 Task: Play online Dominion games in very easy mode.
Action: Mouse moved to (781, 598)
Screenshot: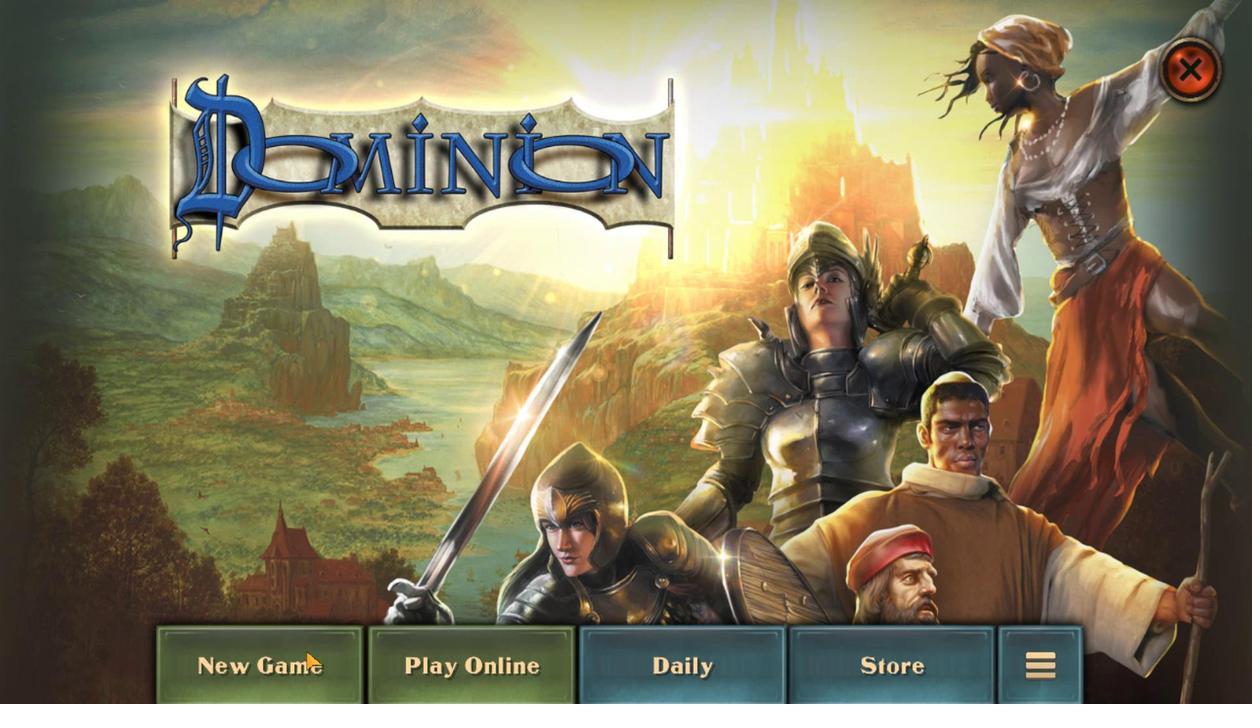 
Action: Mouse pressed left at (781, 598)
Screenshot: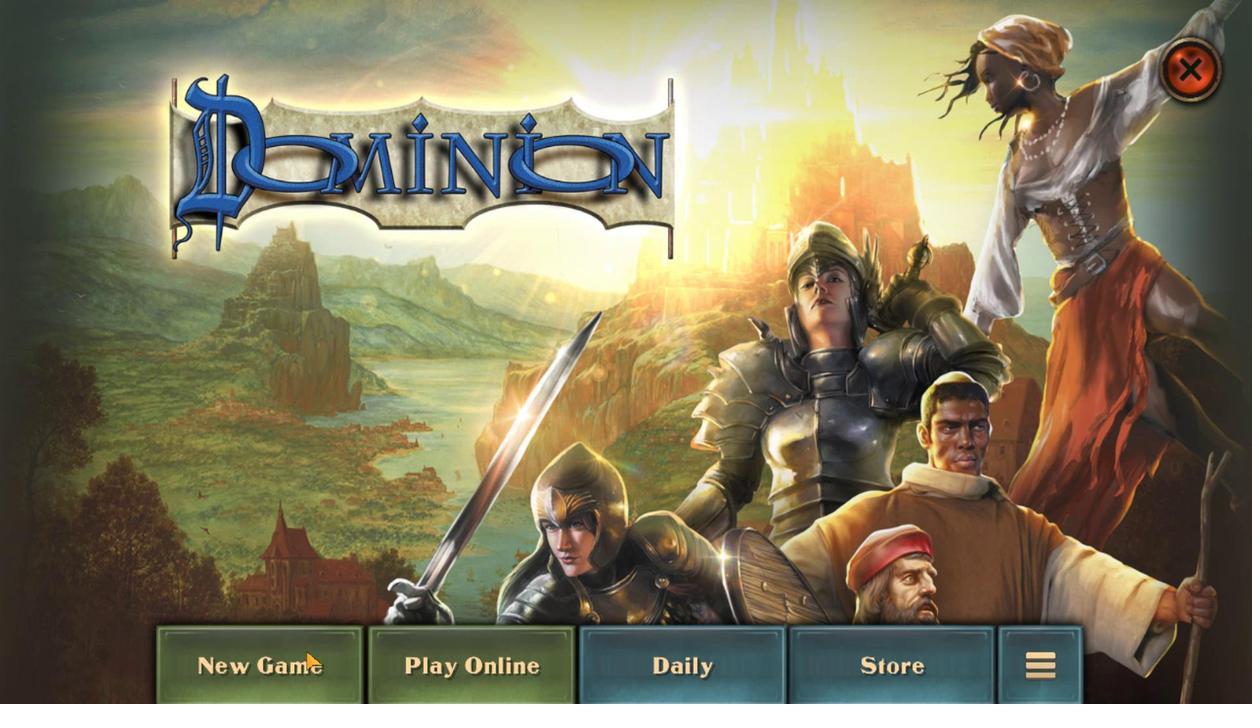 
Action: Mouse moved to (799, 322)
Screenshot: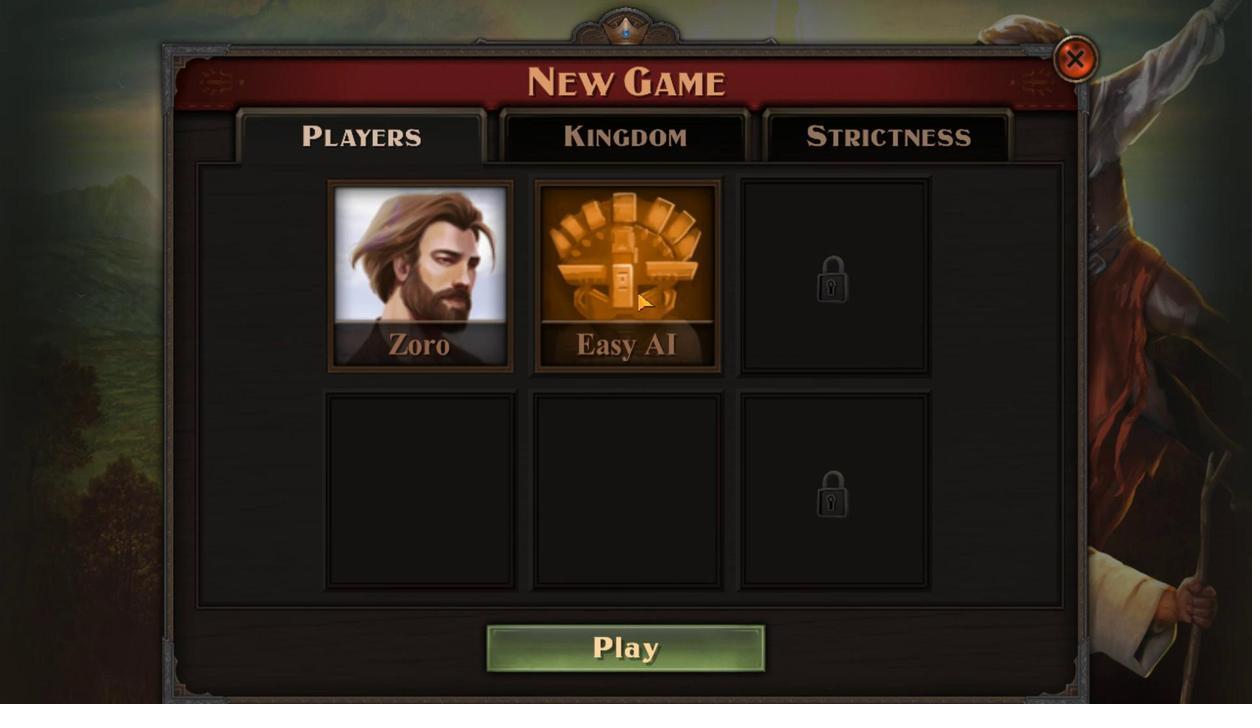 
Action: Mouse pressed left at (799, 322)
Screenshot: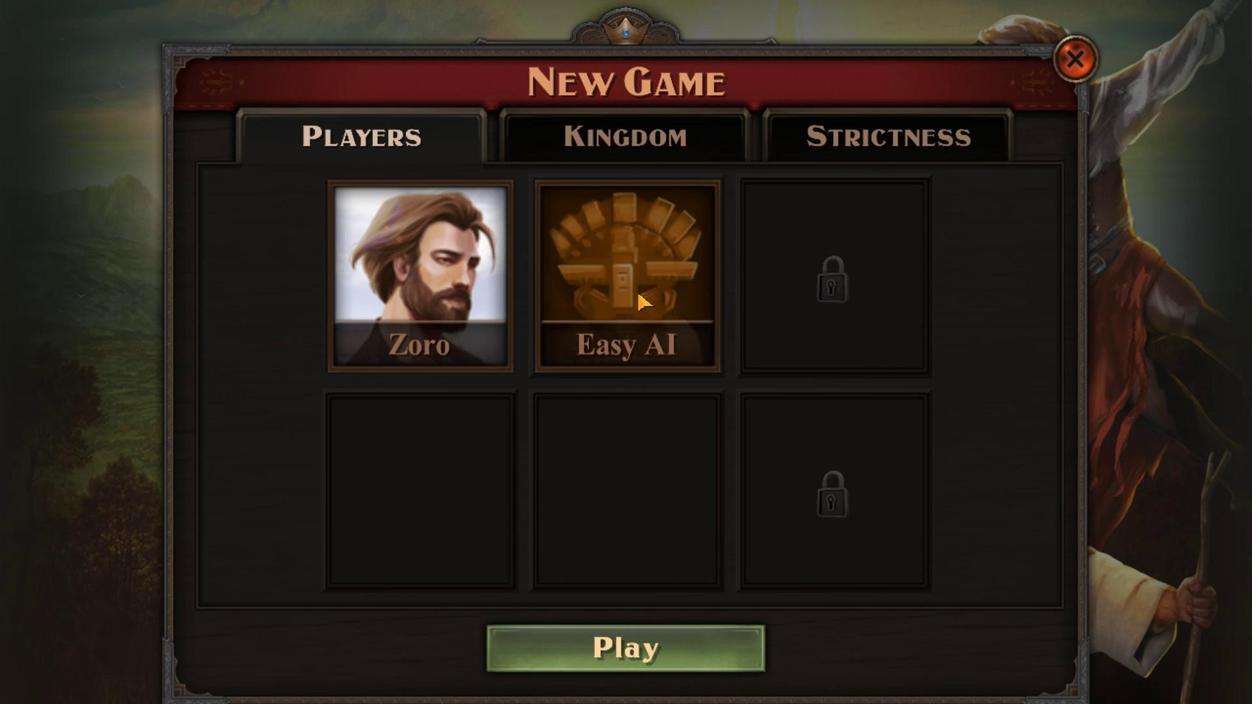 
Action: Mouse moved to (790, 331)
Screenshot: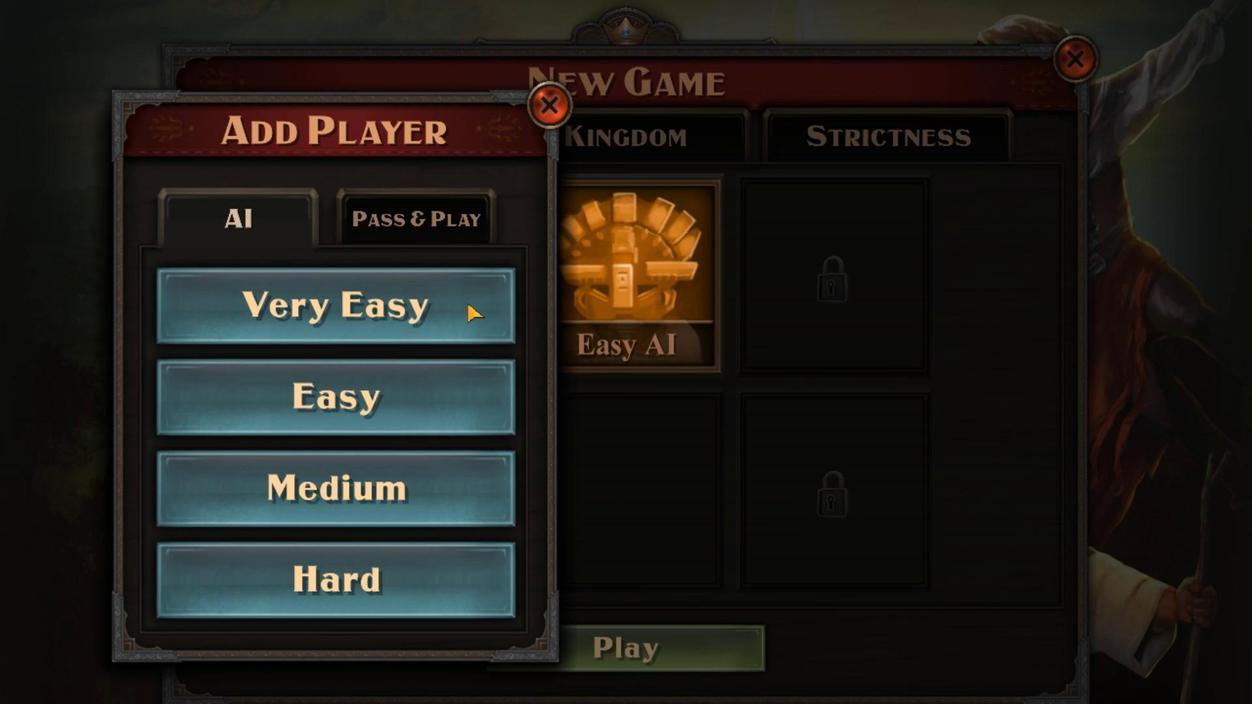 
Action: Mouse pressed left at (790, 331)
Screenshot: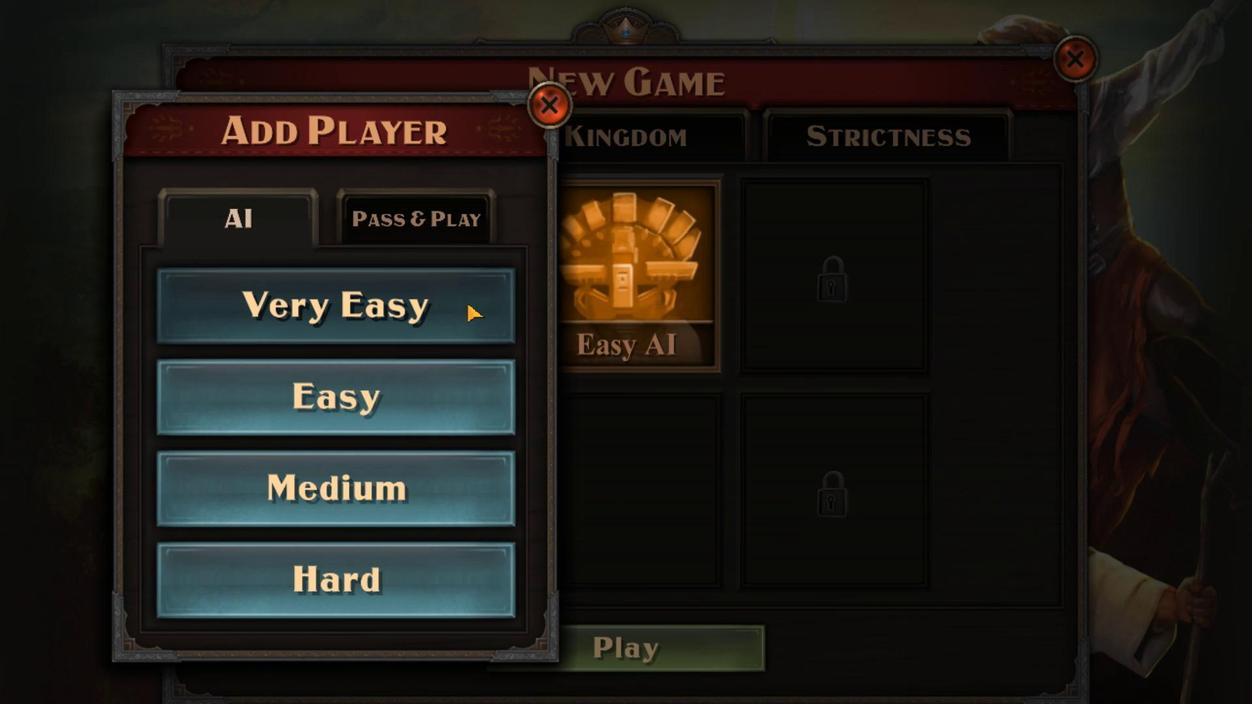 
Action: Mouse moved to (801, 589)
Screenshot: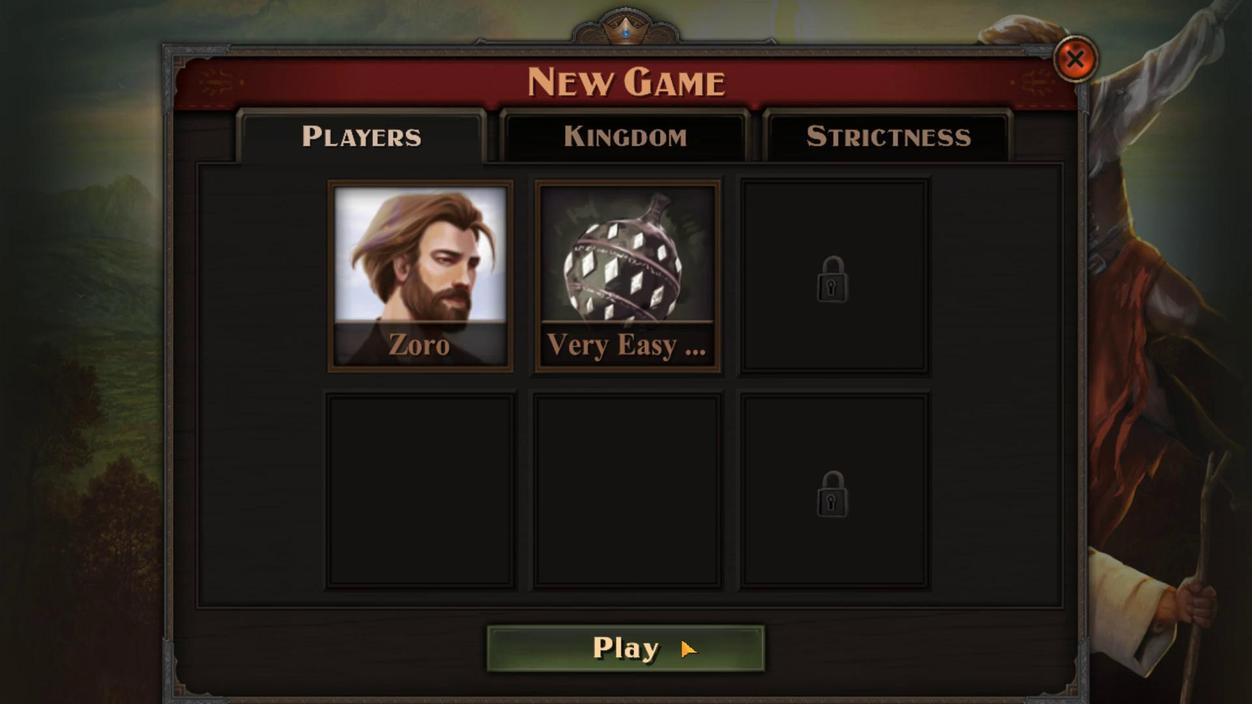 
Action: Mouse pressed left at (801, 589)
Screenshot: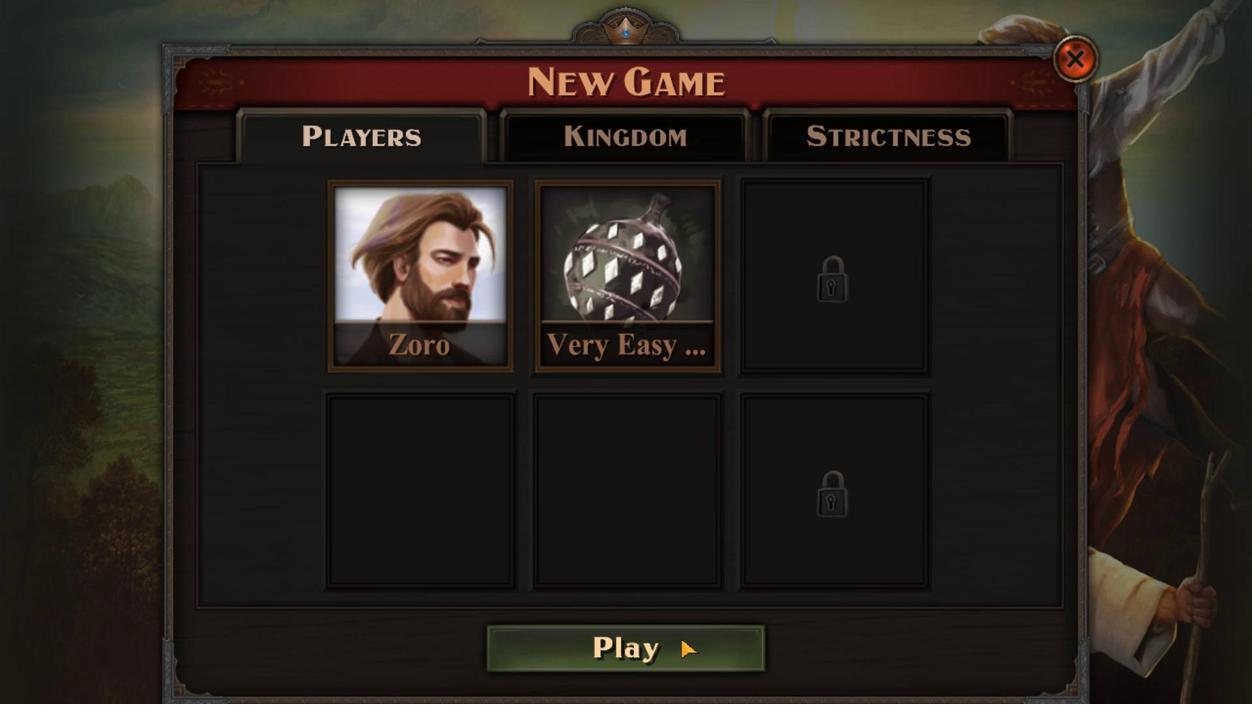 
Action: Mouse moved to (797, 557)
Screenshot: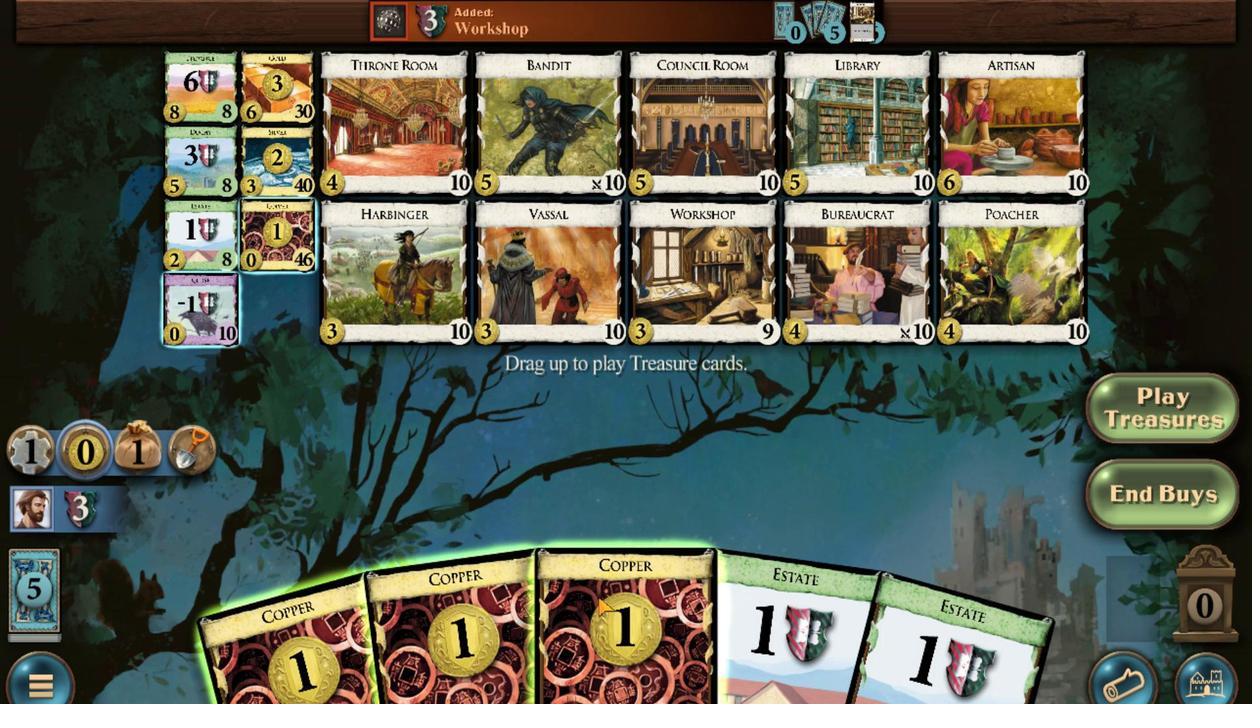 
Action: Mouse scrolled (797, 557) with delta (0, 0)
Screenshot: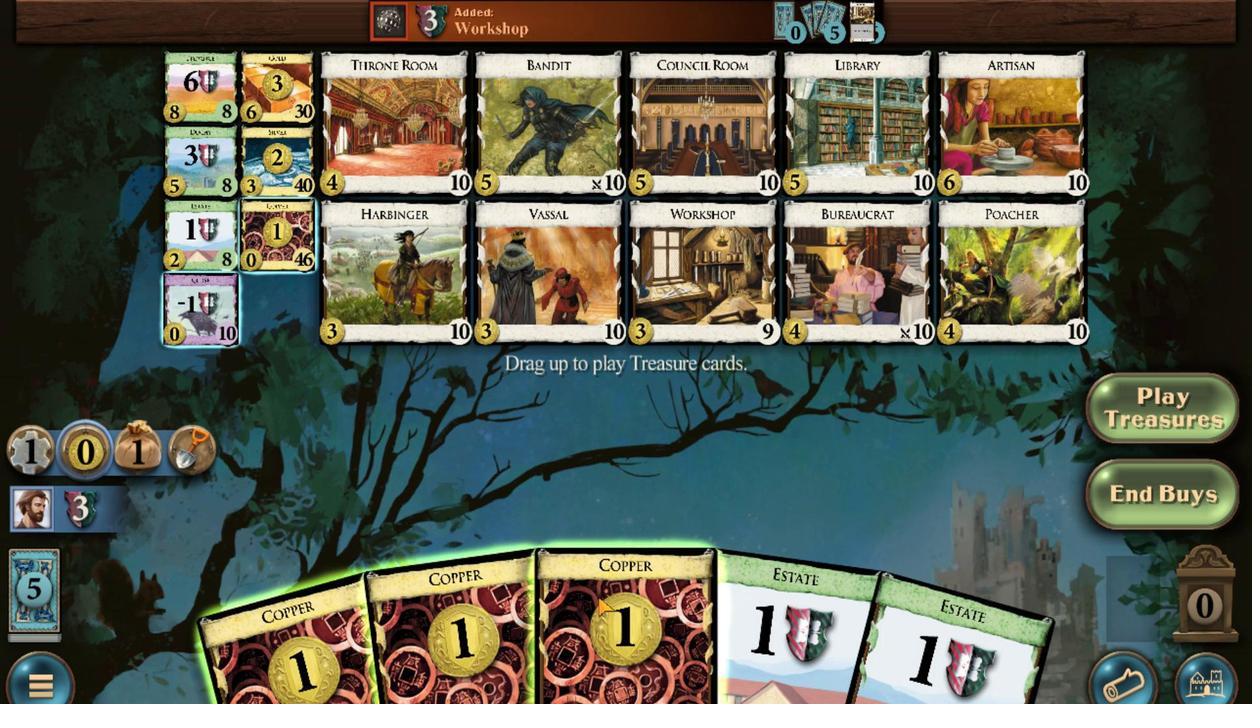 
Action: Mouse moved to (794, 549)
Screenshot: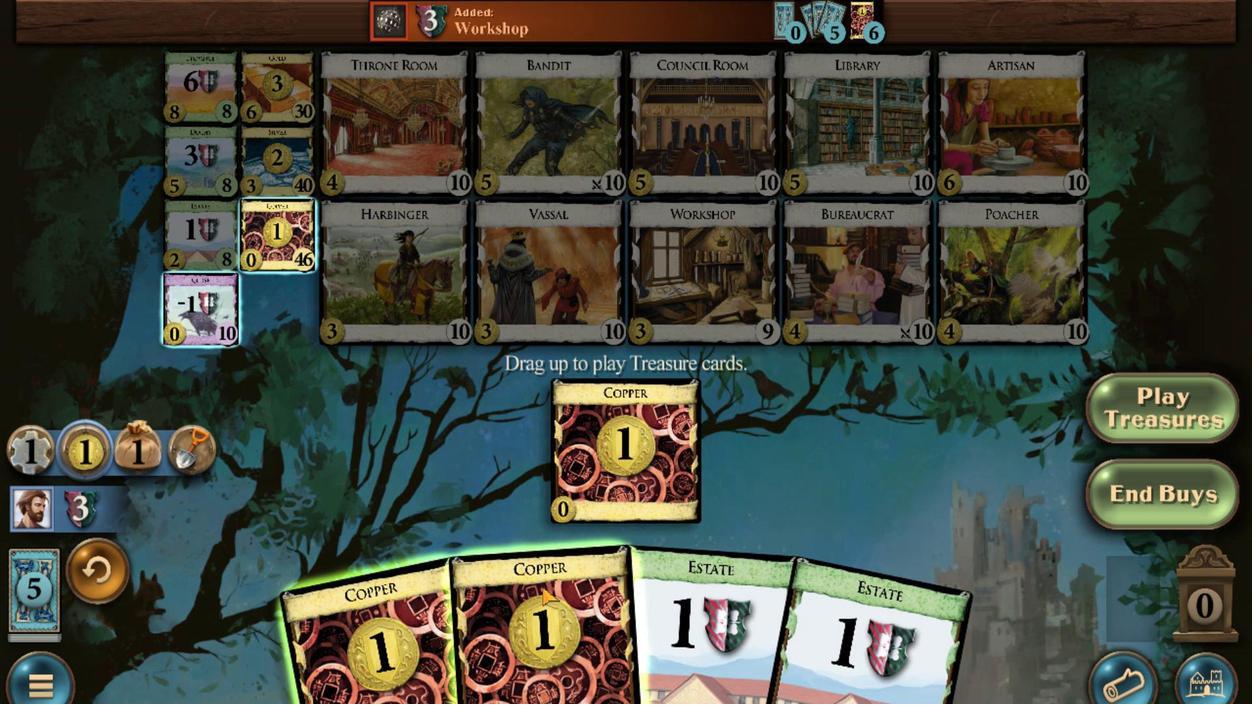 
Action: Mouse scrolled (794, 549) with delta (0, 0)
Screenshot: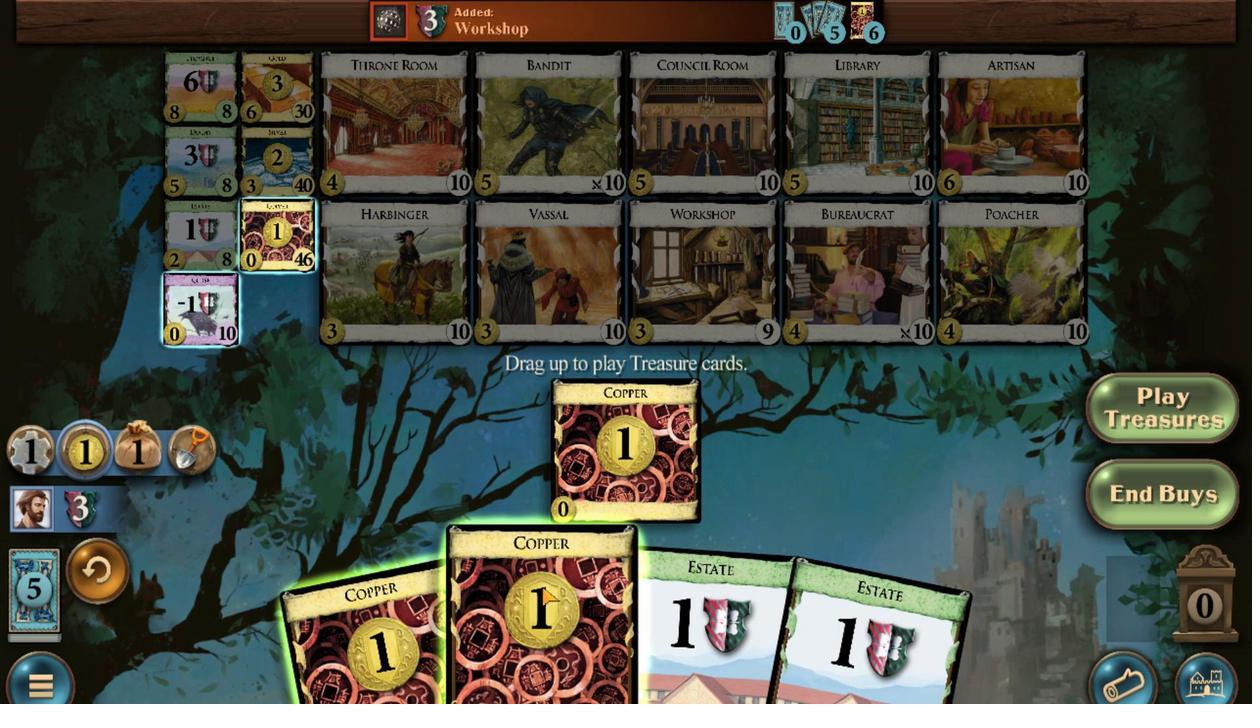 
Action: Mouse moved to (789, 564)
Screenshot: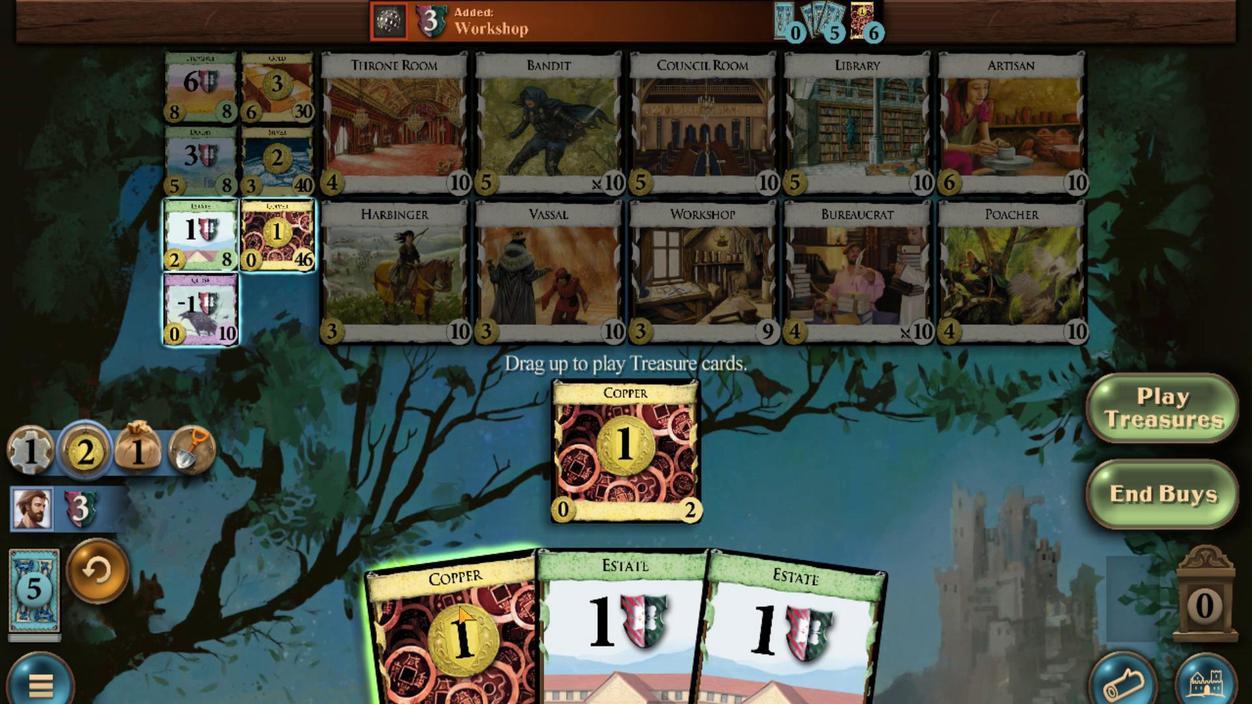 
Action: Mouse scrolled (789, 563) with delta (0, 0)
Screenshot: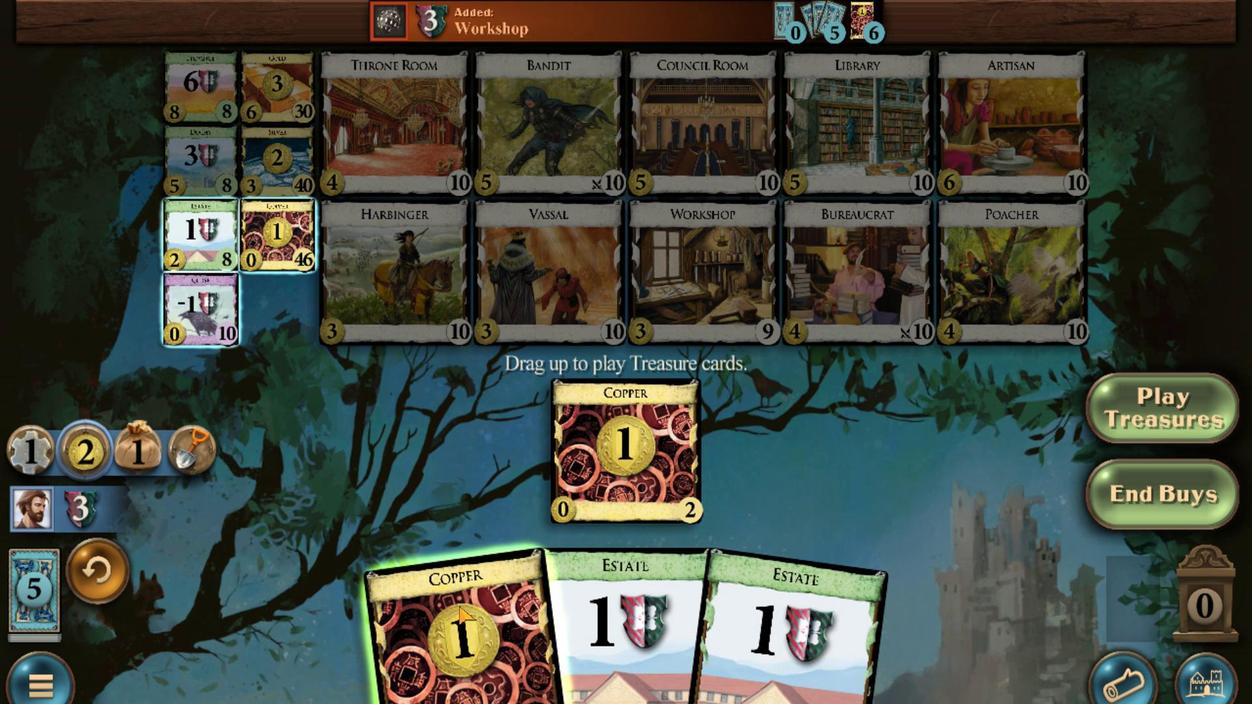 
Action: Mouse moved to (779, 222)
Screenshot: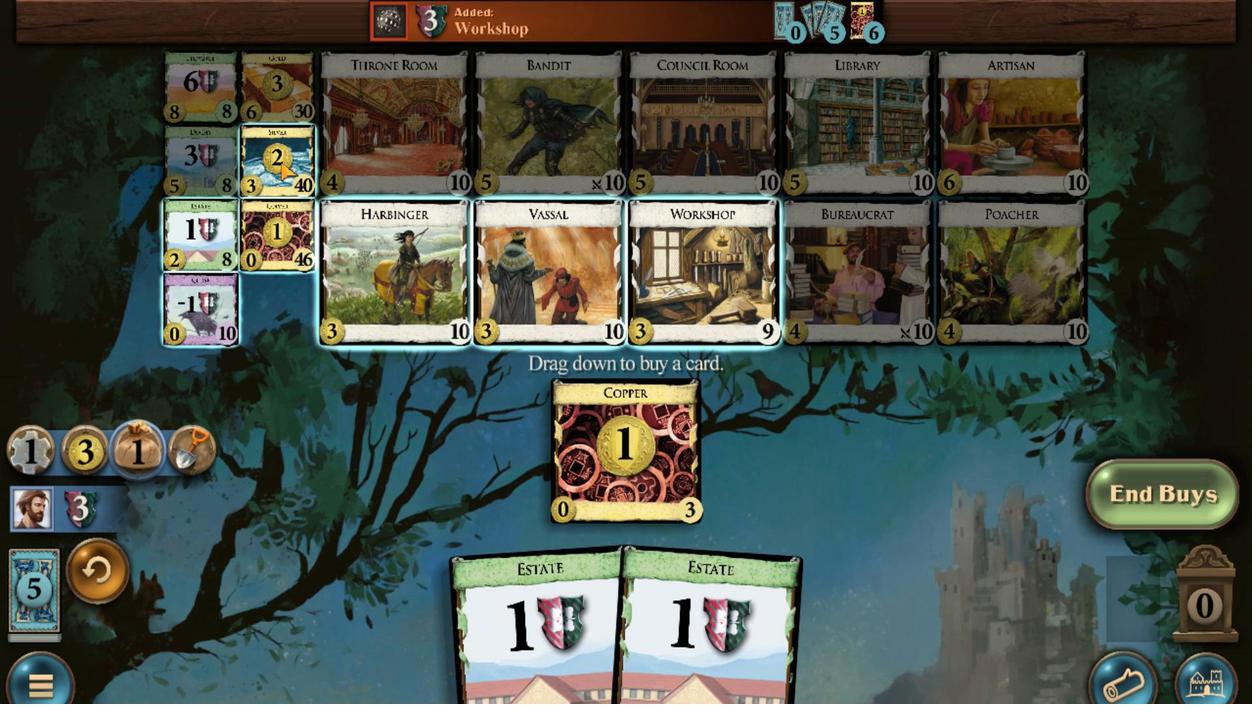 
Action: Mouse scrolled (779, 223) with delta (0, 0)
Screenshot: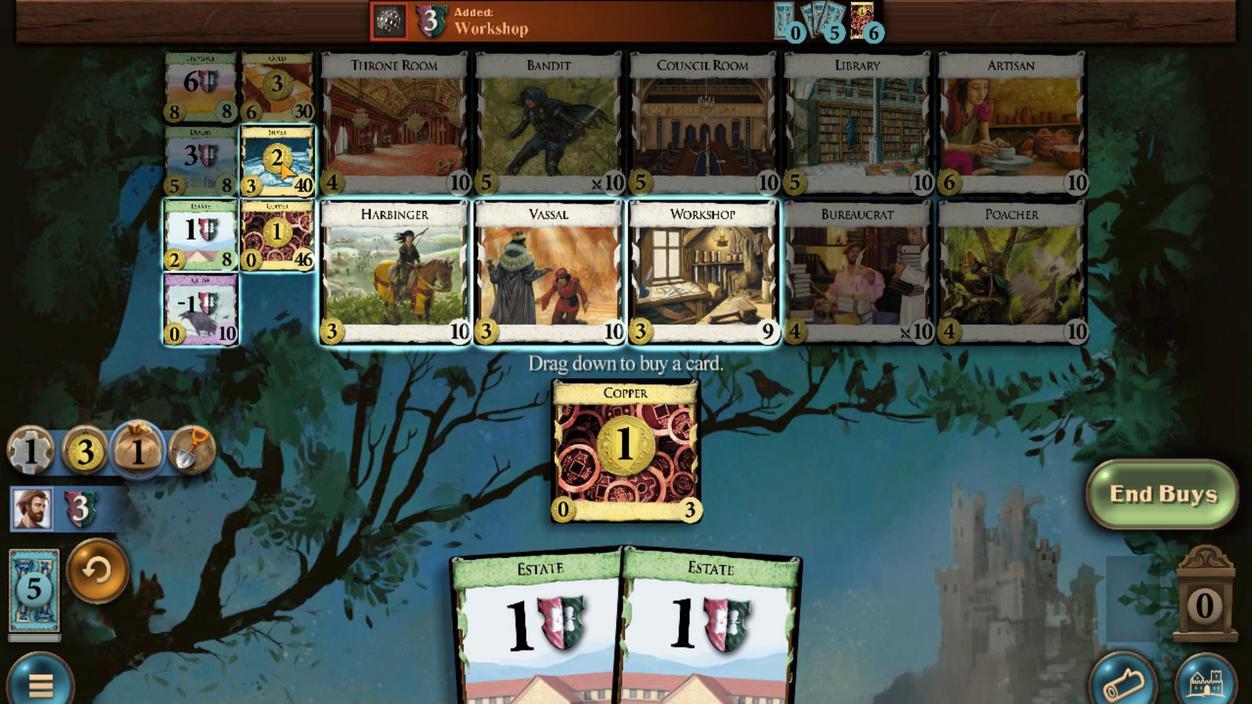 
Action: Mouse scrolled (779, 223) with delta (0, 0)
Screenshot: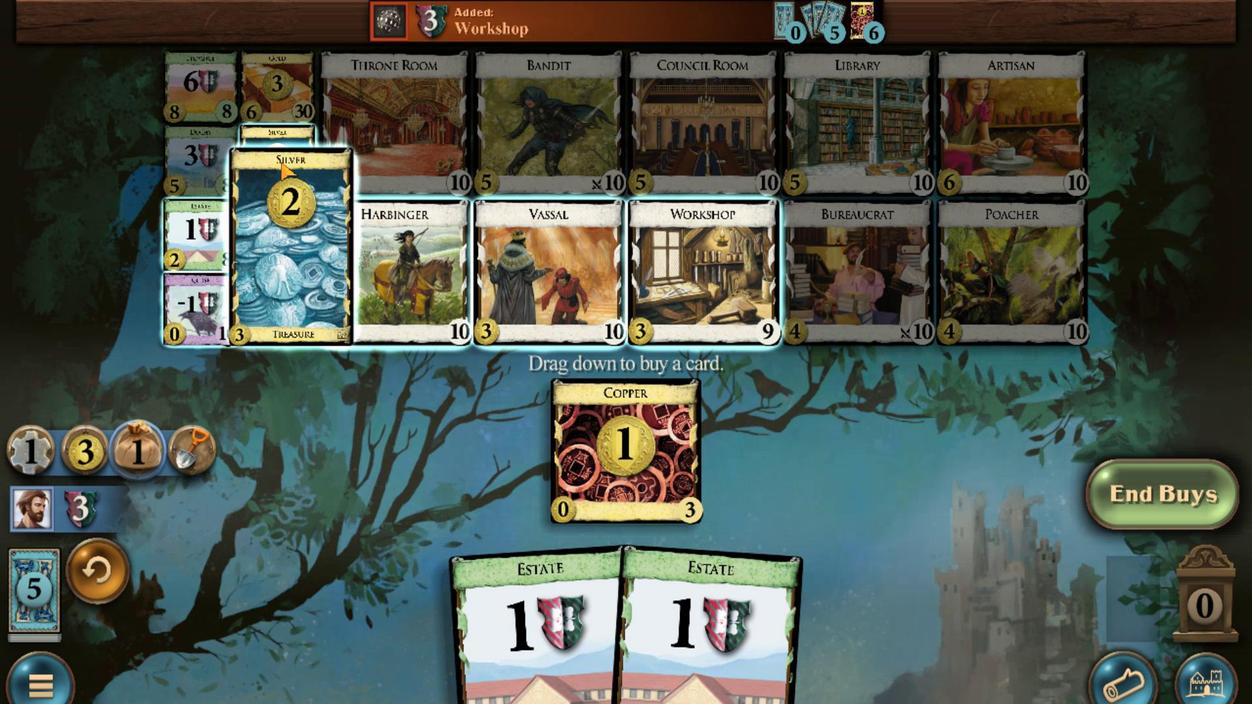 
Action: Mouse scrolled (779, 223) with delta (0, 0)
Screenshot: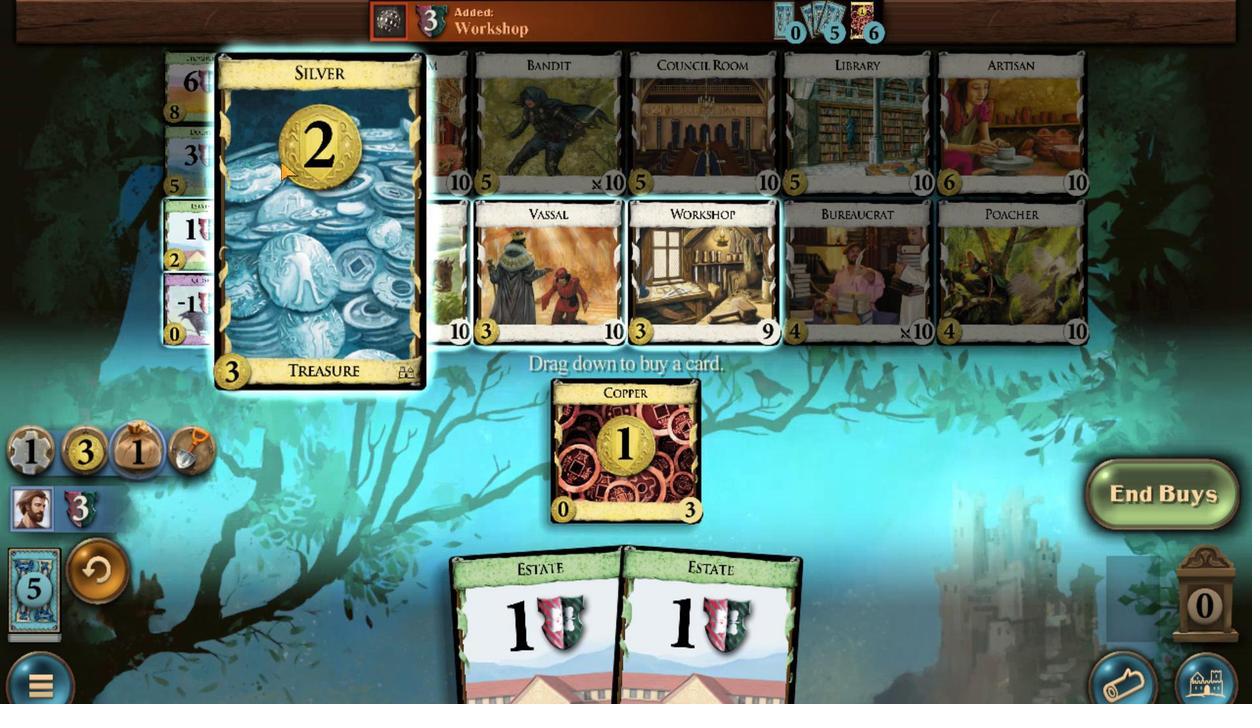 
Action: Mouse scrolled (779, 223) with delta (0, 0)
Screenshot: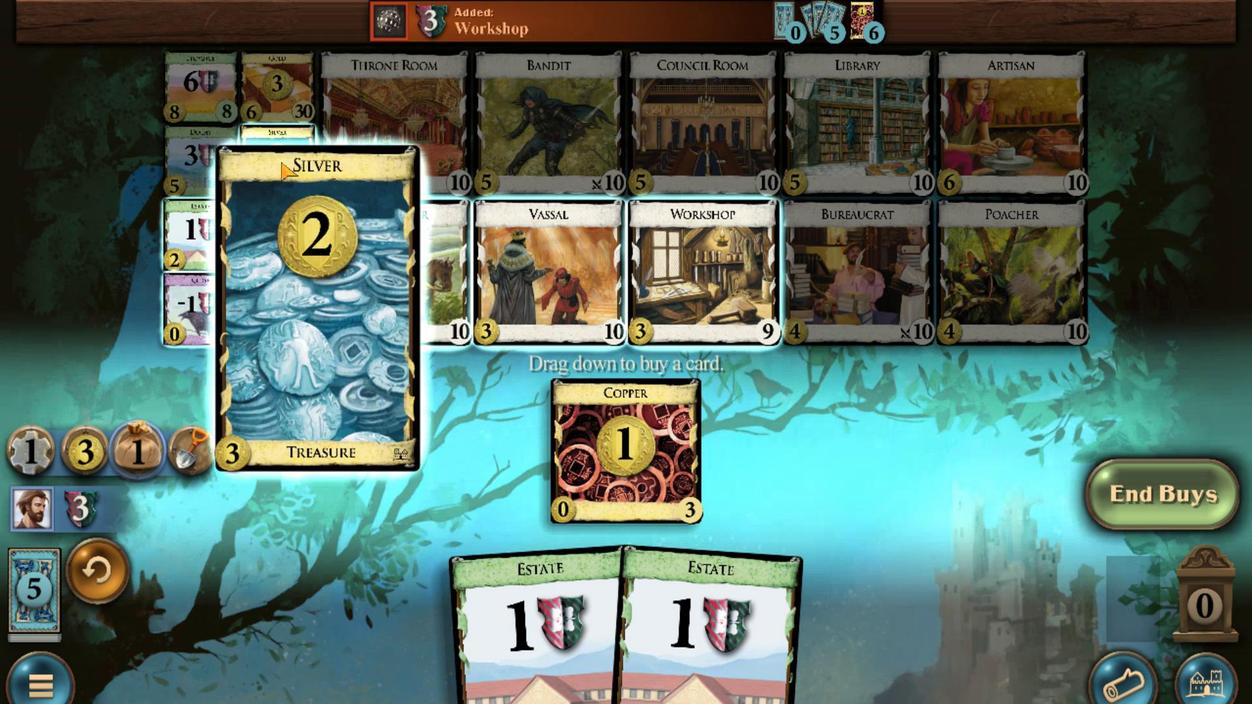 
Action: Mouse scrolled (779, 223) with delta (0, 0)
Screenshot: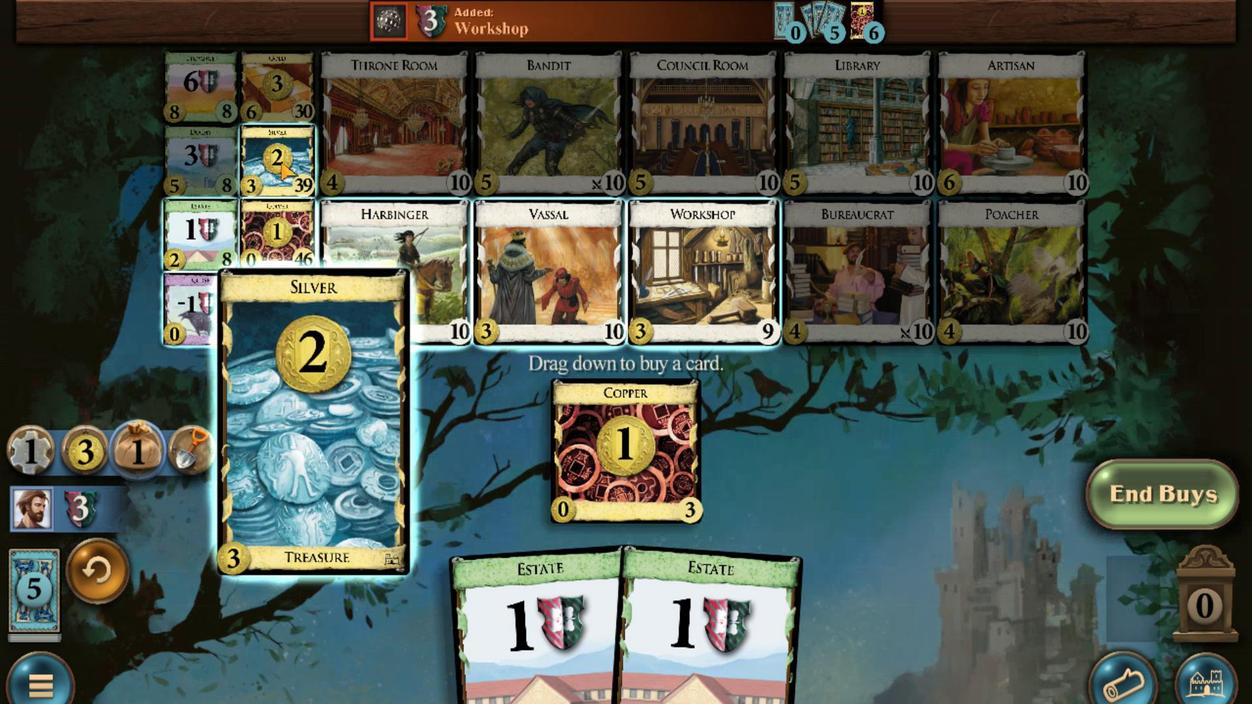 
Action: Mouse moved to (806, 555)
Screenshot: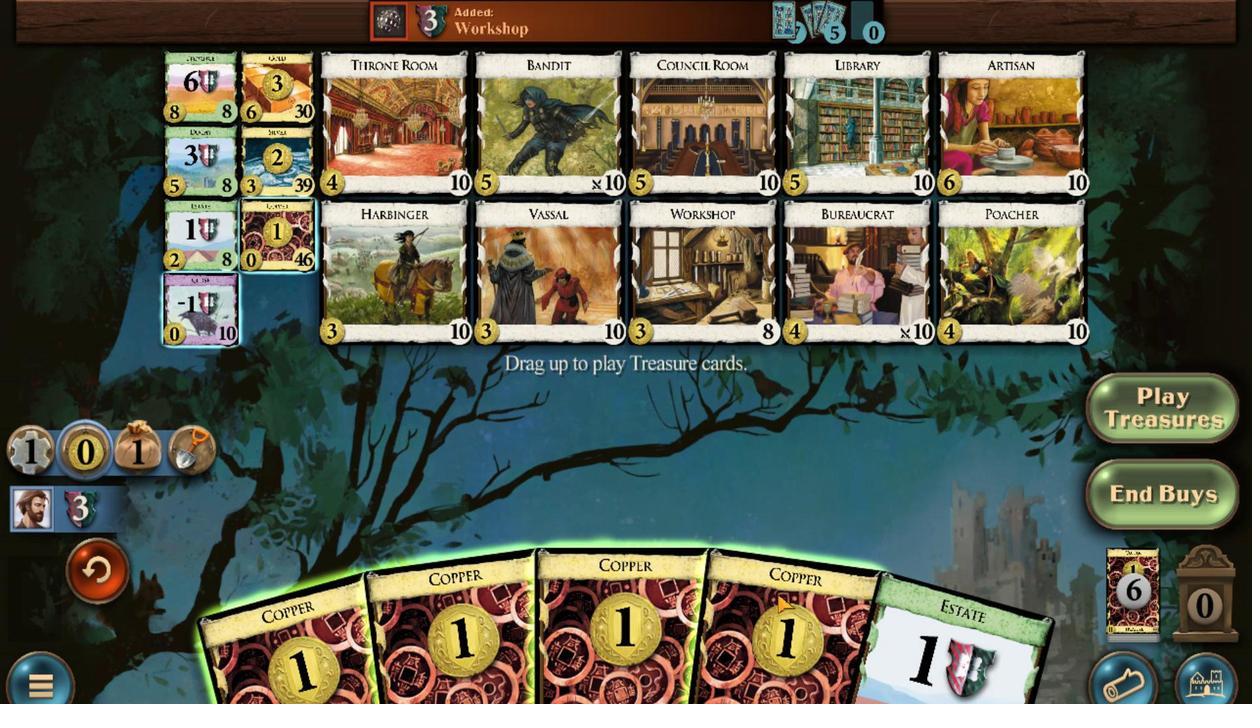 
Action: Mouse scrolled (806, 554) with delta (0, 0)
Screenshot: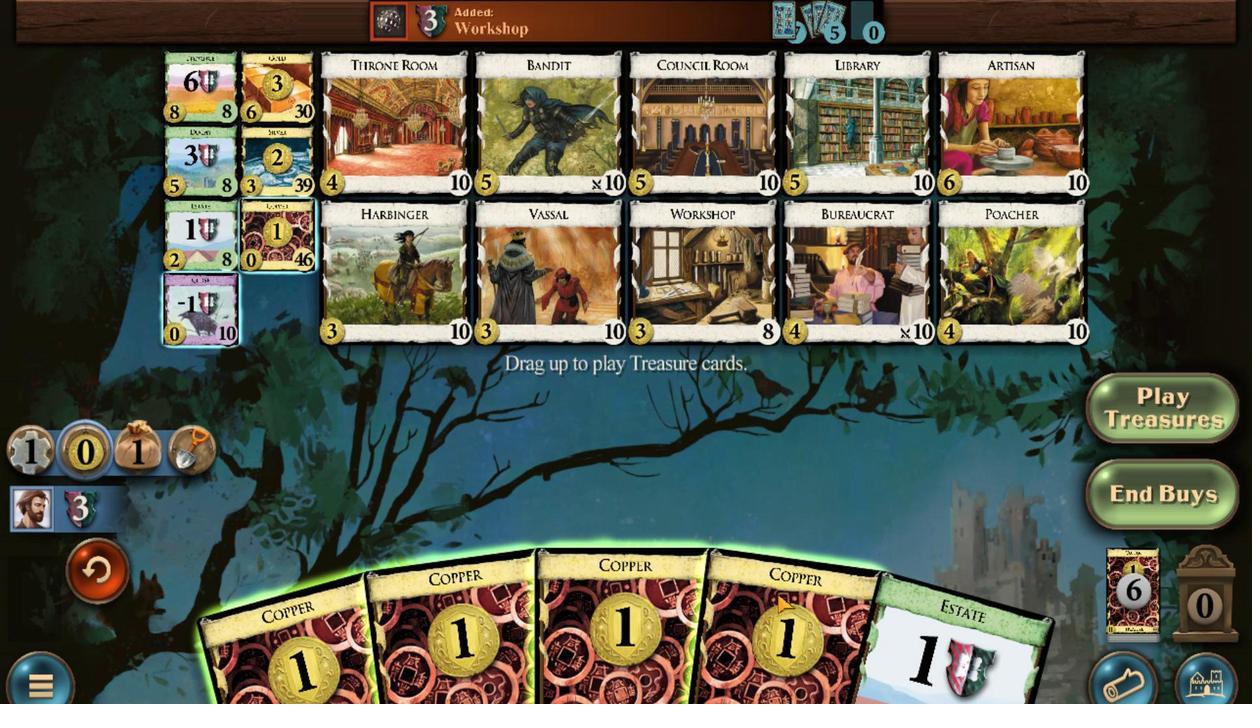 
Action: Mouse moved to (801, 550)
Screenshot: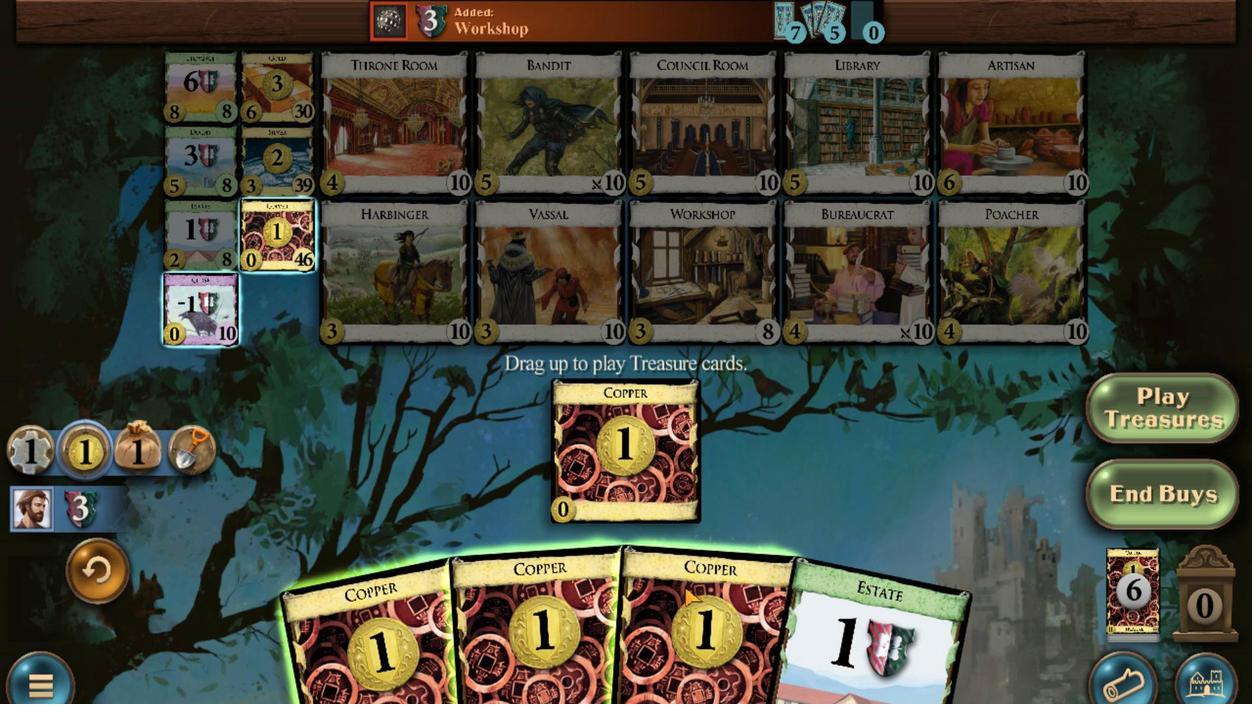 
Action: Mouse scrolled (801, 549) with delta (0, 0)
Screenshot: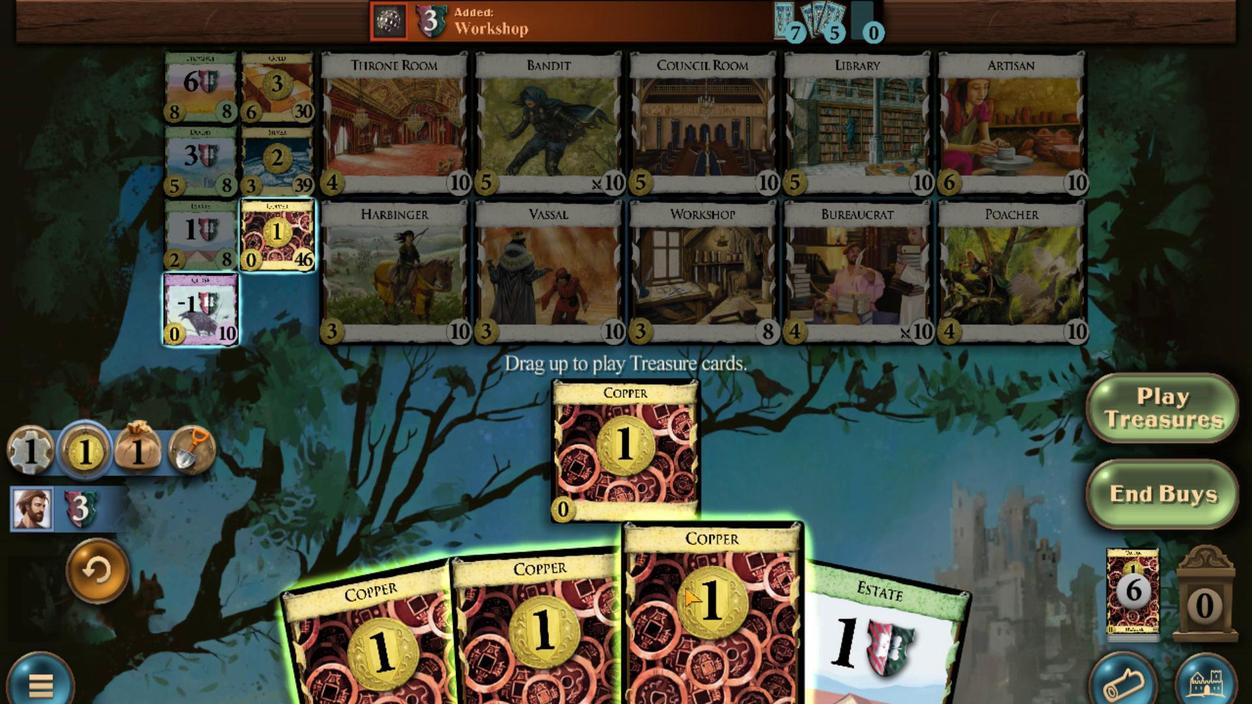 
Action: Mouse moved to (796, 545)
Screenshot: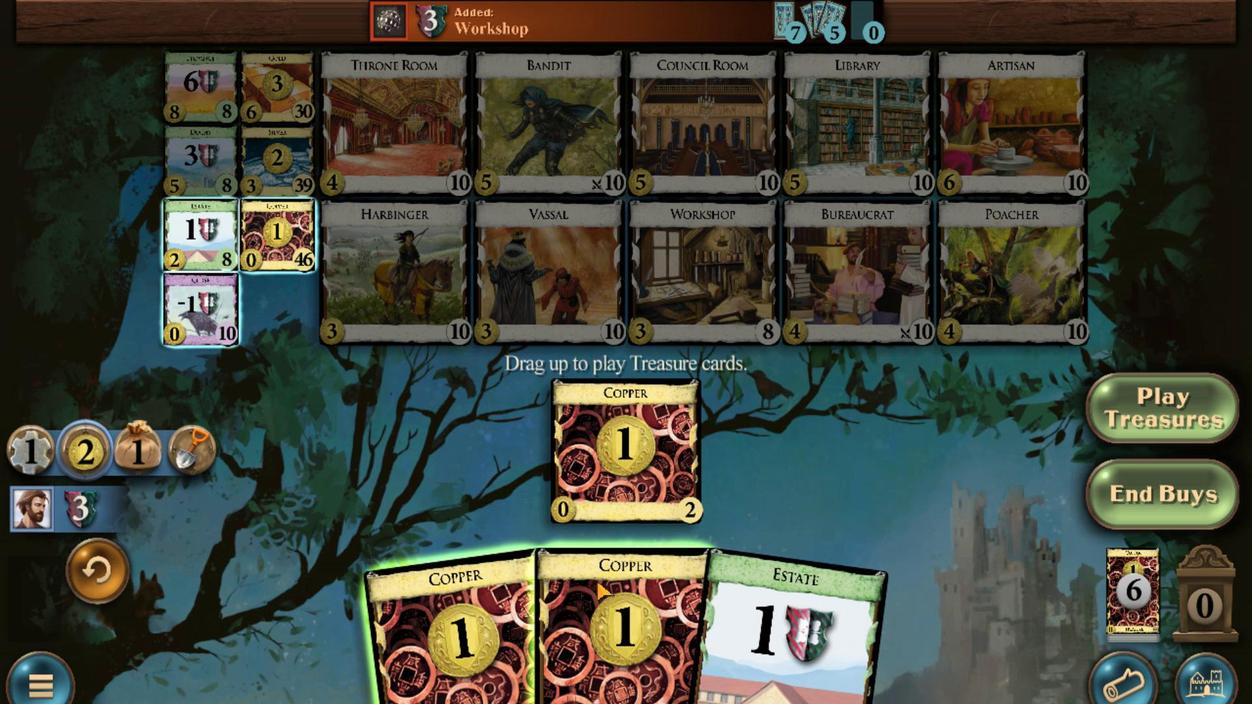 
Action: Mouse scrolled (796, 544) with delta (0, 0)
Screenshot: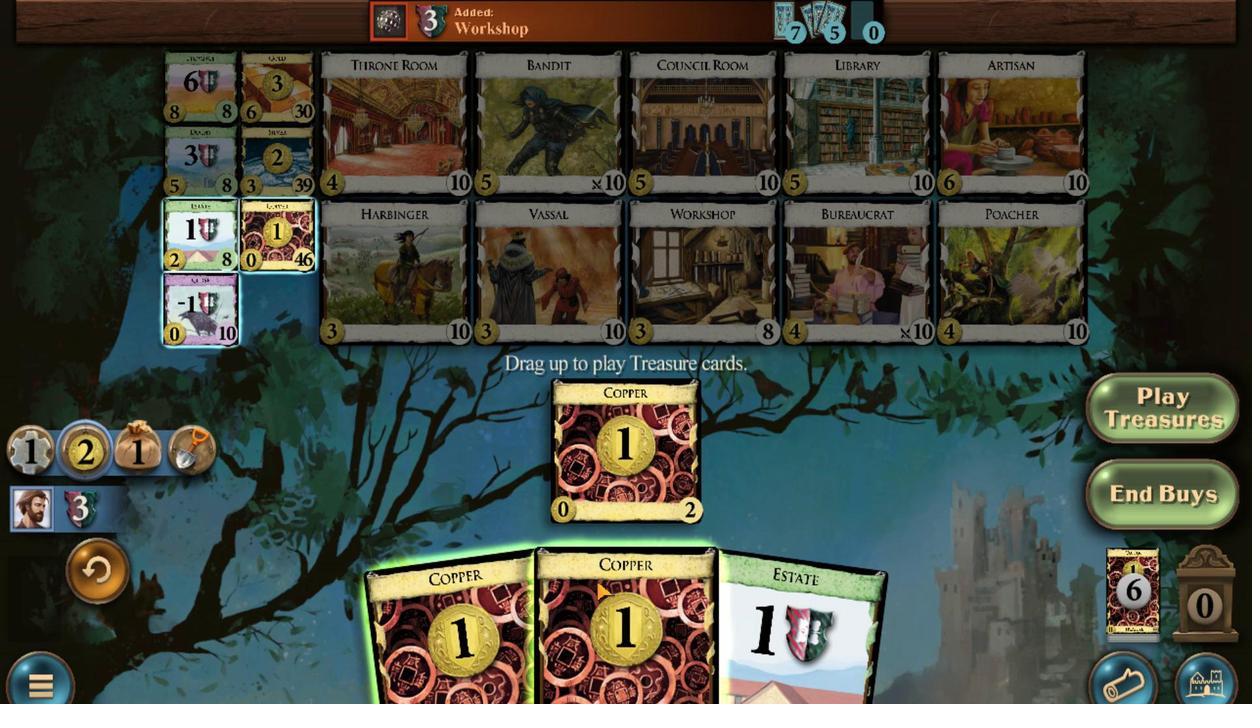 
Action: Mouse moved to (792, 549)
Screenshot: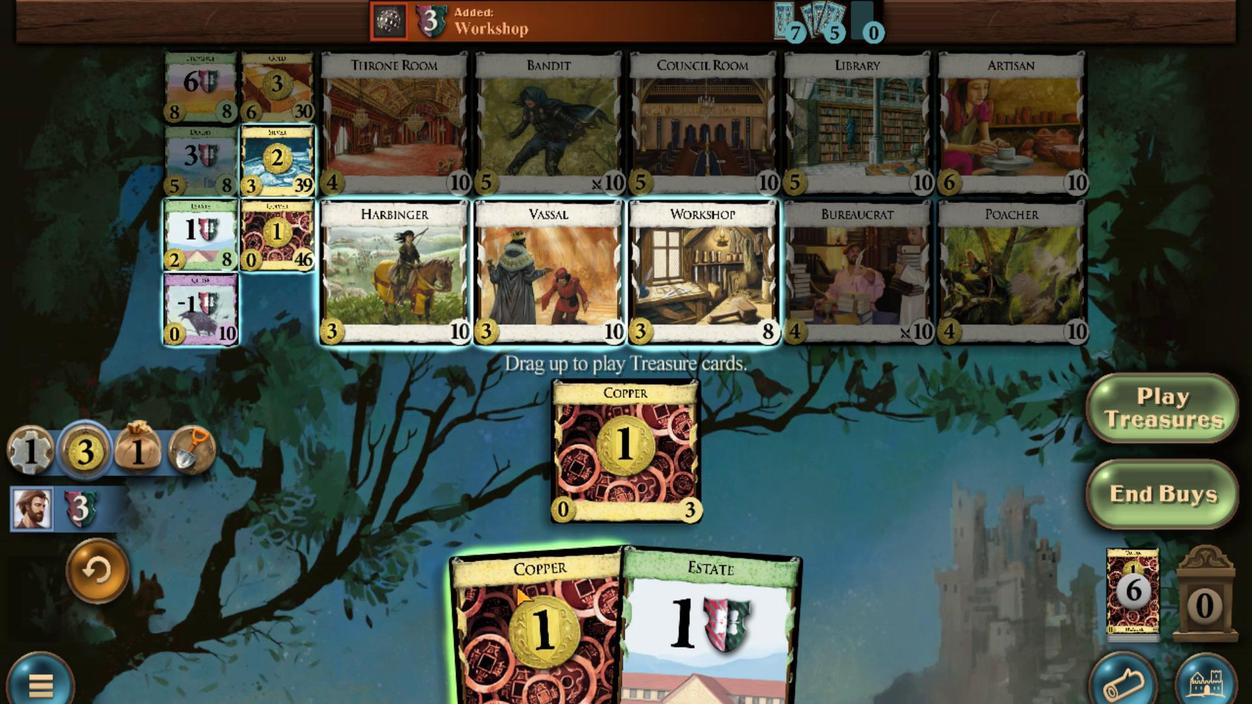 
Action: Mouse scrolled (792, 549) with delta (0, 0)
Screenshot: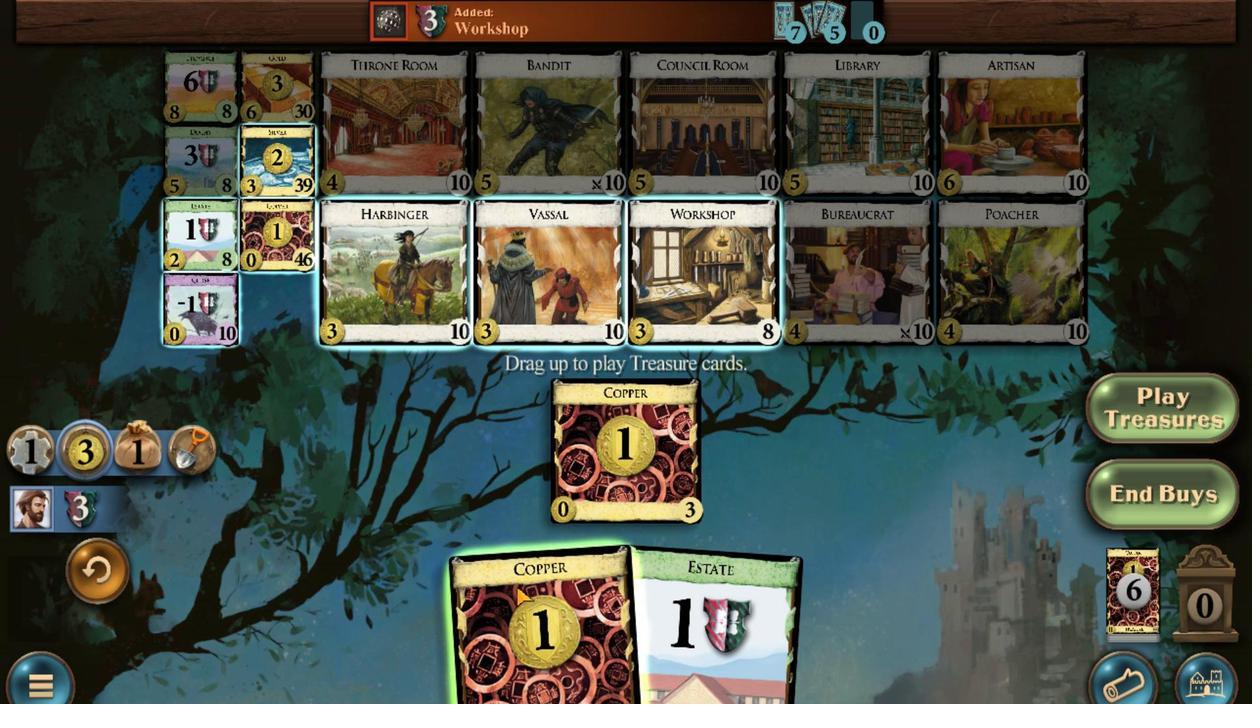 
Action: Mouse moved to (818, 318)
Screenshot: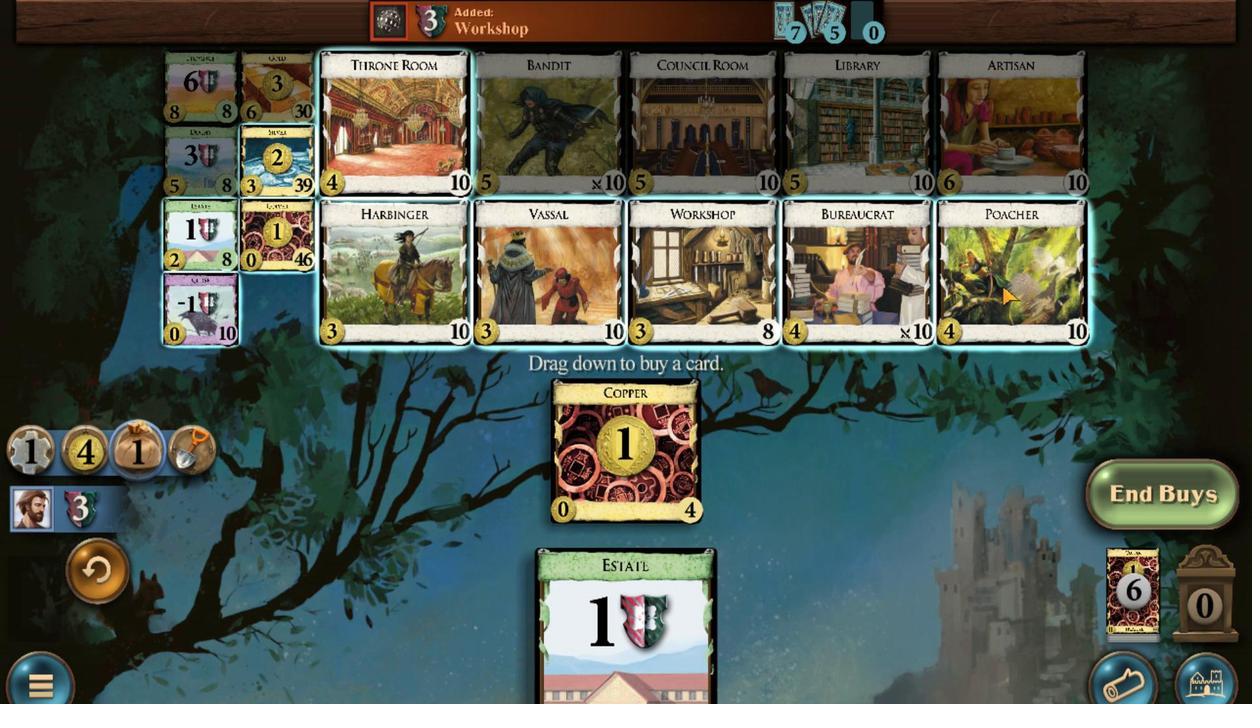 
Action: Mouse scrolled (818, 319) with delta (0, 0)
Screenshot: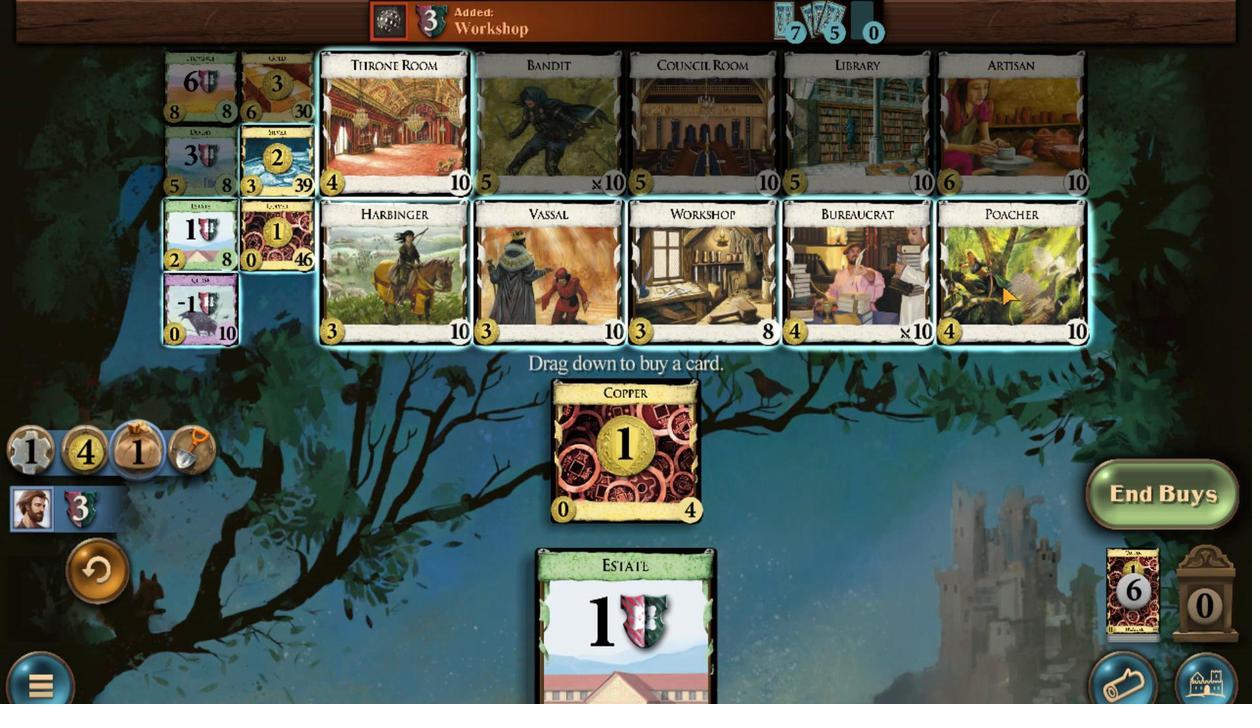 
Action: Mouse scrolled (818, 319) with delta (0, 0)
Screenshot: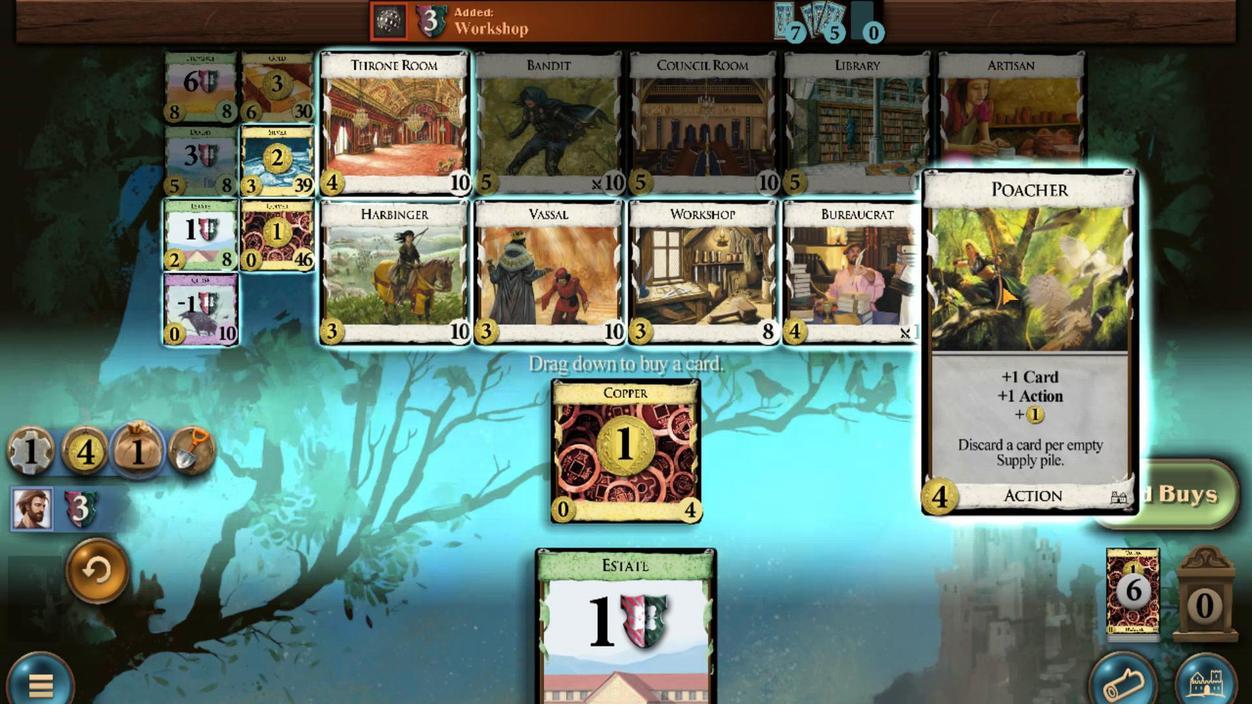
Action: Mouse scrolled (818, 319) with delta (0, 0)
Screenshot: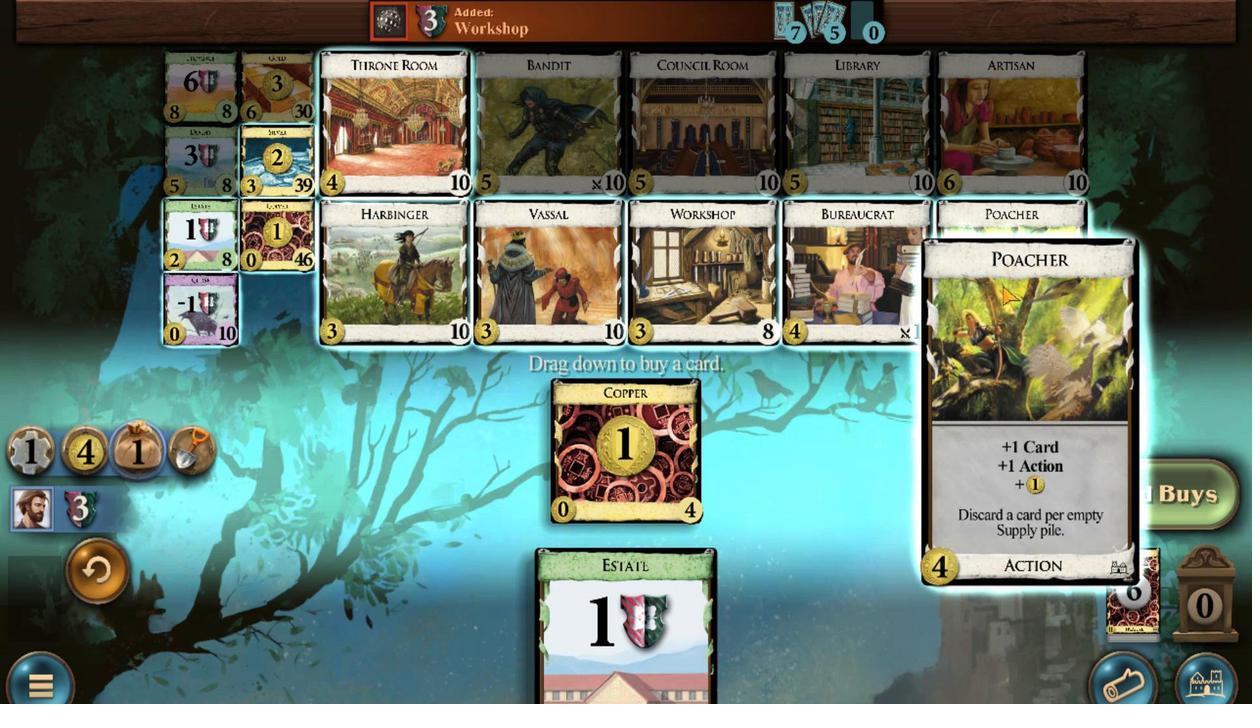 
Action: Mouse moved to (807, 561)
Screenshot: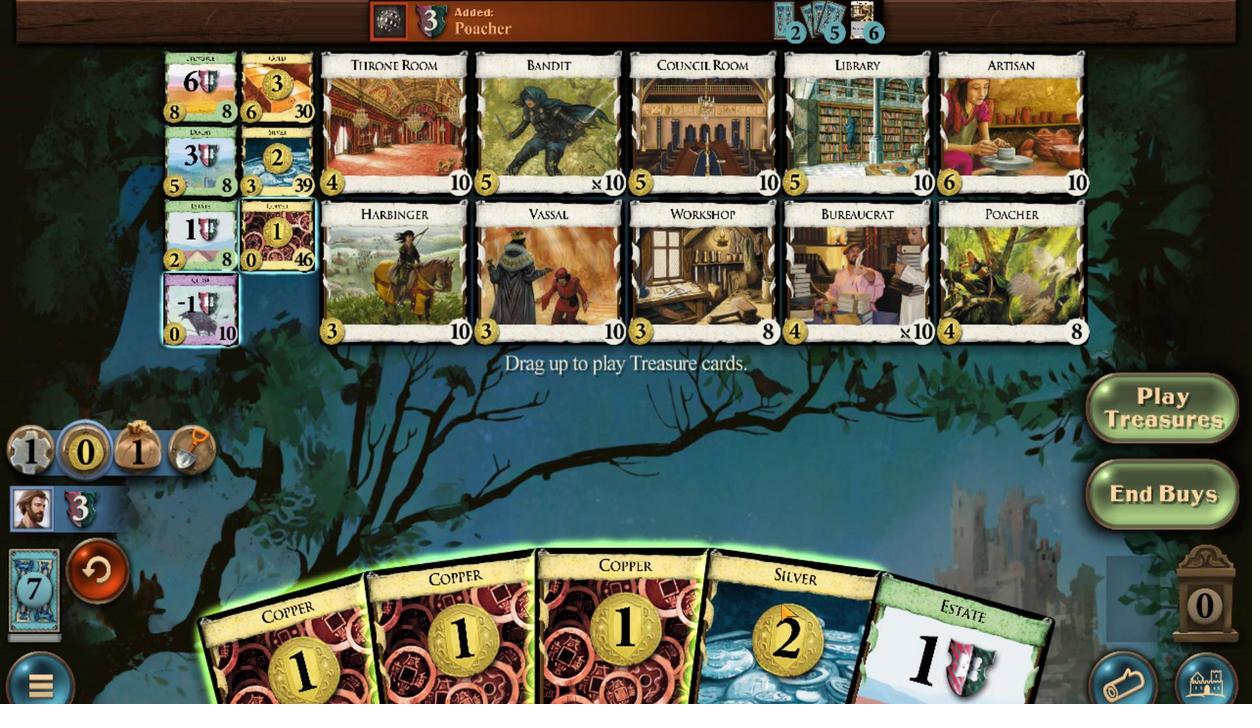 
Action: Mouse scrolled (807, 561) with delta (0, 0)
Screenshot: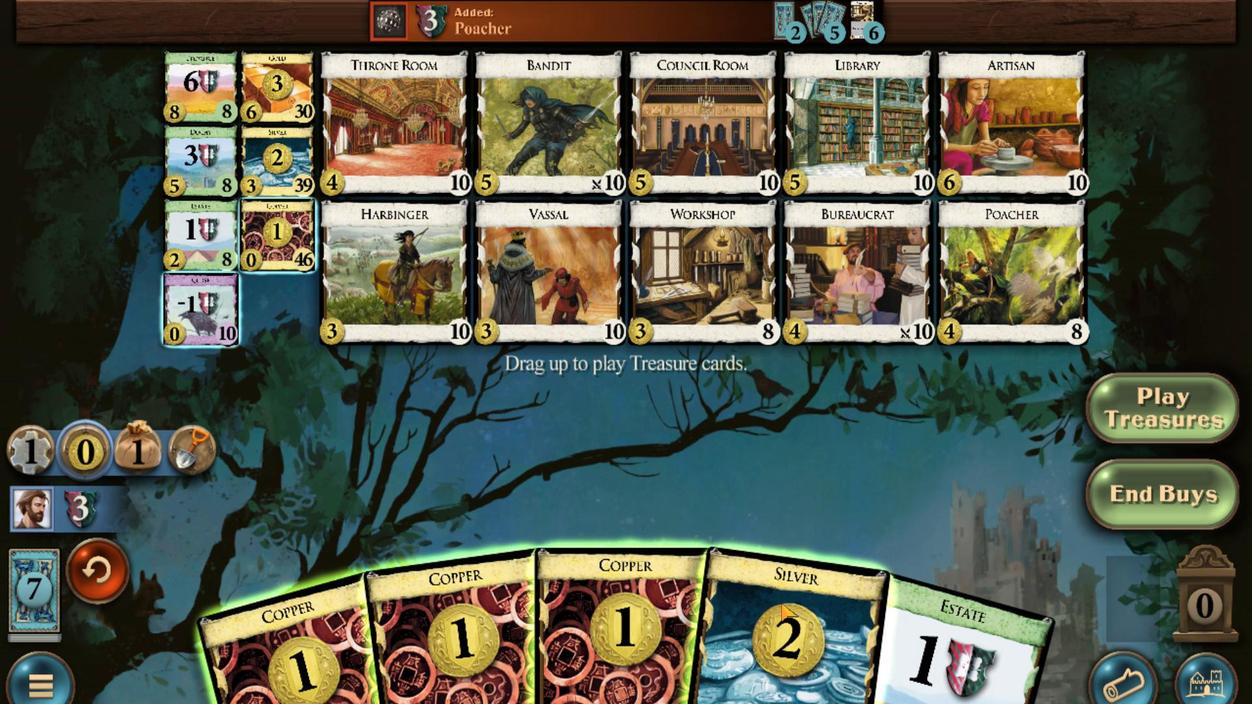 
Action: Mouse moved to (801, 554)
Screenshot: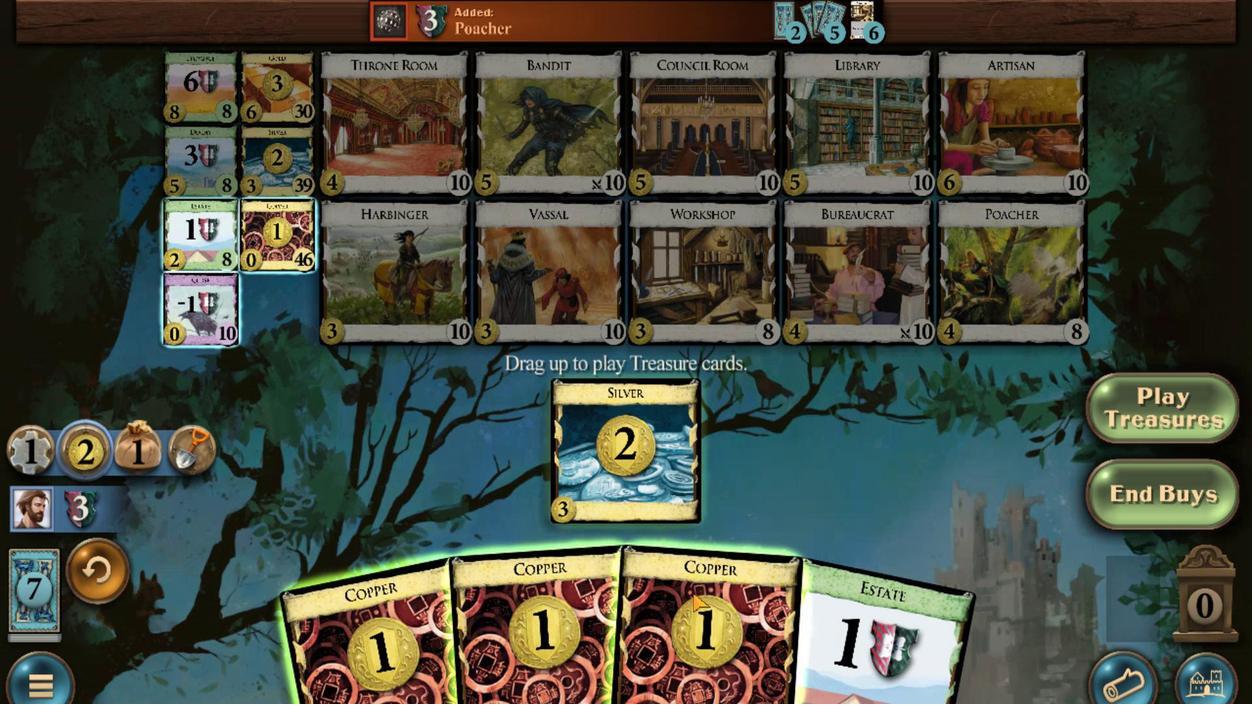 
Action: Mouse scrolled (801, 553) with delta (0, 0)
Screenshot: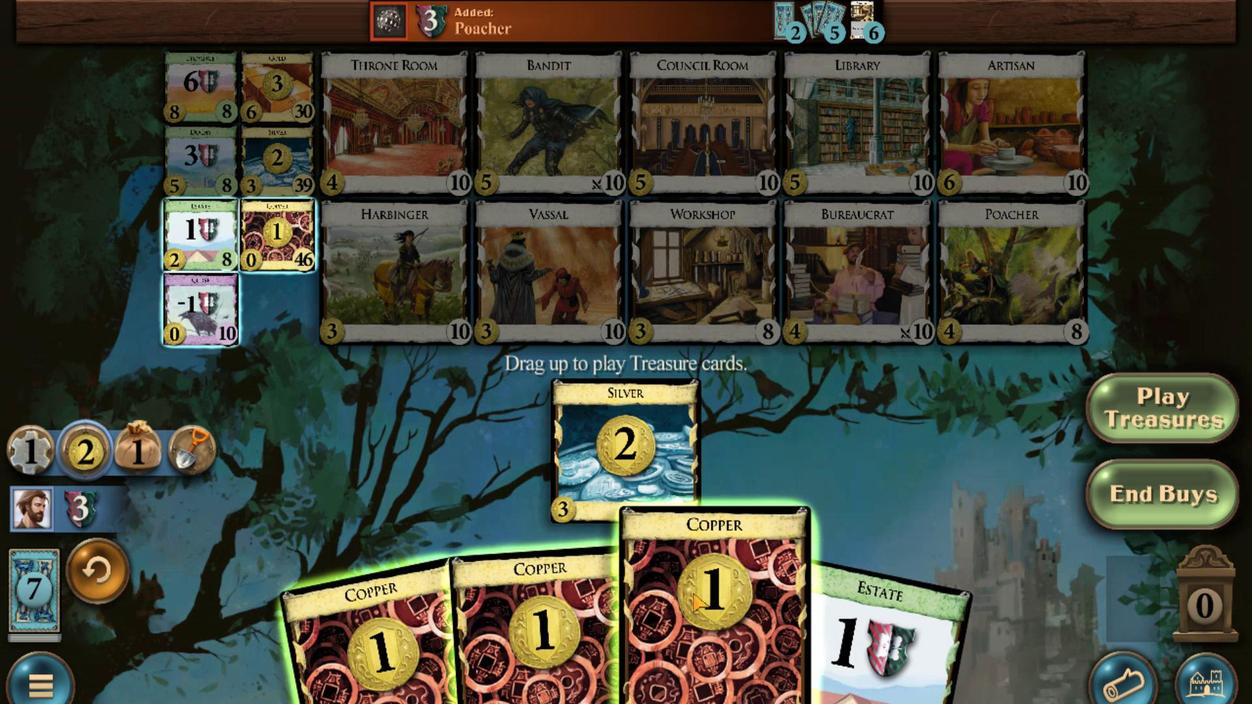 
Action: Mouse moved to (797, 544)
Screenshot: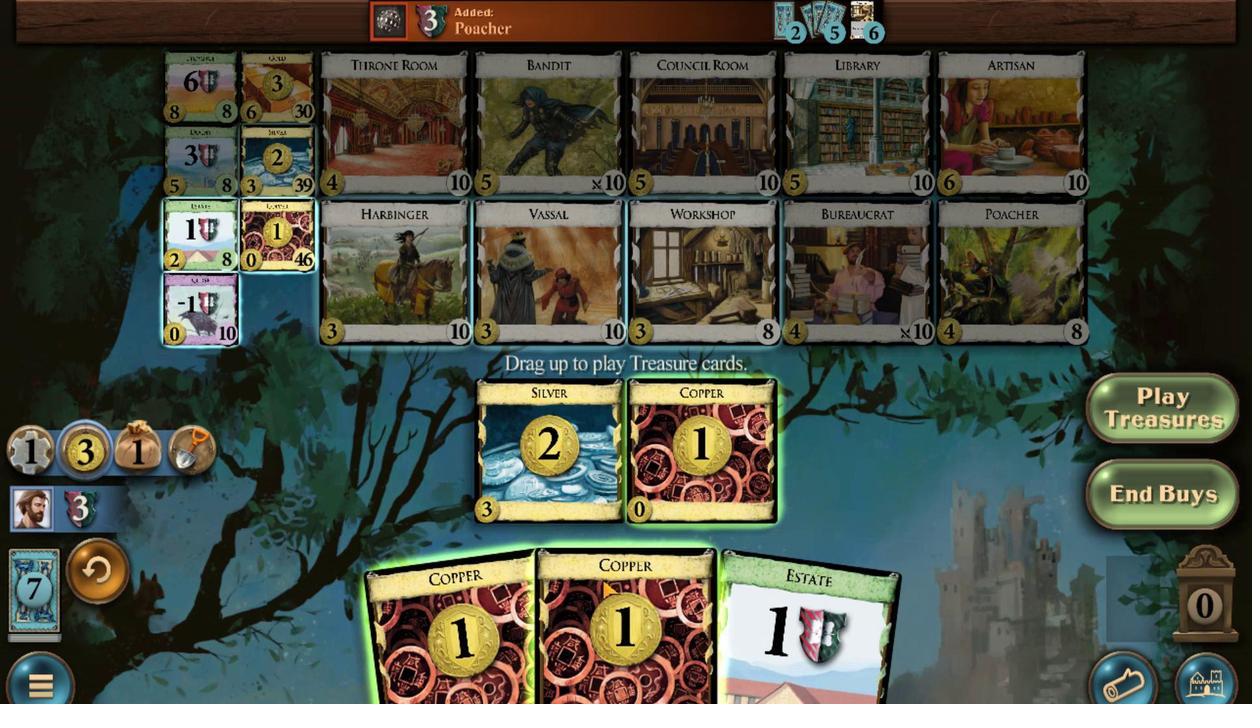 
Action: Mouse scrolled (797, 544) with delta (0, 0)
Screenshot: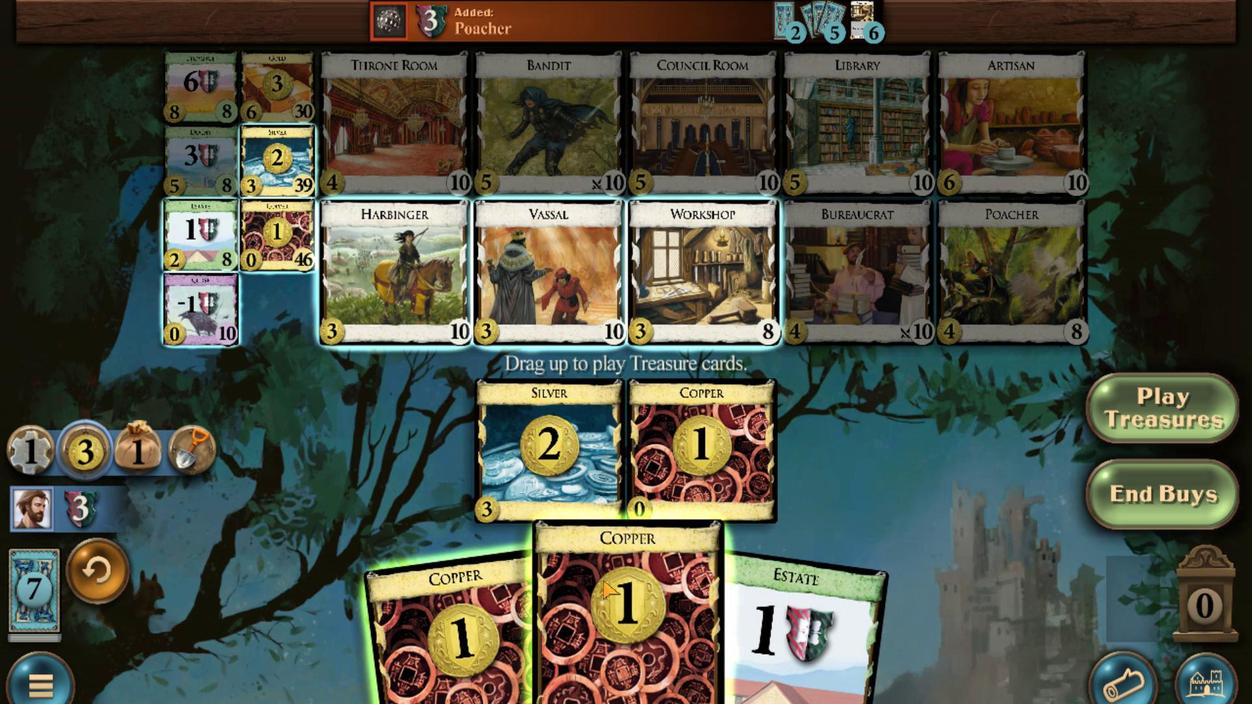 
Action: Mouse moved to (794, 545)
Screenshot: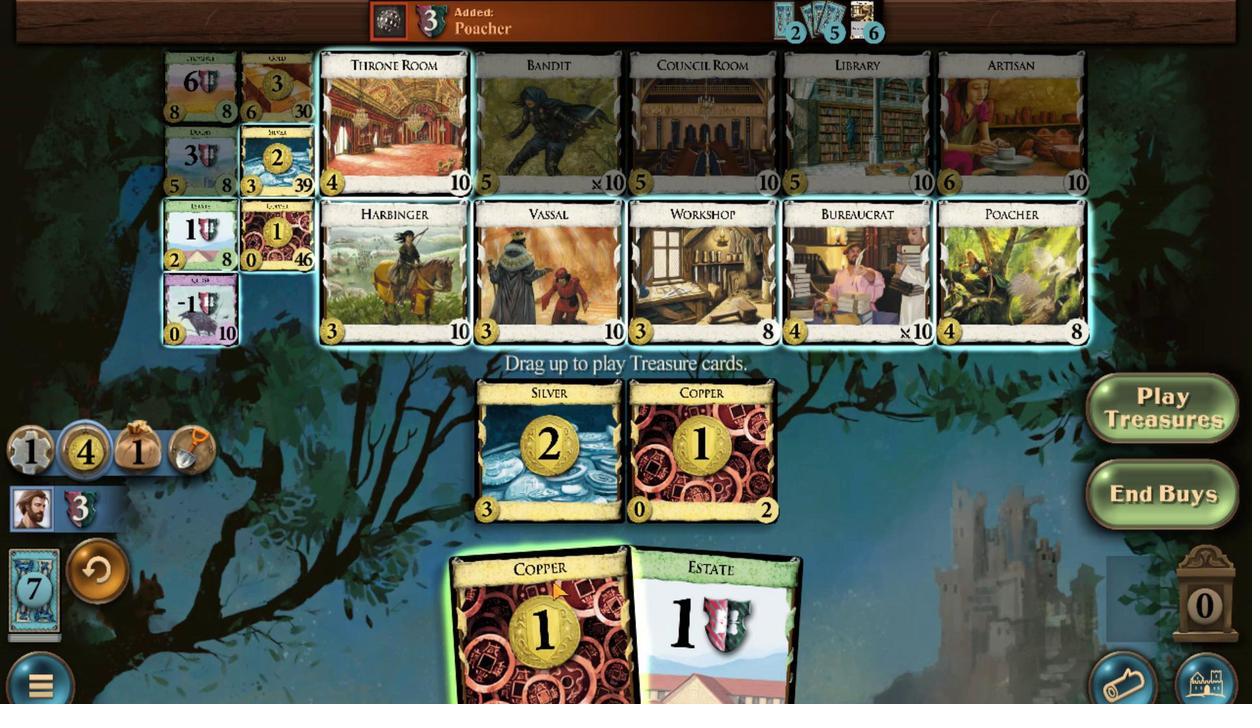 
Action: Mouse scrolled (794, 544) with delta (0, 0)
Screenshot: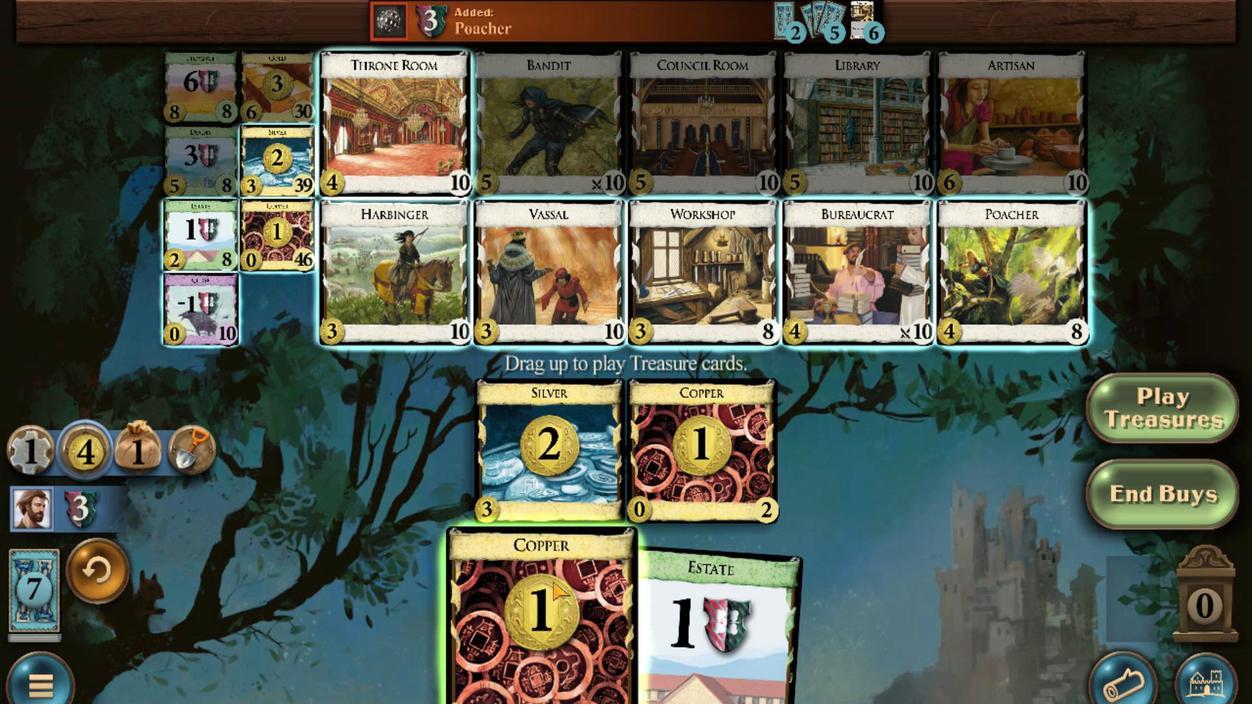 
Action: Mouse moved to (776, 219)
Screenshot: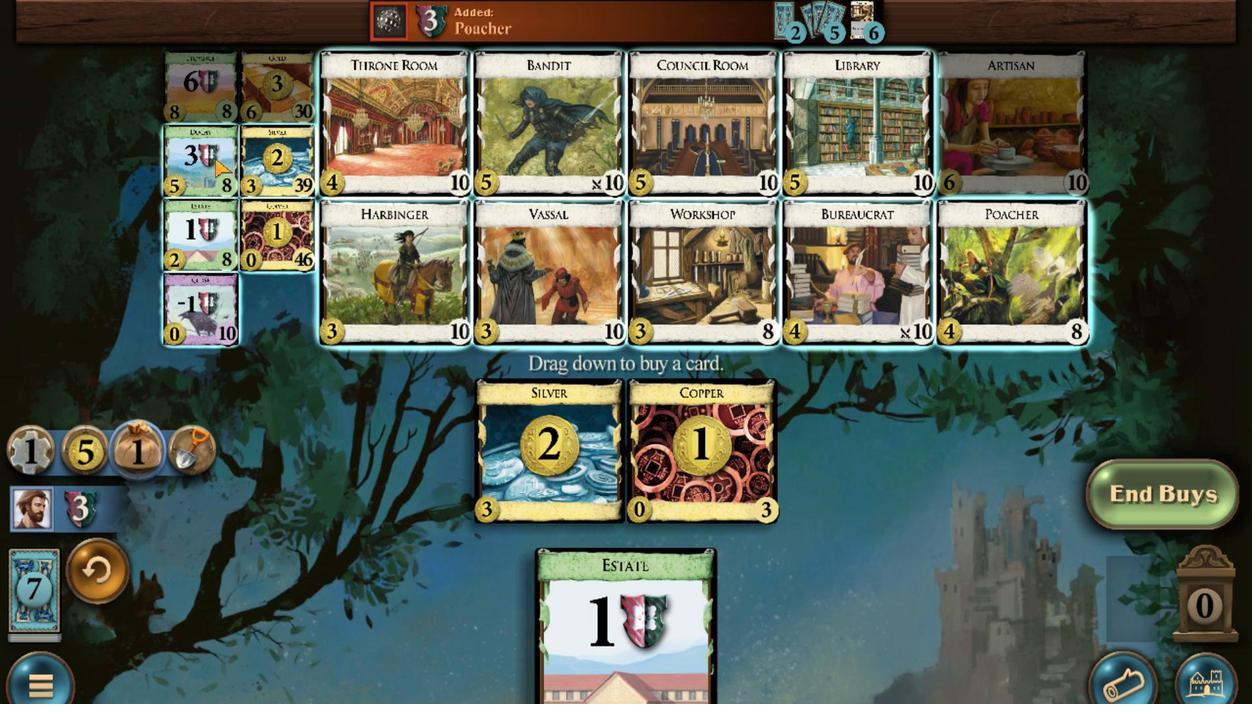 
Action: Mouse scrolled (776, 220) with delta (0, 0)
Screenshot: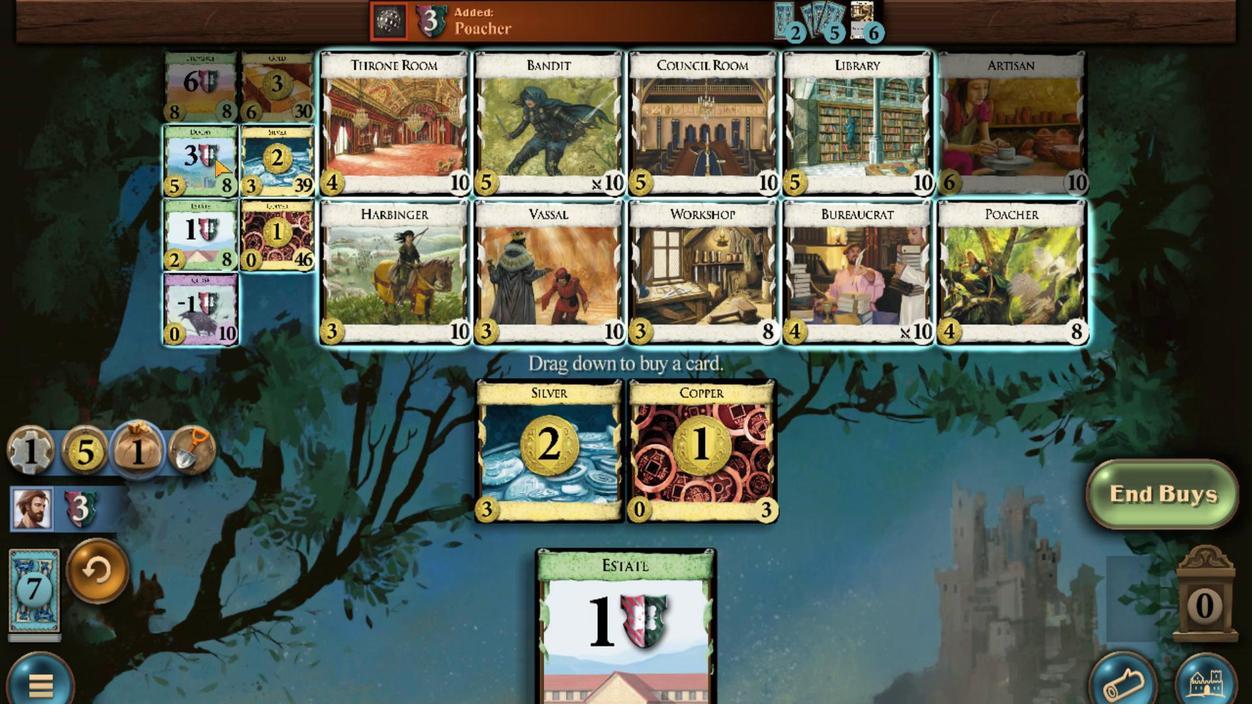 
Action: Mouse scrolled (776, 220) with delta (0, 0)
Screenshot: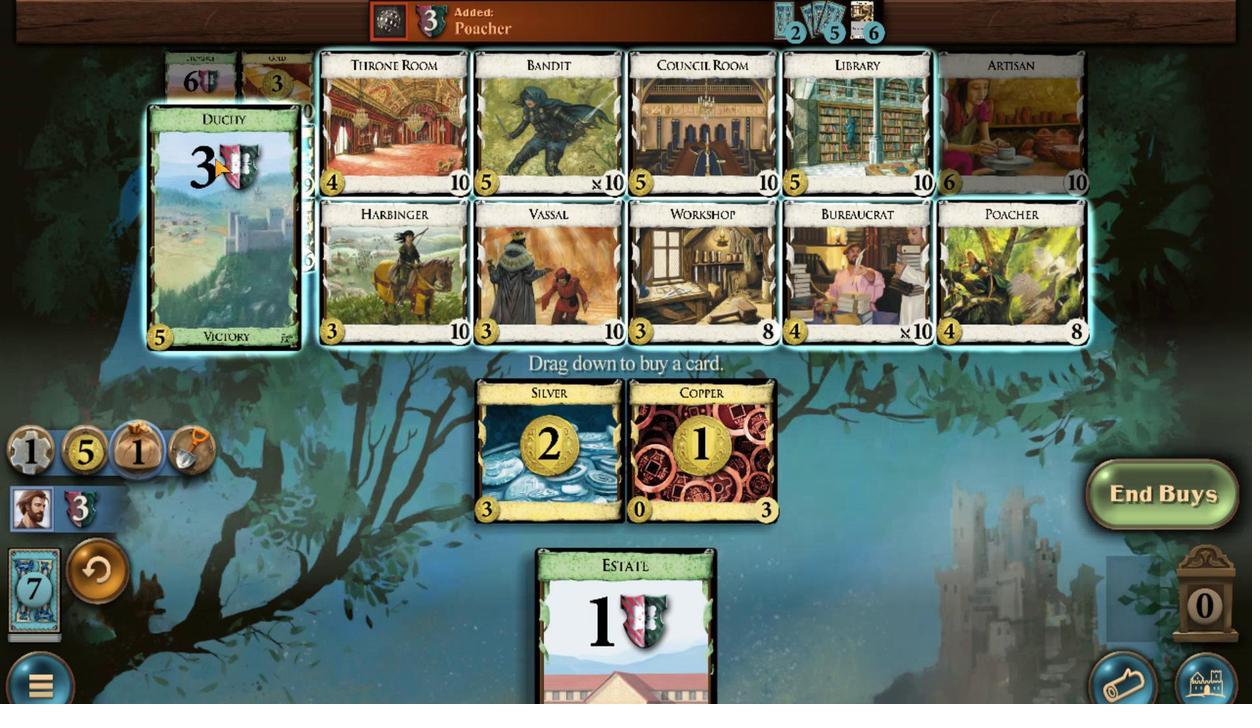 
Action: Mouse scrolled (776, 220) with delta (0, 0)
Screenshot: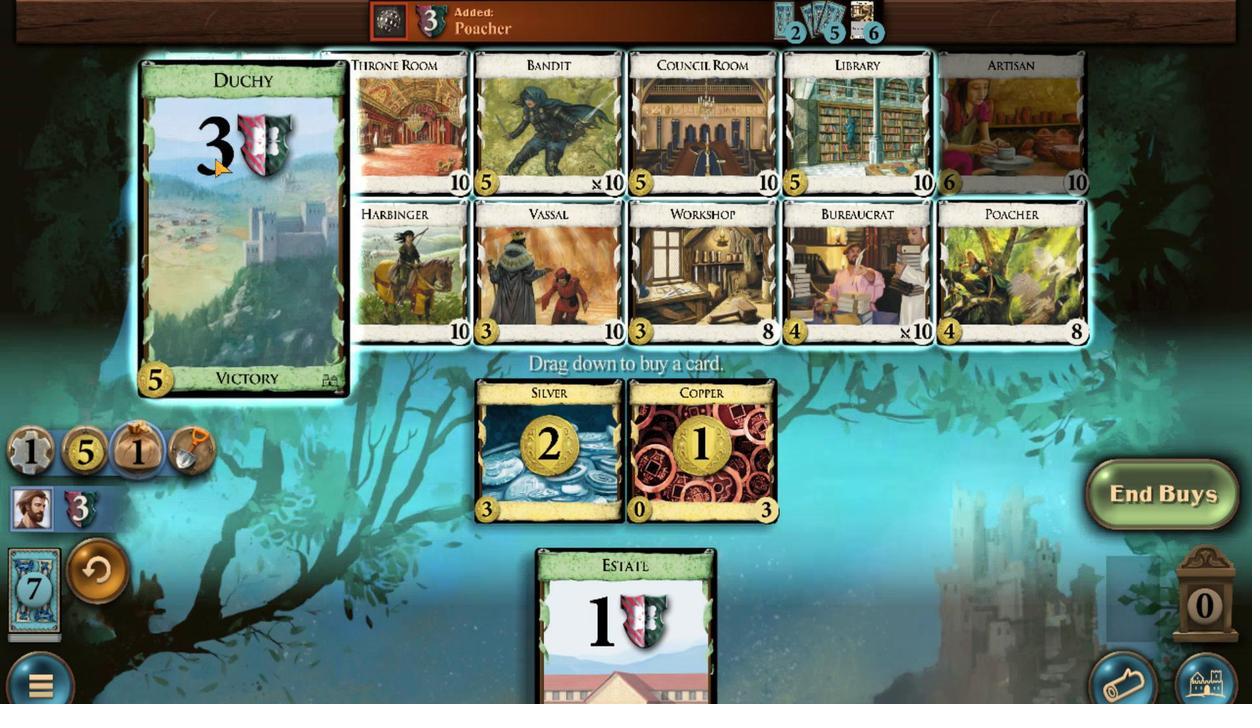 
Action: Mouse scrolled (776, 220) with delta (0, 0)
Screenshot: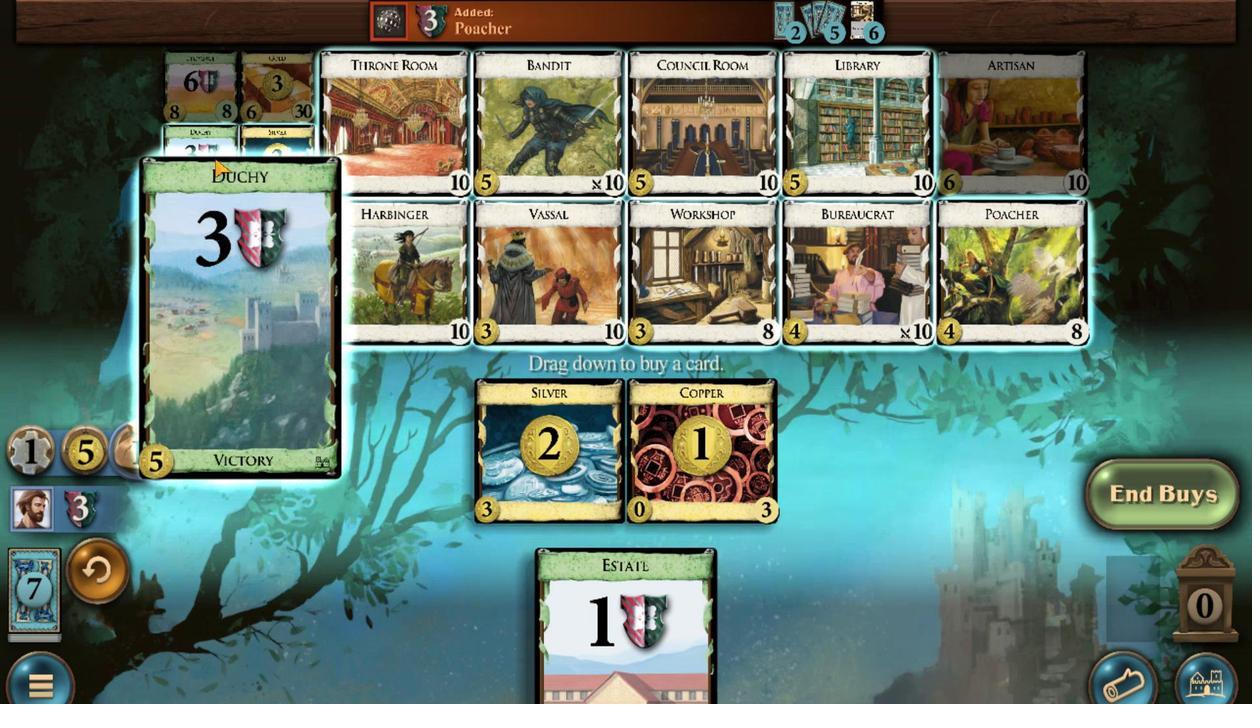 
Action: Mouse scrolled (776, 220) with delta (0, 0)
Screenshot: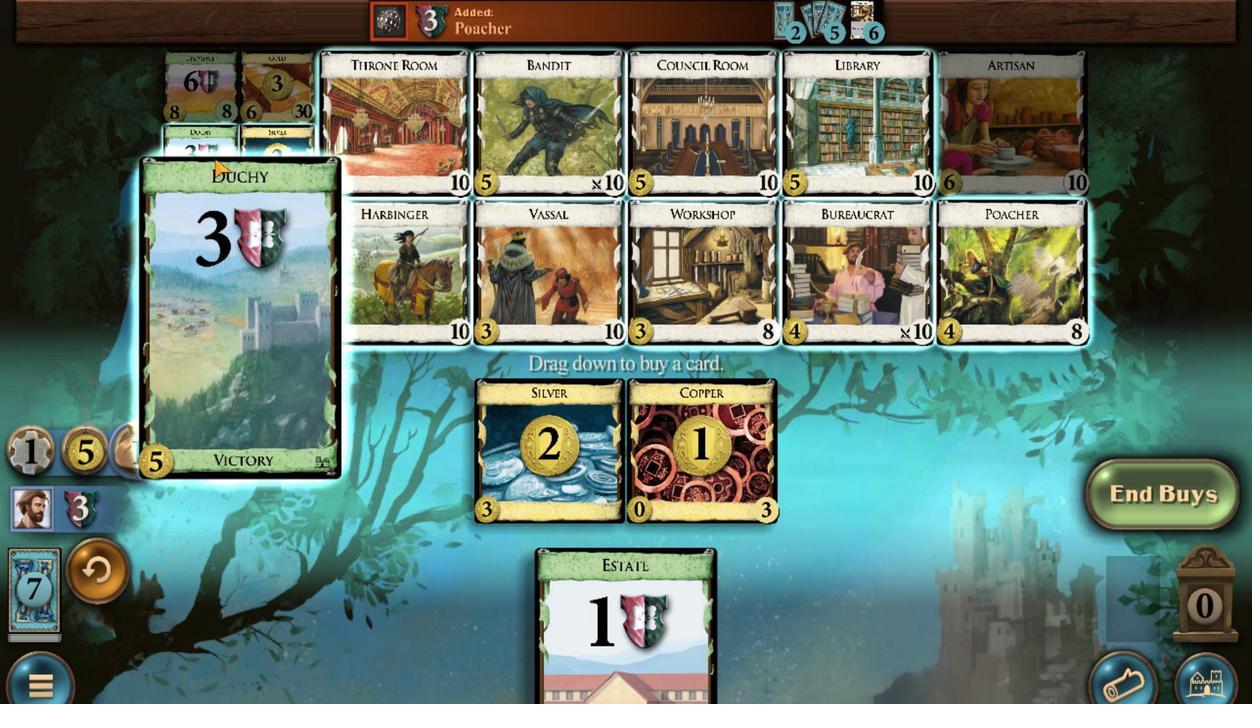 
Action: Mouse scrolled (776, 220) with delta (0, 0)
Screenshot: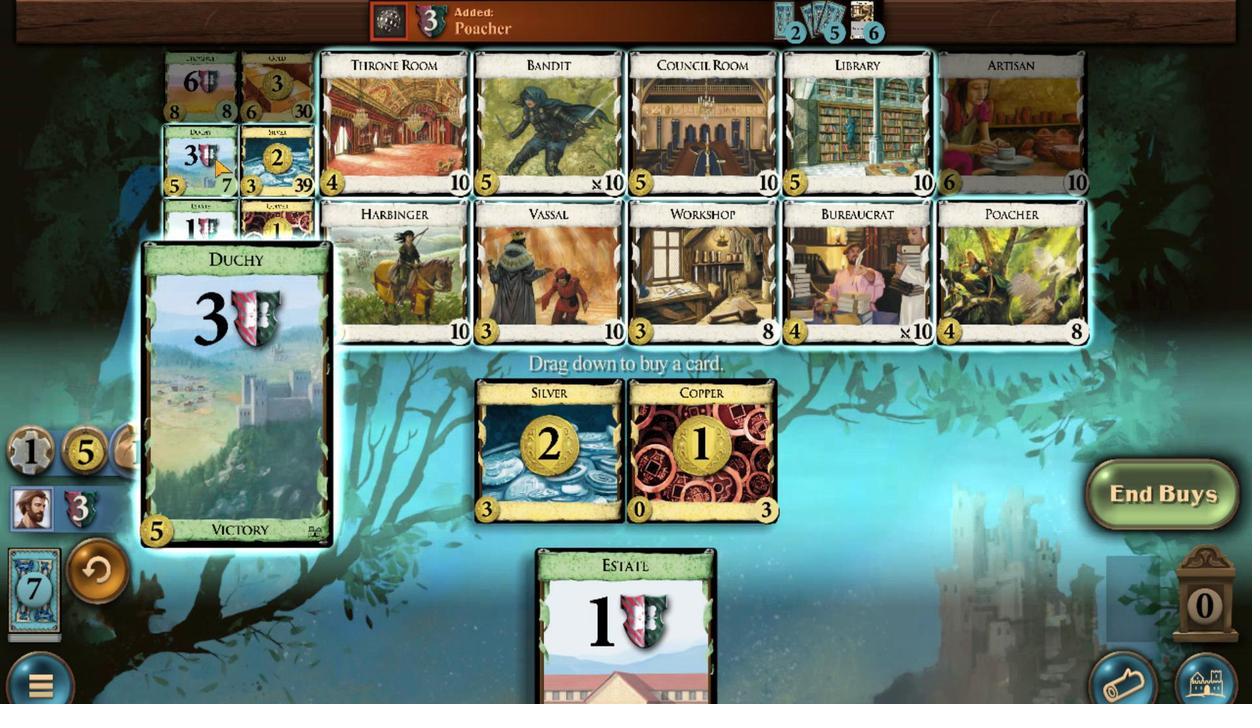 
Action: Mouse scrolled (776, 220) with delta (0, 0)
Screenshot: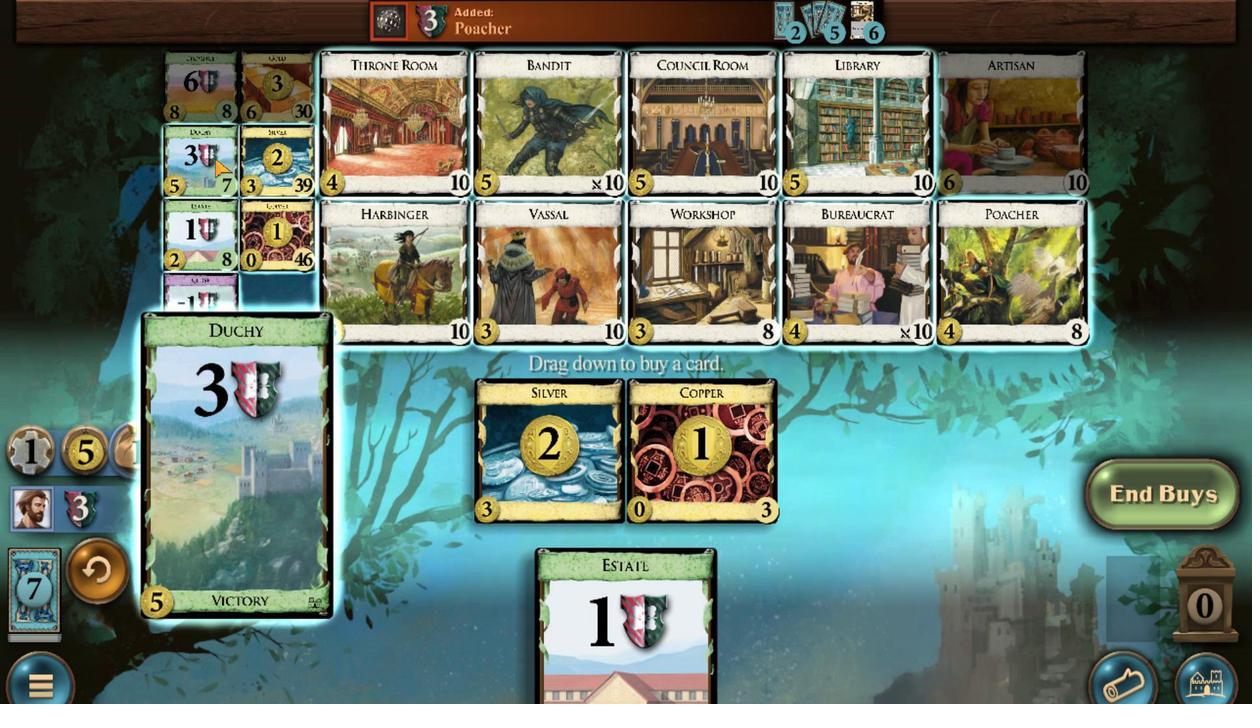 
Action: Mouse moved to (781, 575)
Screenshot: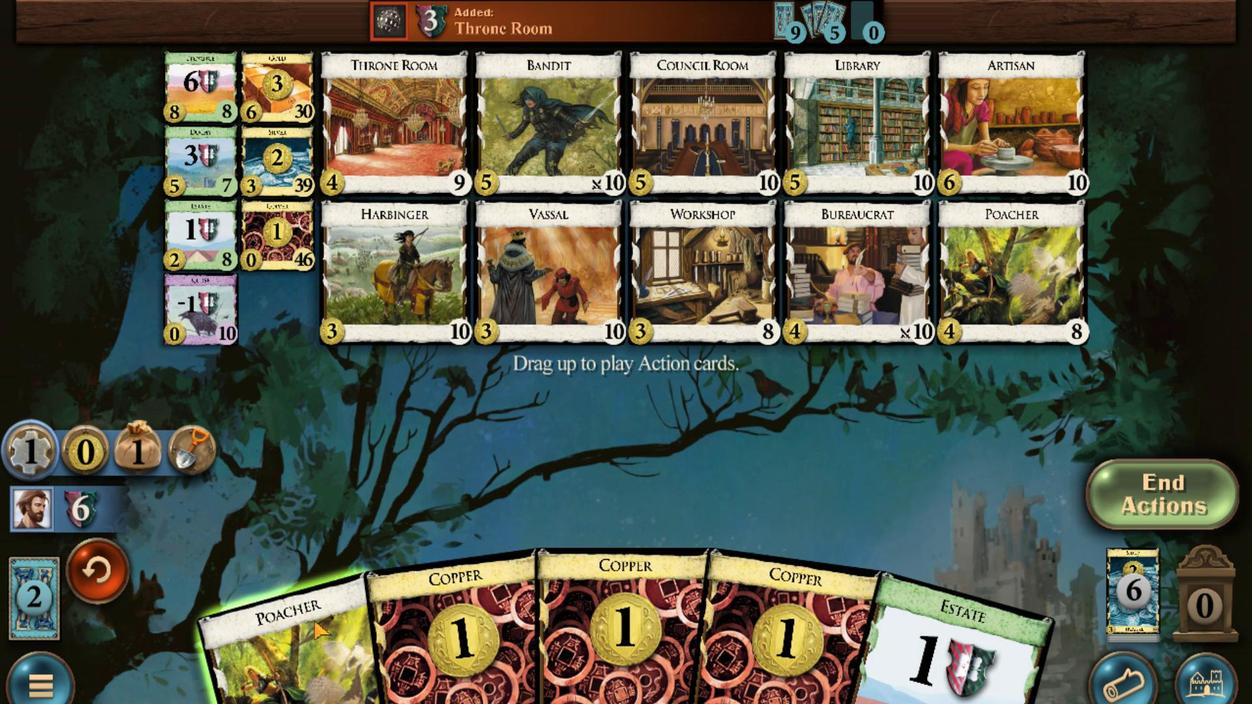 
Action: Mouse scrolled (781, 574) with delta (0, 0)
Screenshot: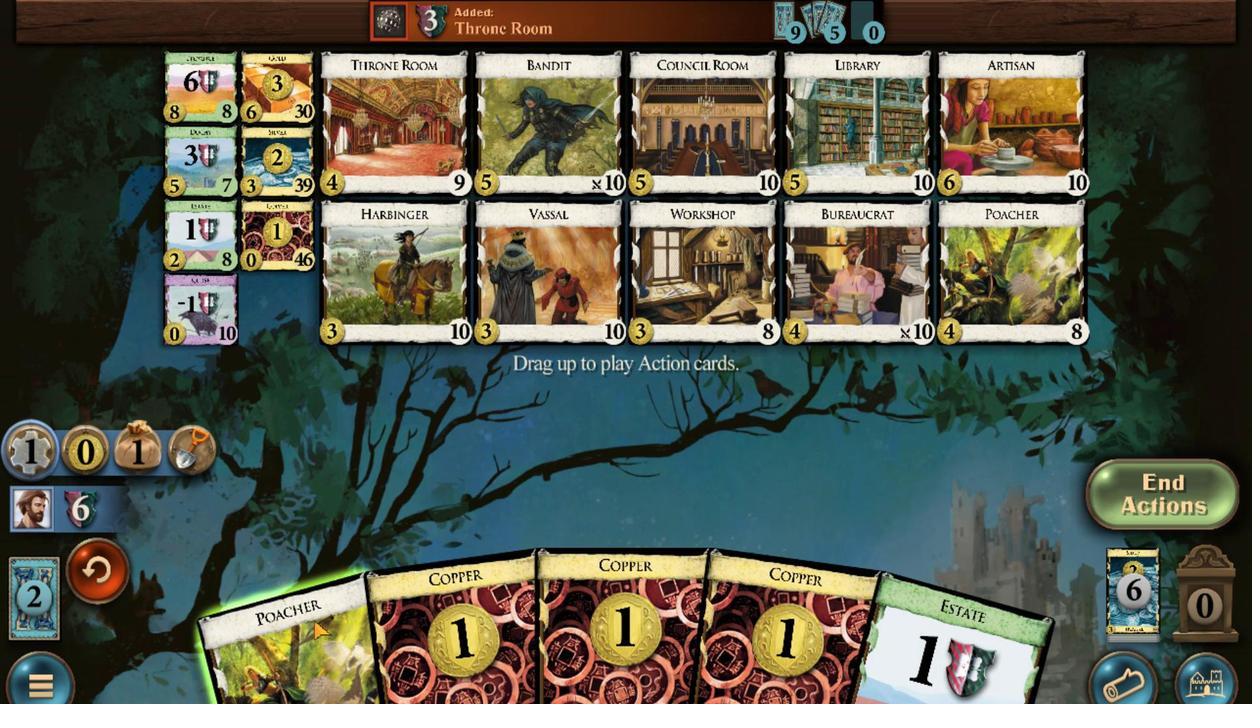 
Action: Mouse scrolled (781, 574) with delta (0, 0)
Screenshot: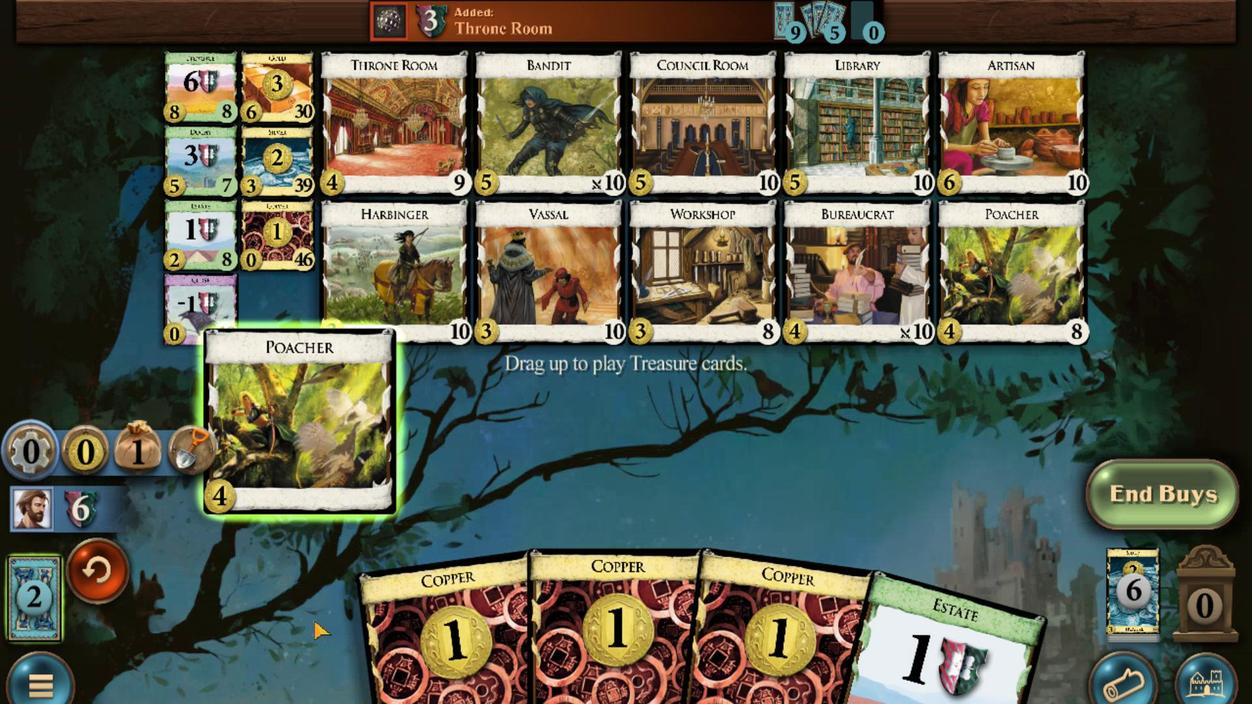 
Action: Mouse moved to (798, 565)
Screenshot: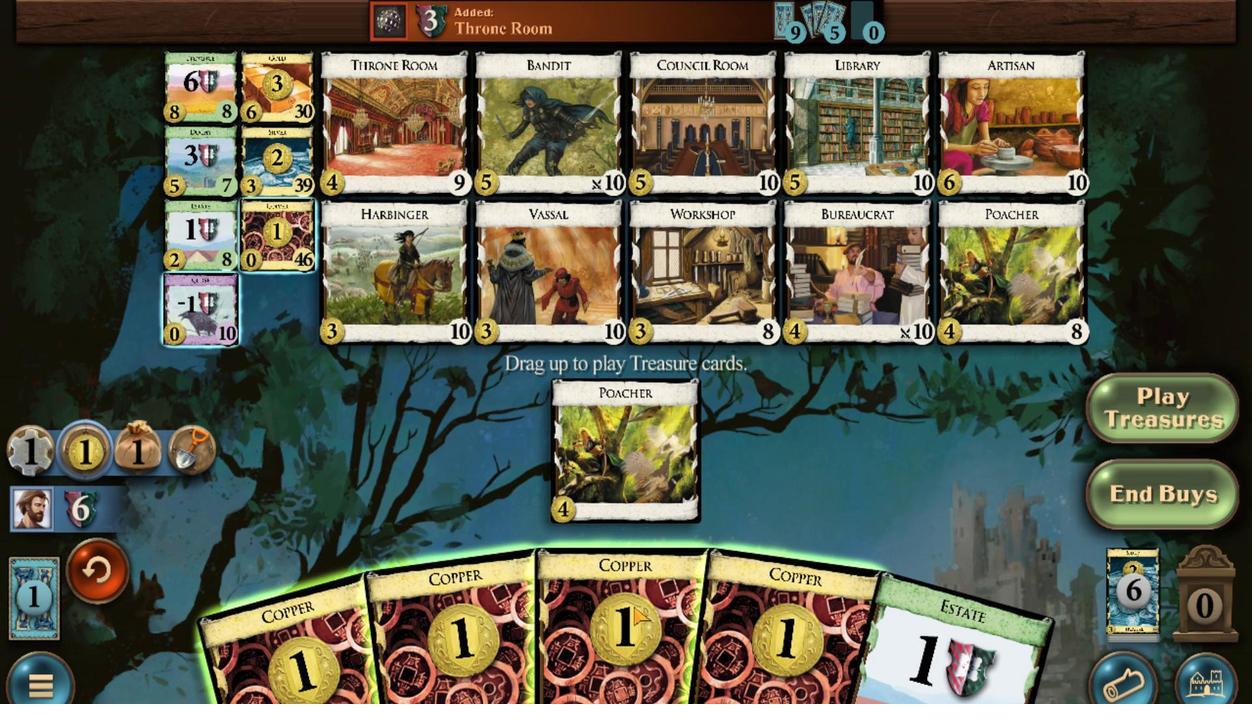 
Action: Mouse scrolled (798, 564) with delta (0, 0)
Screenshot: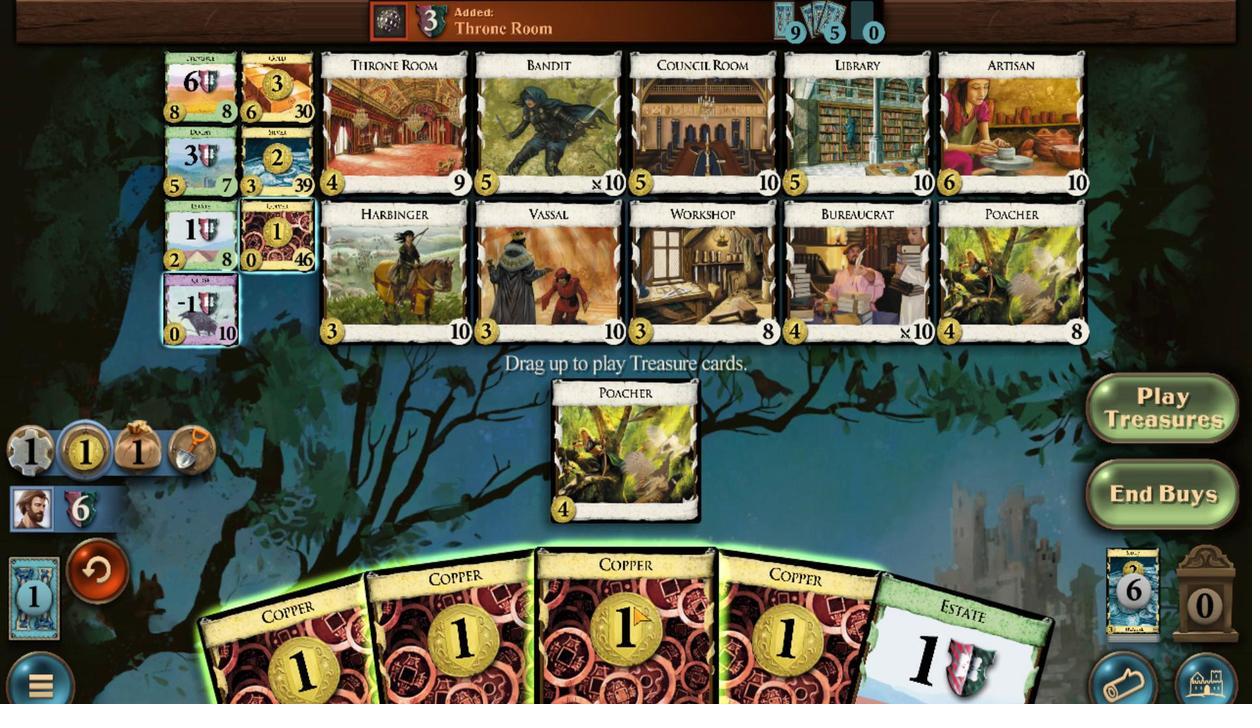 
Action: Mouse moved to (795, 565)
Screenshot: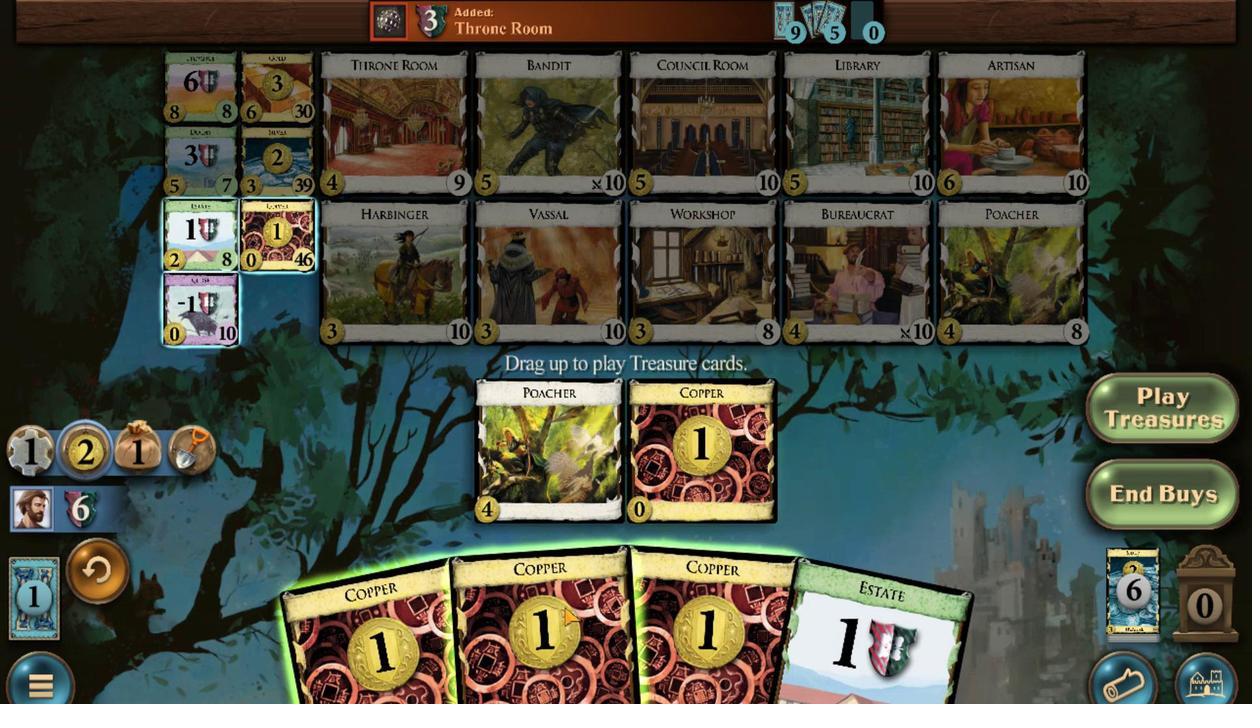 
Action: Mouse scrolled (795, 565) with delta (0, 0)
Screenshot: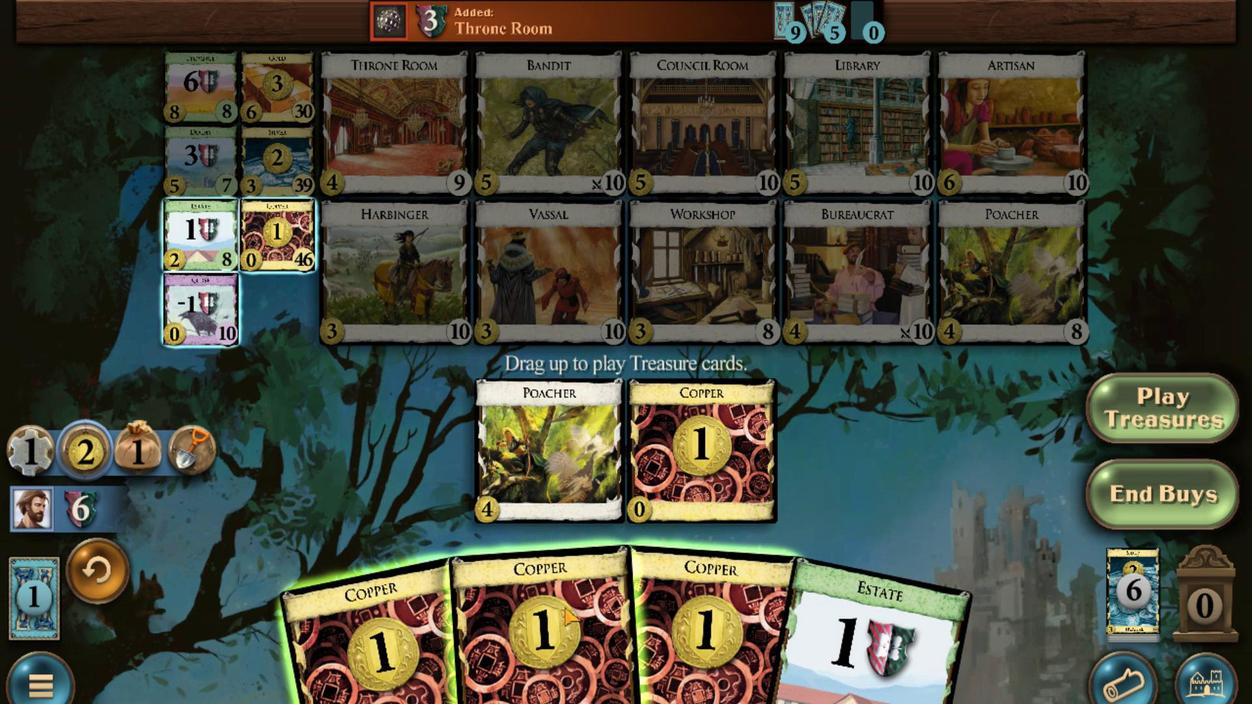 
Action: Mouse moved to (796, 559)
Screenshot: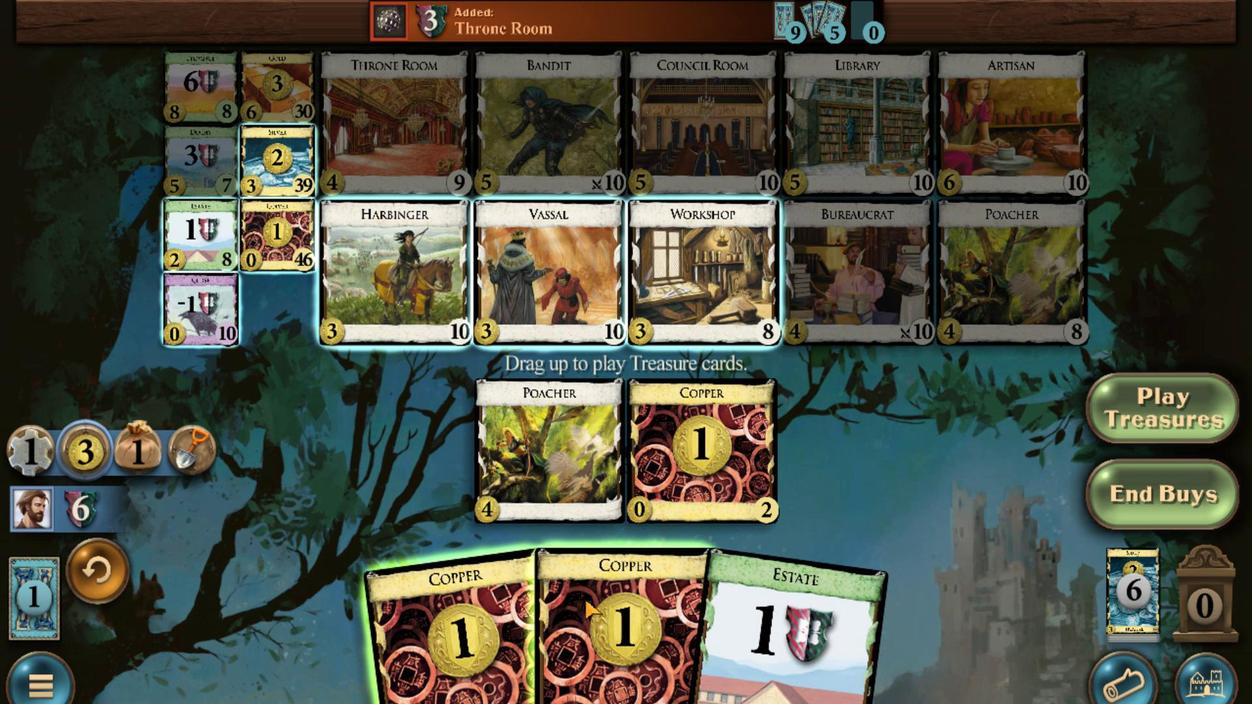 
Action: Mouse scrolled (796, 559) with delta (0, 0)
Screenshot: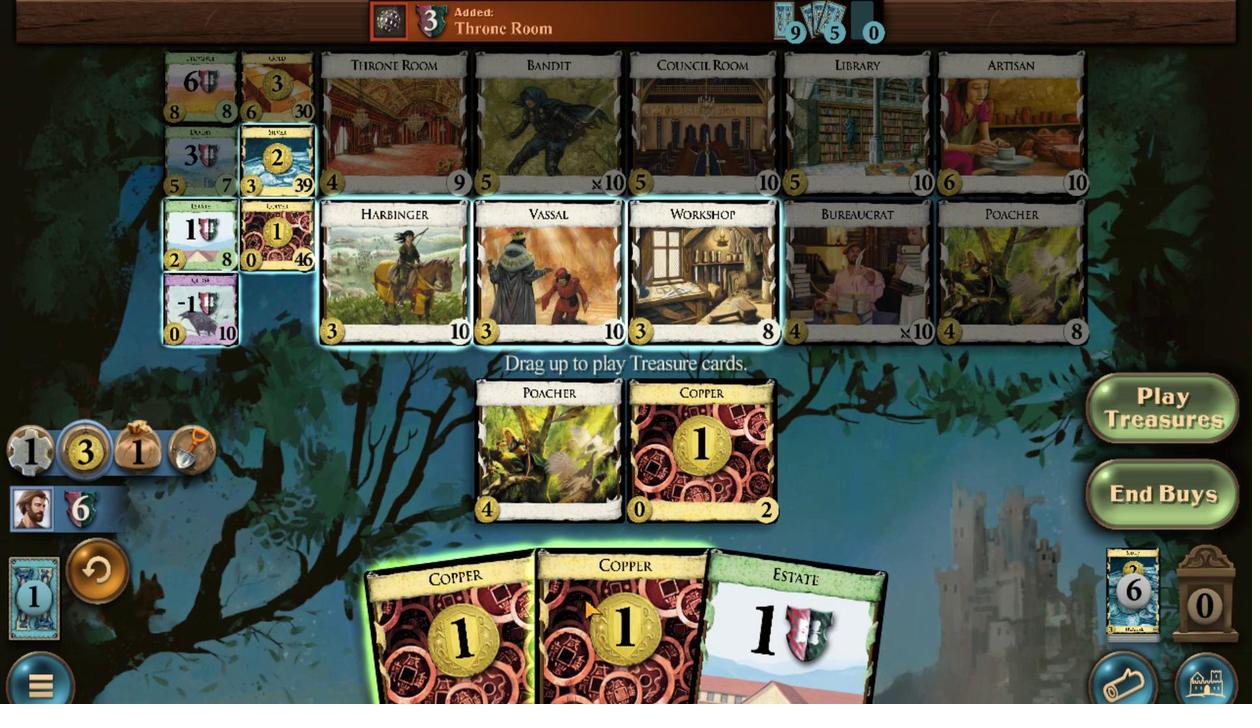 
Action: Mouse moved to (793, 557)
Screenshot: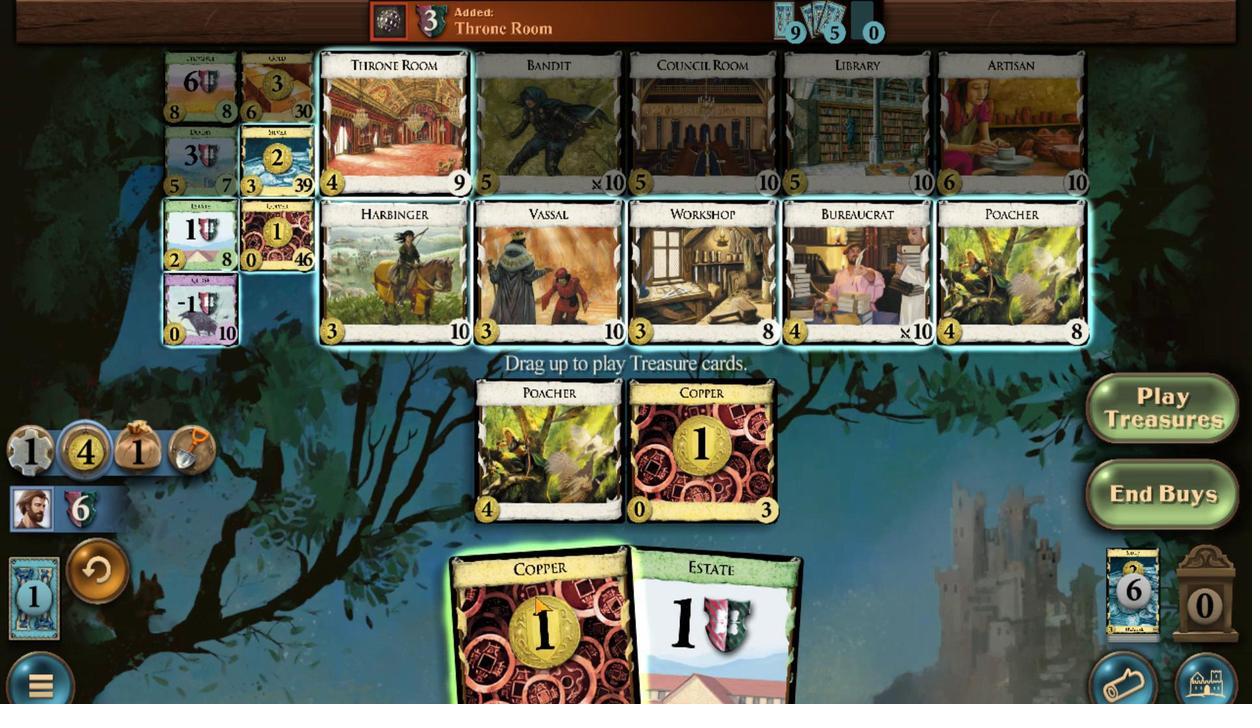 
Action: Mouse scrolled (793, 556) with delta (0, 0)
Screenshot: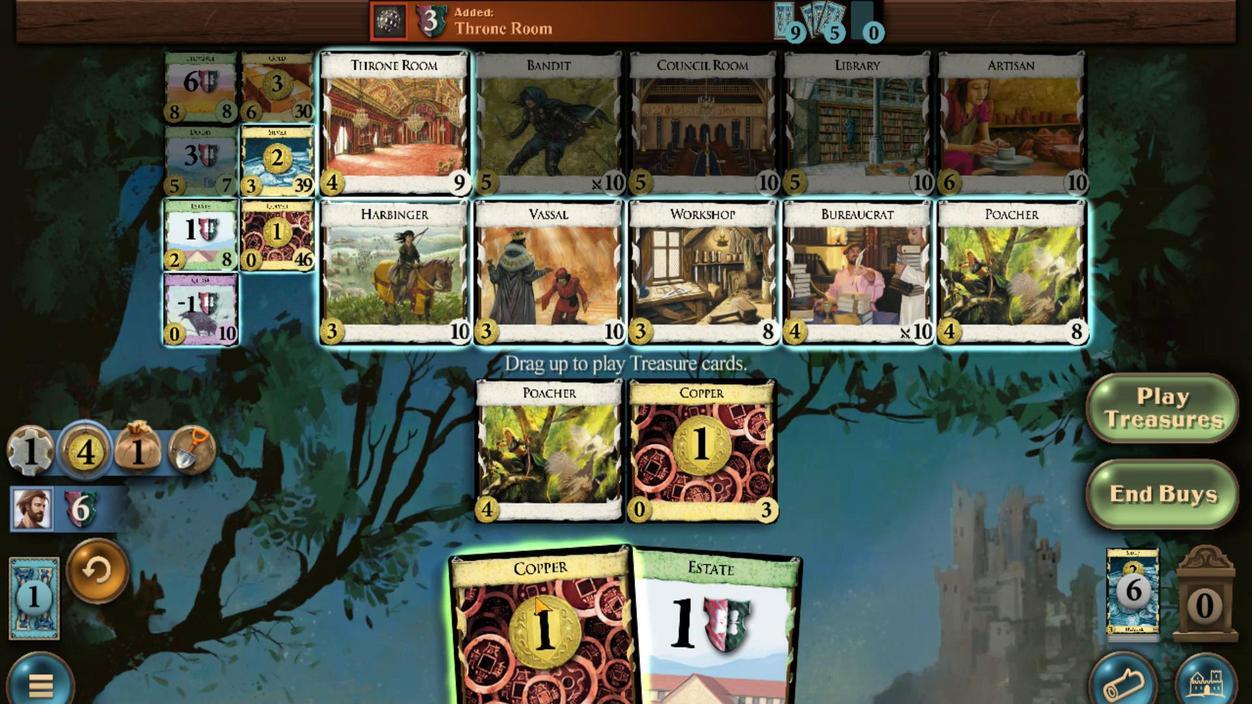 
Action: Mouse moved to (809, 216)
Screenshot: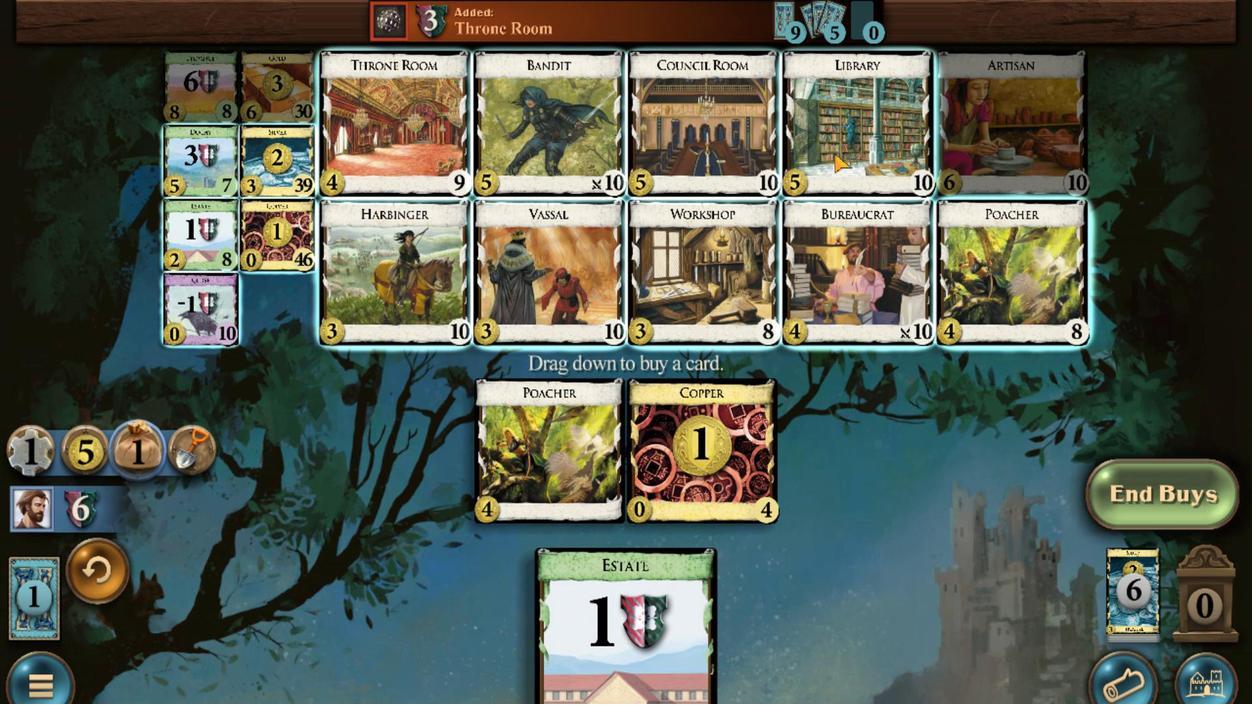 
Action: Mouse scrolled (809, 217) with delta (0, 0)
Screenshot: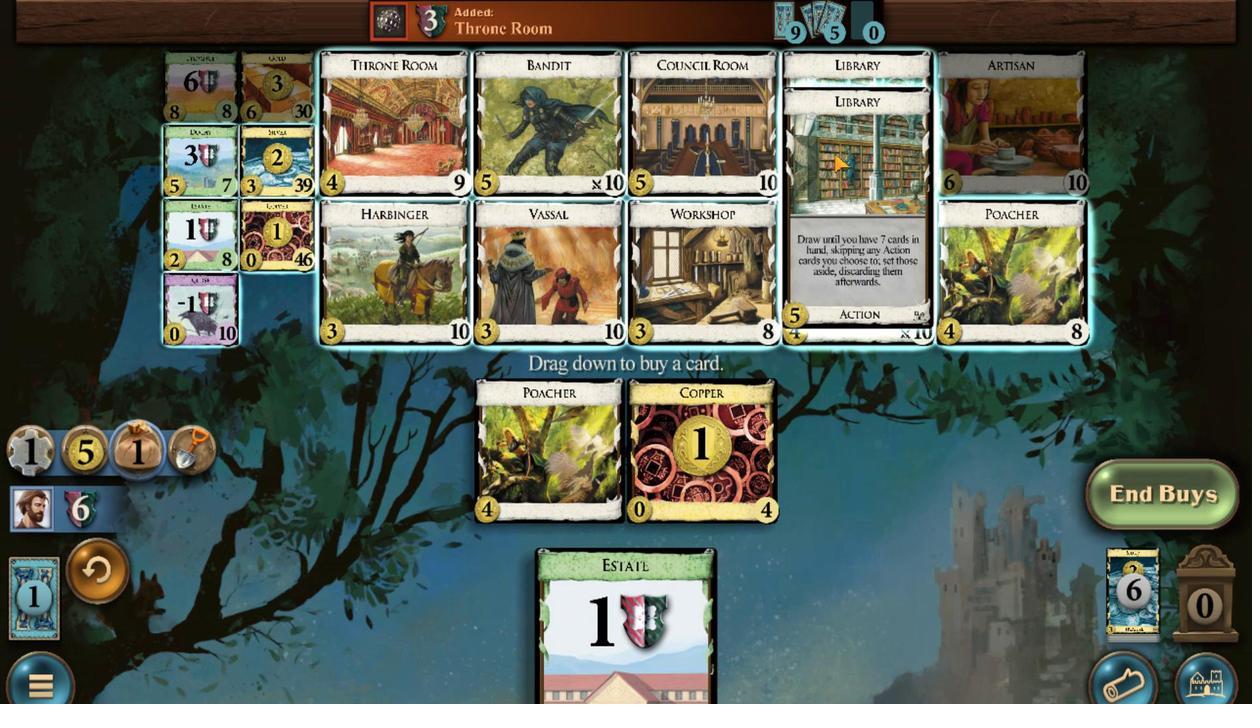 
Action: Mouse scrolled (809, 217) with delta (0, 0)
Screenshot: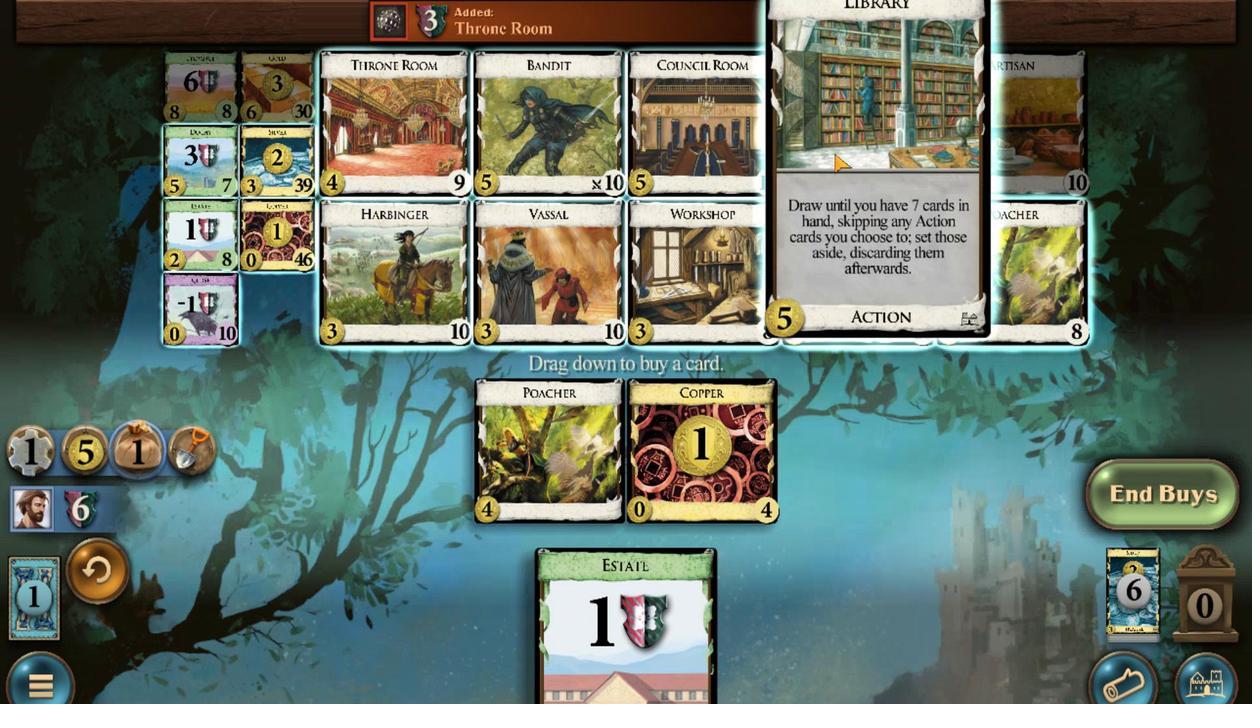 
Action: Mouse scrolled (809, 217) with delta (0, 0)
Screenshot: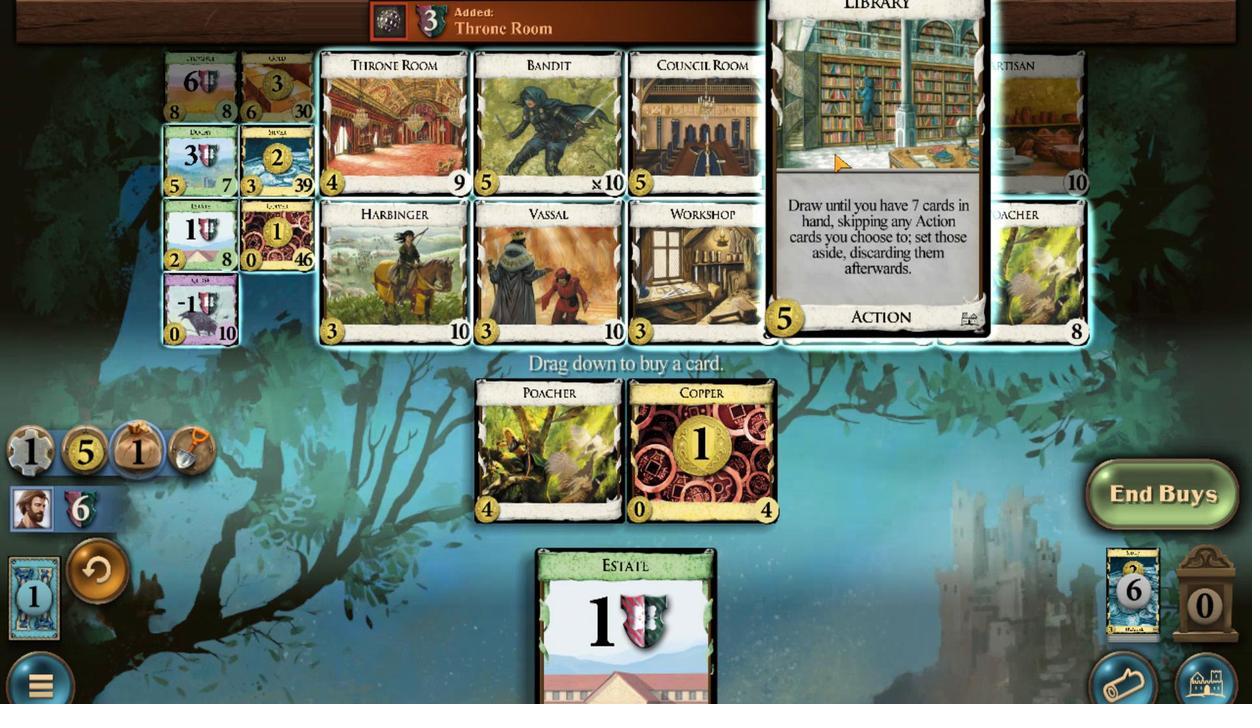 
Action: Mouse scrolled (809, 217) with delta (0, 0)
Screenshot: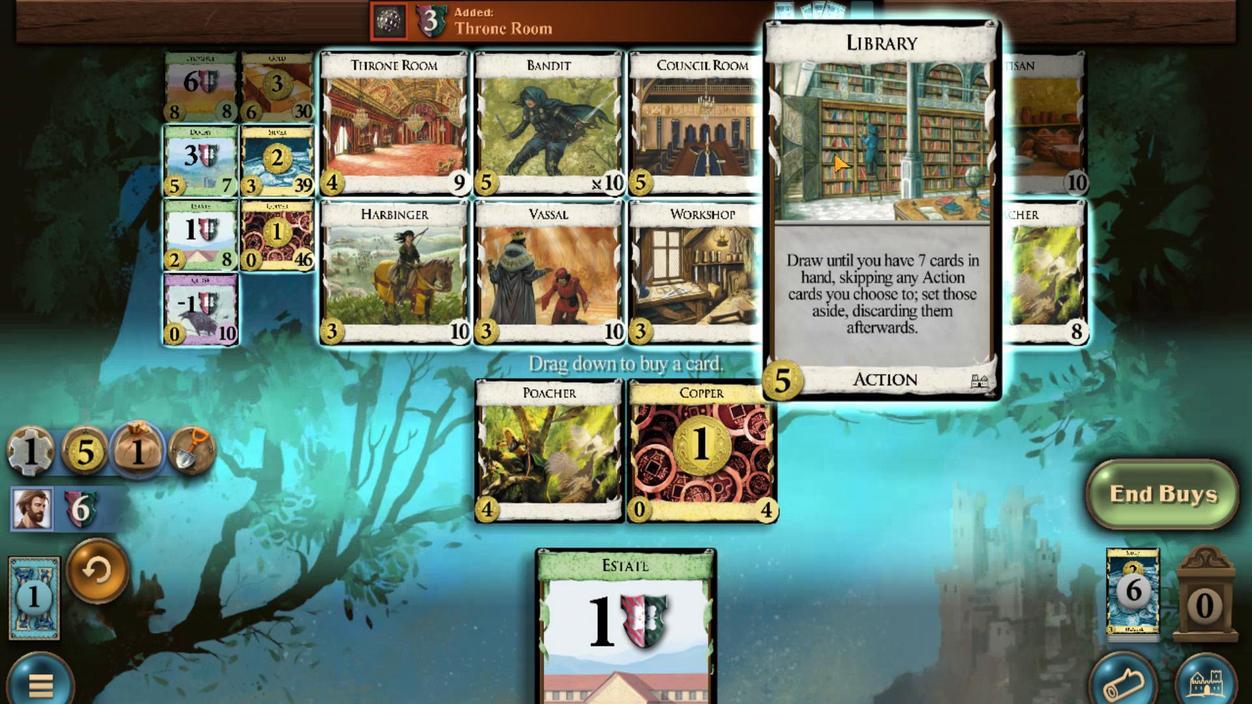 
Action: Mouse scrolled (809, 217) with delta (0, 0)
Screenshot: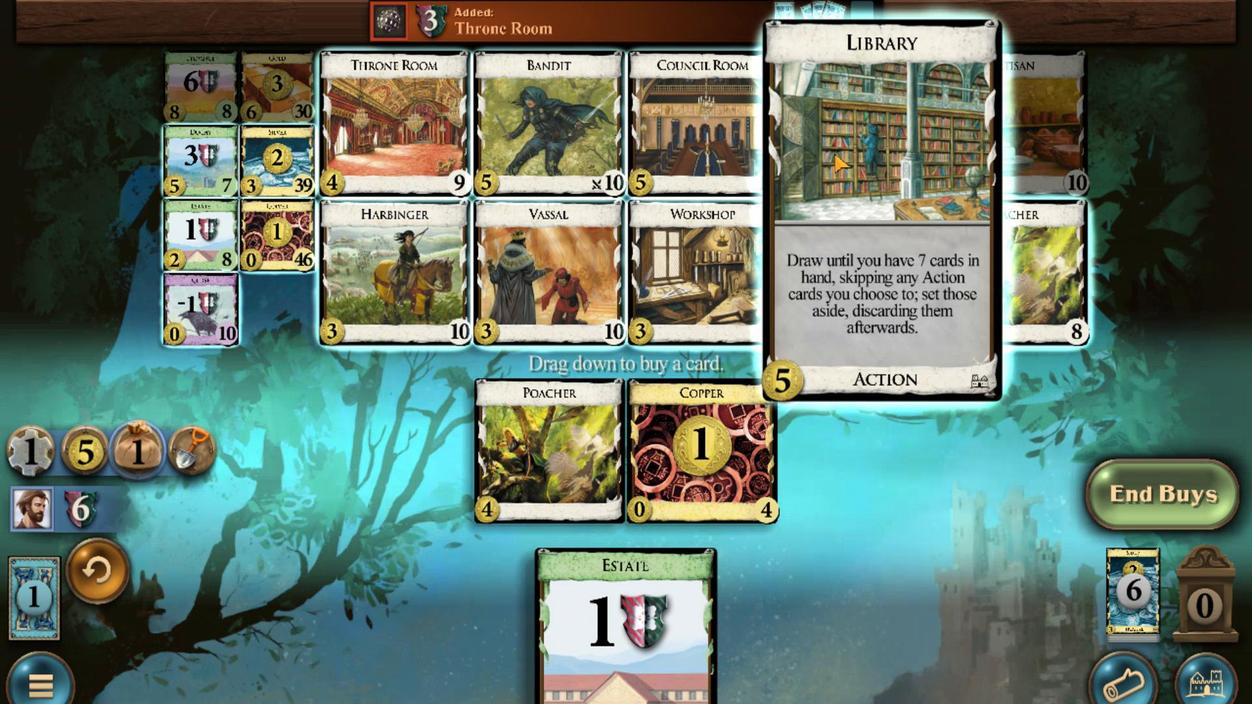 
Action: Mouse scrolled (809, 217) with delta (0, 0)
Screenshot: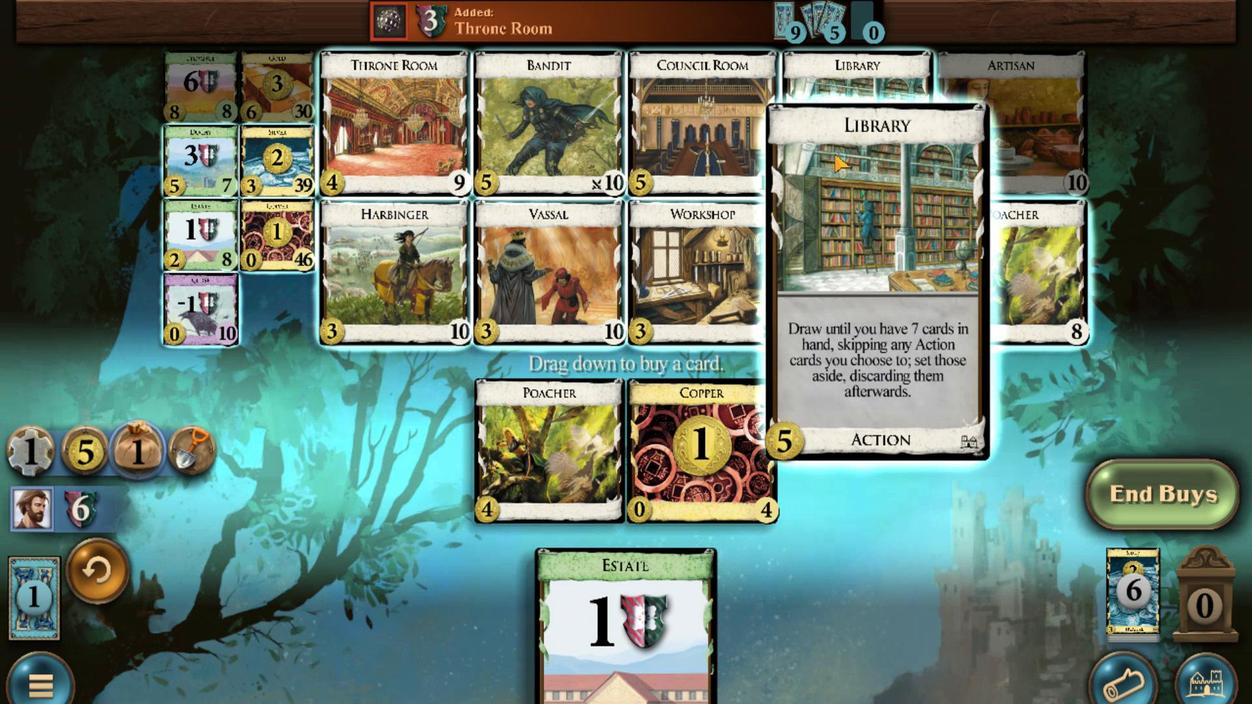 
Action: Mouse scrolled (809, 217) with delta (0, 0)
Screenshot: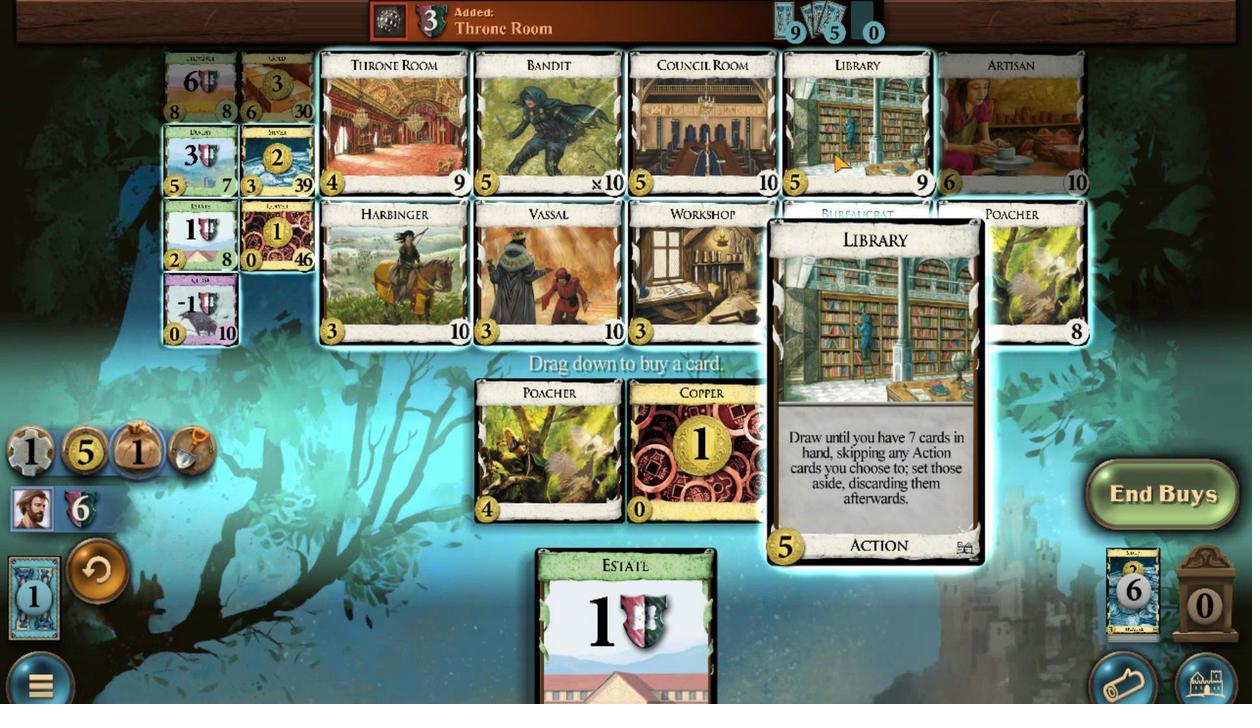 
Action: Mouse moved to (788, 562)
Screenshot: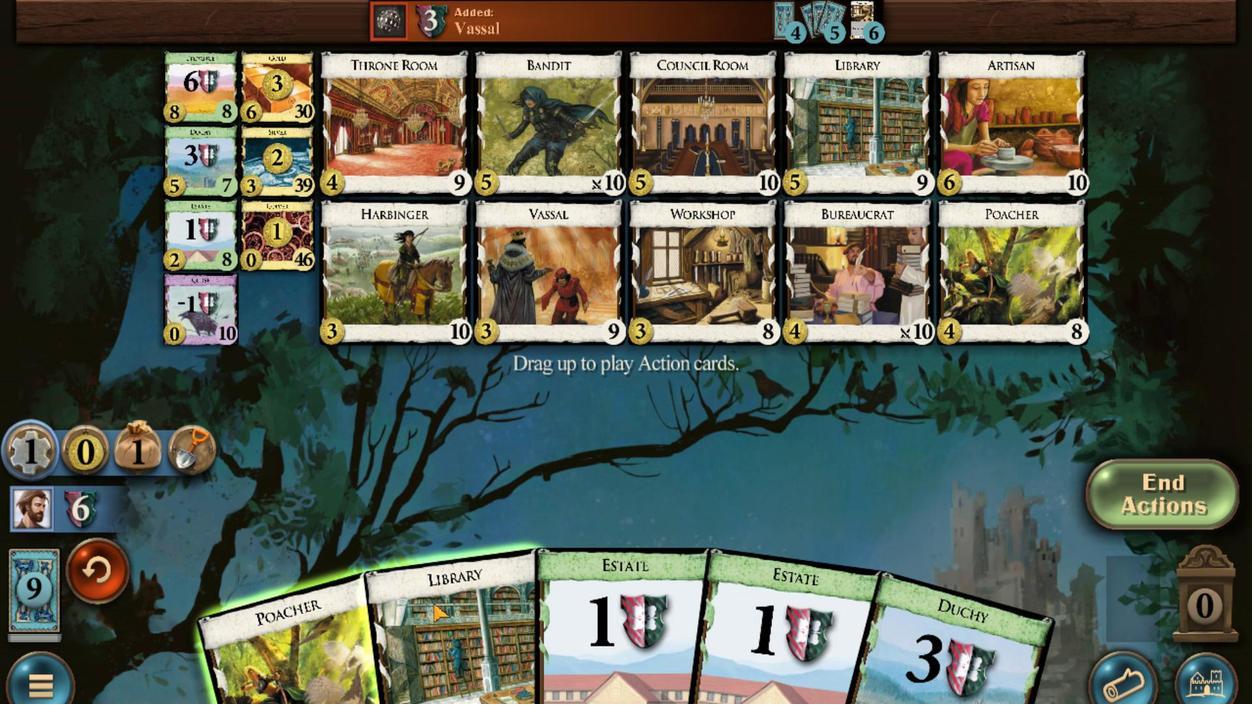 
Action: Mouse scrolled (788, 561) with delta (0, 0)
Screenshot: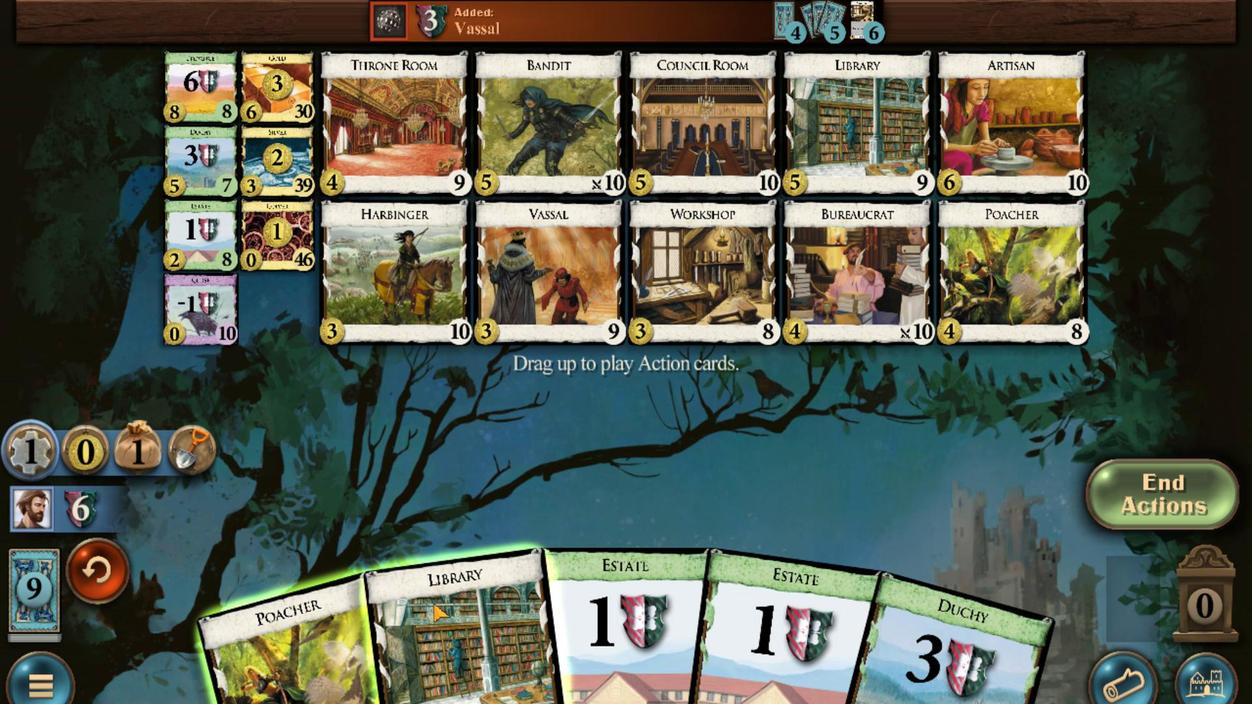 
Action: Mouse scrolled (788, 561) with delta (0, 0)
Screenshot: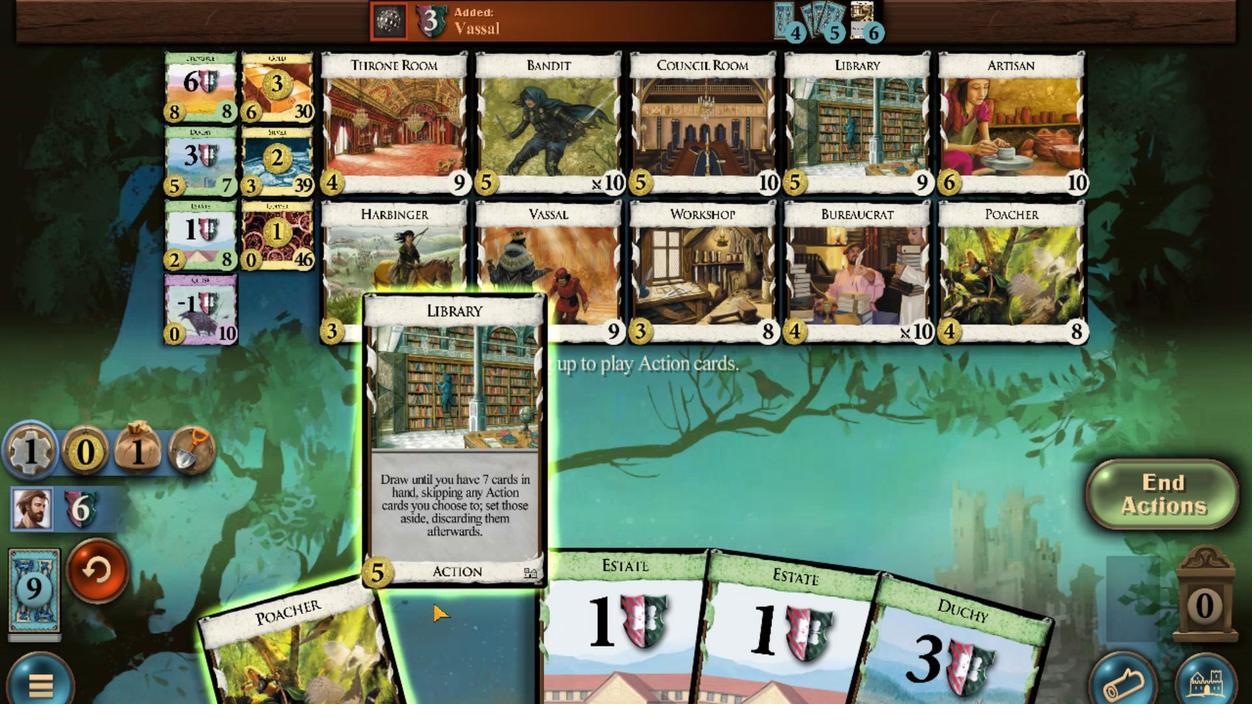 
Action: Mouse moved to (796, 574)
Screenshot: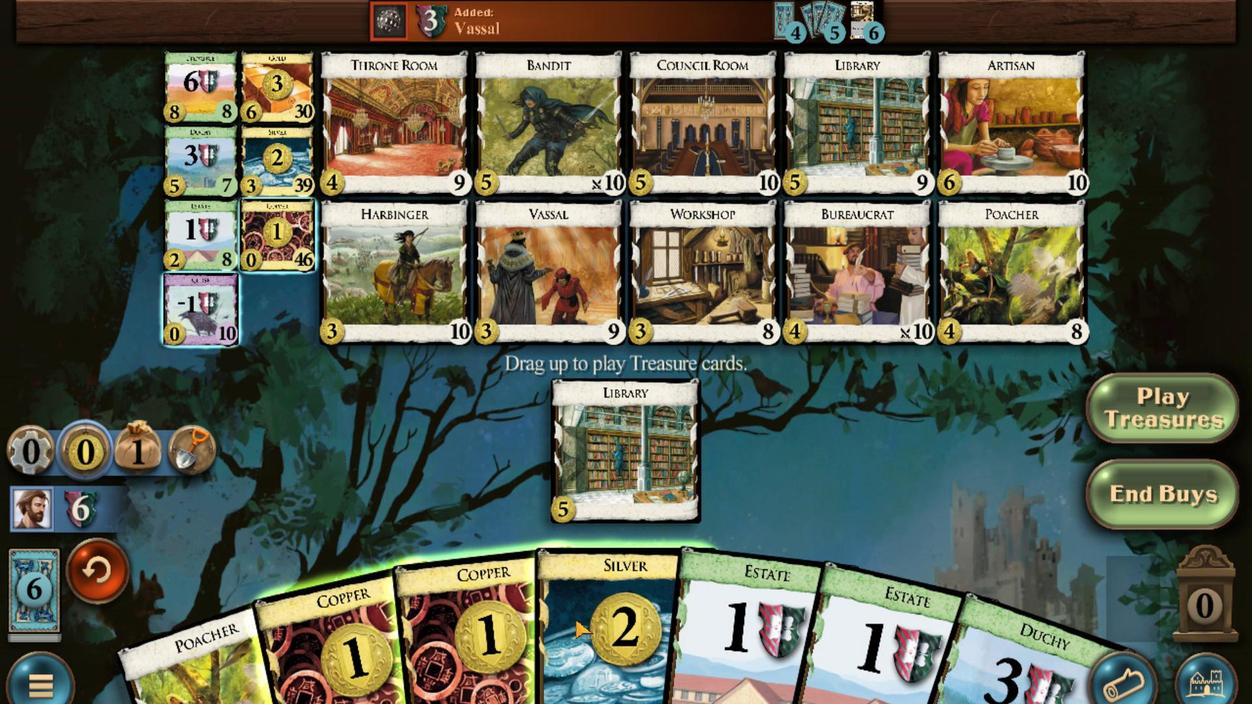 
Action: Mouse scrolled (796, 574) with delta (0, 0)
Screenshot: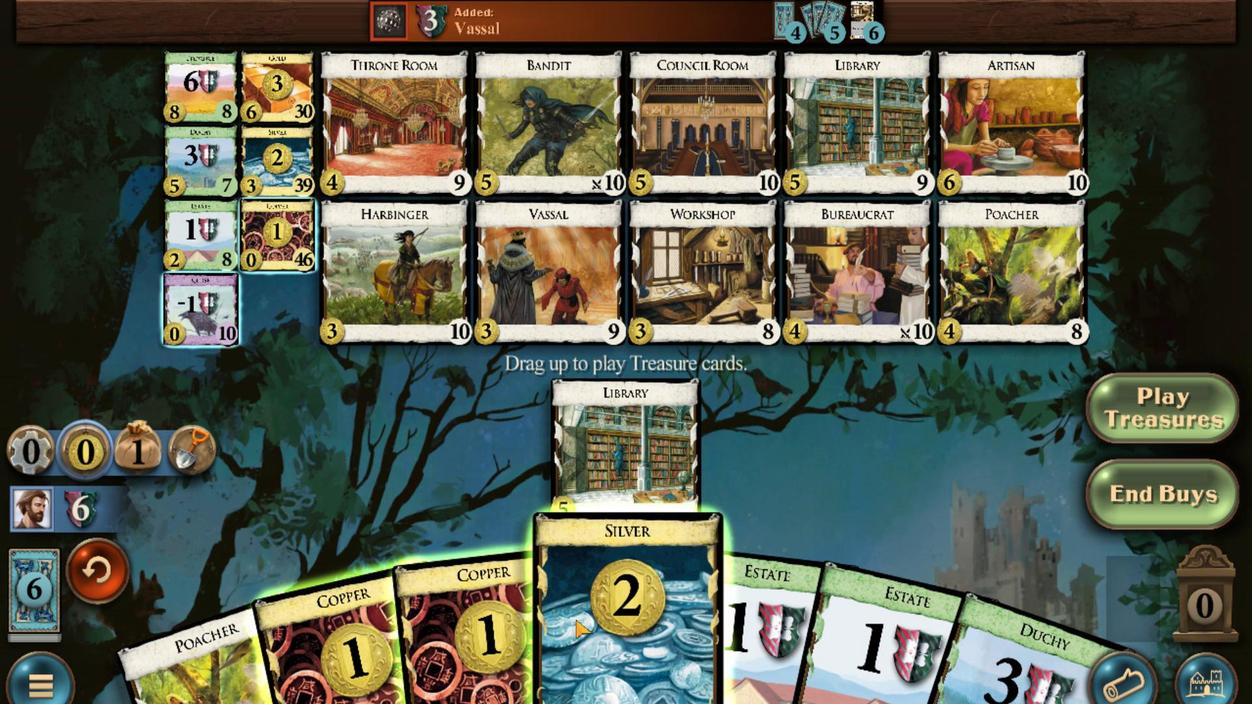 
Action: Mouse moved to (794, 574)
Screenshot: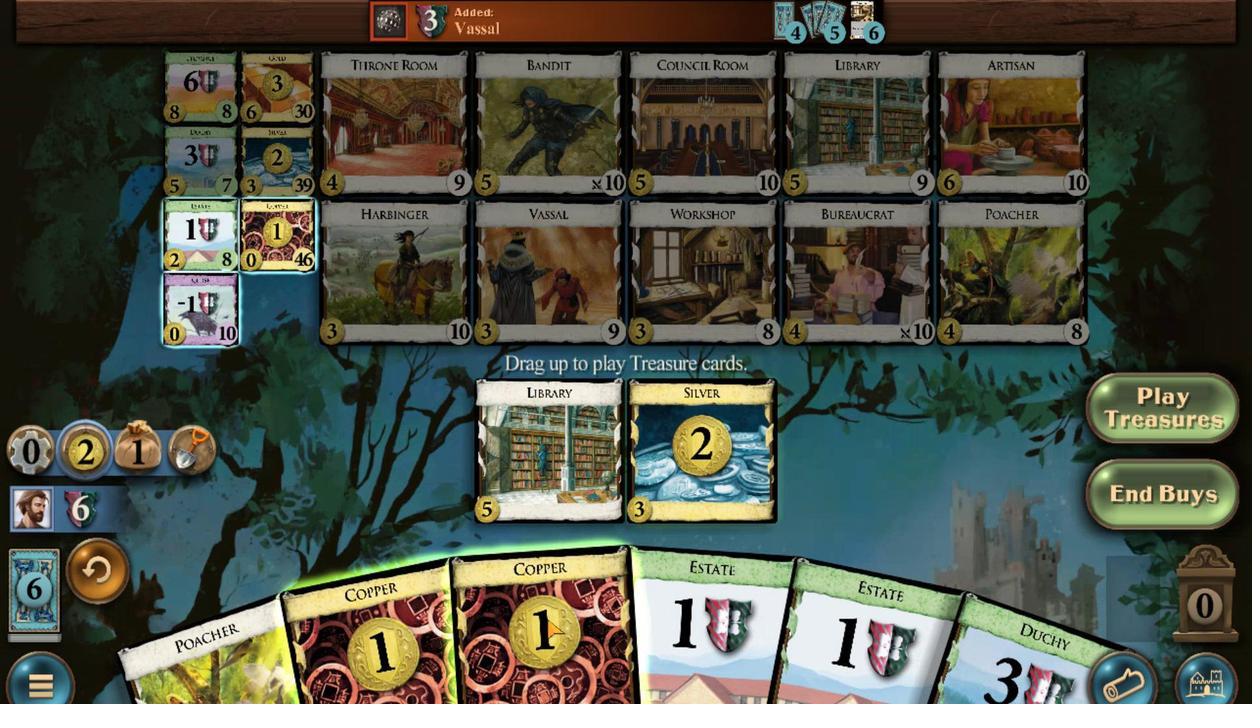 
Action: Mouse scrolled (794, 574) with delta (0, 0)
Screenshot: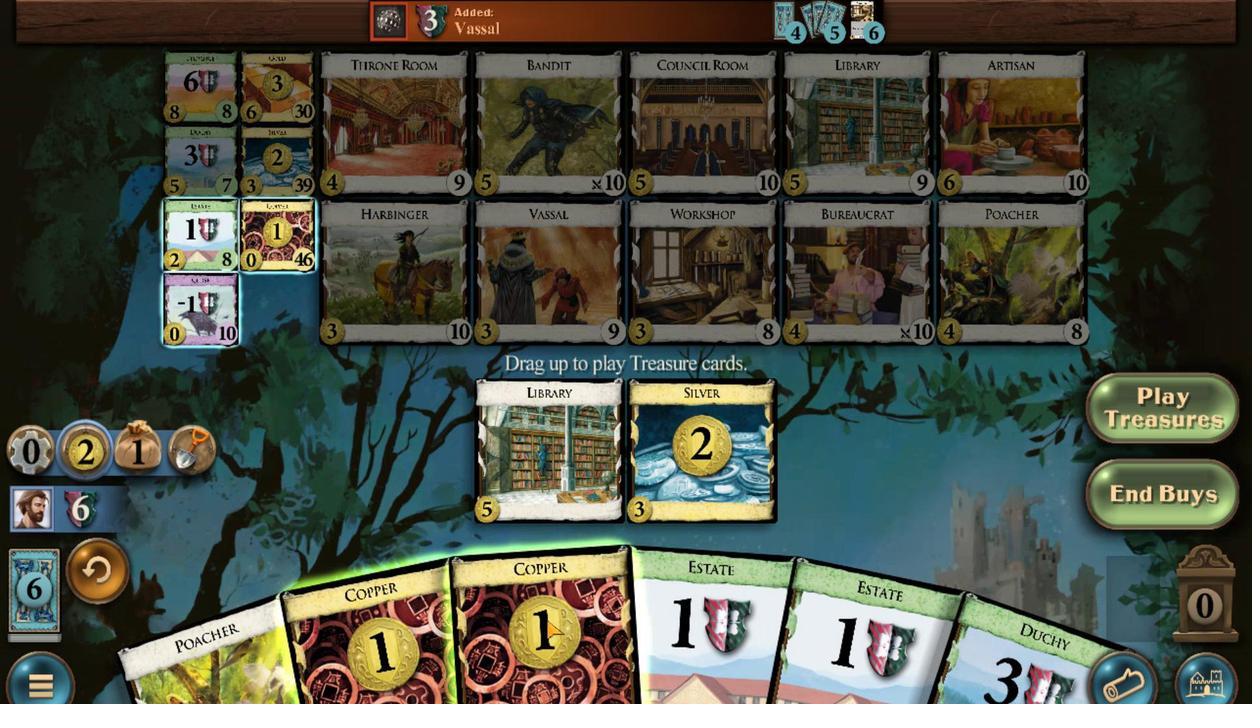 
Action: Mouse moved to (790, 582)
Screenshot: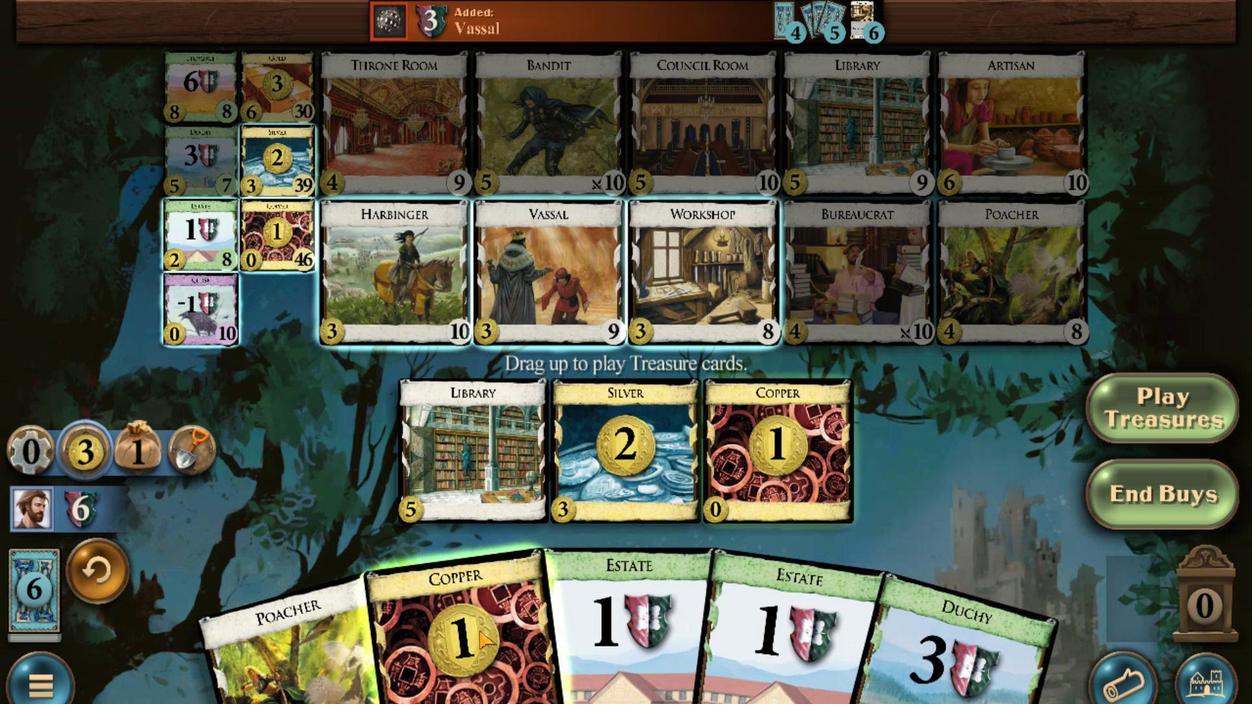 
Action: Mouse scrolled (790, 582) with delta (0, 0)
Screenshot: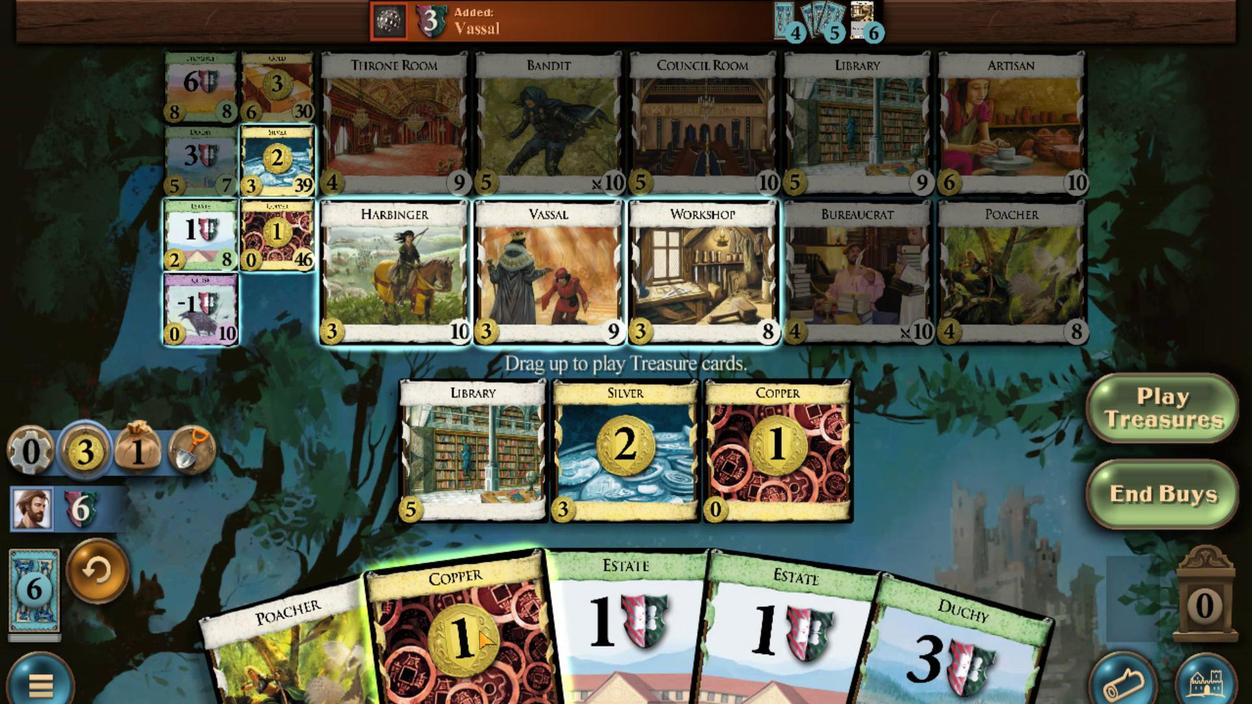 
Action: Mouse moved to (781, 230)
Screenshot: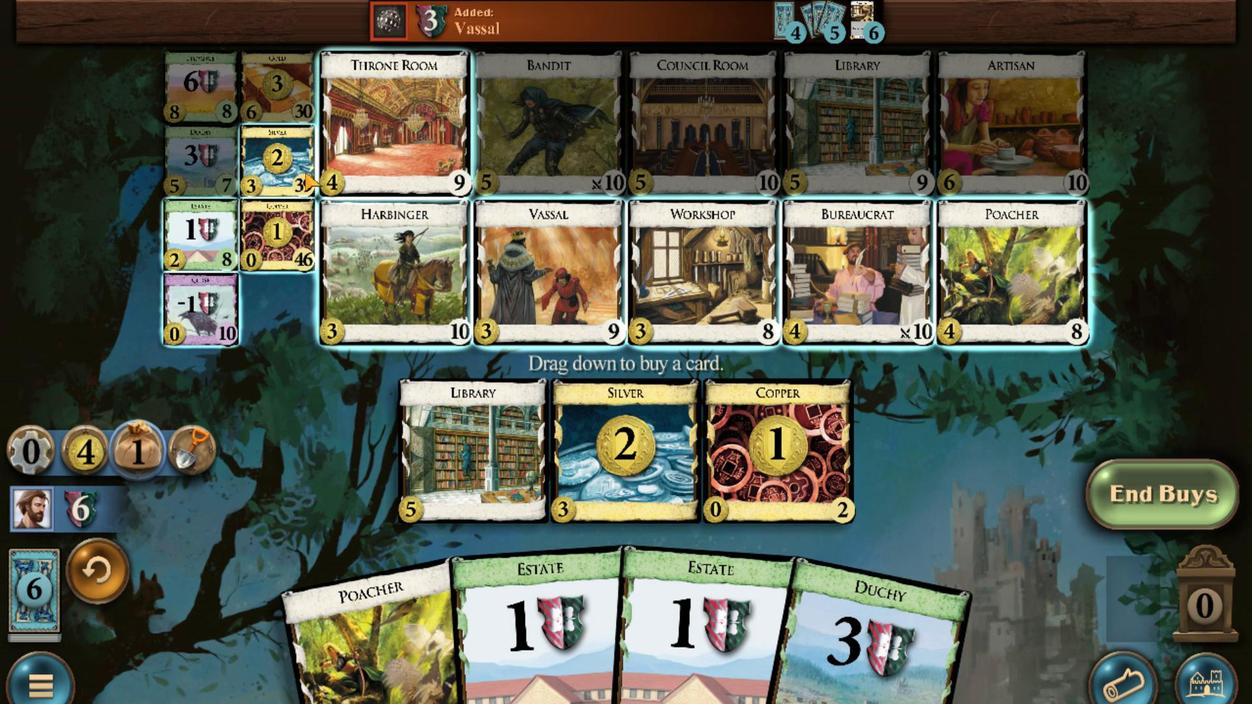 
Action: Mouse scrolled (781, 230) with delta (0, 0)
Screenshot: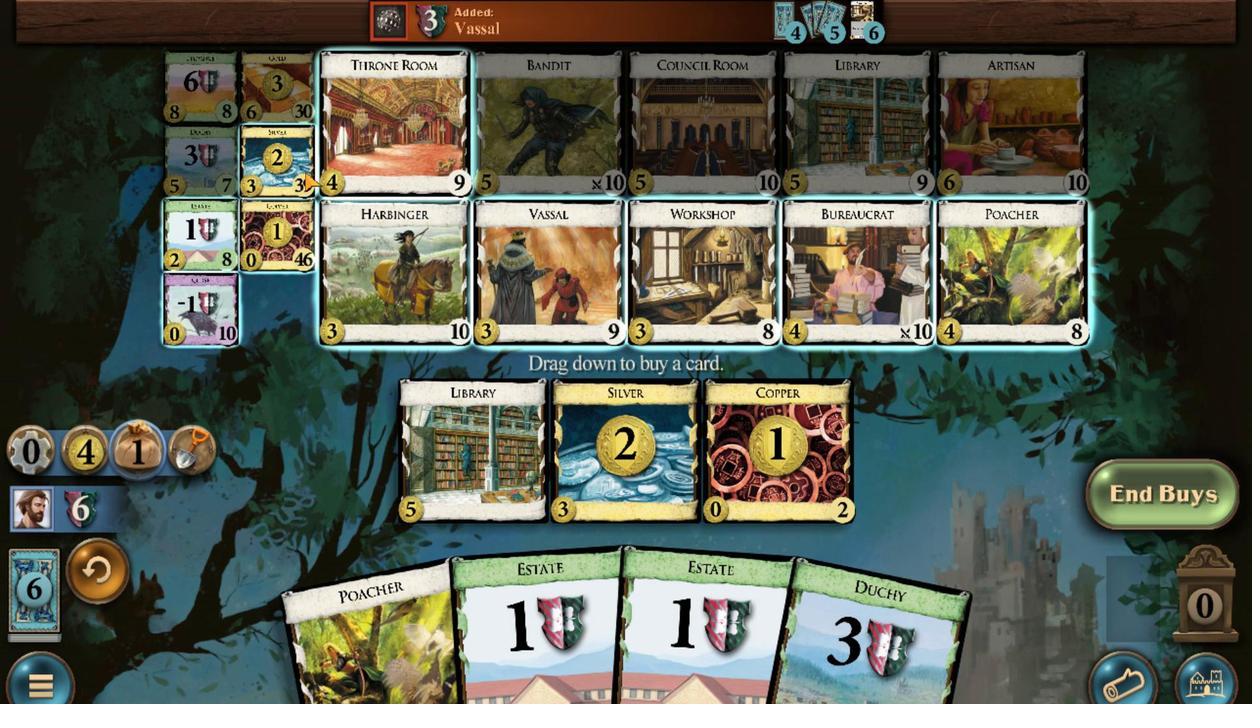 
Action: Mouse scrolled (781, 230) with delta (0, 0)
Screenshot: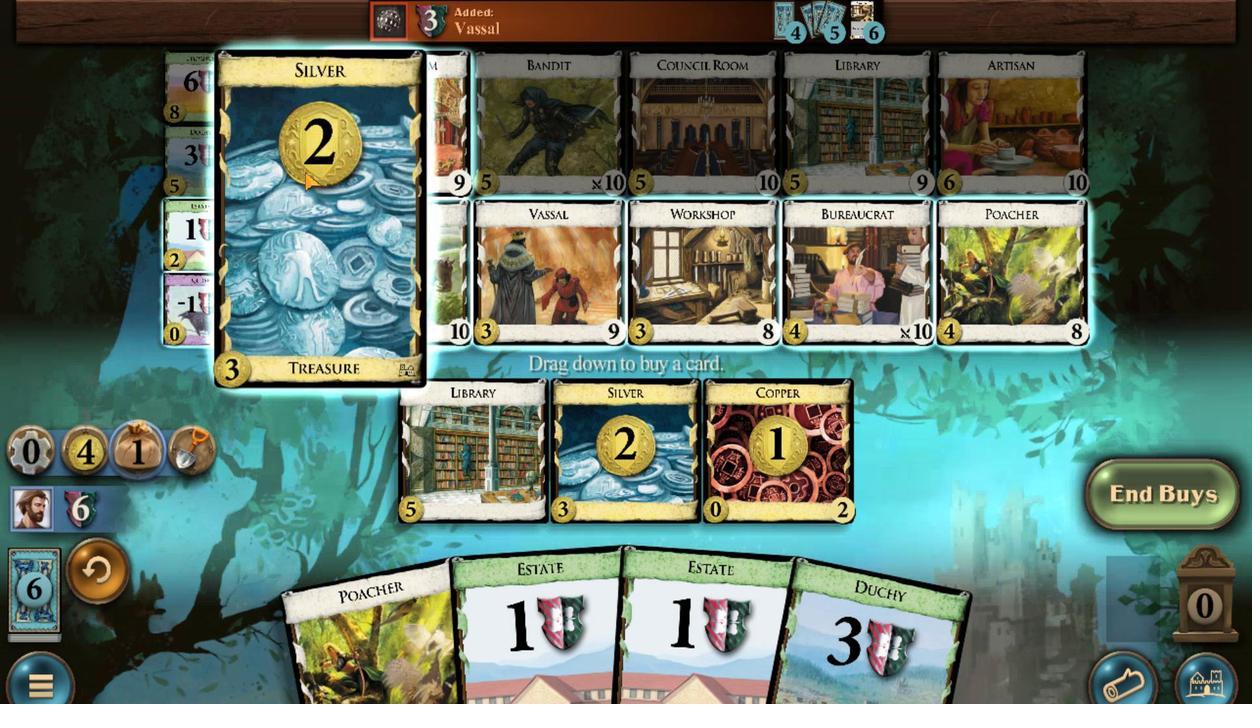 
Action: Mouse scrolled (781, 230) with delta (0, 0)
Screenshot: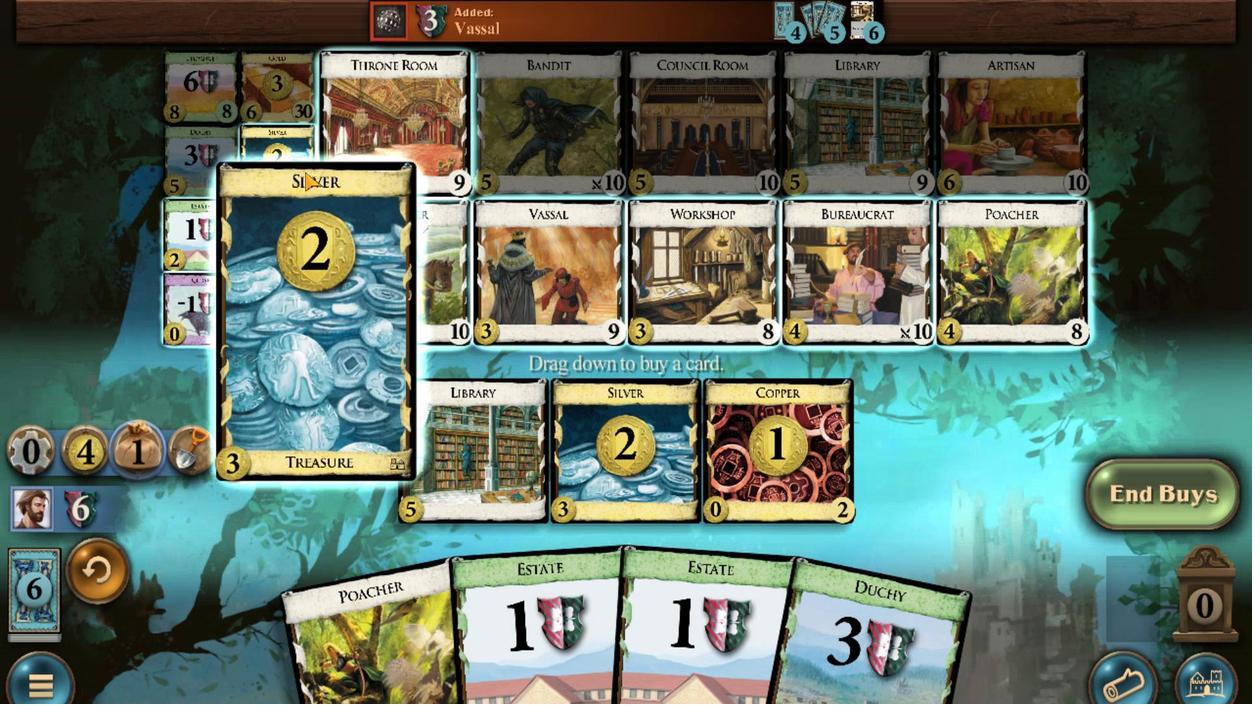 
Action: Mouse scrolled (781, 230) with delta (0, 0)
Screenshot: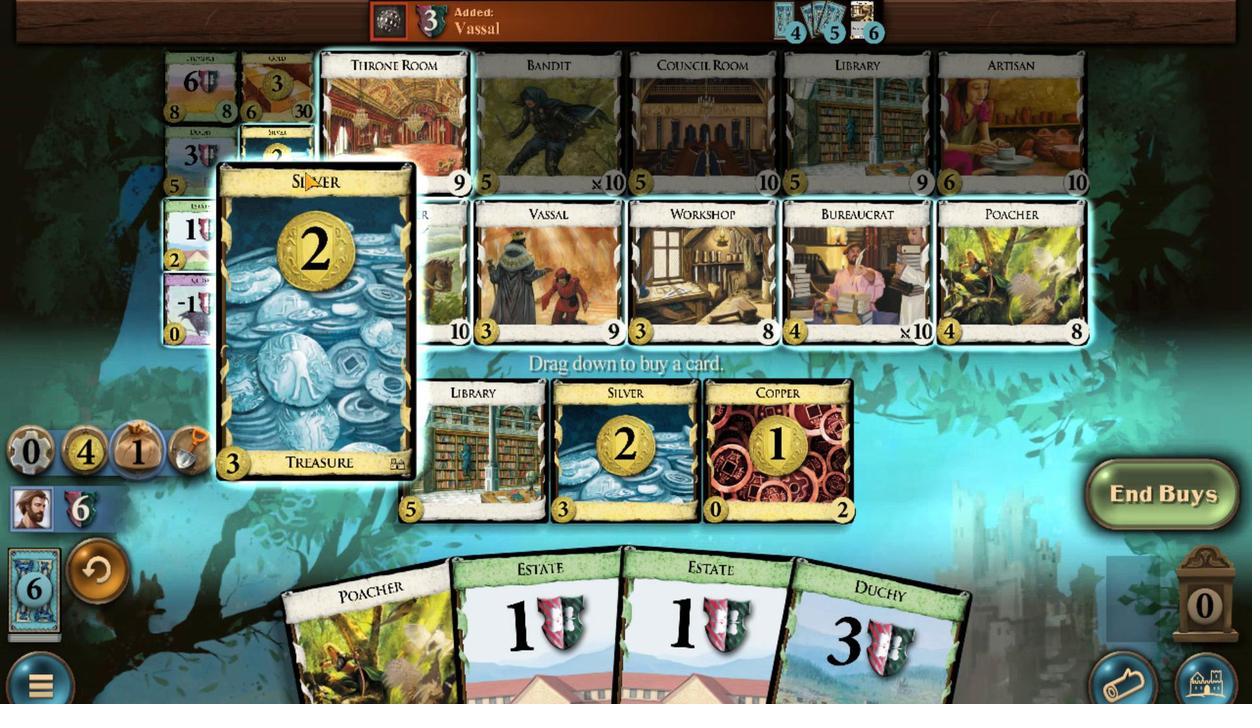 
Action: Mouse scrolled (781, 230) with delta (0, 0)
Screenshot: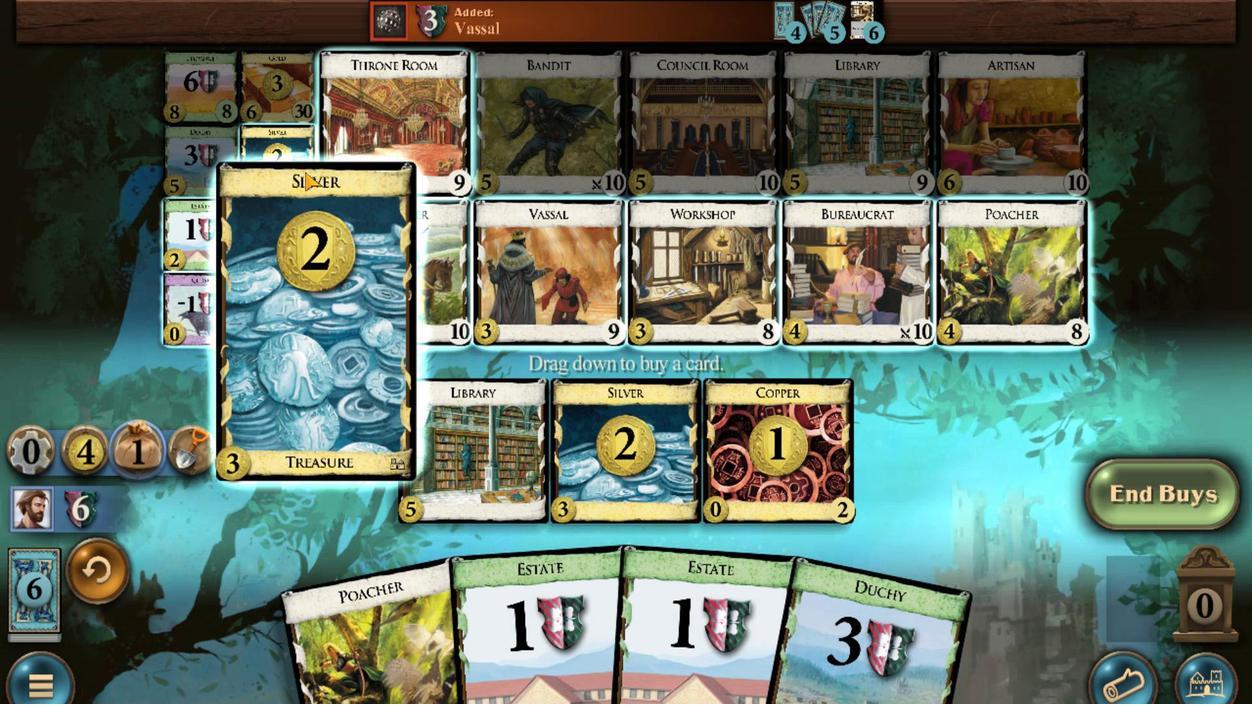 
Action: Mouse moved to (805, 555)
Screenshot: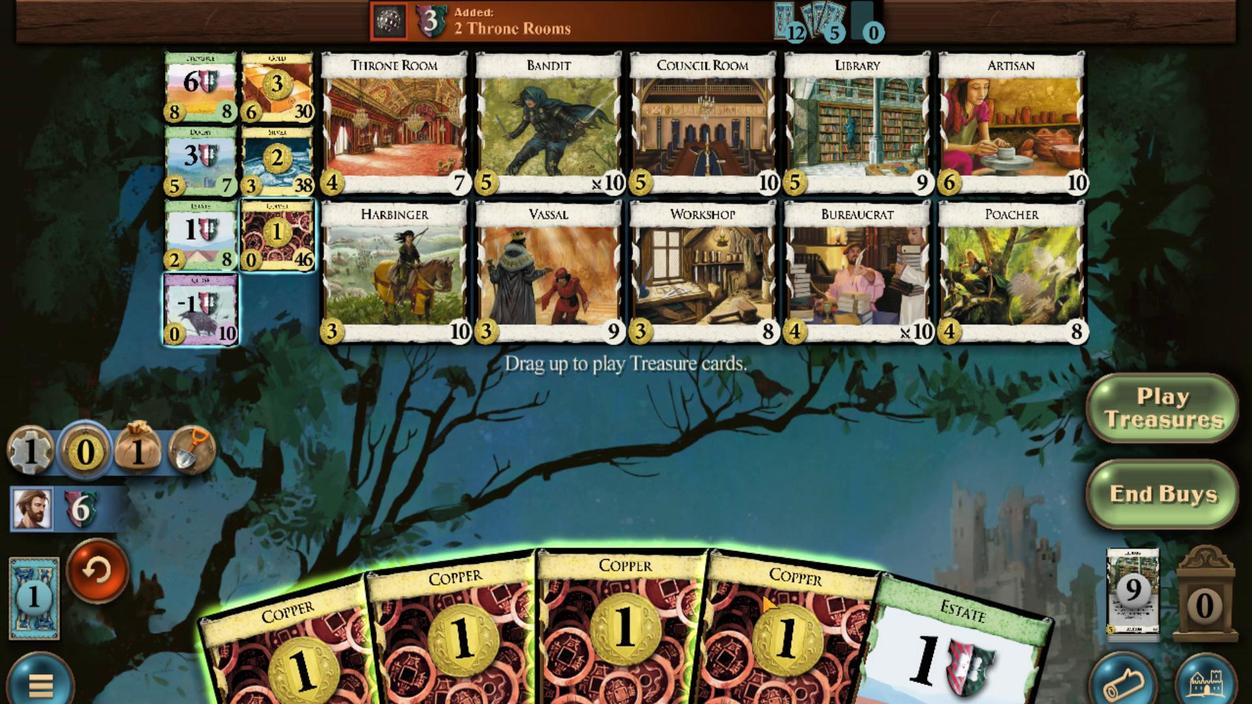 
Action: Mouse scrolled (805, 554) with delta (0, 0)
Screenshot: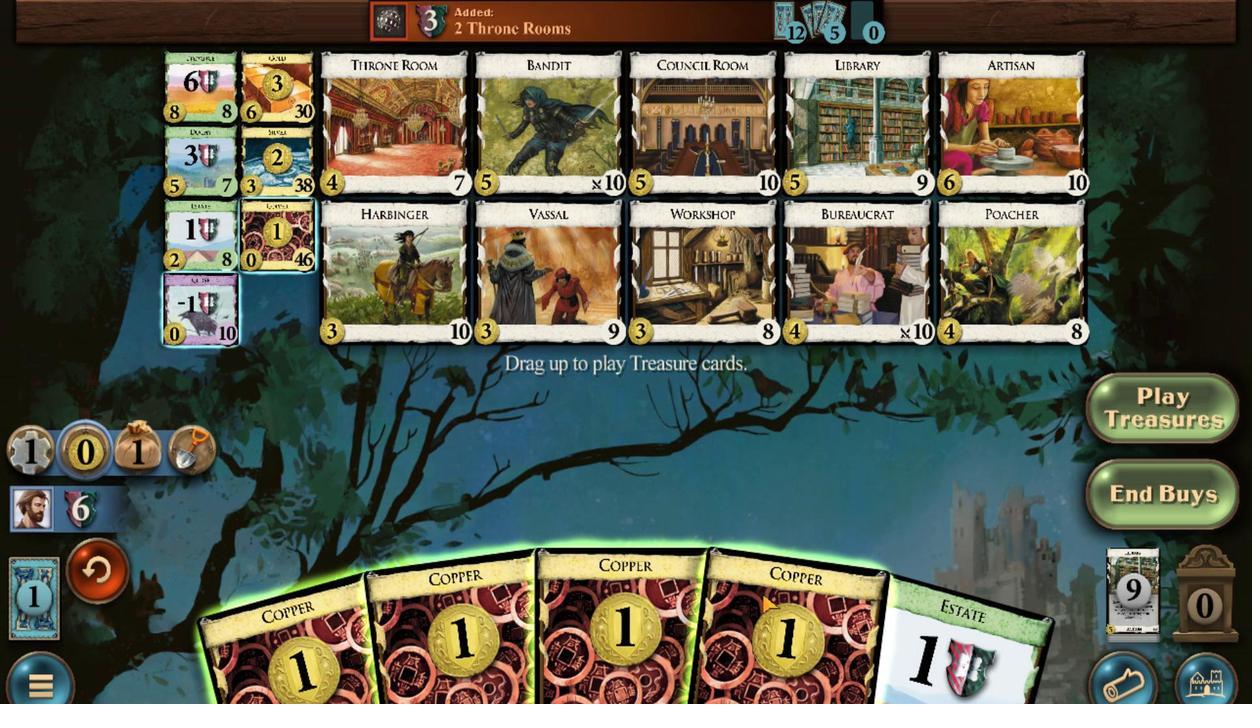 
Action: Mouse moved to (801, 558)
Screenshot: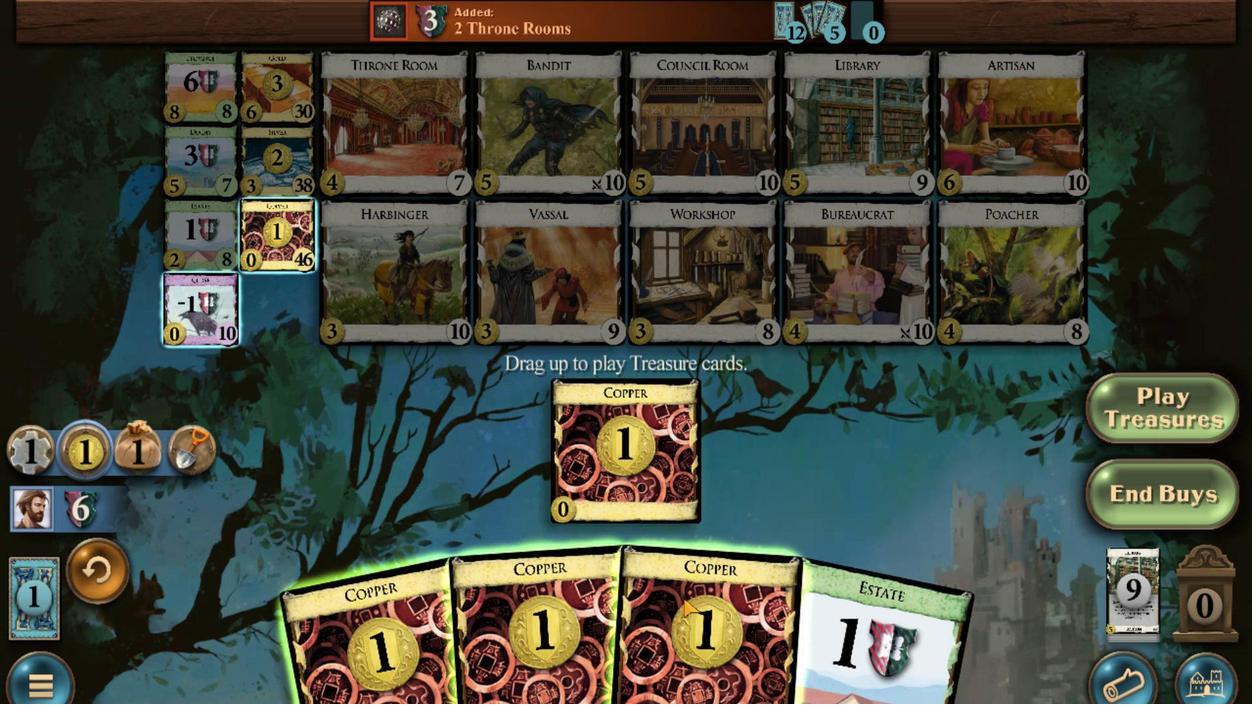 
Action: Mouse scrolled (801, 557) with delta (0, 0)
Screenshot: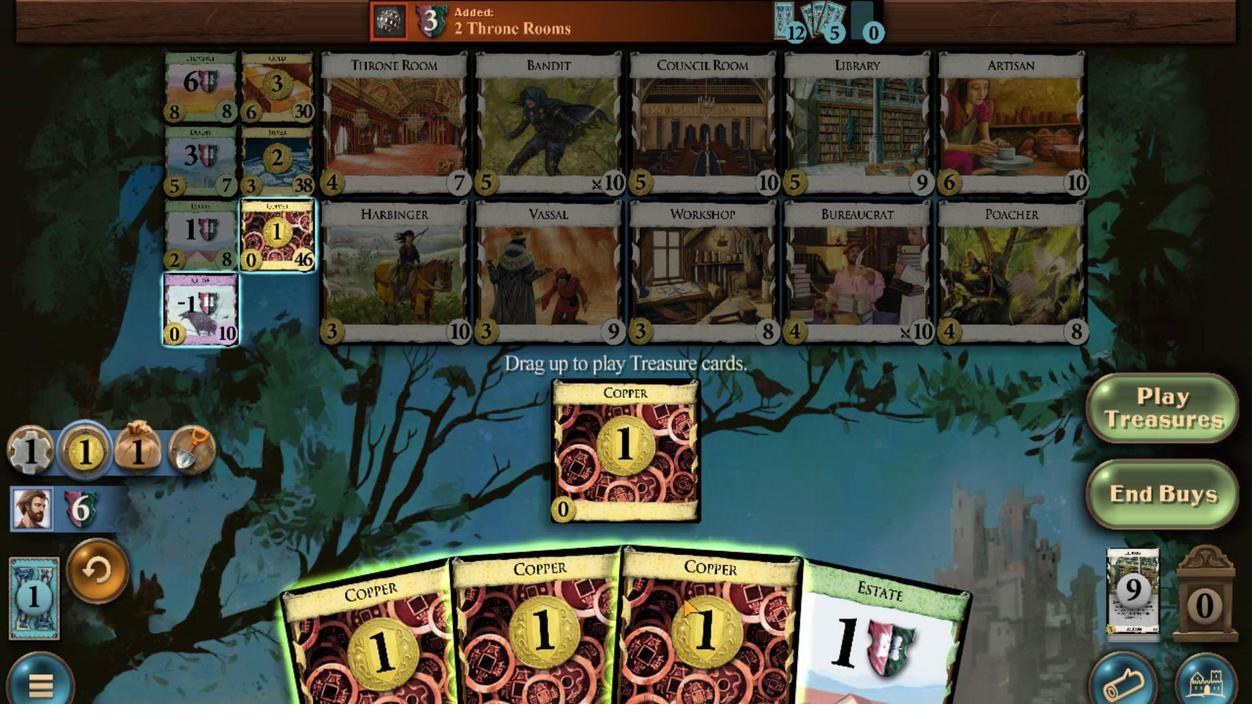 
Action: Mouse moved to (798, 559)
Screenshot: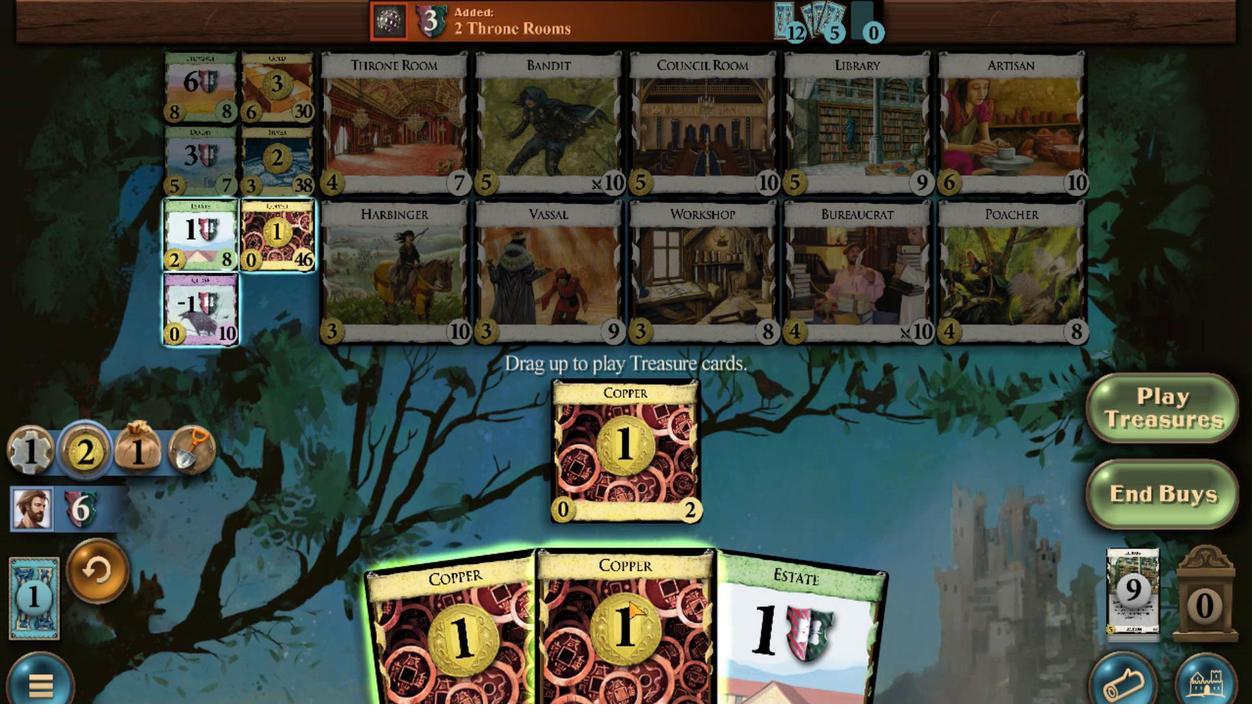 
Action: Mouse scrolled (798, 559) with delta (0, 0)
Screenshot: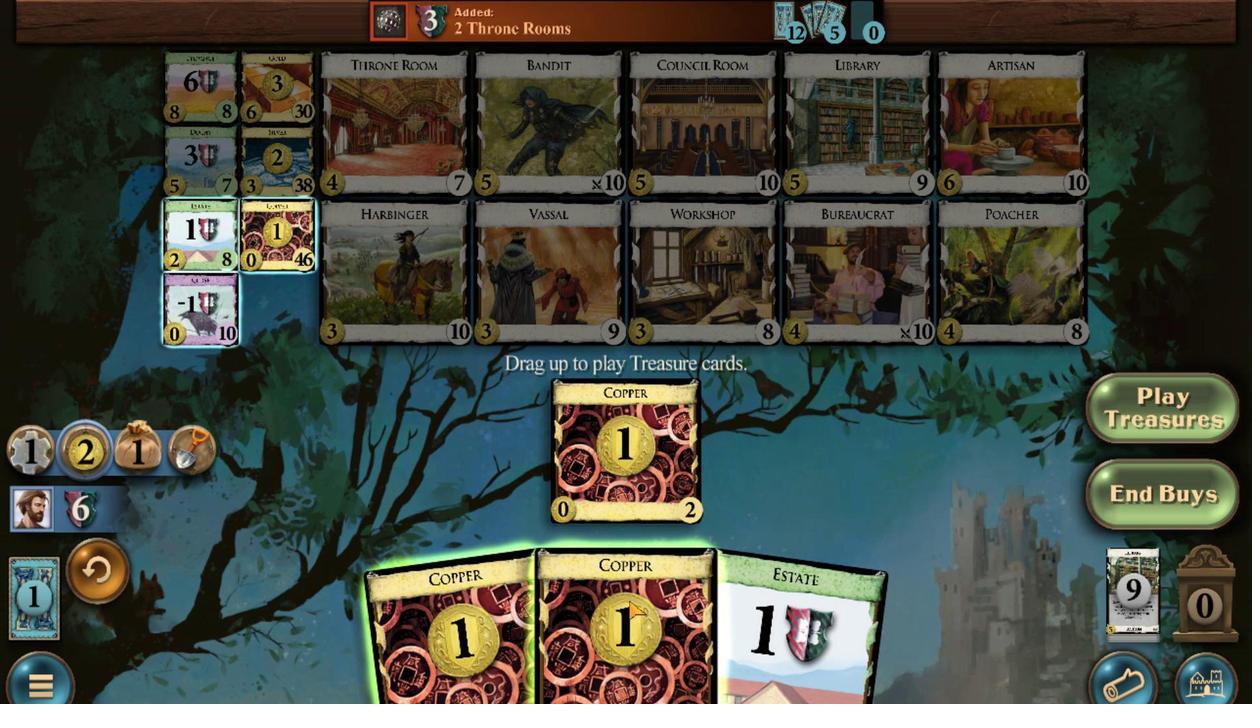 
Action: Mouse moved to (795, 559)
Screenshot: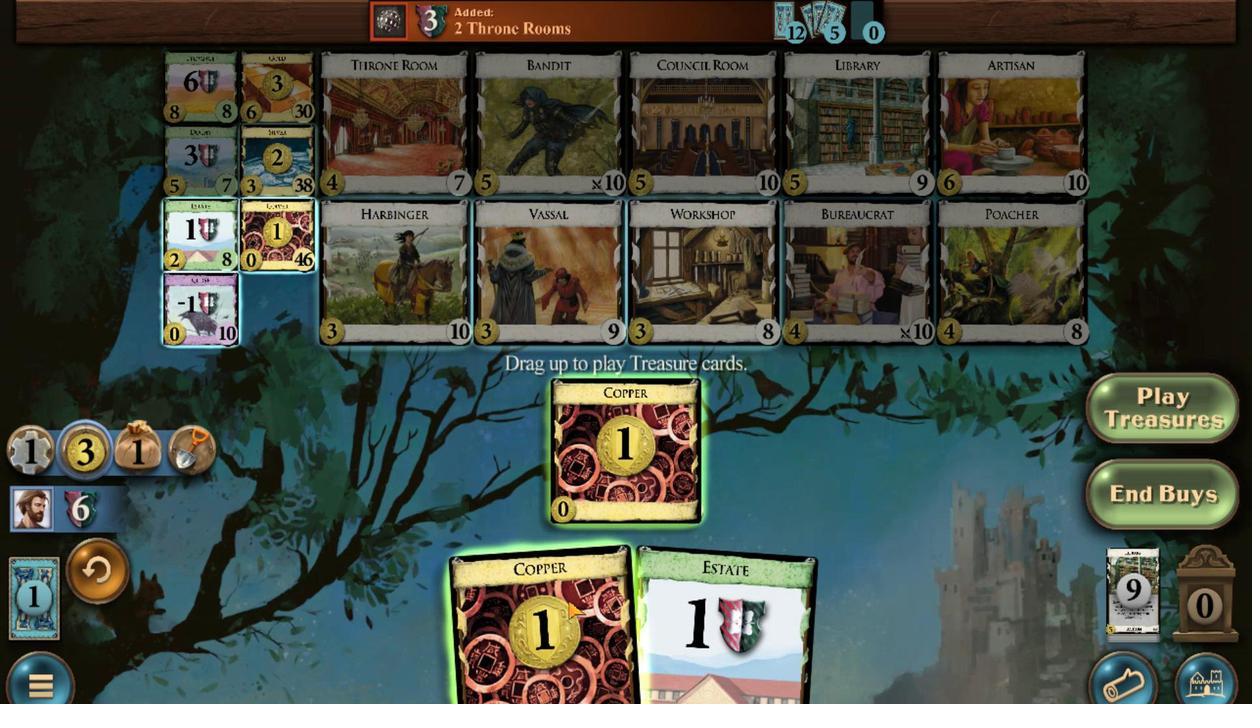 
Action: Mouse scrolled (795, 559) with delta (0, 0)
Screenshot: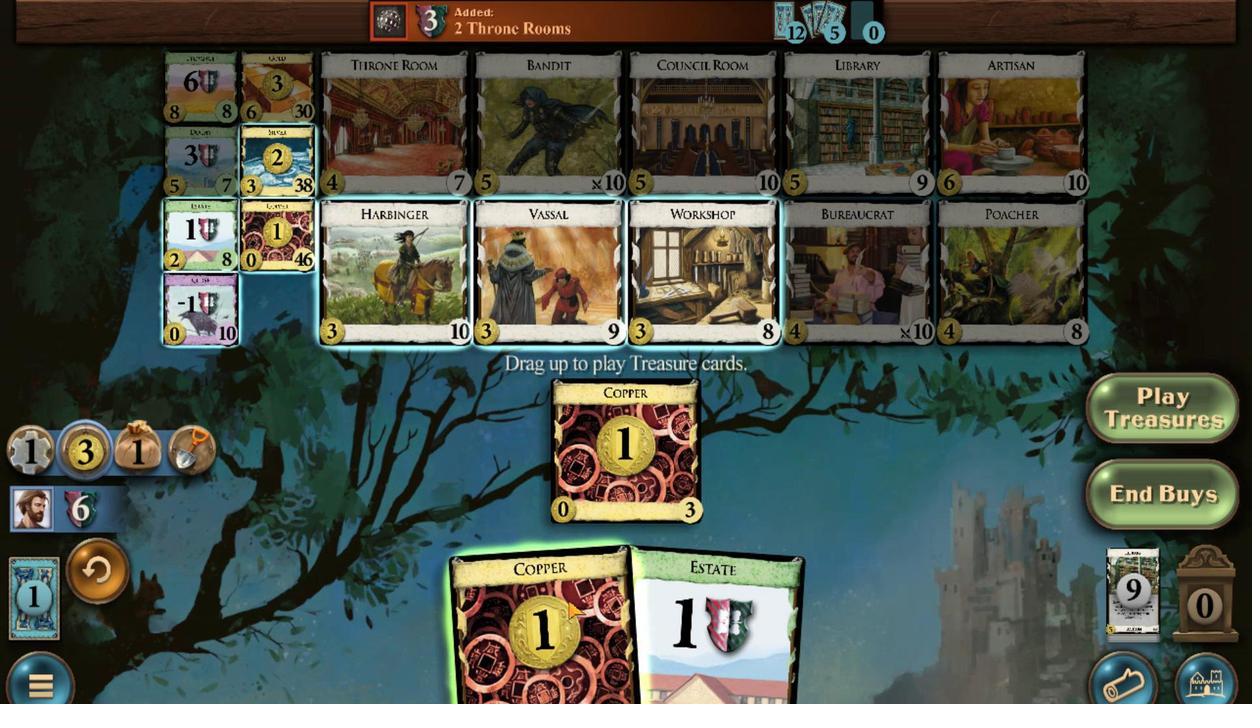 
Action: Mouse moved to (818, 311)
Screenshot: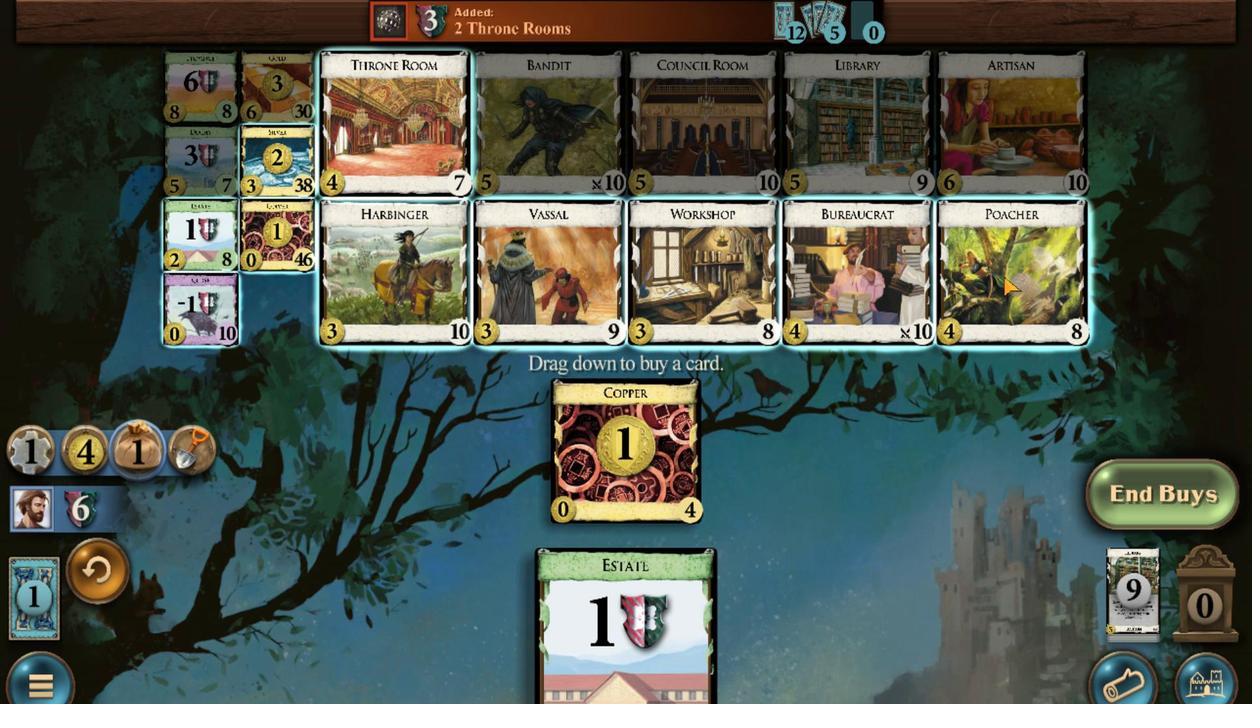 
Action: Mouse scrolled (818, 311) with delta (0, 0)
Screenshot: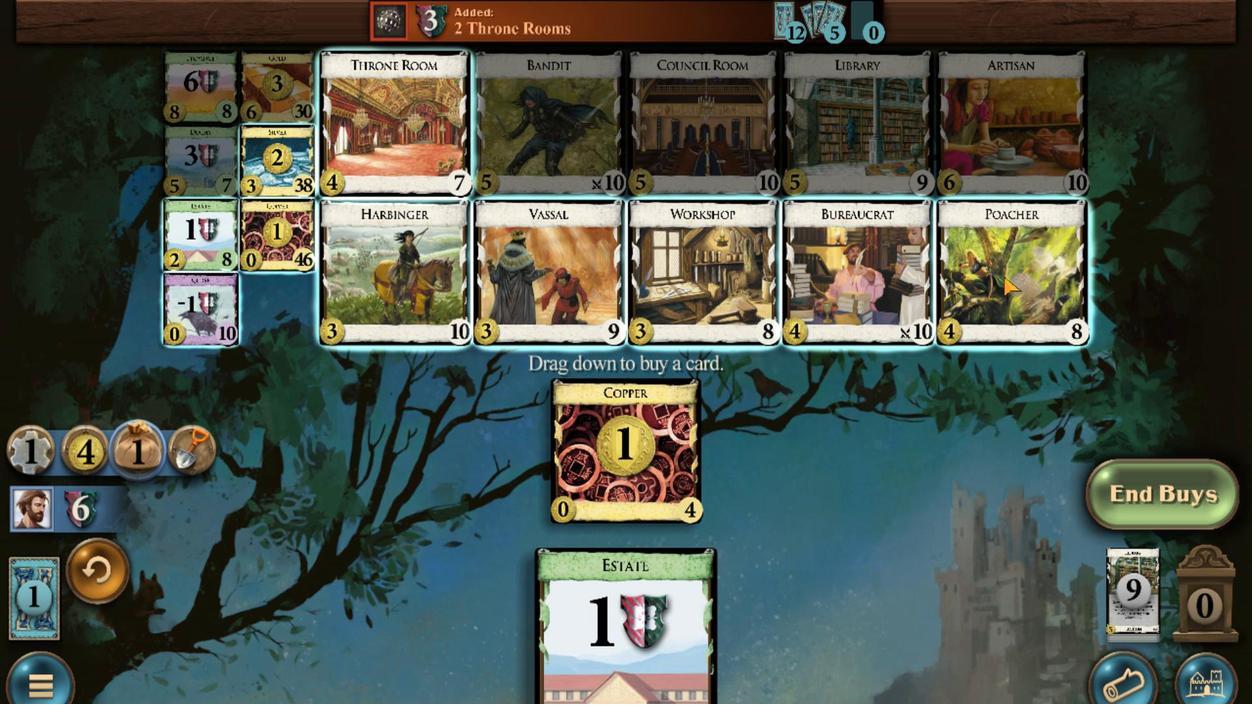 
Action: Mouse scrolled (818, 311) with delta (0, 0)
Screenshot: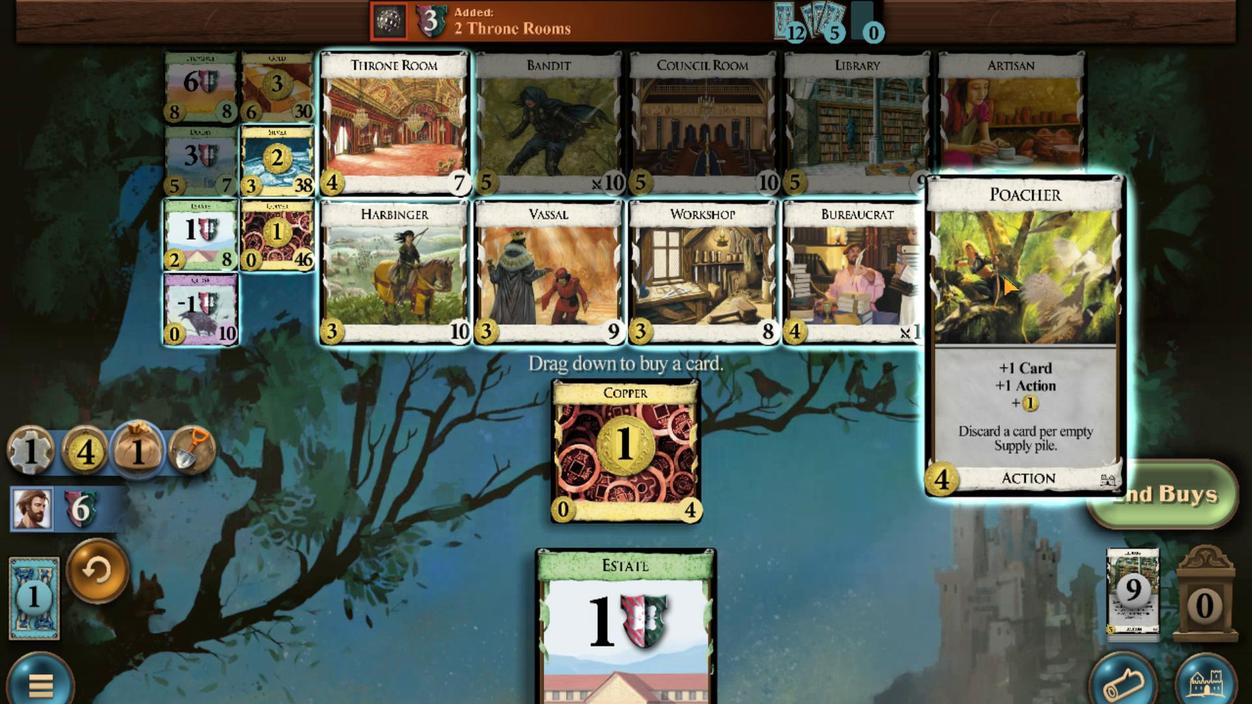 
Action: Mouse scrolled (818, 311) with delta (0, 0)
Screenshot: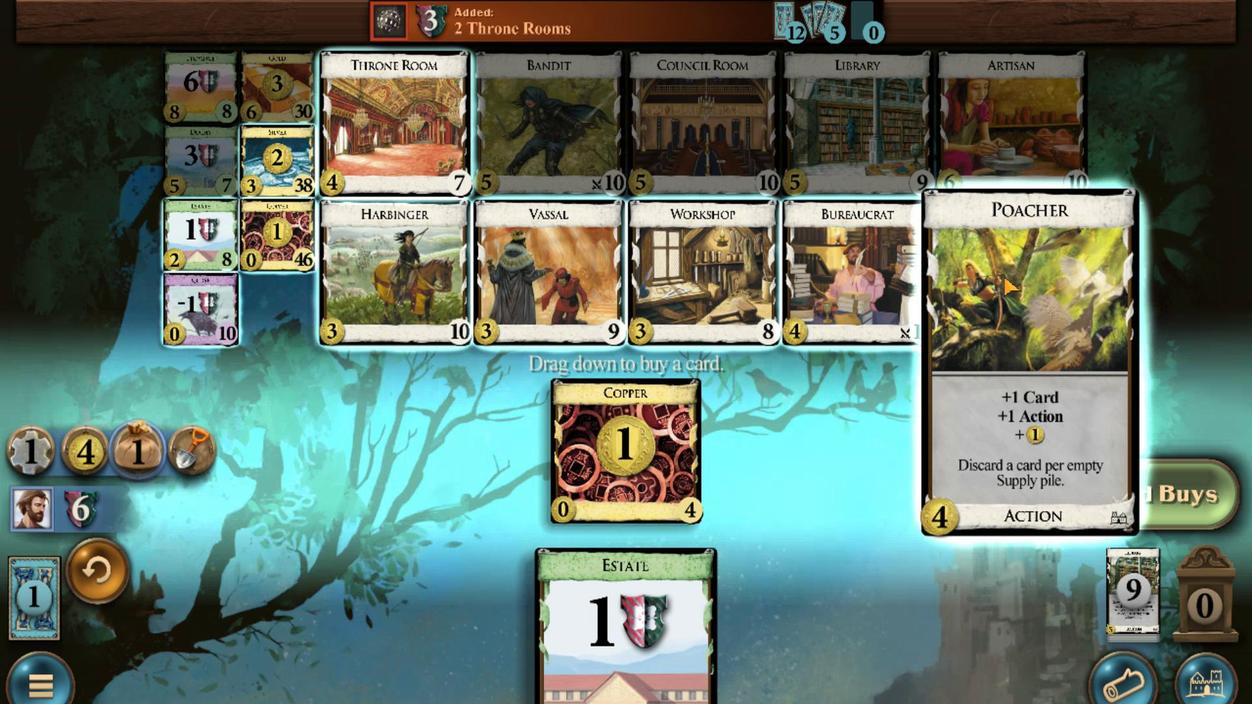 
Action: Mouse scrolled (818, 311) with delta (0, 0)
Screenshot: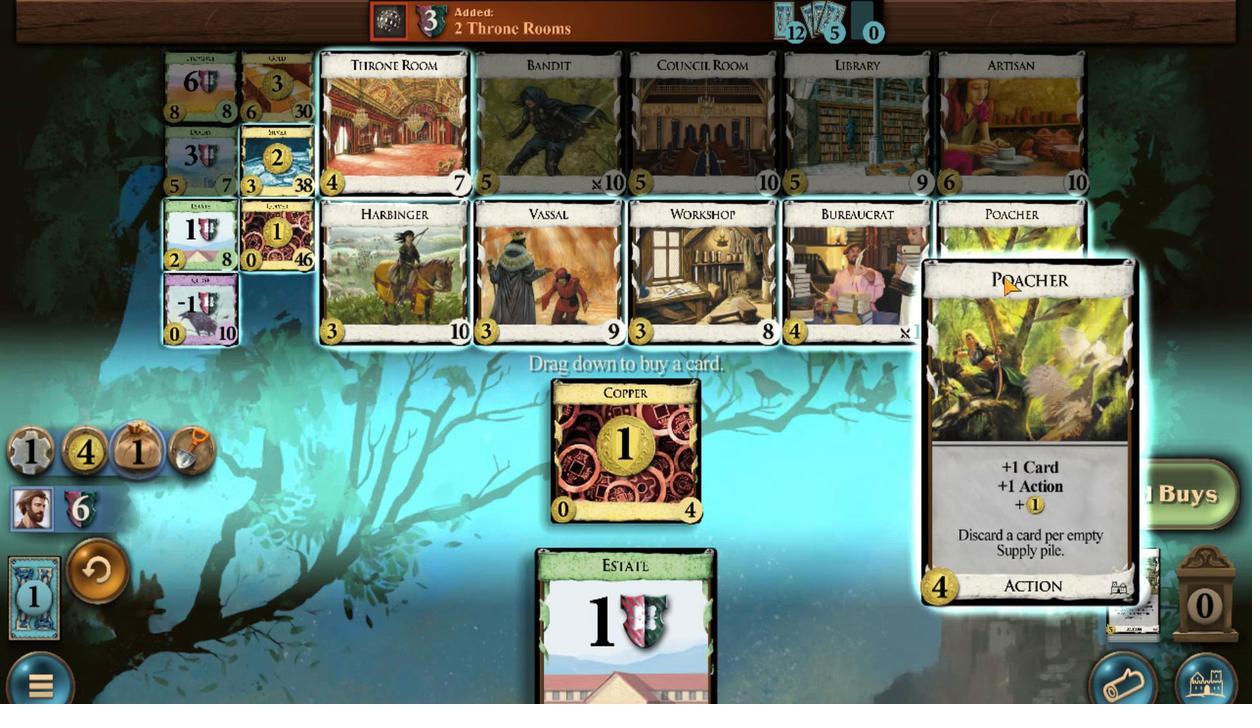 
Action: Mouse moved to (779, 580)
Screenshot: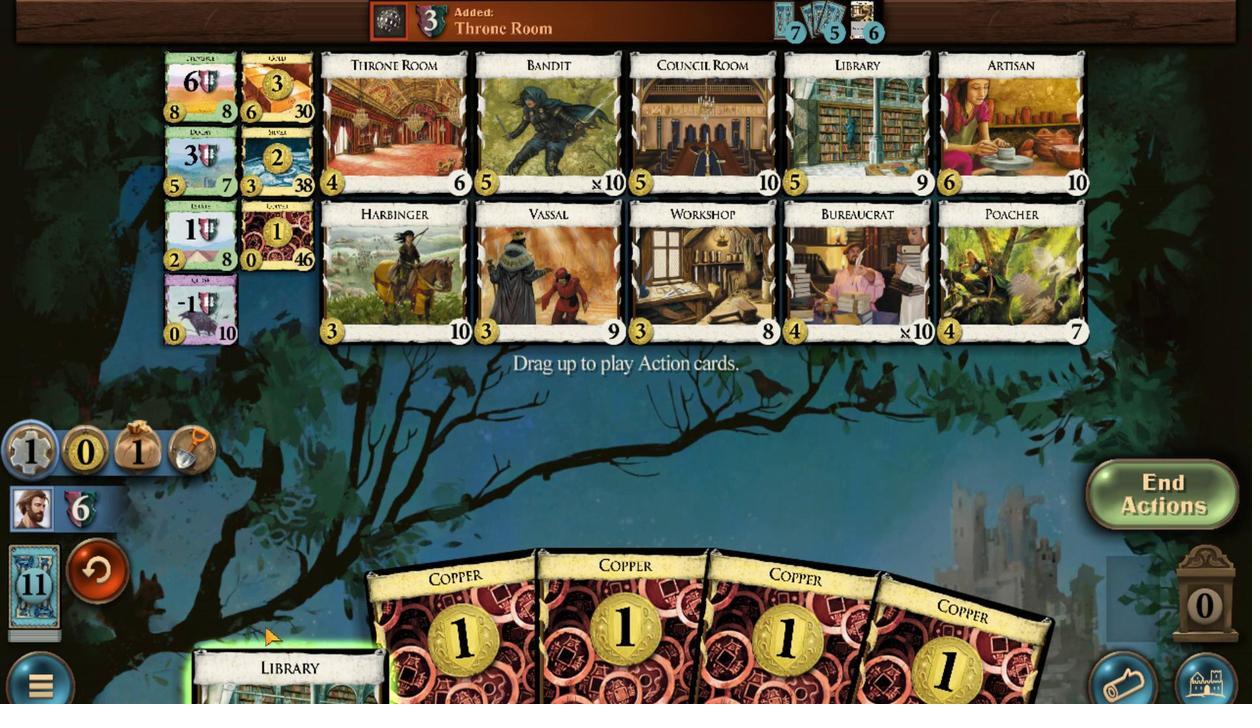 
Action: Mouse scrolled (779, 580) with delta (0, 0)
Screenshot: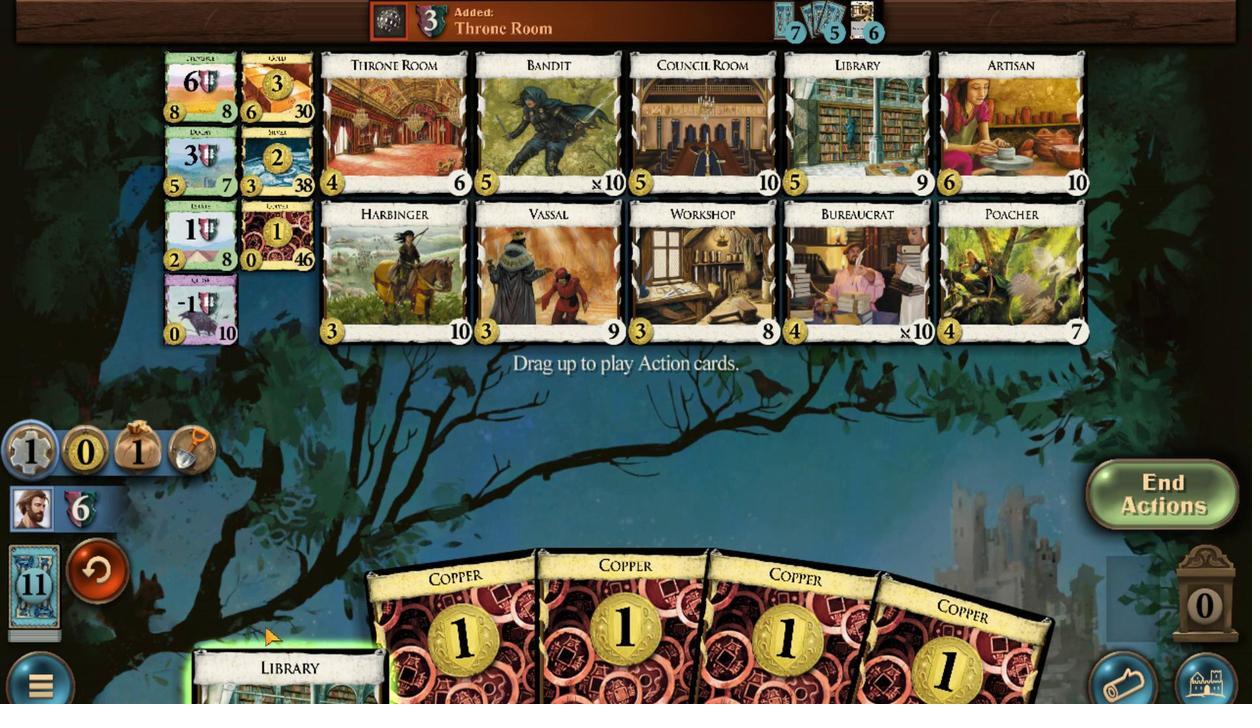 
Action: Mouse moved to (779, 580)
Screenshot: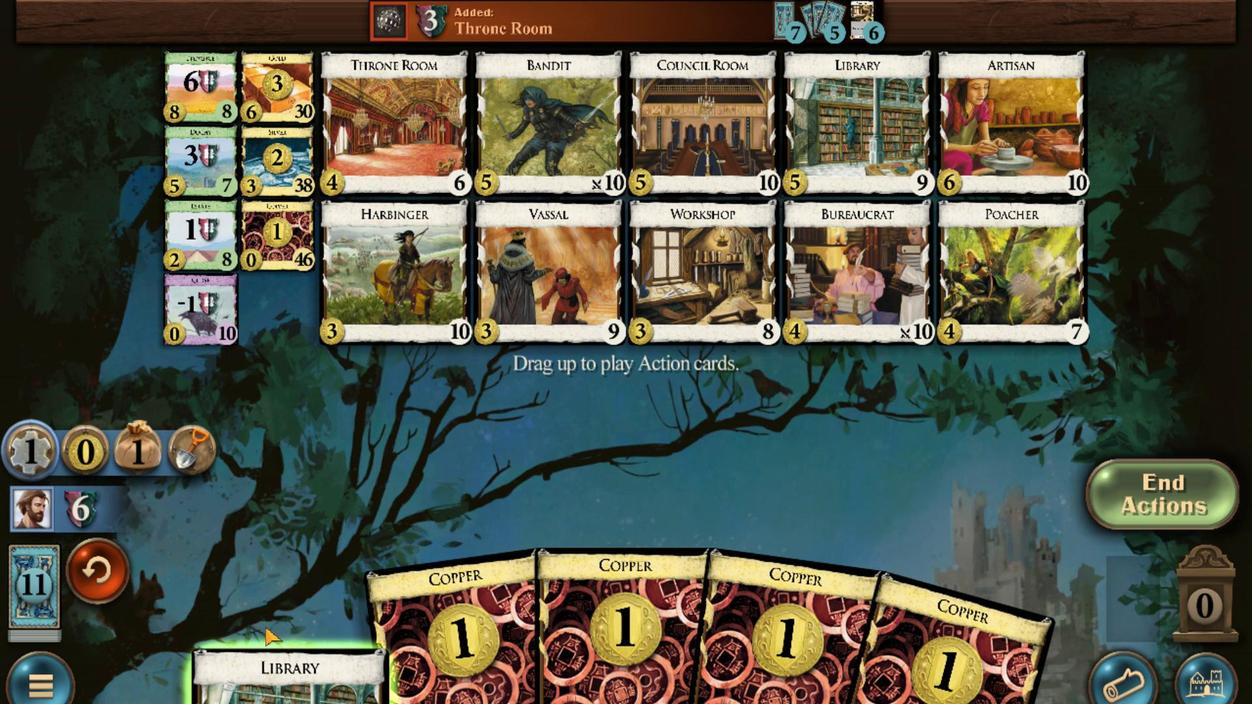 
Action: Mouse scrolled (779, 580) with delta (0, 0)
Screenshot: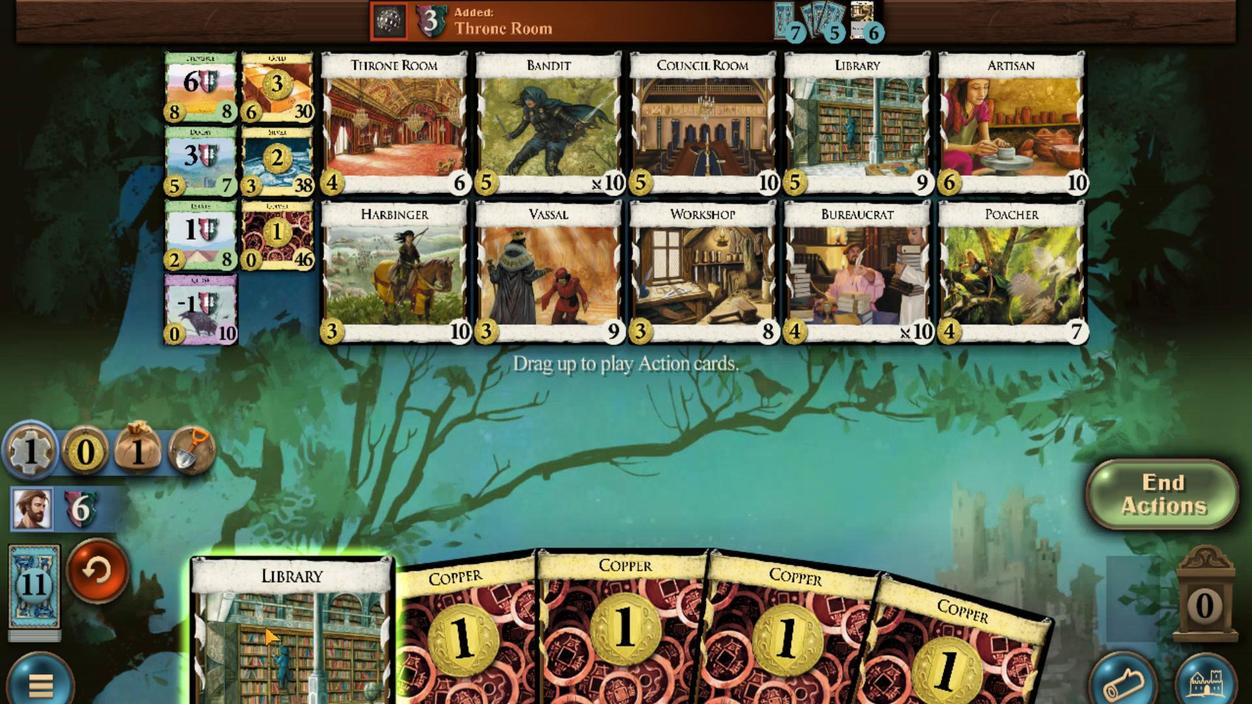 
Action: Mouse moved to (813, 551)
Screenshot: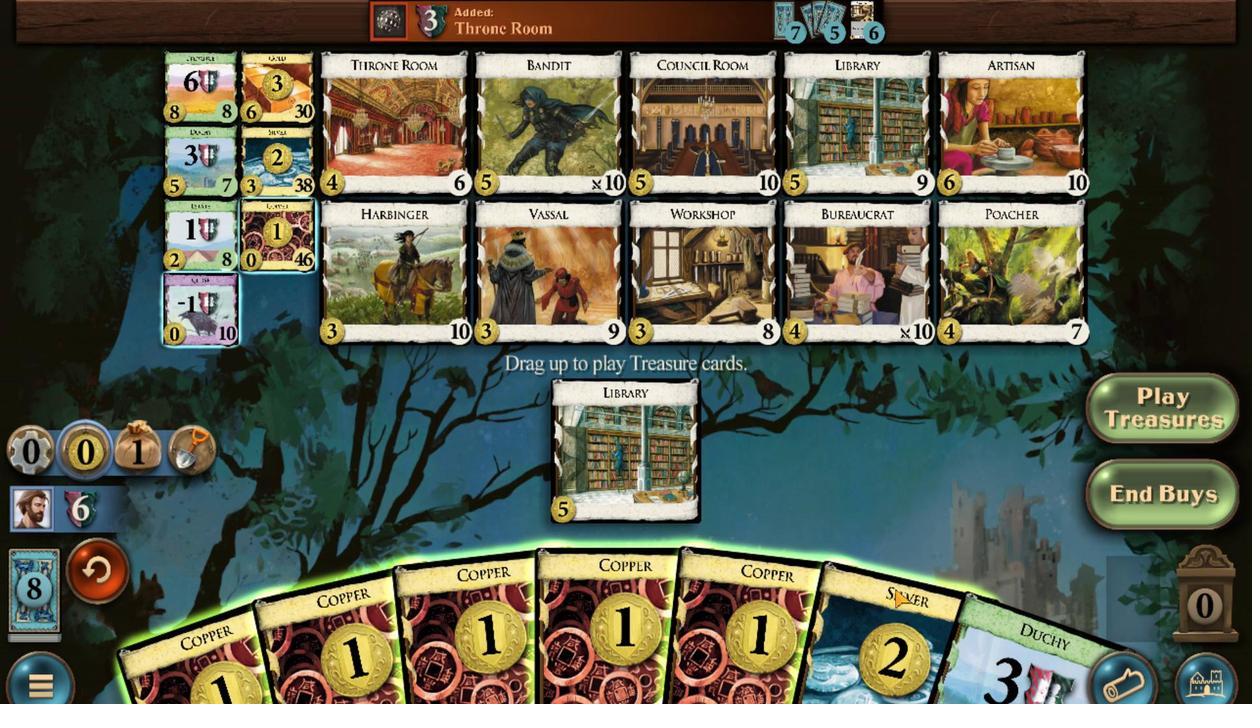 
Action: Mouse scrolled (813, 550) with delta (0, 0)
Screenshot: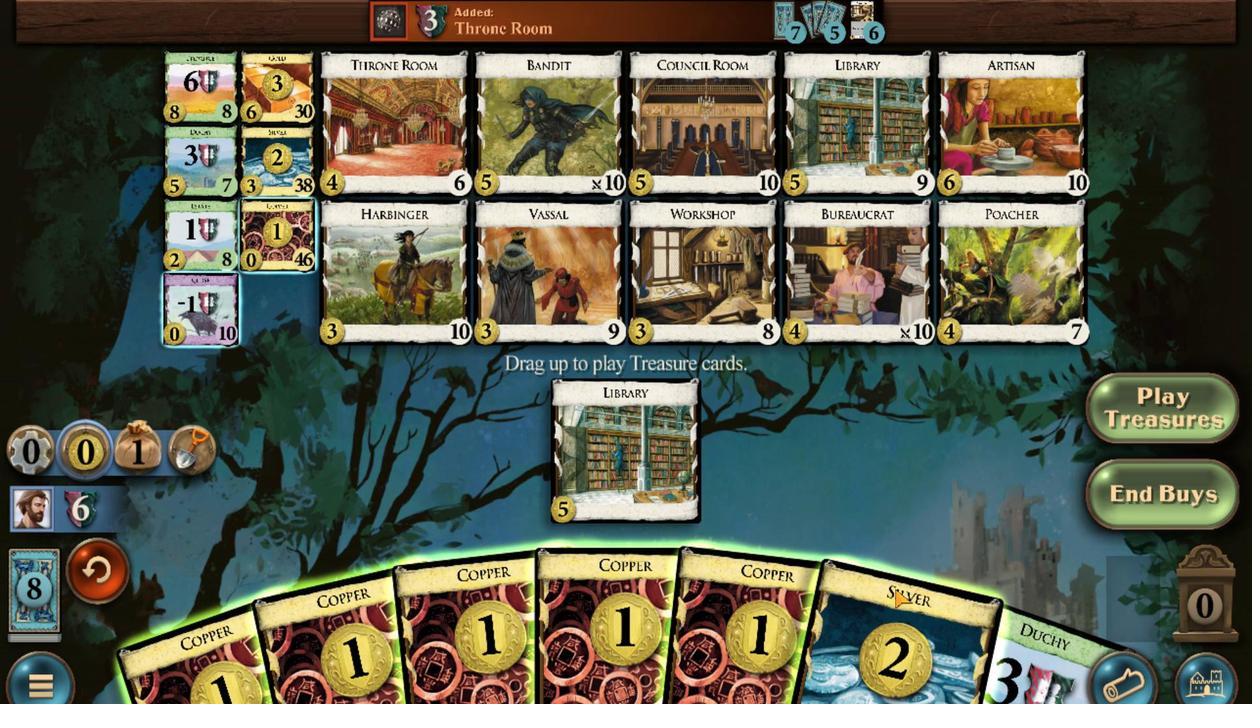 
Action: Mouse moved to (805, 576)
Screenshot: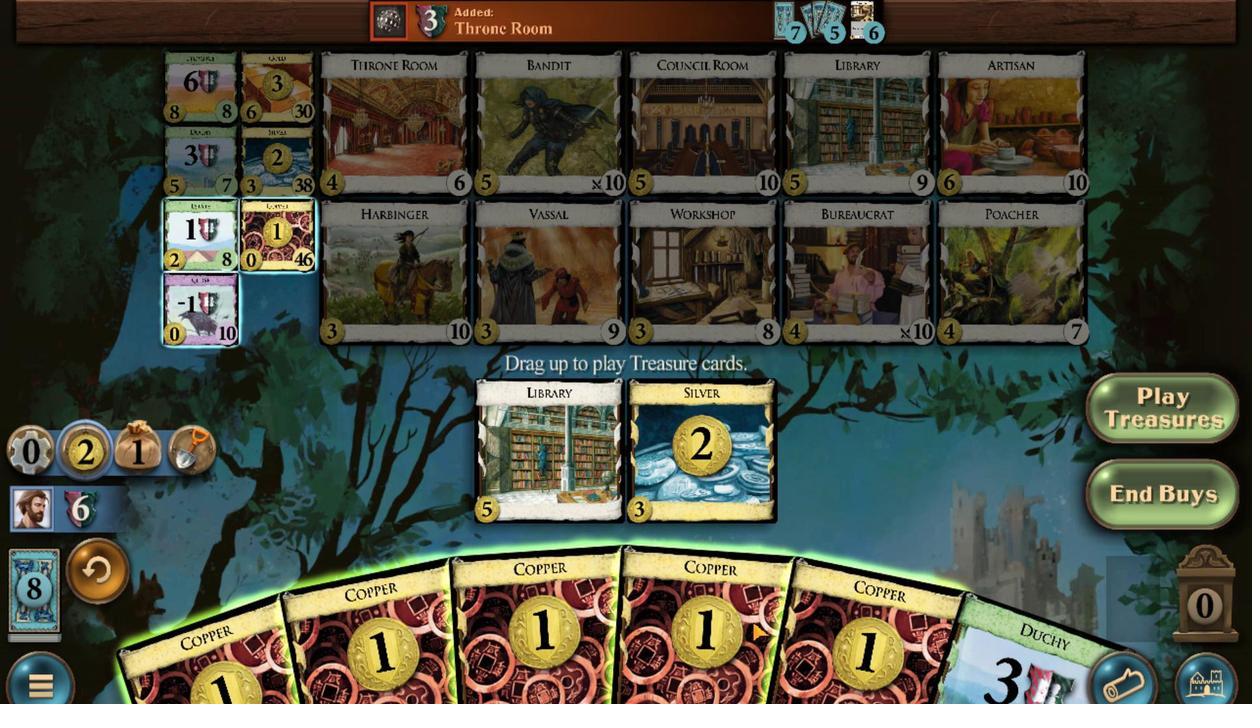 
Action: Mouse scrolled (805, 576) with delta (0, 0)
Screenshot: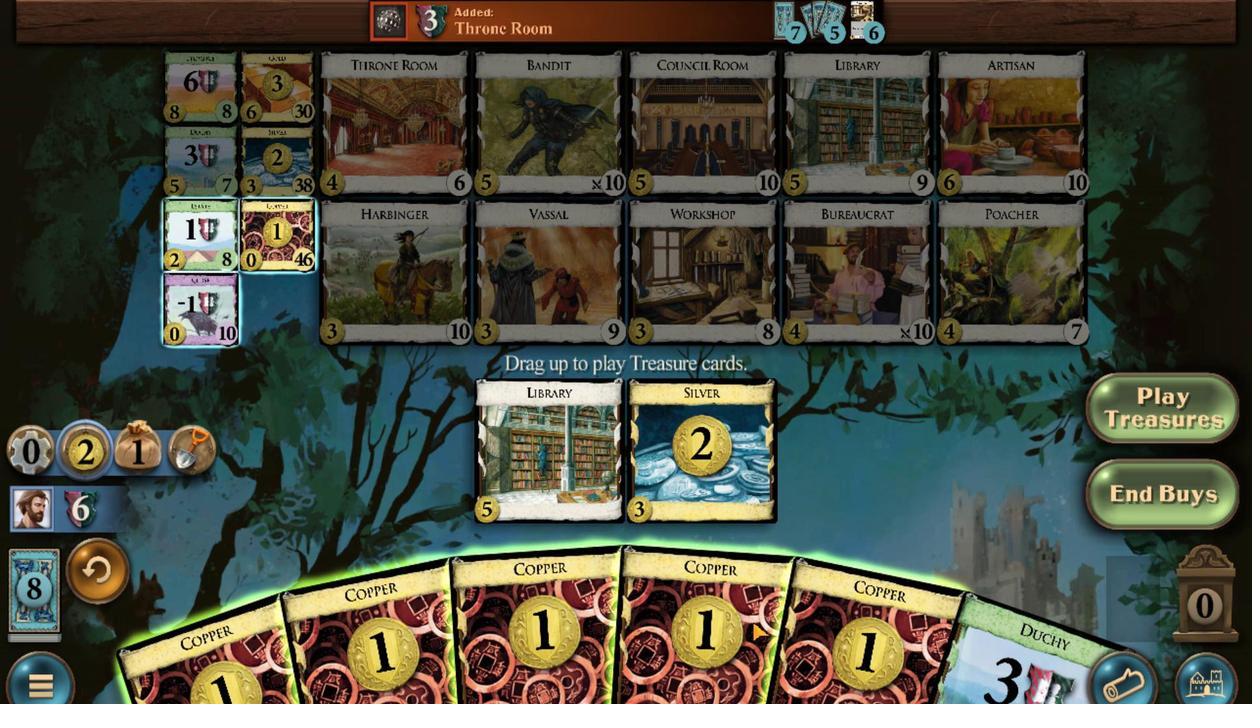 
Action: Mouse moved to (804, 576)
Screenshot: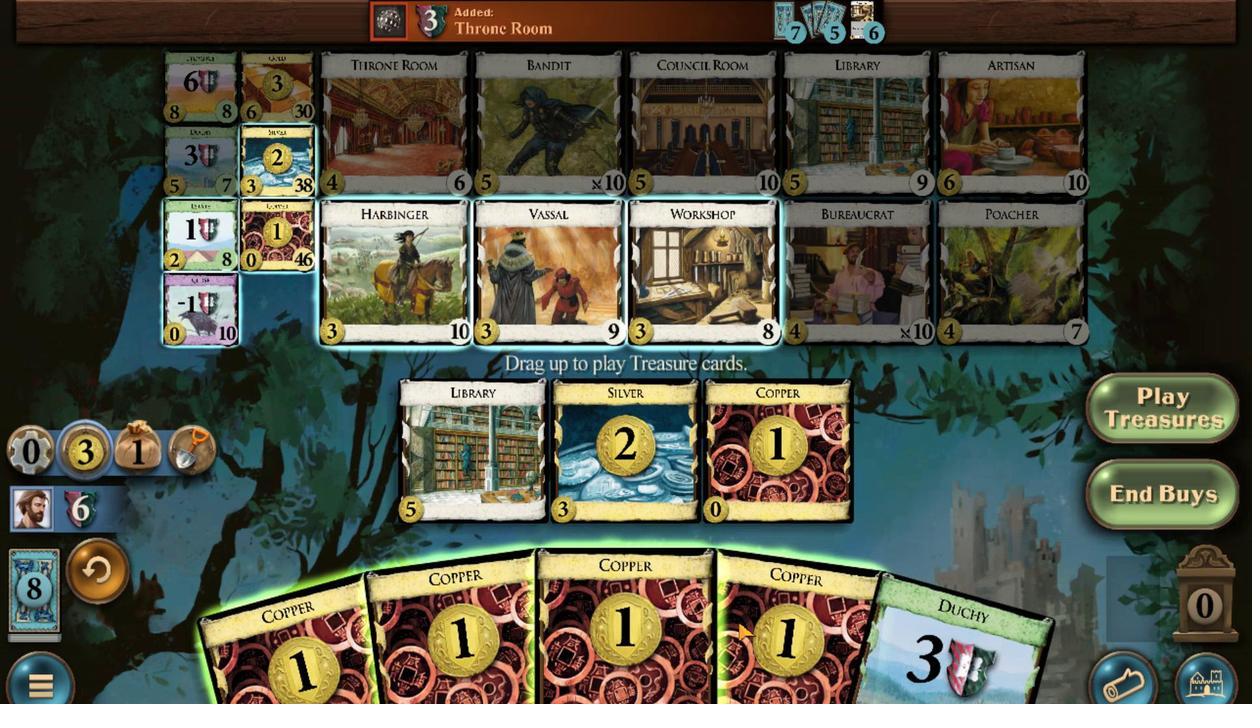 
Action: Mouse scrolled (804, 576) with delta (0, 0)
Screenshot: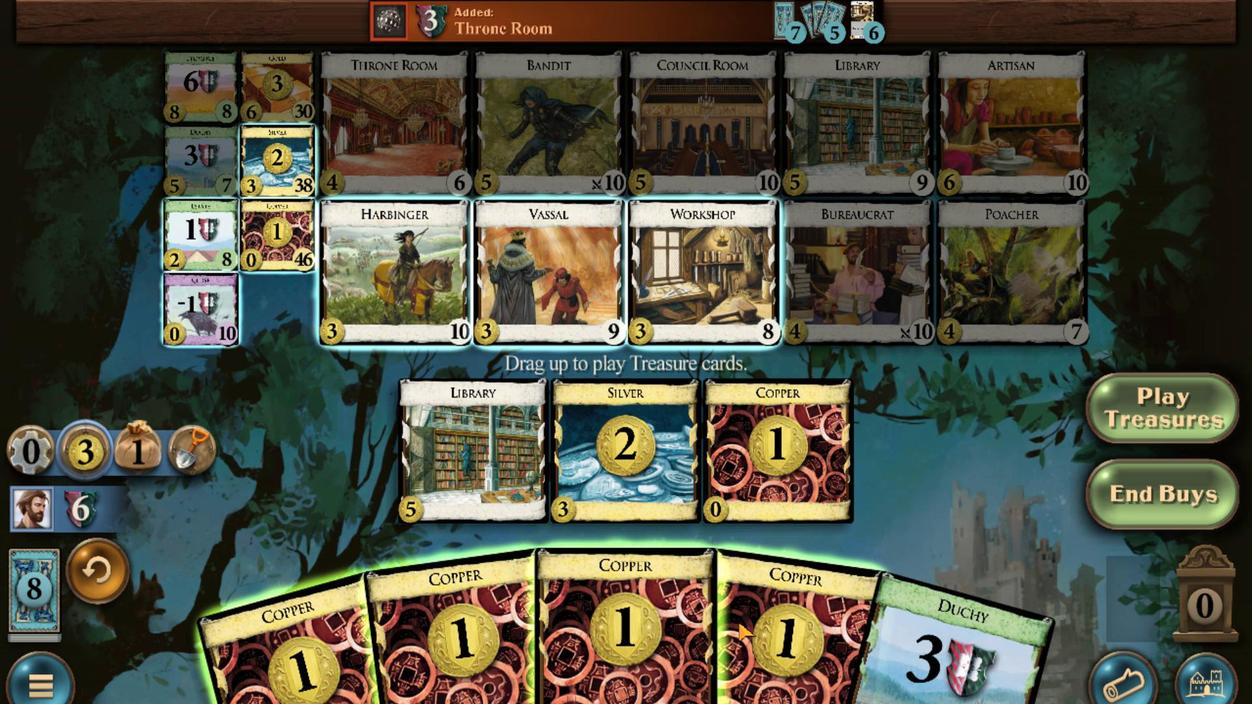 
Action: Mouse moved to (803, 577)
Screenshot: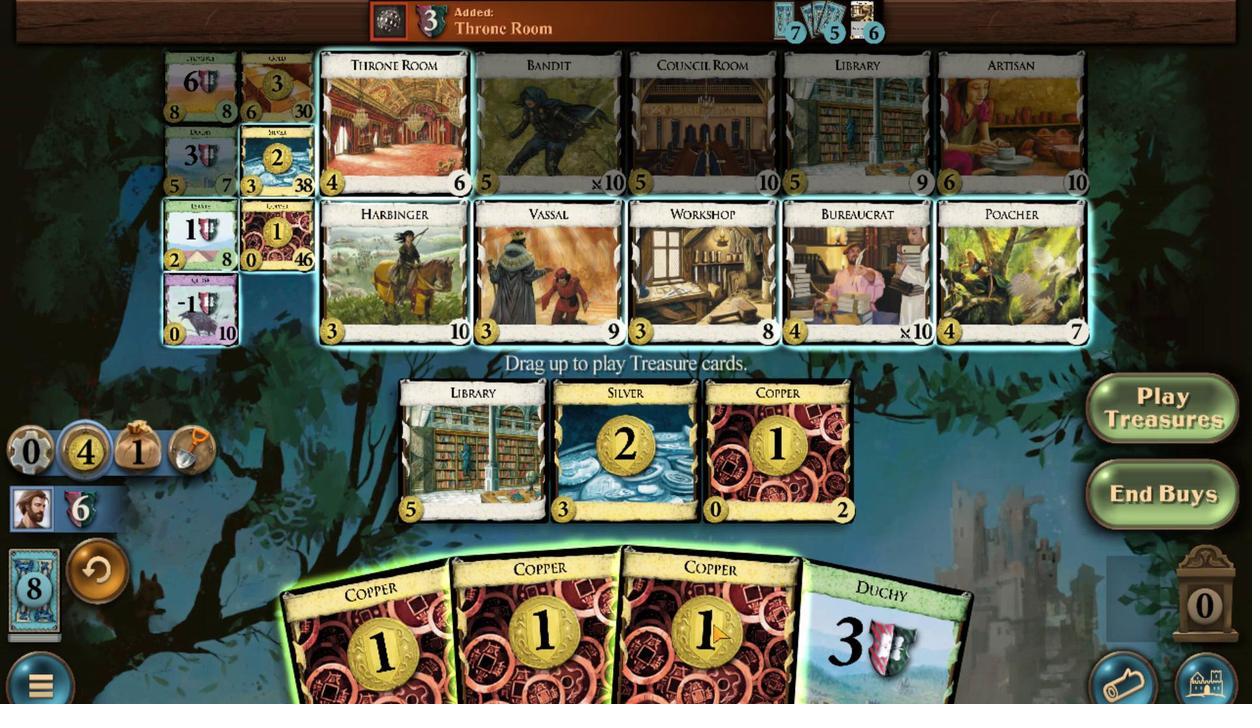 
Action: Mouse scrolled (803, 577) with delta (0, 0)
Screenshot: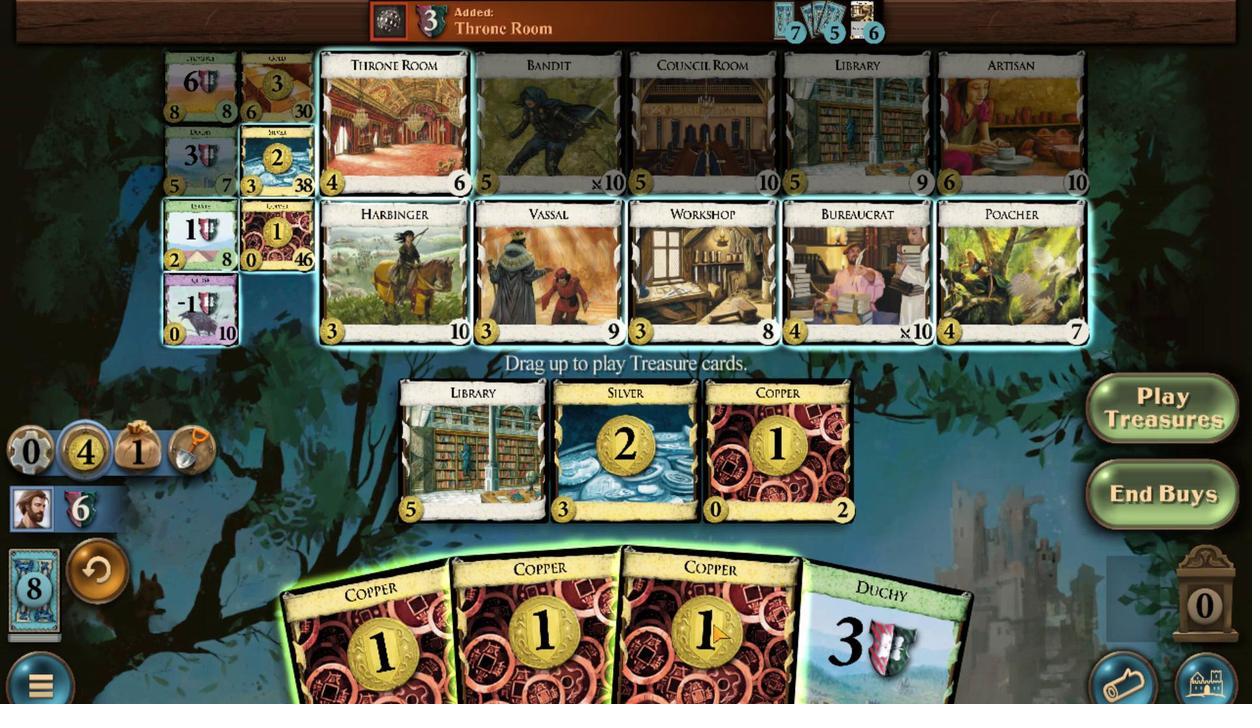 
Action: Mouse moved to (798, 578)
Screenshot: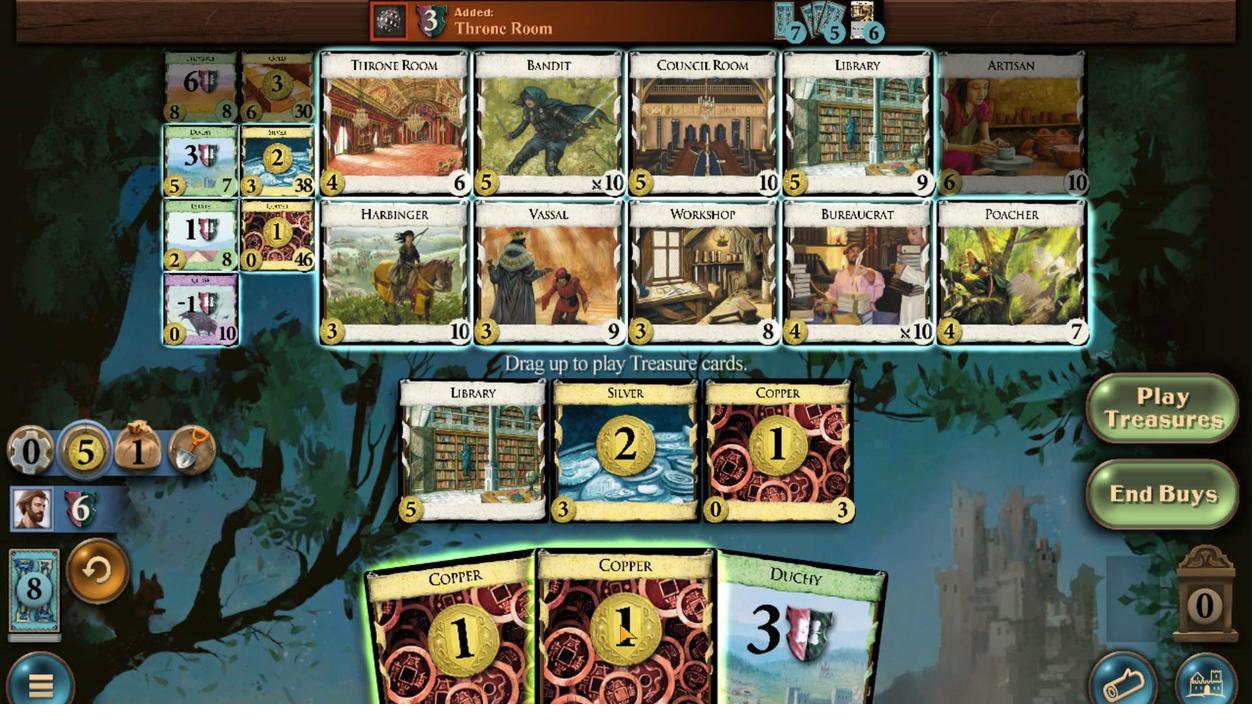 
Action: Mouse scrolled (798, 577) with delta (0, 0)
Screenshot: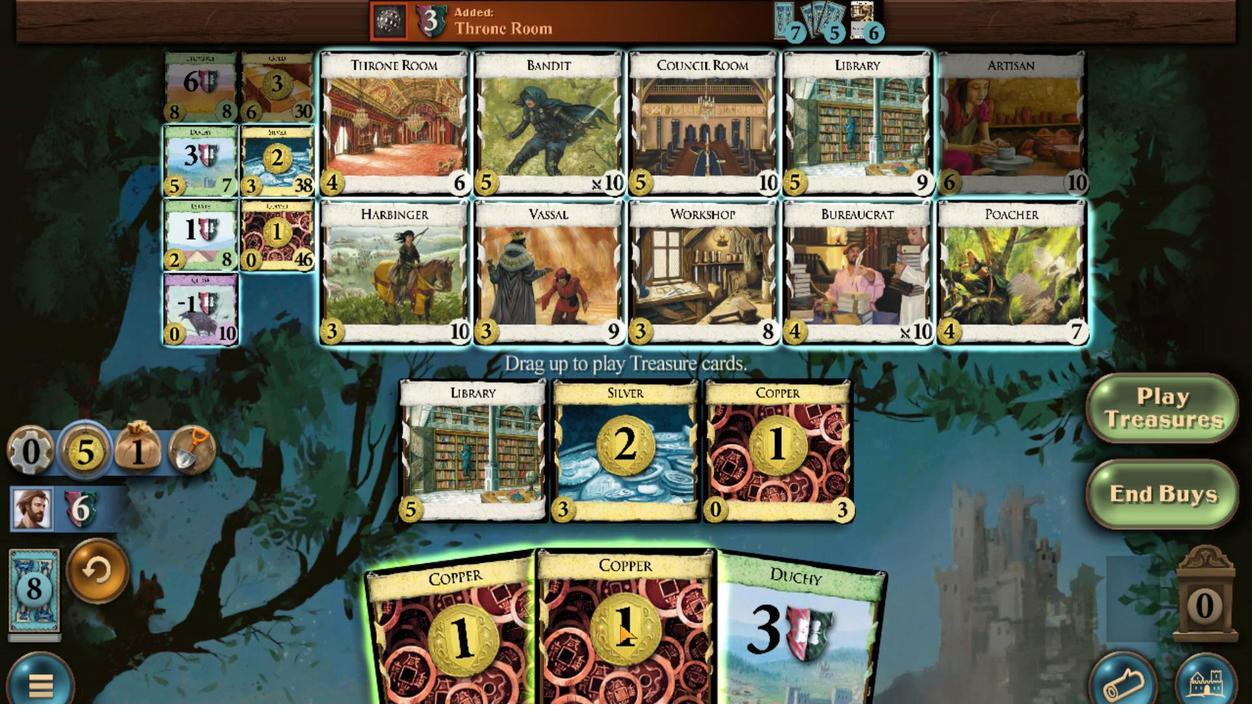 
Action: Mouse moved to (793, 582)
Screenshot: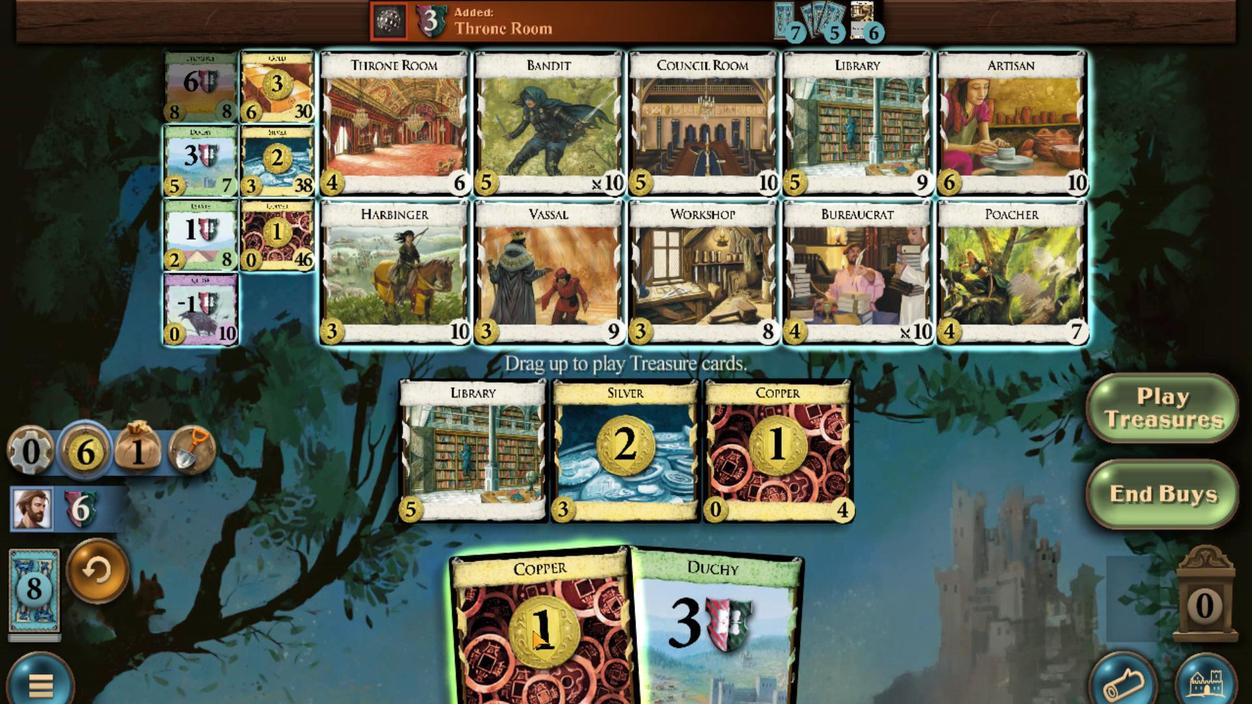 
Action: Mouse scrolled (793, 582) with delta (0, 0)
Screenshot: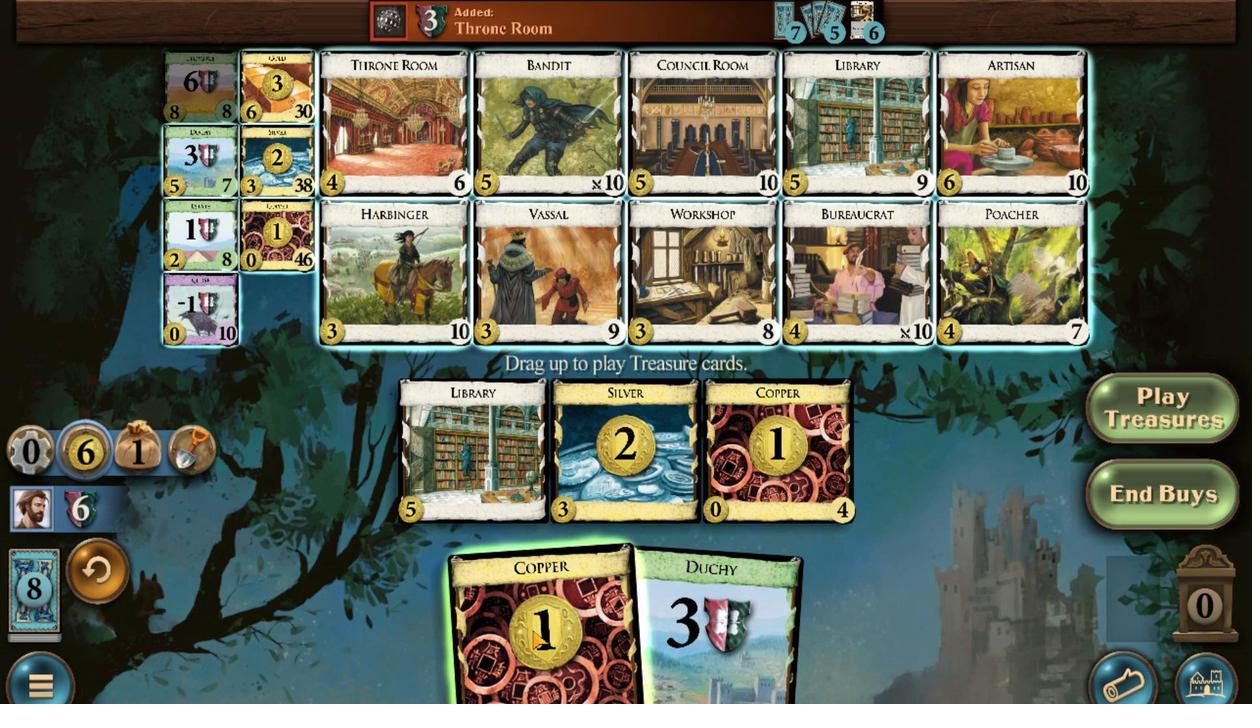 
Action: Mouse moved to (779, 167)
Screenshot: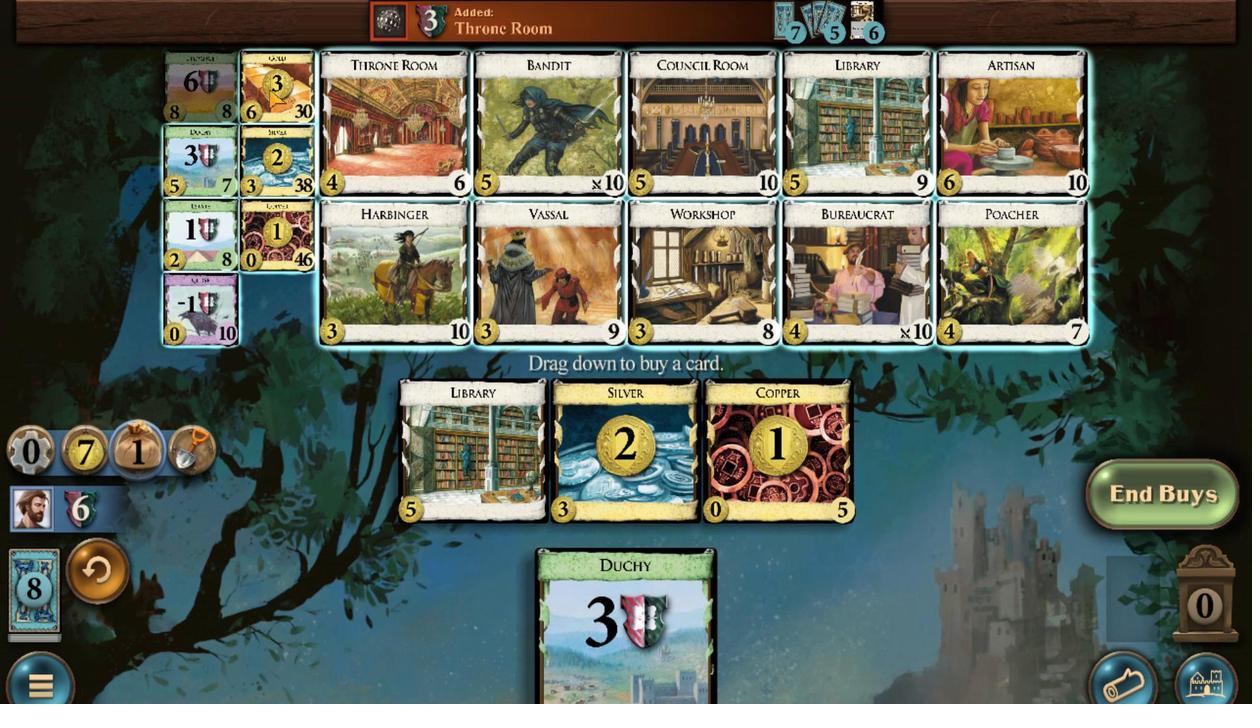
Action: Mouse scrolled (779, 167) with delta (0, 0)
Screenshot: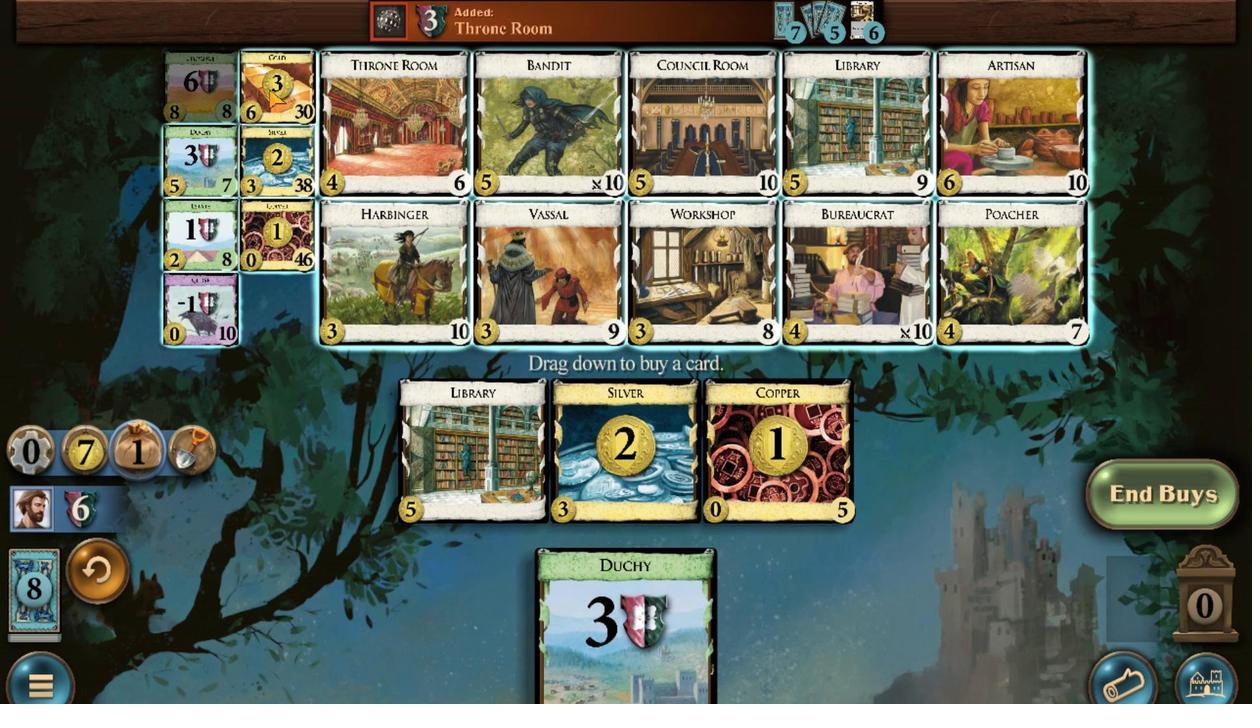
Action: Mouse scrolled (779, 167) with delta (0, 0)
Screenshot: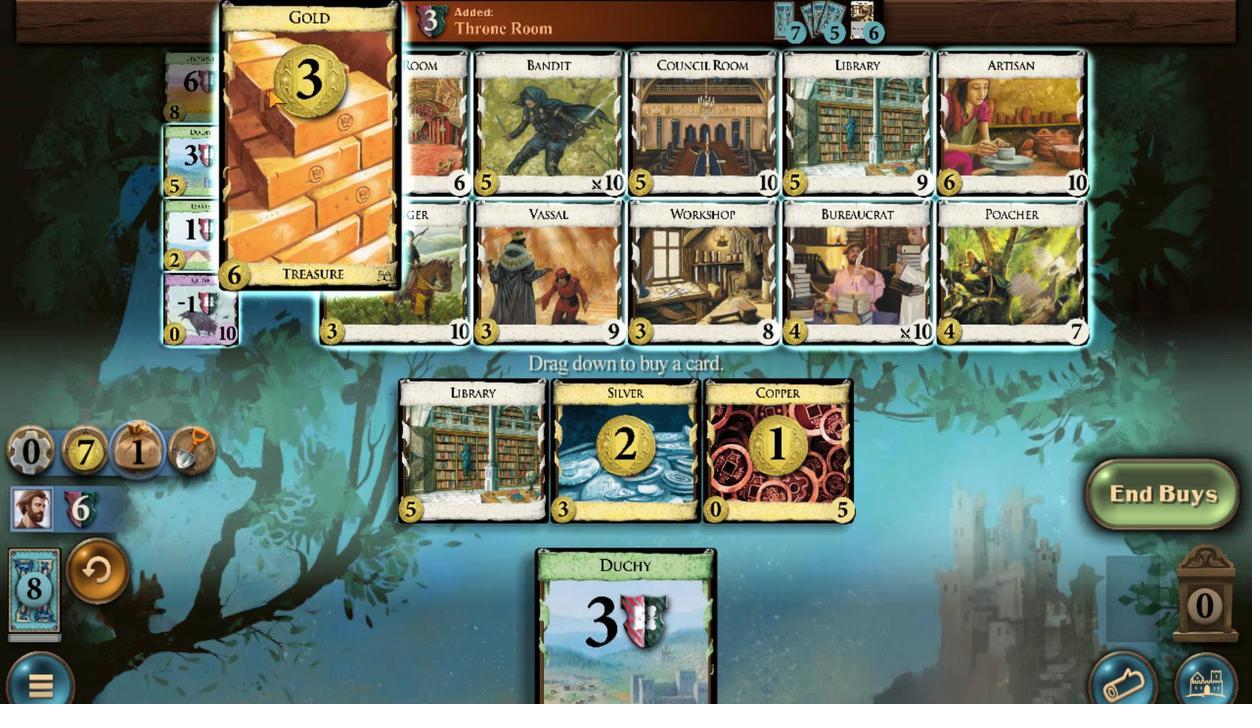 
Action: Mouse scrolled (779, 167) with delta (0, 0)
Screenshot: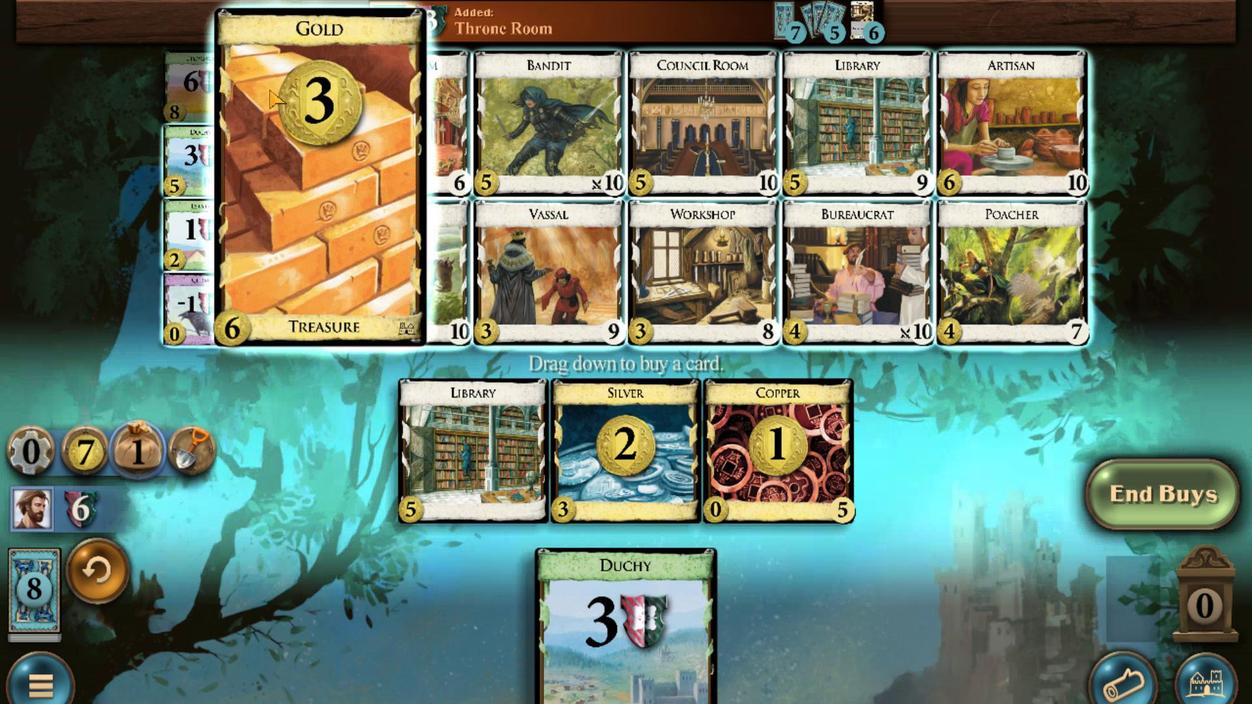 
Action: Mouse scrolled (779, 167) with delta (0, 0)
Screenshot: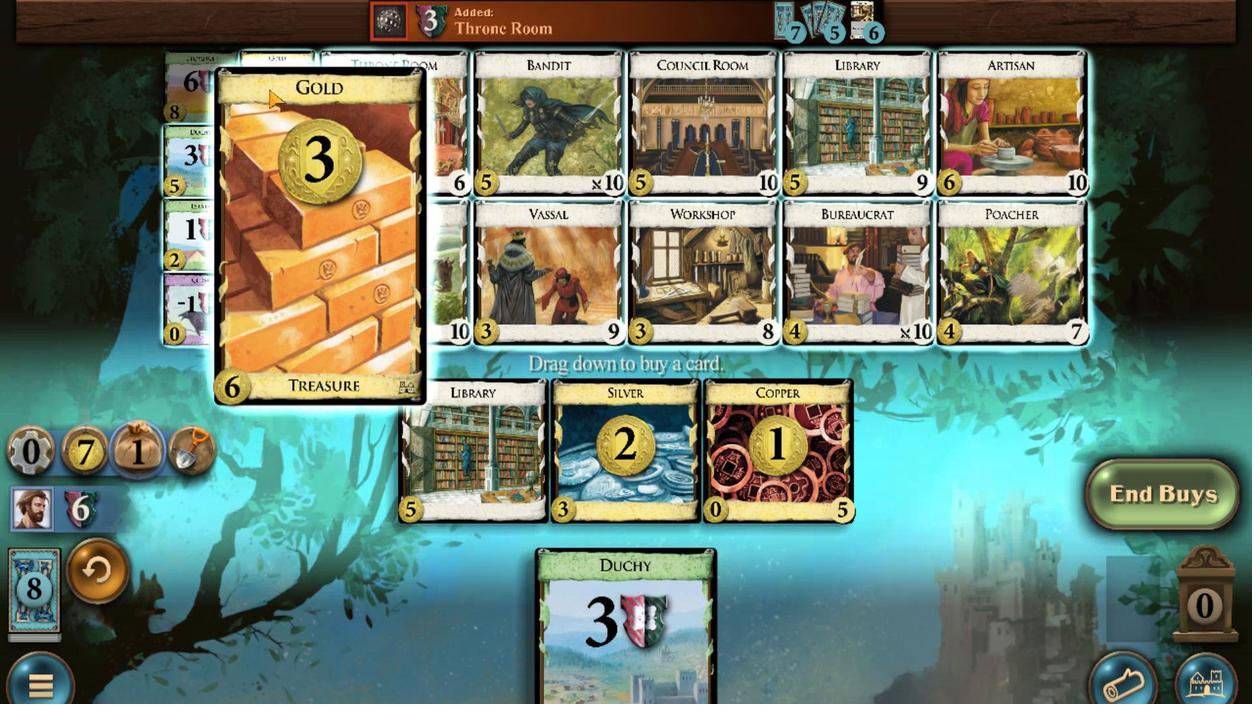 
Action: Mouse scrolled (779, 167) with delta (0, 0)
Screenshot: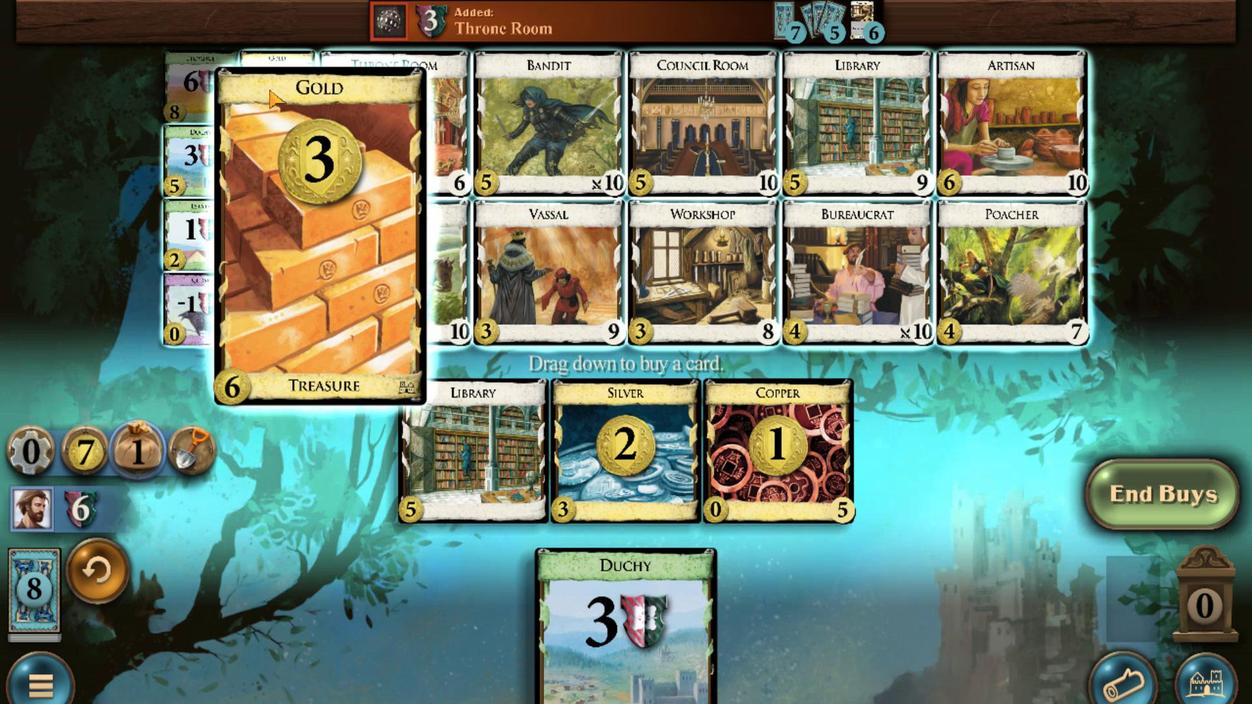 
Action: Mouse moved to (780, 594)
Screenshot: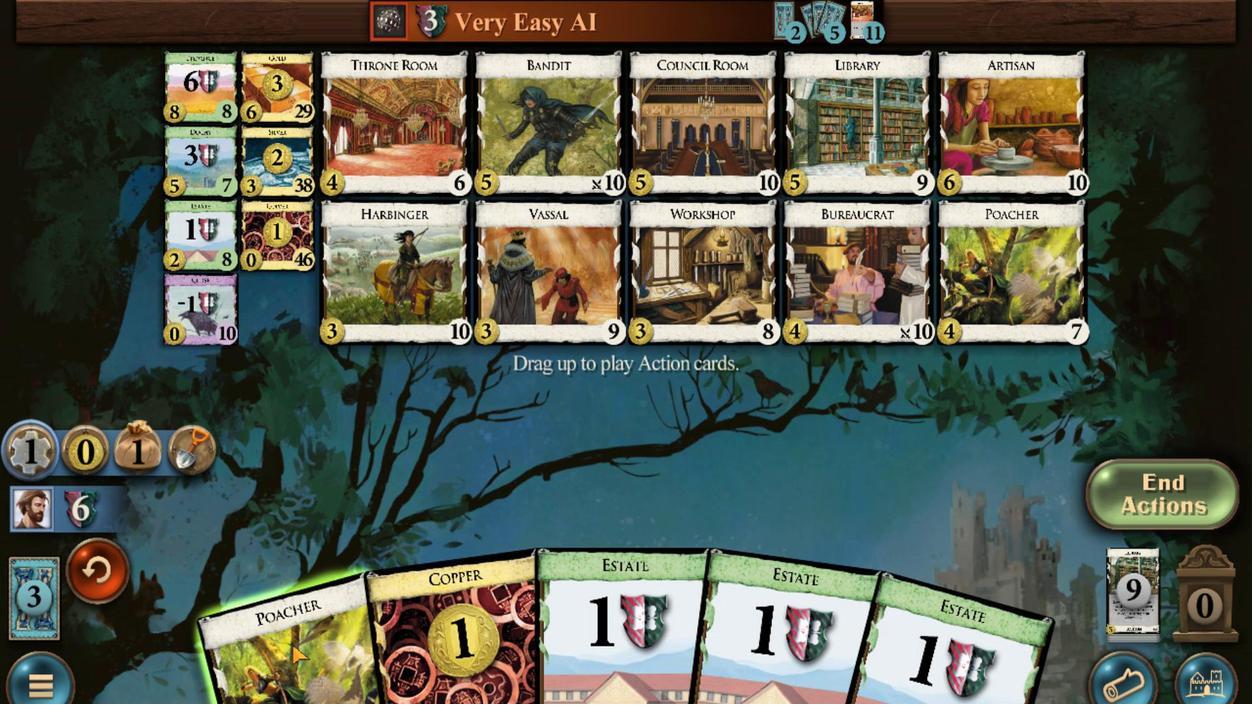 
Action: Mouse scrolled (780, 593) with delta (0, 0)
Screenshot: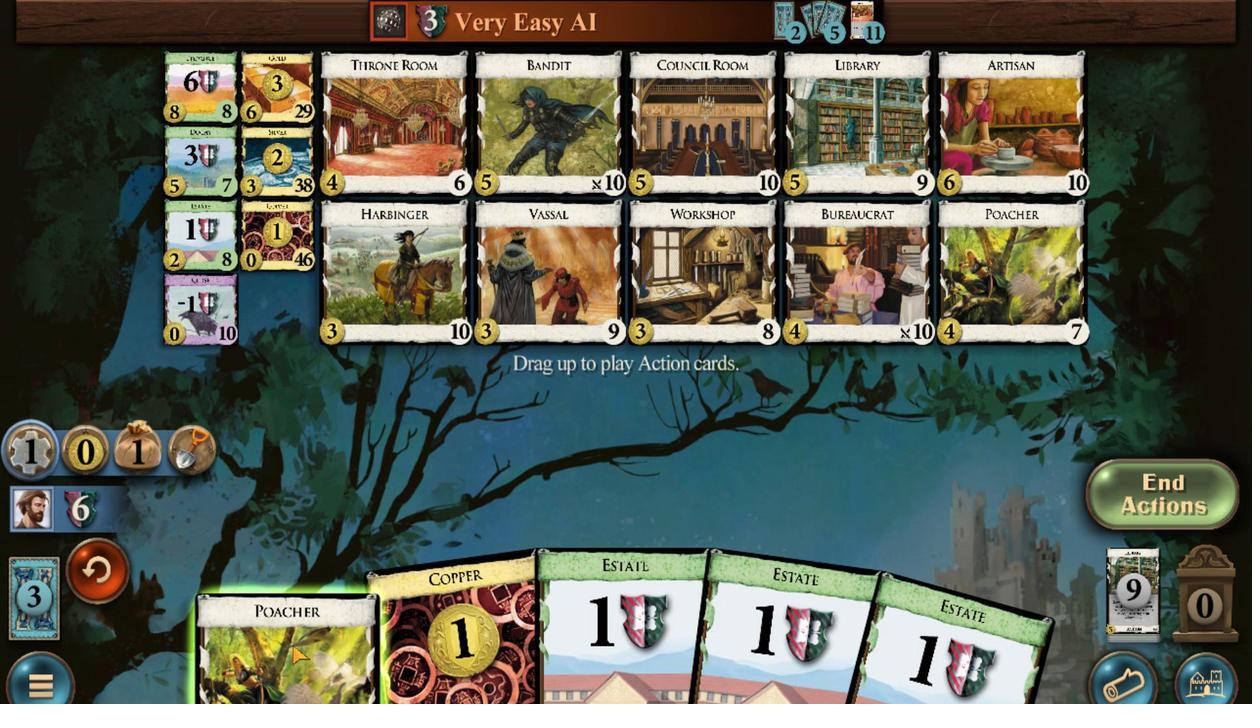 
Action: Mouse moved to (782, 591)
Screenshot: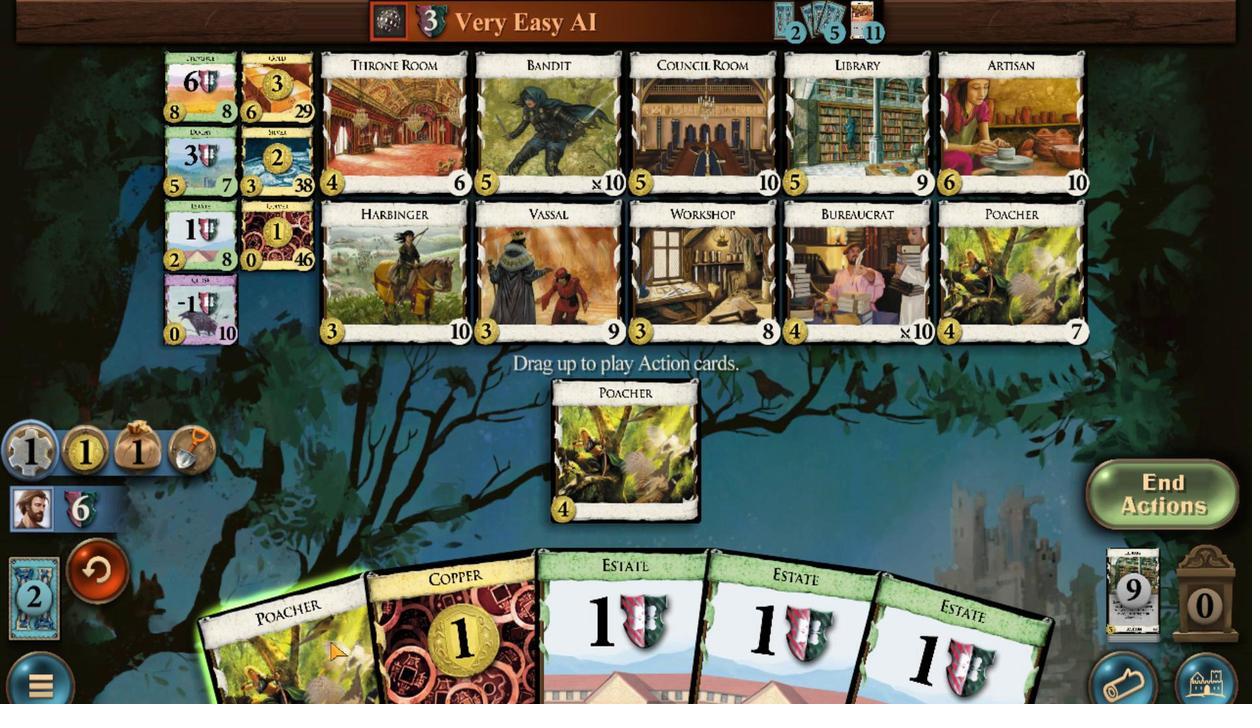 
Action: Mouse scrolled (782, 591) with delta (0, 0)
Screenshot: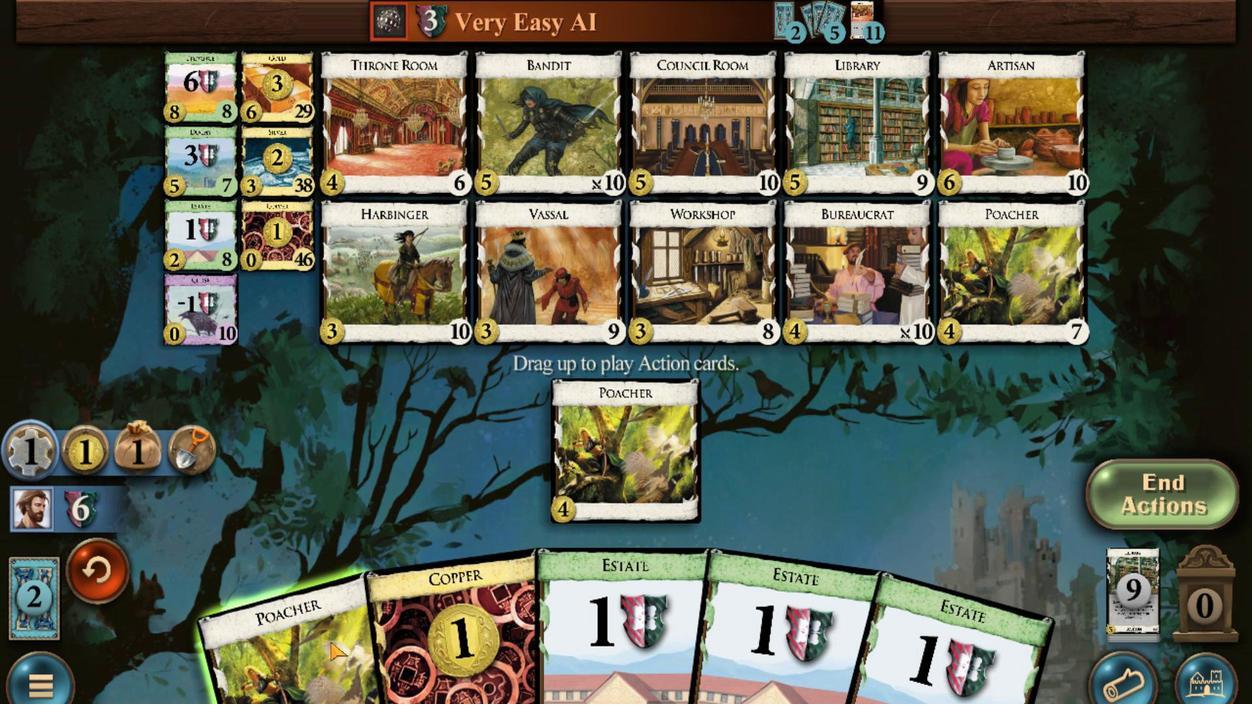 
Action: Mouse moved to (786, 573)
Screenshot: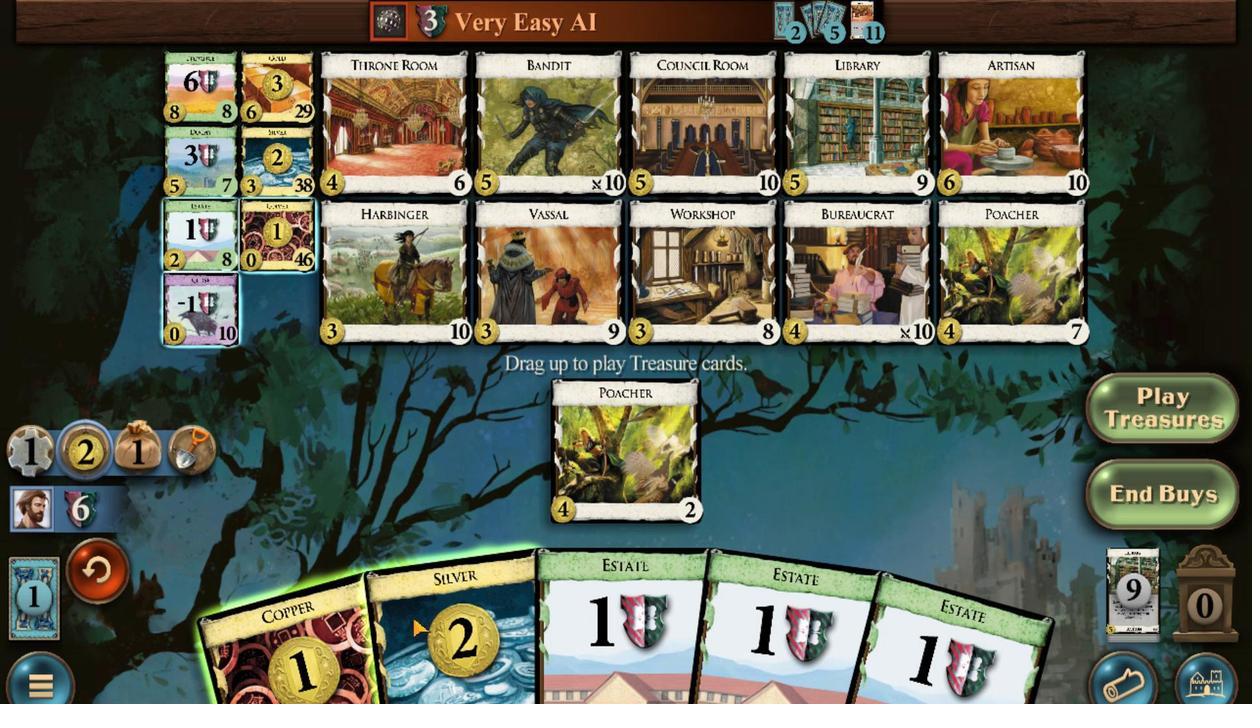 
Action: Mouse scrolled (786, 572) with delta (0, 0)
Screenshot: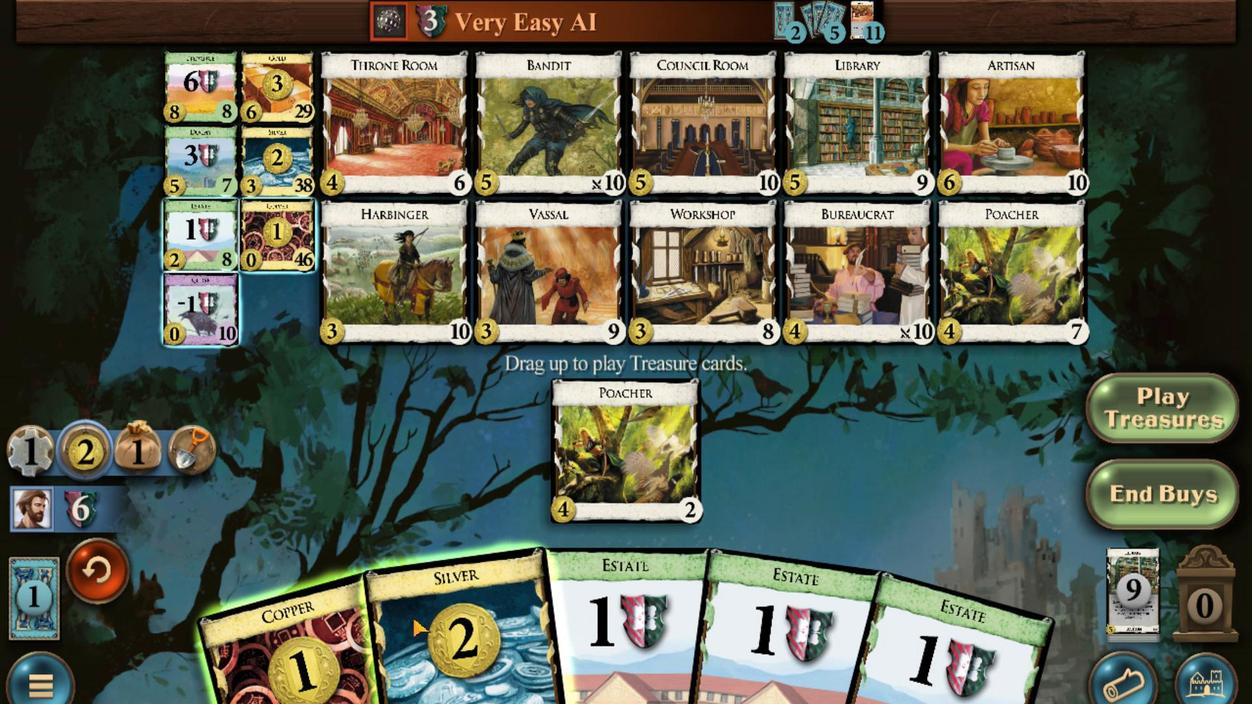 
Action: Mouse moved to (784, 573)
Screenshot: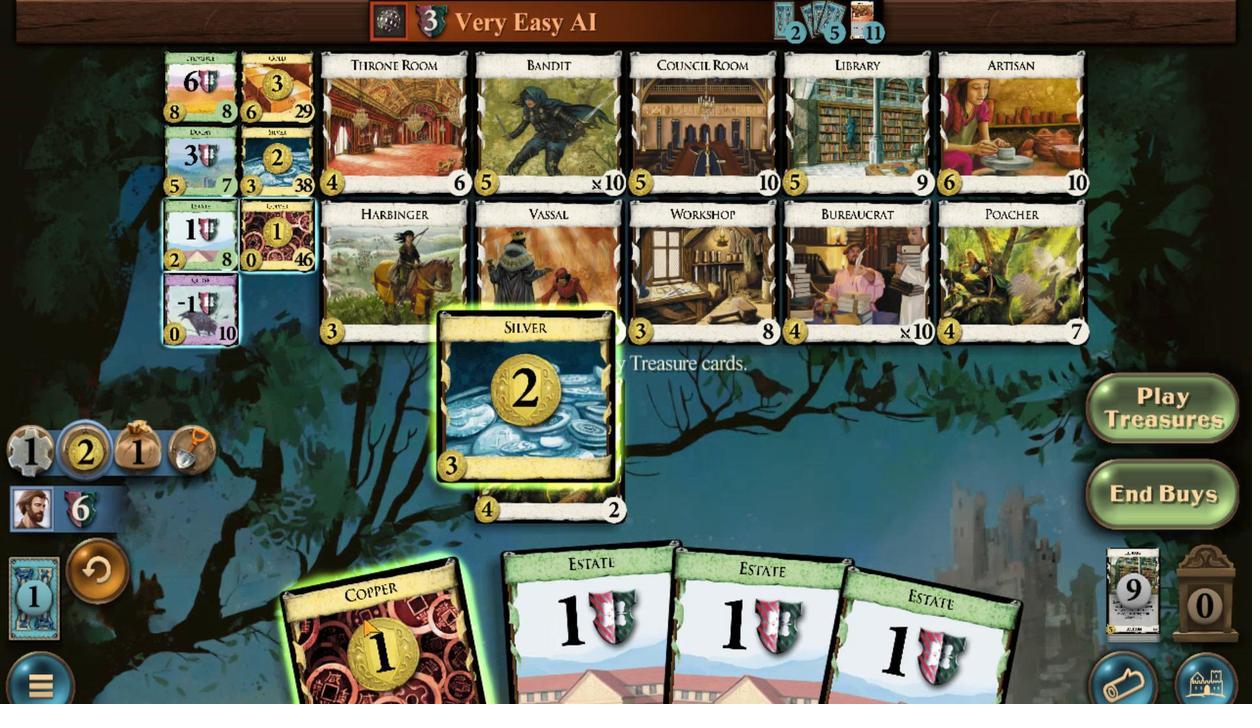 
Action: Mouse scrolled (784, 572) with delta (0, 0)
Screenshot: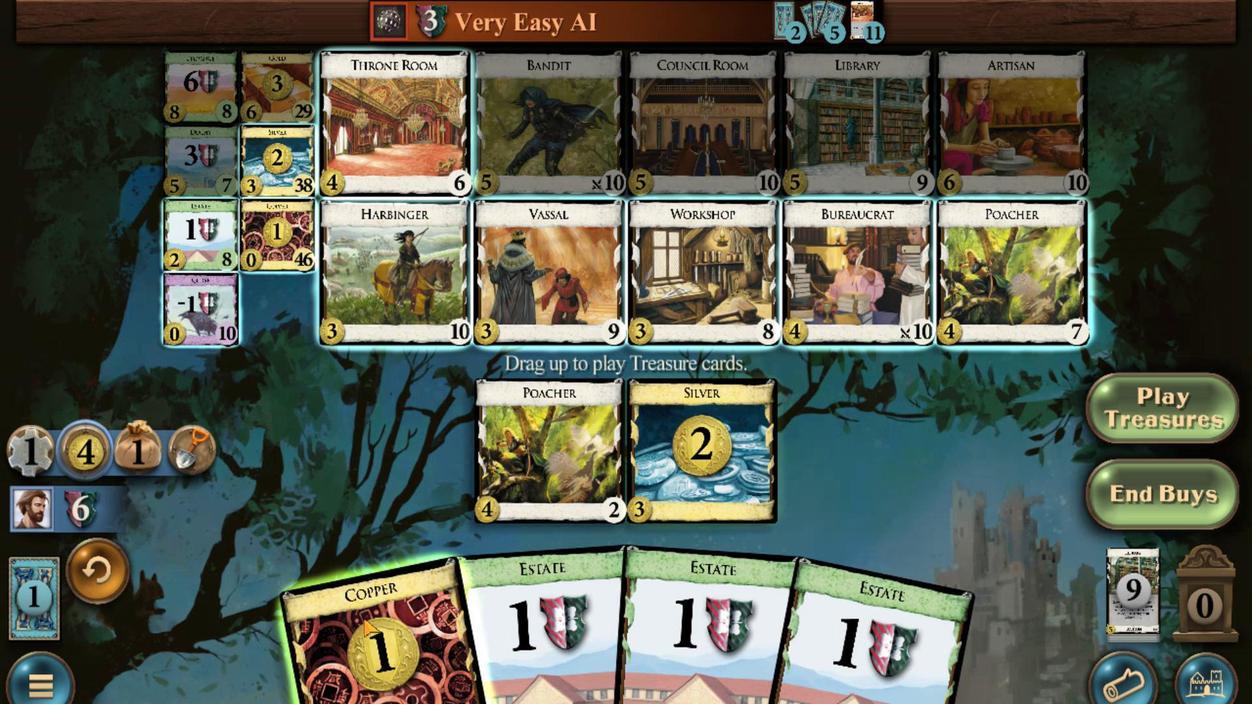 
Action: Mouse moved to (775, 214)
Screenshot: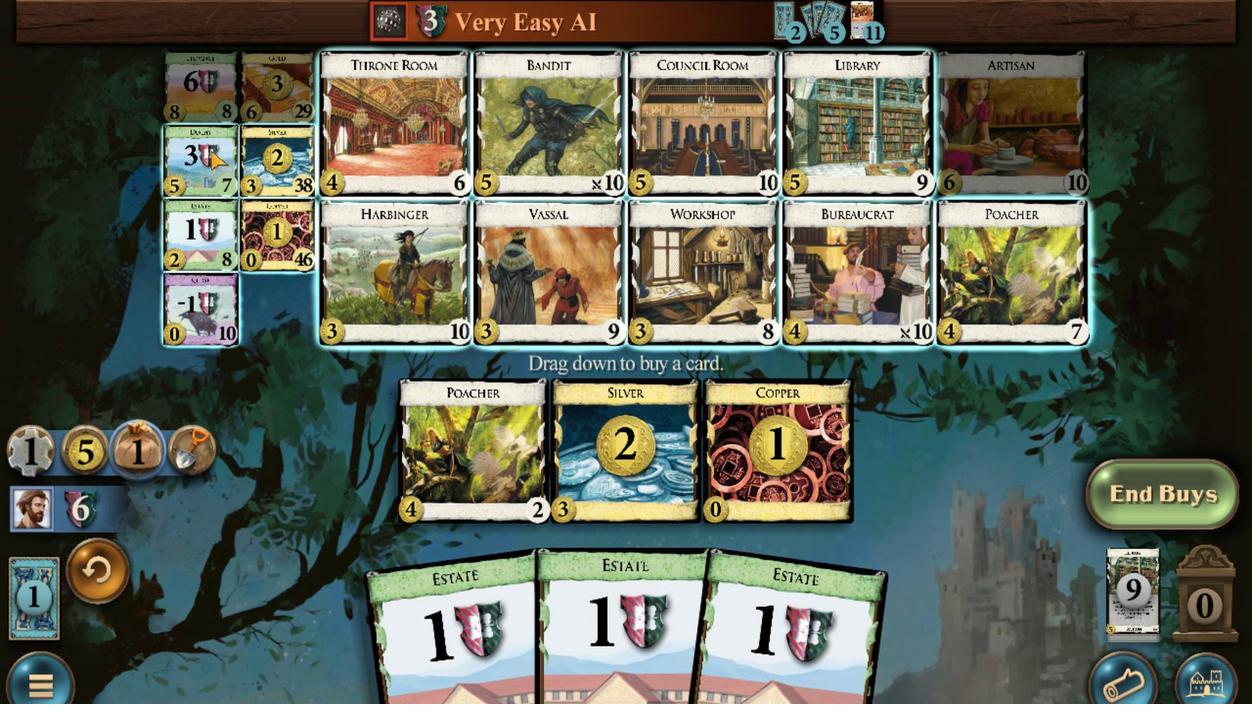 
Action: Mouse scrolled (775, 214) with delta (0, 0)
Screenshot: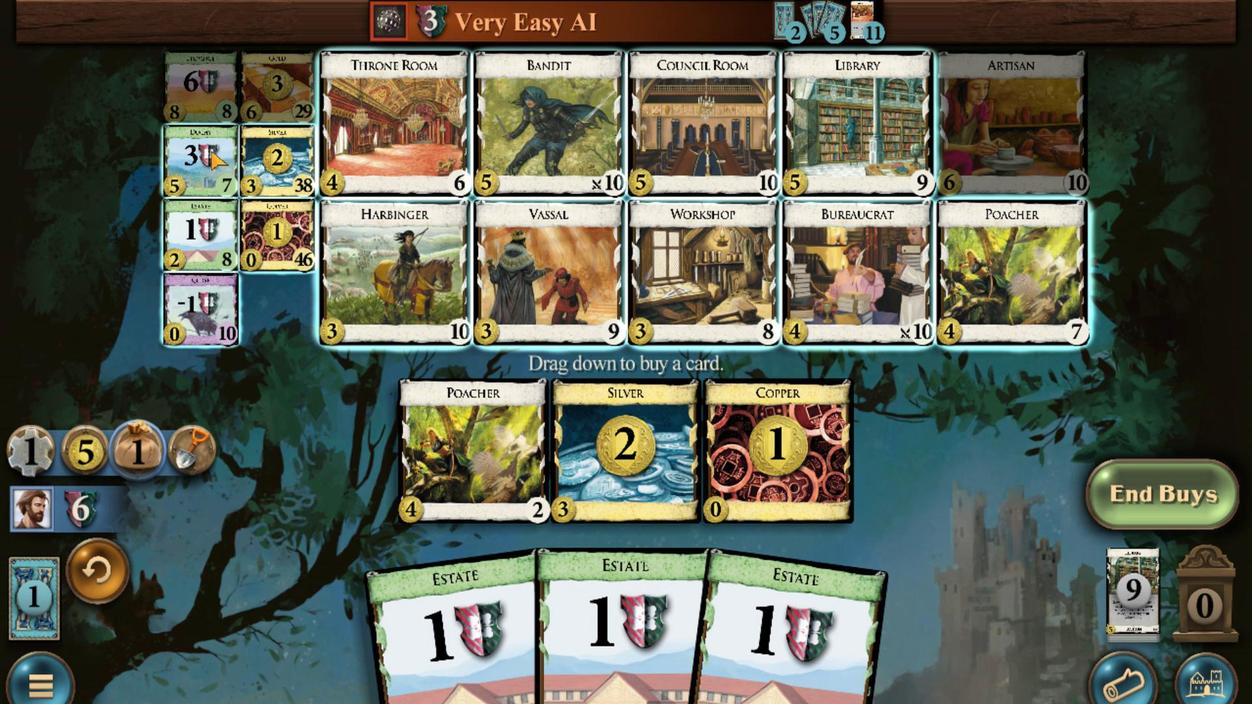 
Action: Mouse scrolled (775, 214) with delta (0, 0)
Screenshot: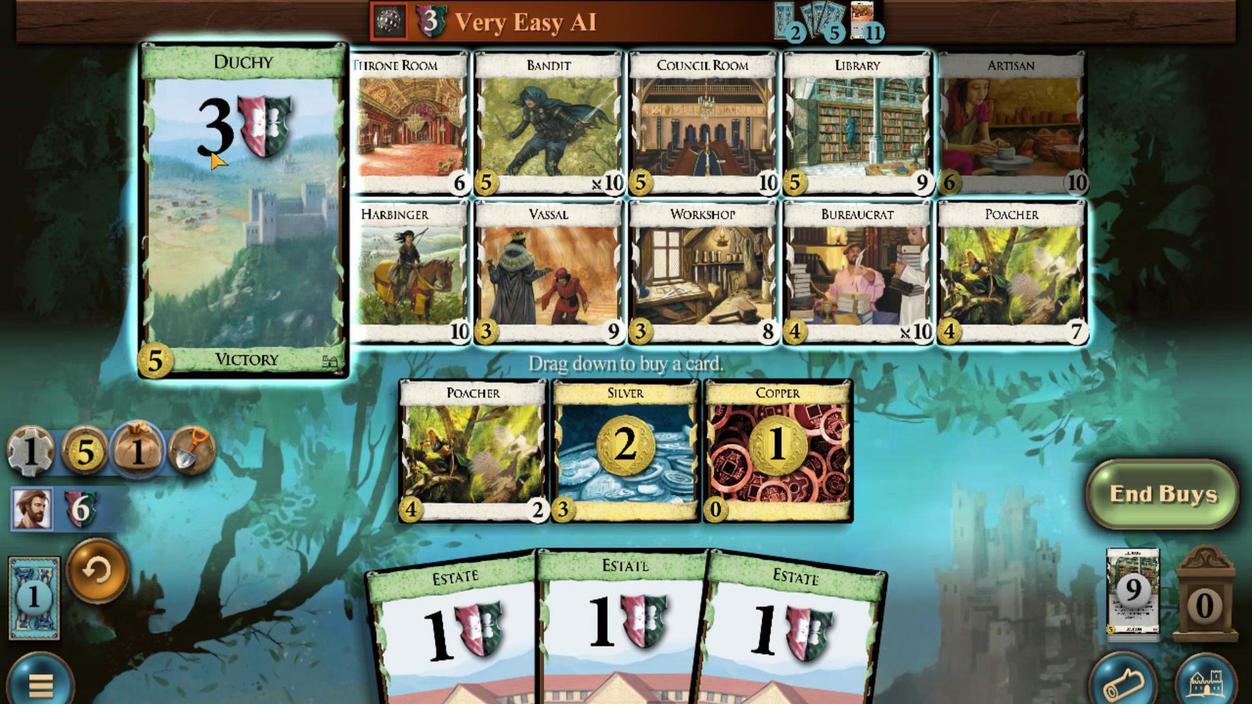 
Action: Mouse scrolled (775, 214) with delta (0, 0)
Screenshot: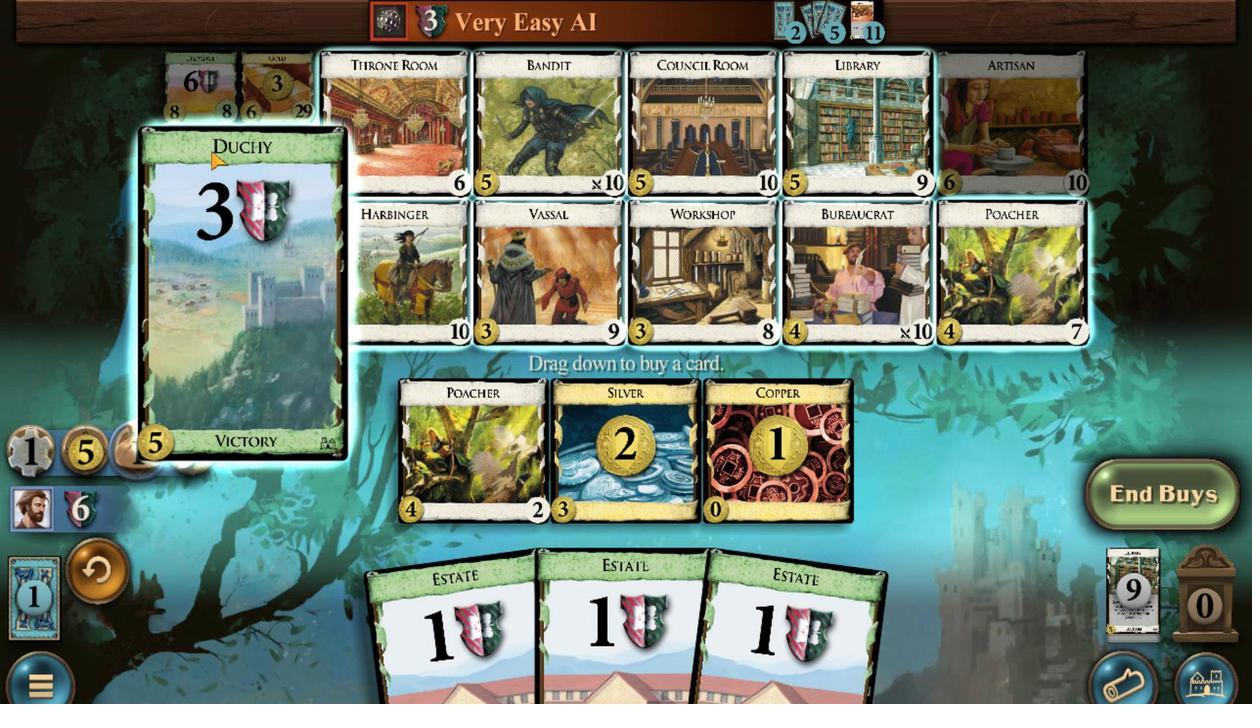 
Action: Mouse scrolled (775, 214) with delta (0, 0)
Screenshot: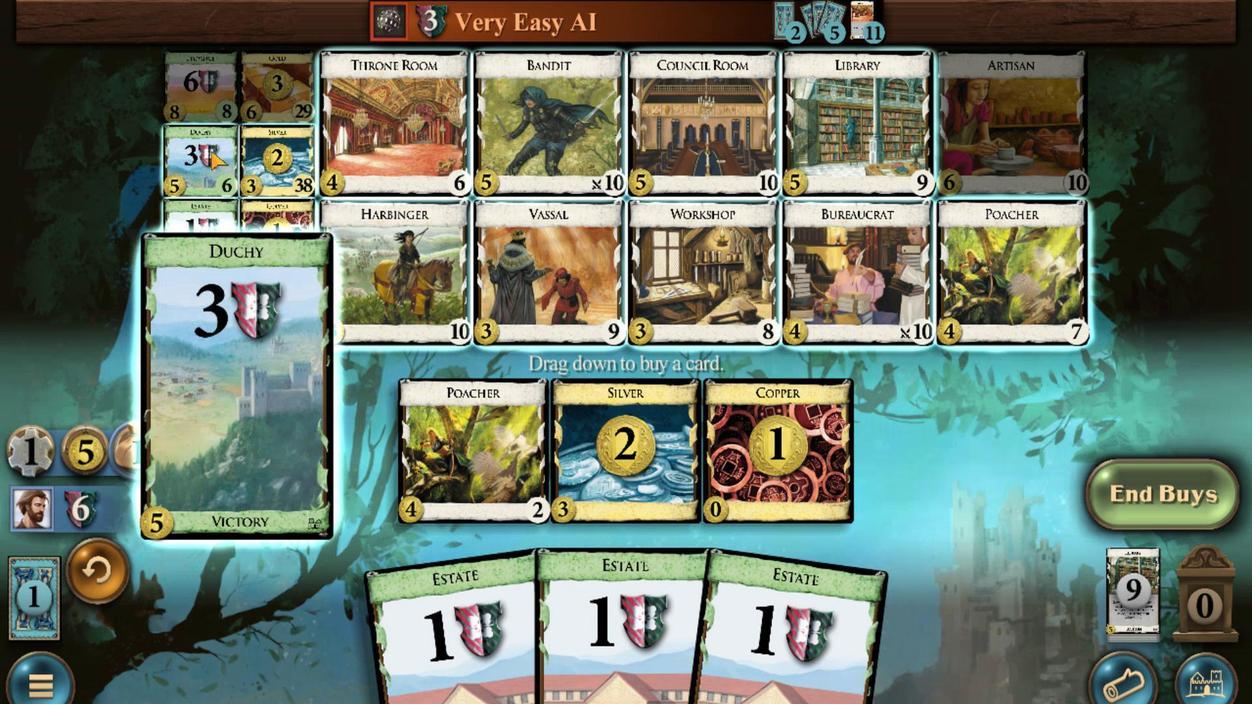 
Action: Mouse moved to (797, 548)
Screenshot: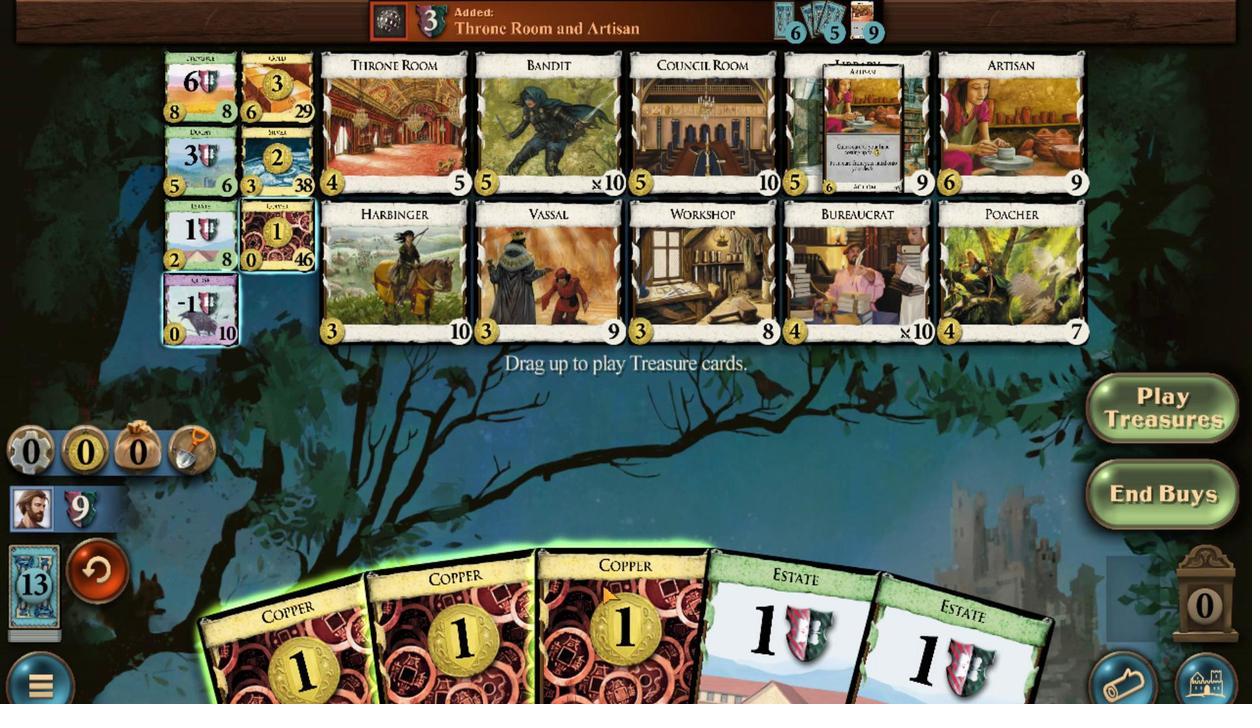 
Action: Mouse scrolled (797, 548) with delta (0, 0)
Screenshot: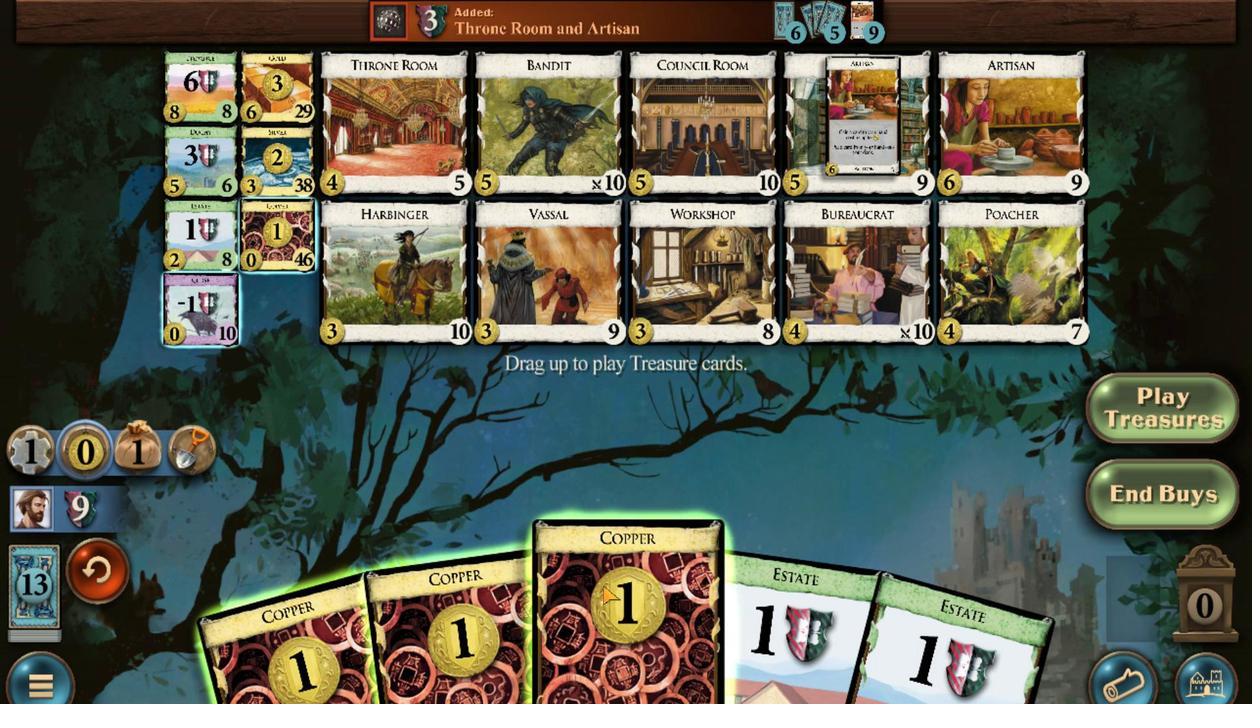 
Action: Mouse moved to (792, 546)
Screenshot: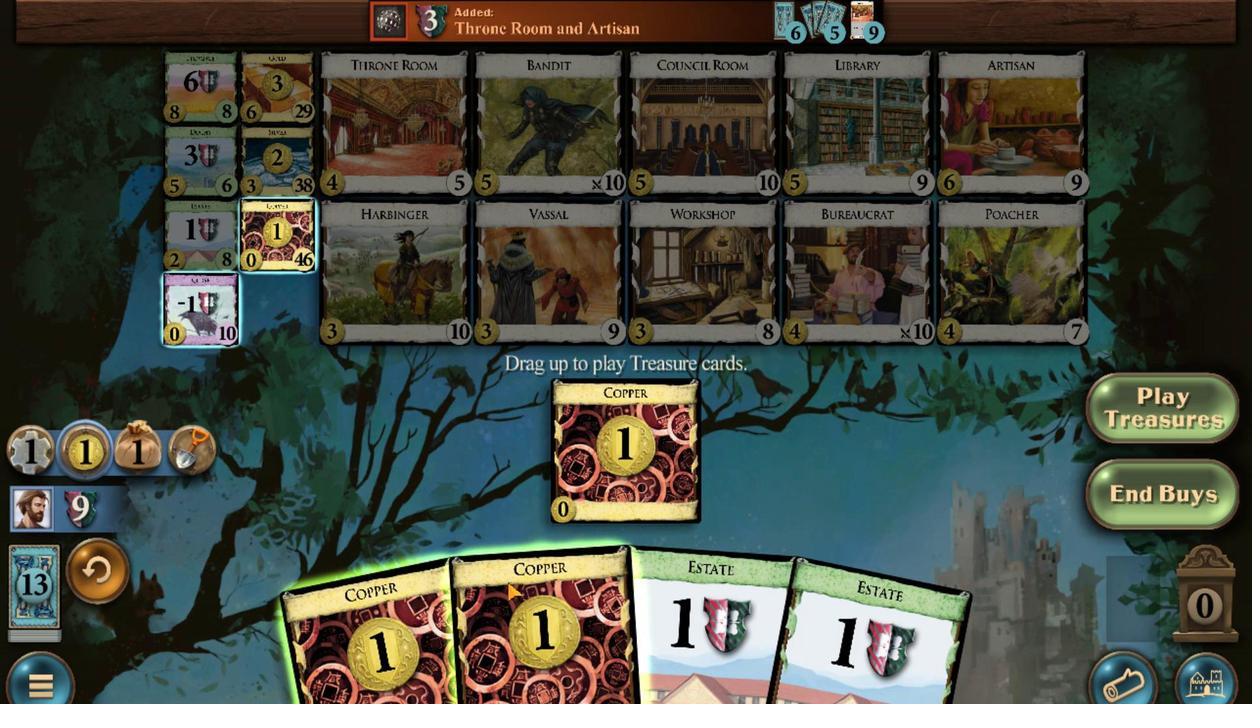 
Action: Mouse scrolled (792, 545) with delta (0, 0)
Screenshot: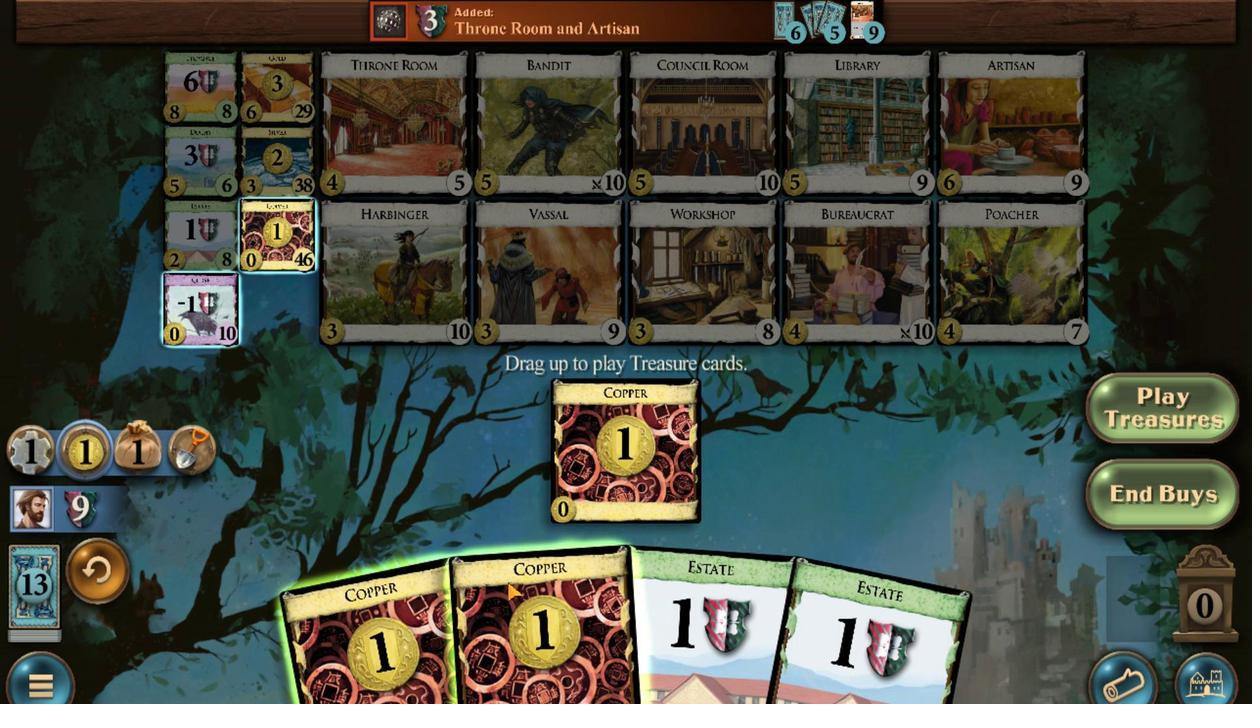 
Action: Mouse moved to (787, 552)
Screenshot: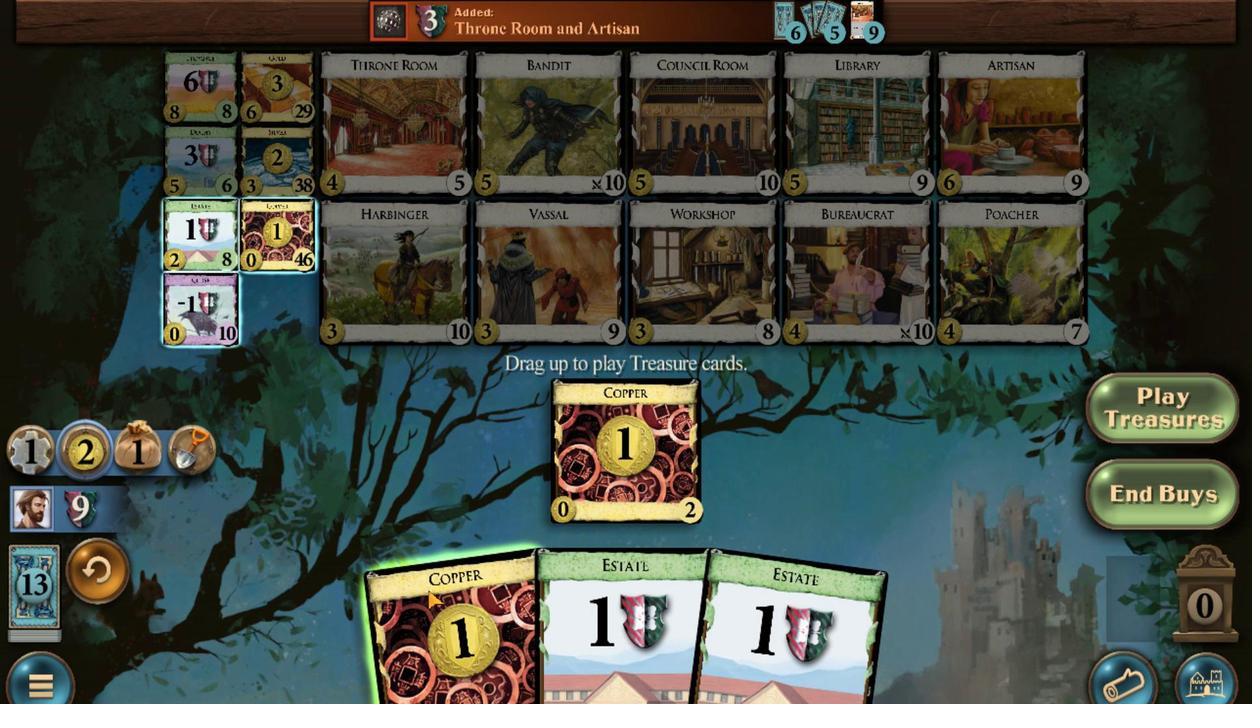 
Action: Mouse scrolled (787, 552) with delta (0, 0)
Screenshot: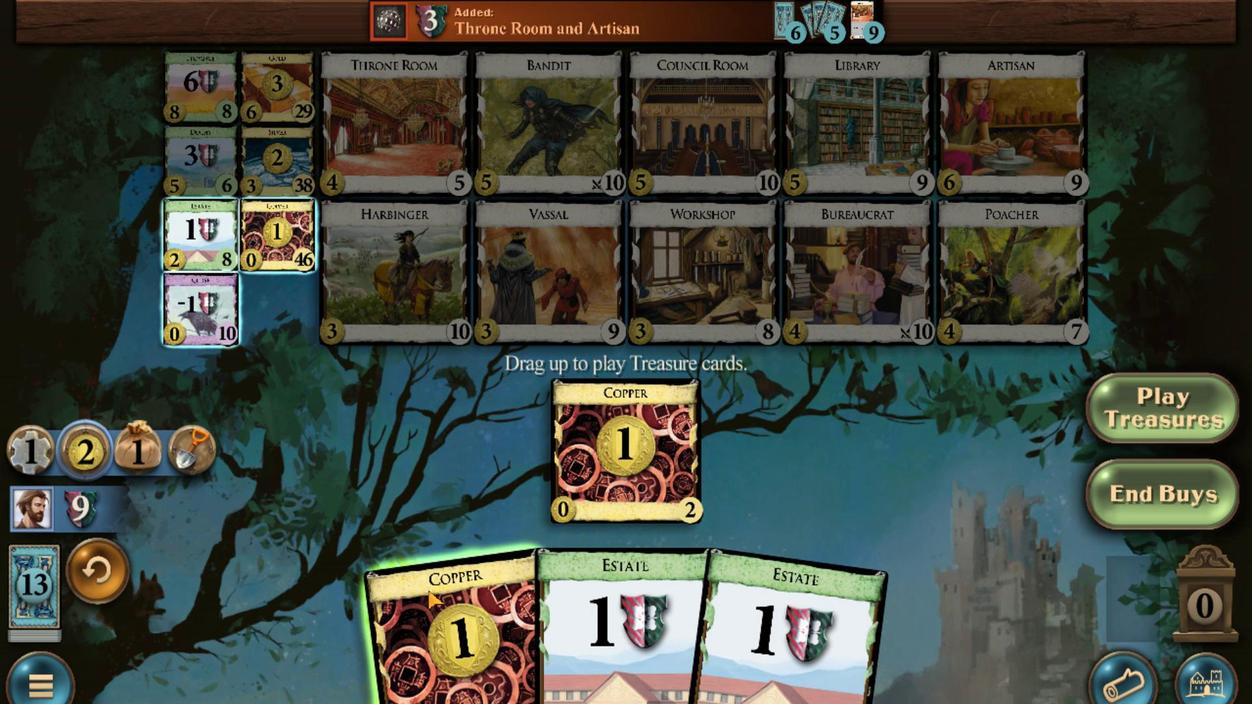 
Action: Mouse moved to (779, 212)
Screenshot: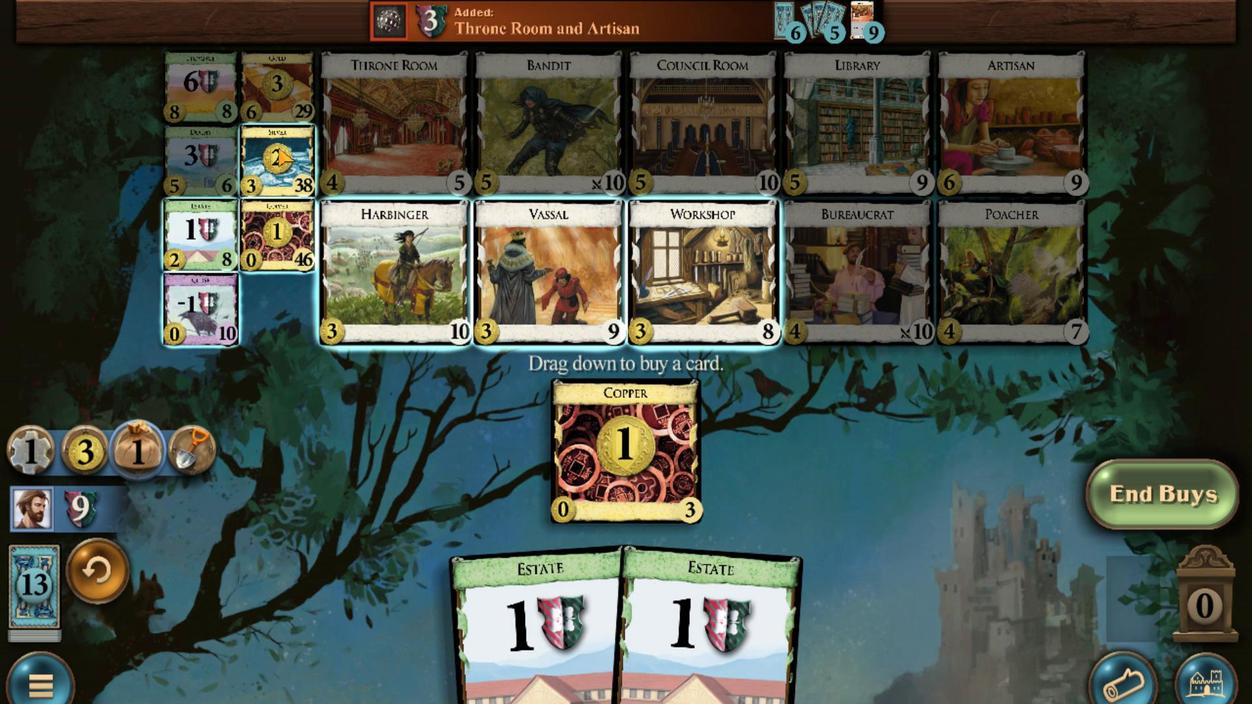 
Action: Mouse scrolled (779, 212) with delta (0, 0)
Screenshot: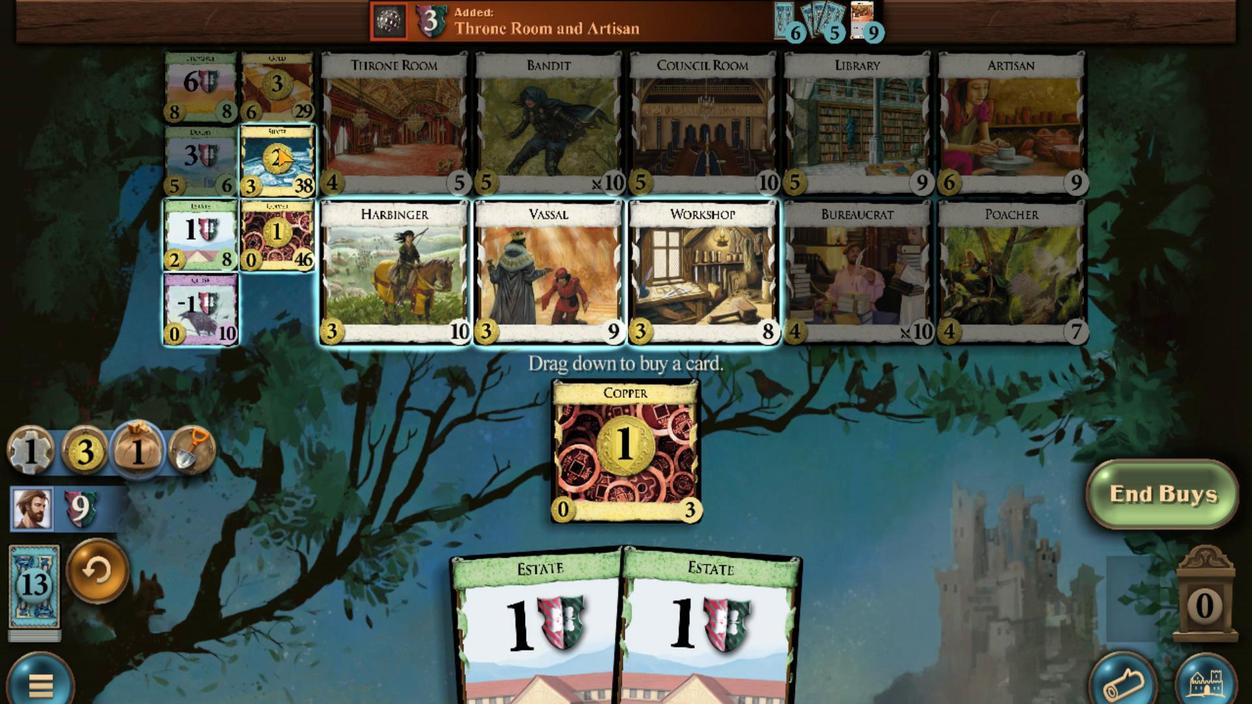 
Action: Mouse scrolled (779, 212) with delta (0, 0)
Screenshot: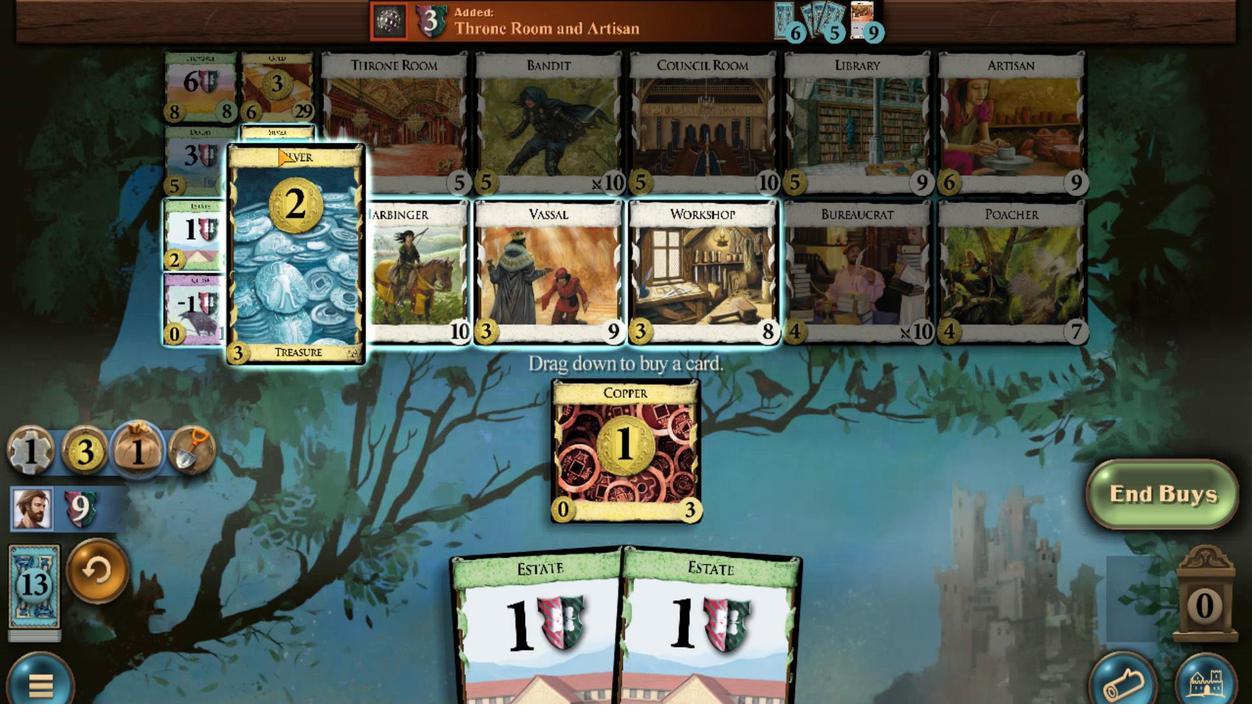 
Action: Mouse scrolled (779, 212) with delta (0, 0)
Screenshot: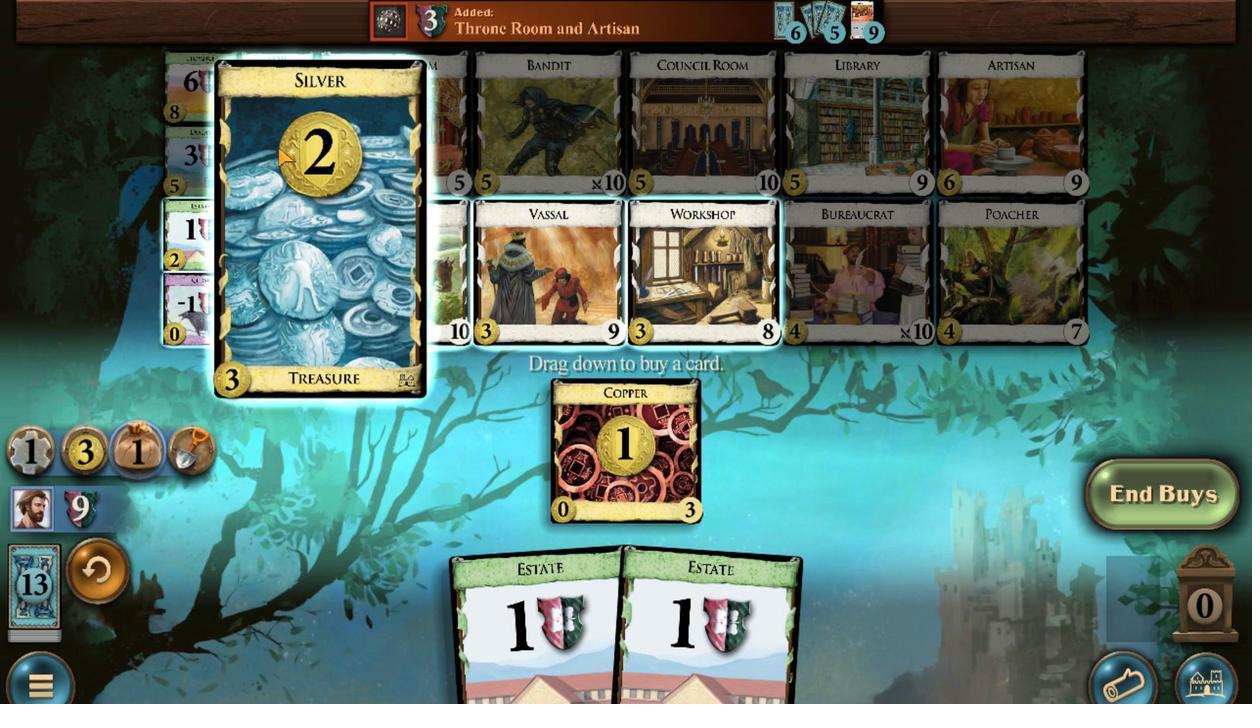 
Action: Mouse scrolled (779, 212) with delta (0, 0)
Screenshot: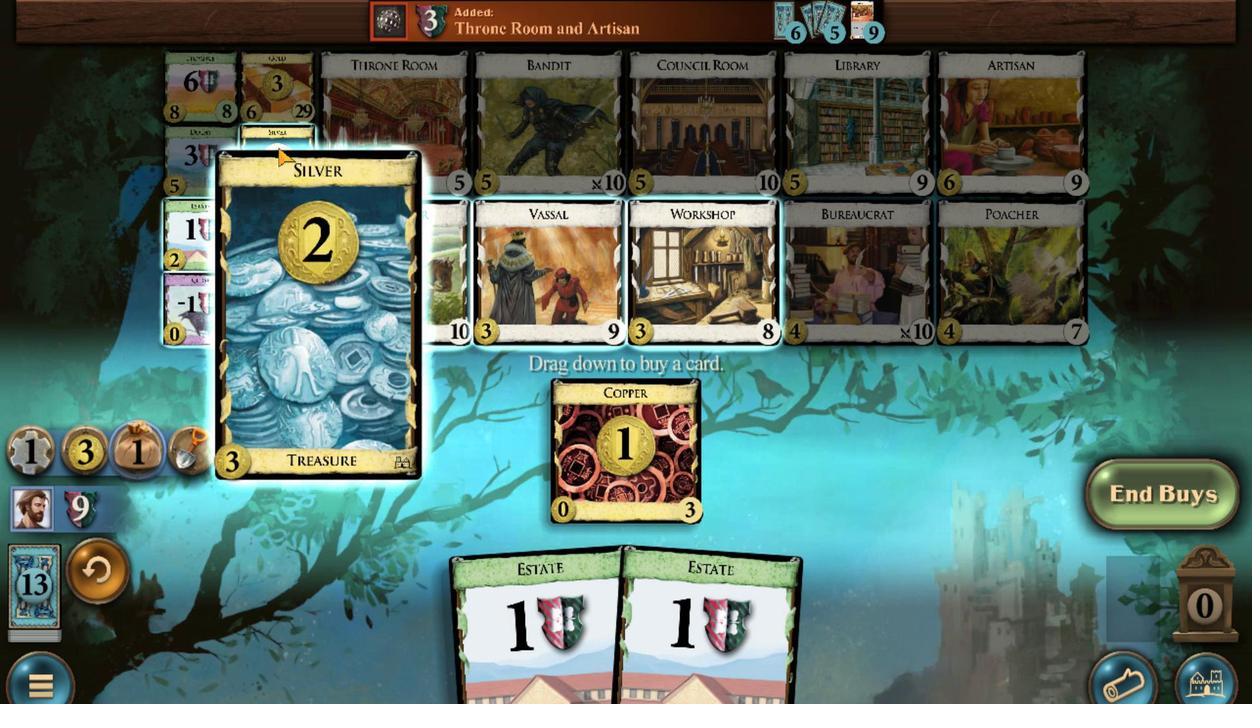 
Action: Mouse scrolled (779, 212) with delta (0, 0)
Screenshot: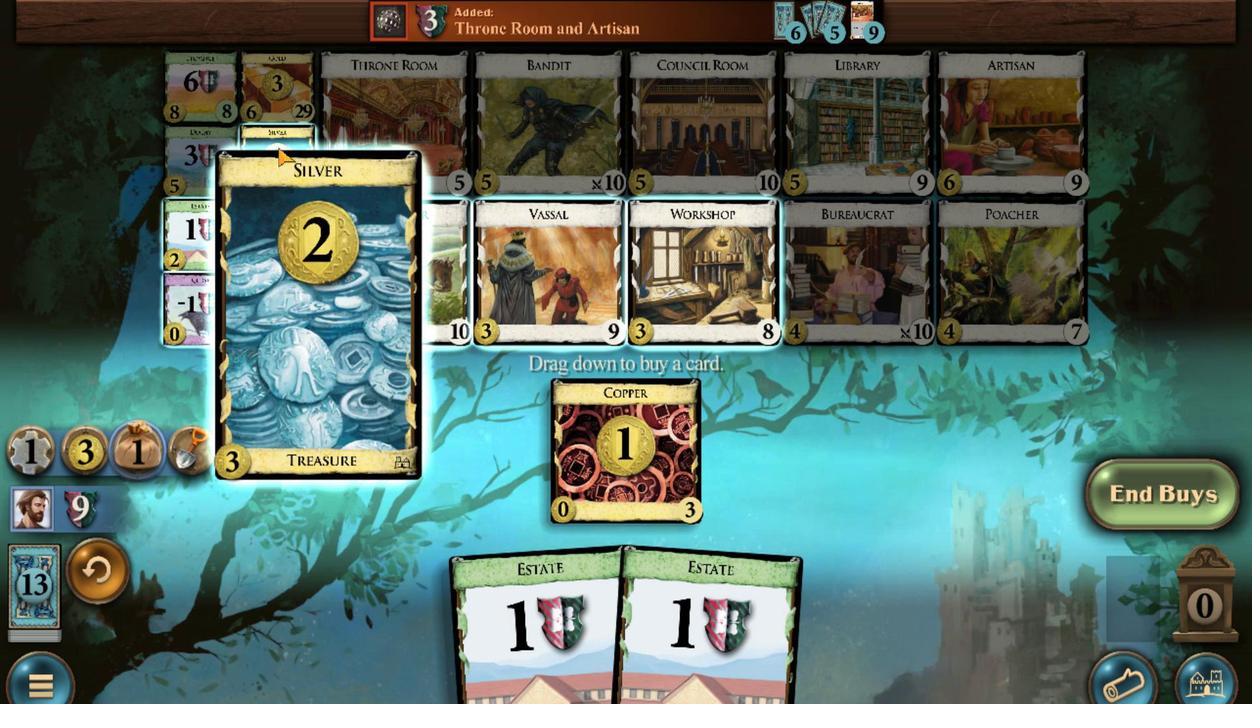 
Action: Mouse moved to (782, 569)
Screenshot: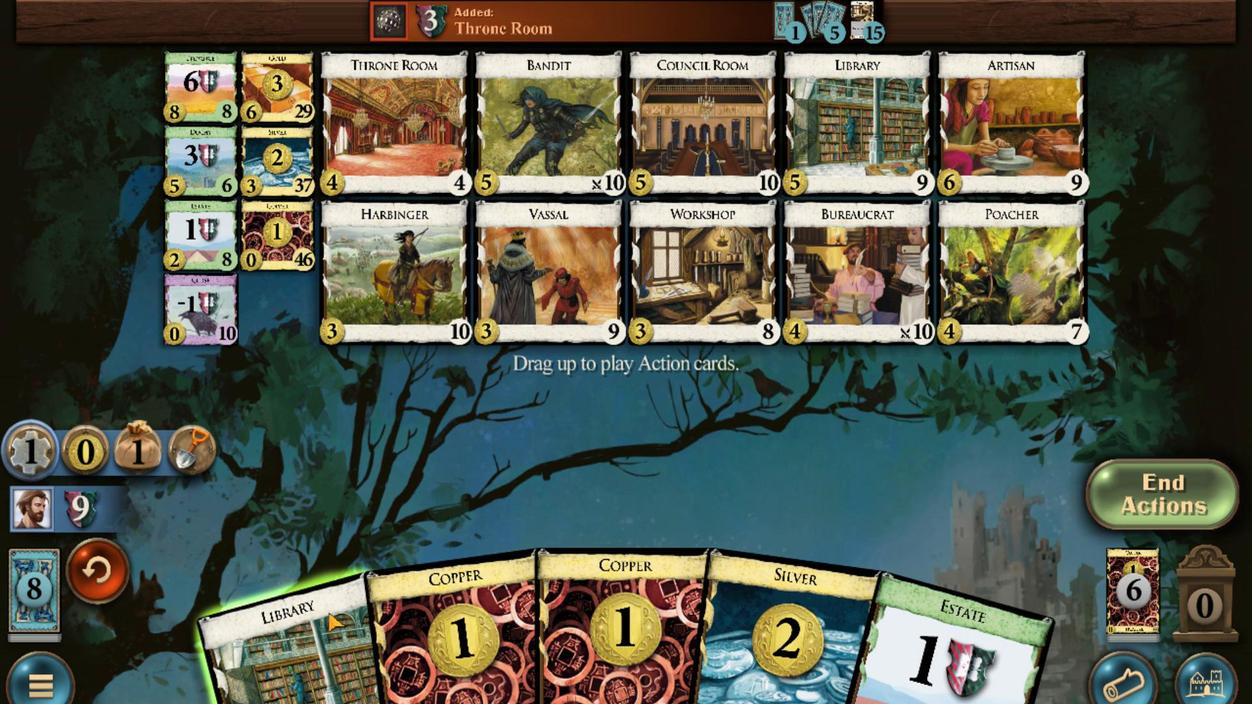 
Action: Mouse scrolled (782, 568) with delta (0, 0)
Screenshot: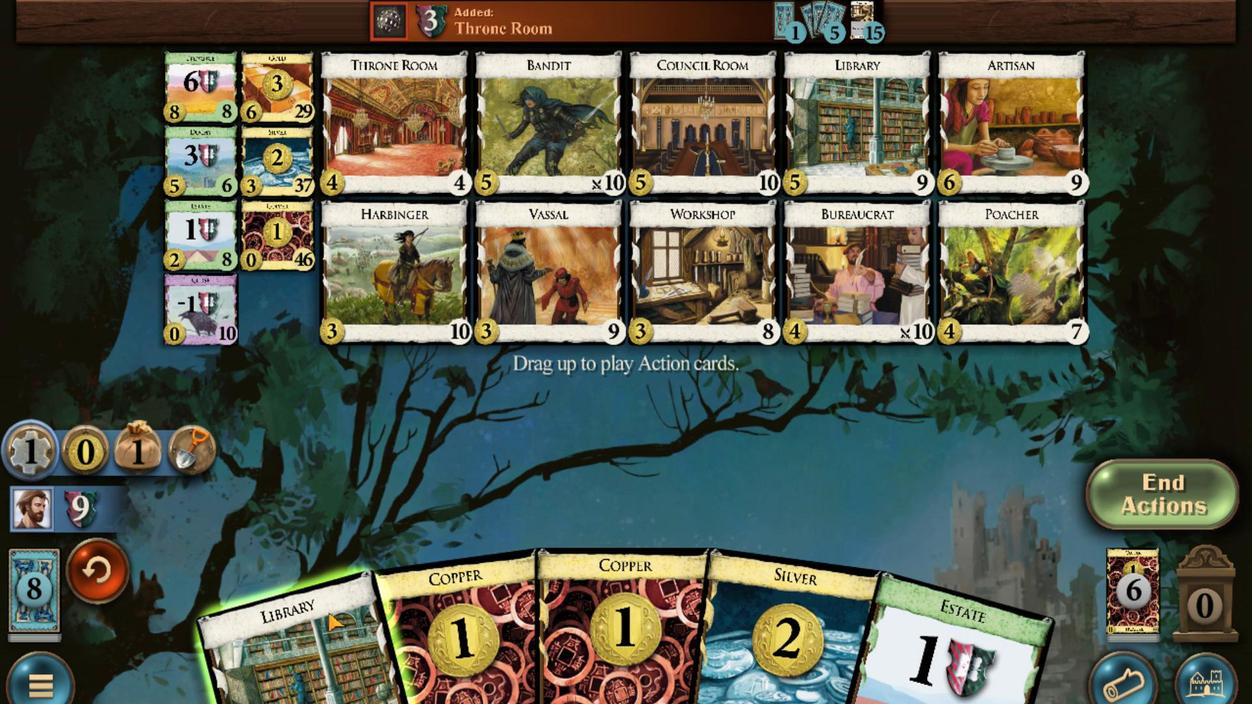 
Action: Mouse moved to (826, 423)
Screenshot: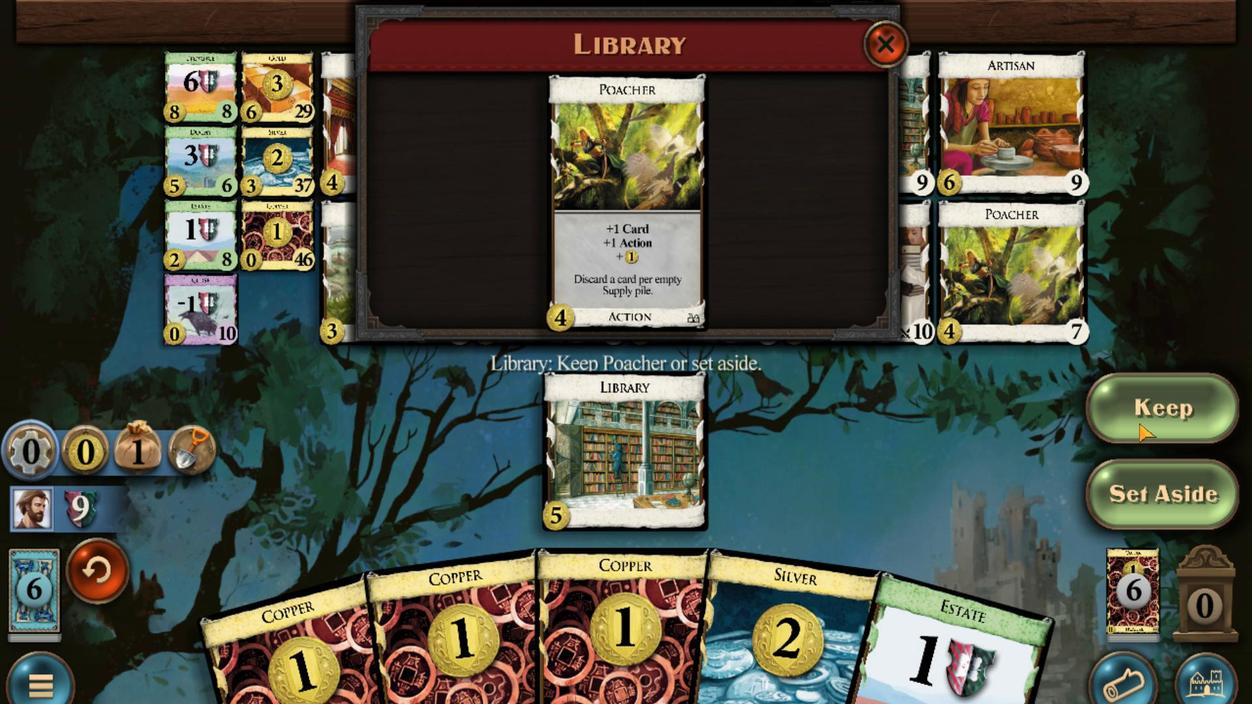 
Action: Mouse pressed left at (826, 423)
Screenshot: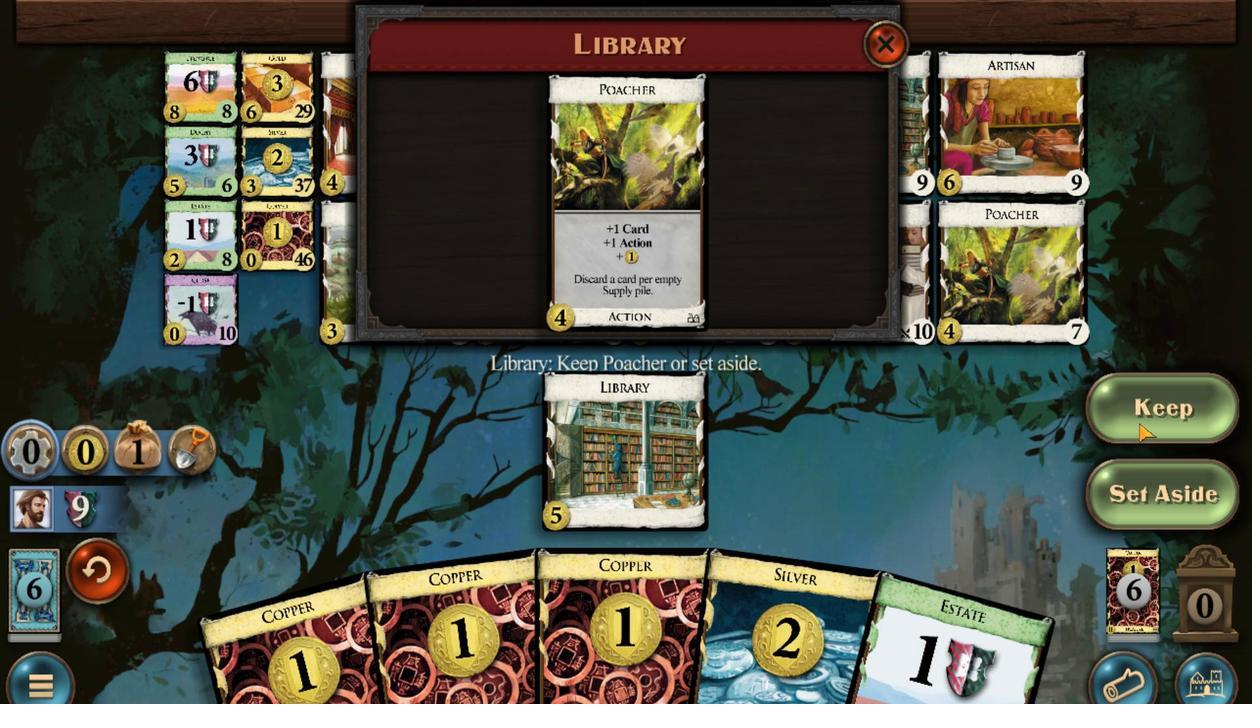 
Action: Mouse moved to (804, 549)
Screenshot: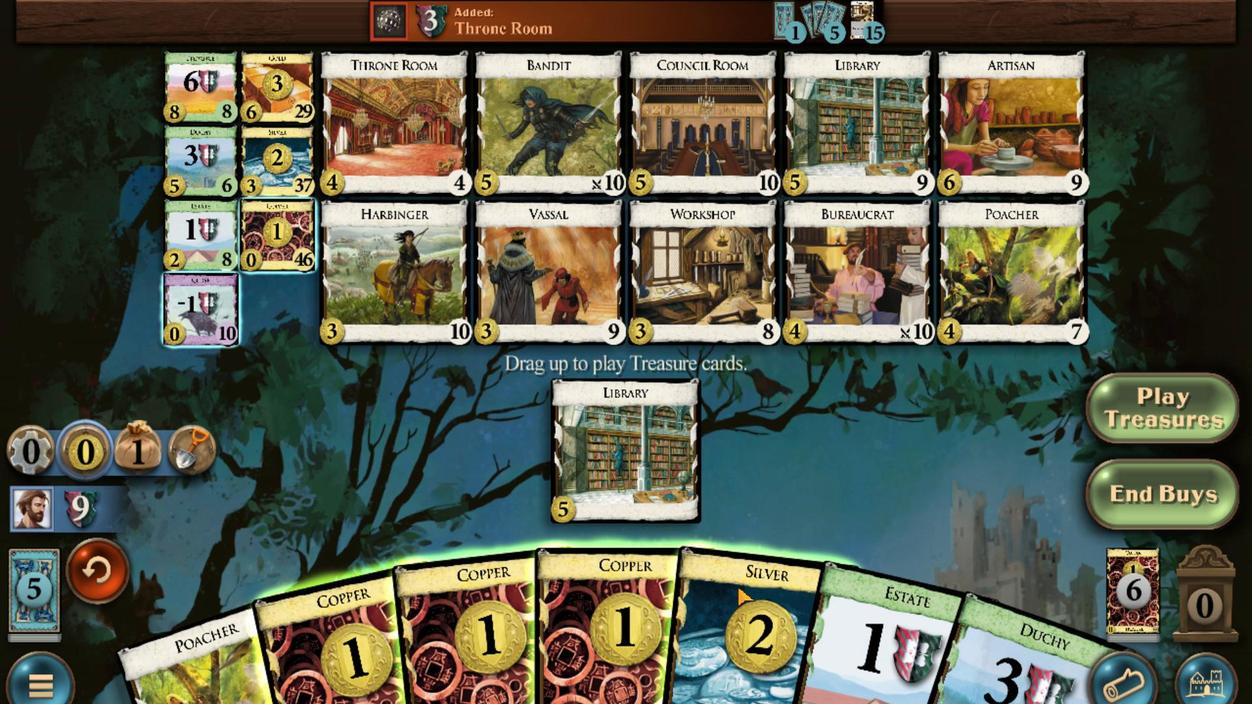 
Action: Mouse scrolled (804, 549) with delta (0, 0)
Screenshot: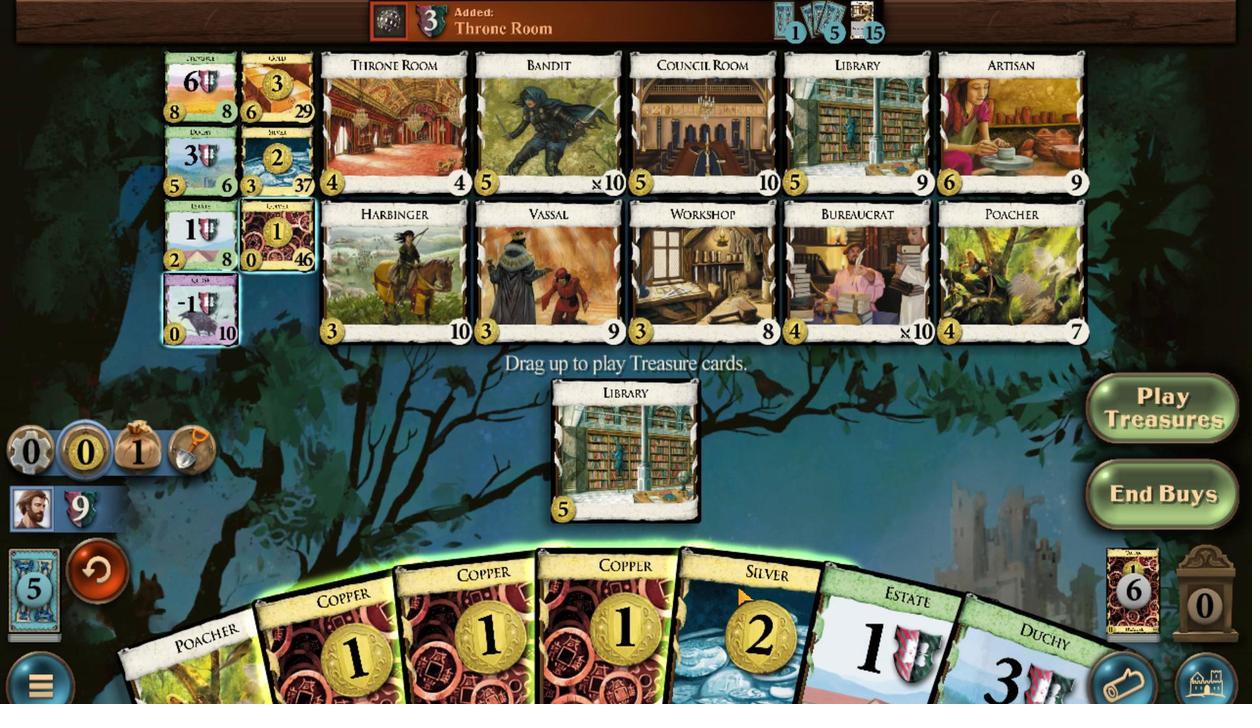 
Action: Mouse moved to (803, 552)
Screenshot: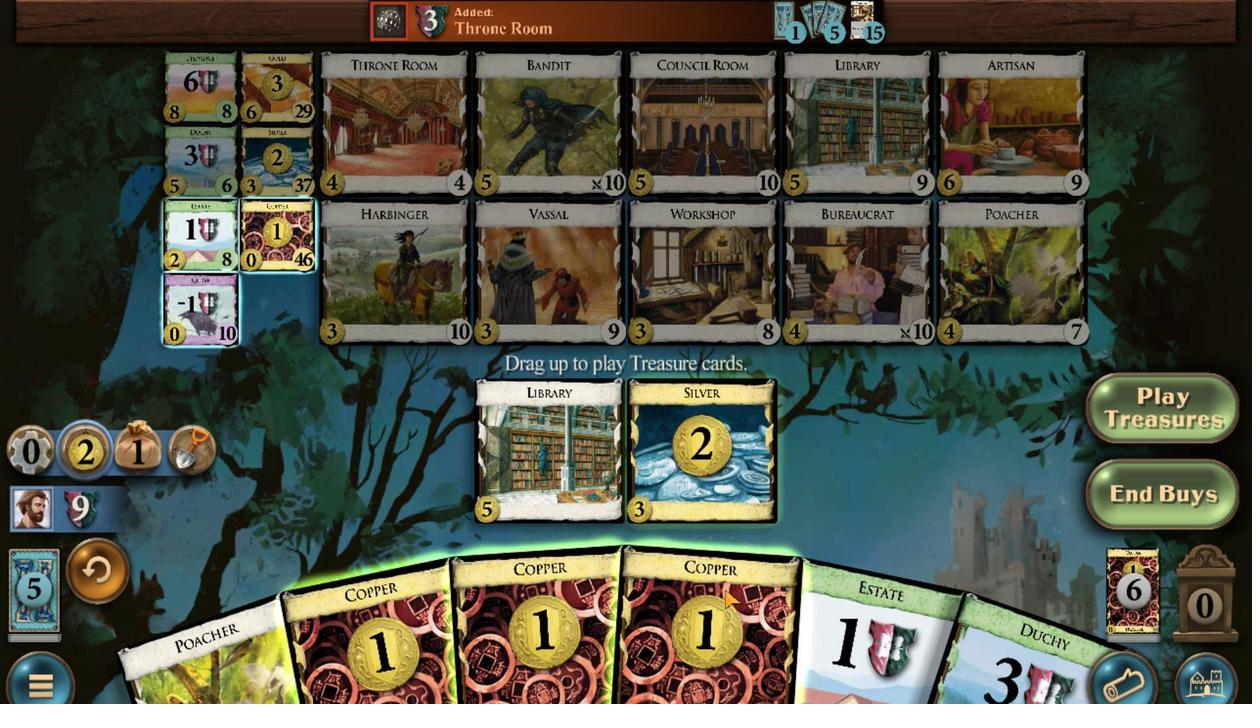 
Action: Mouse scrolled (803, 551) with delta (0, 0)
Screenshot: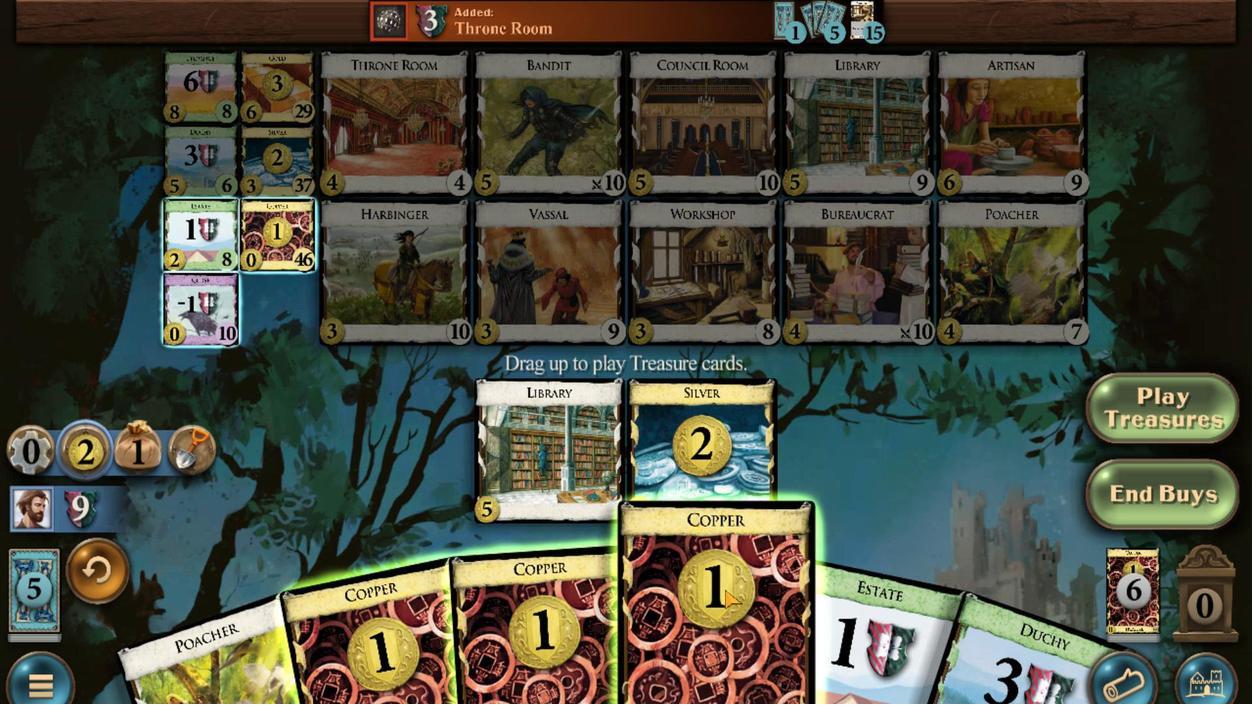 
Action: Mouse moved to (797, 549)
Screenshot: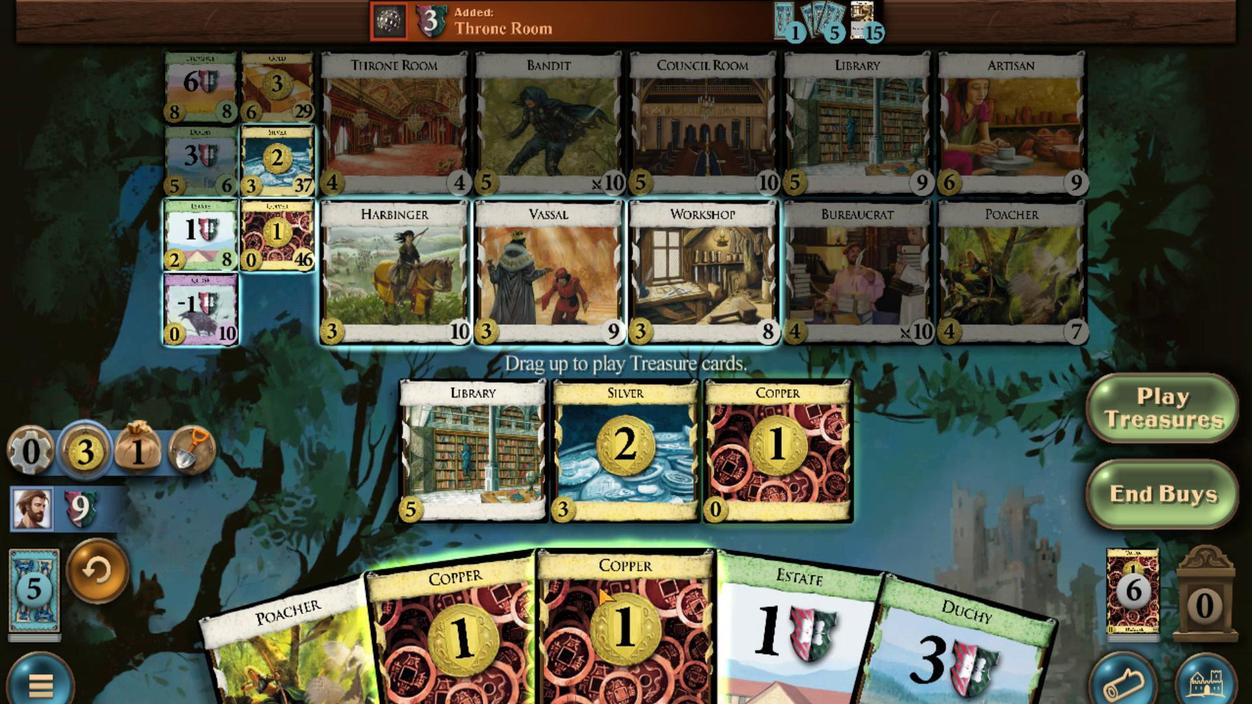 
Action: Mouse scrolled (797, 549) with delta (0, 0)
Screenshot: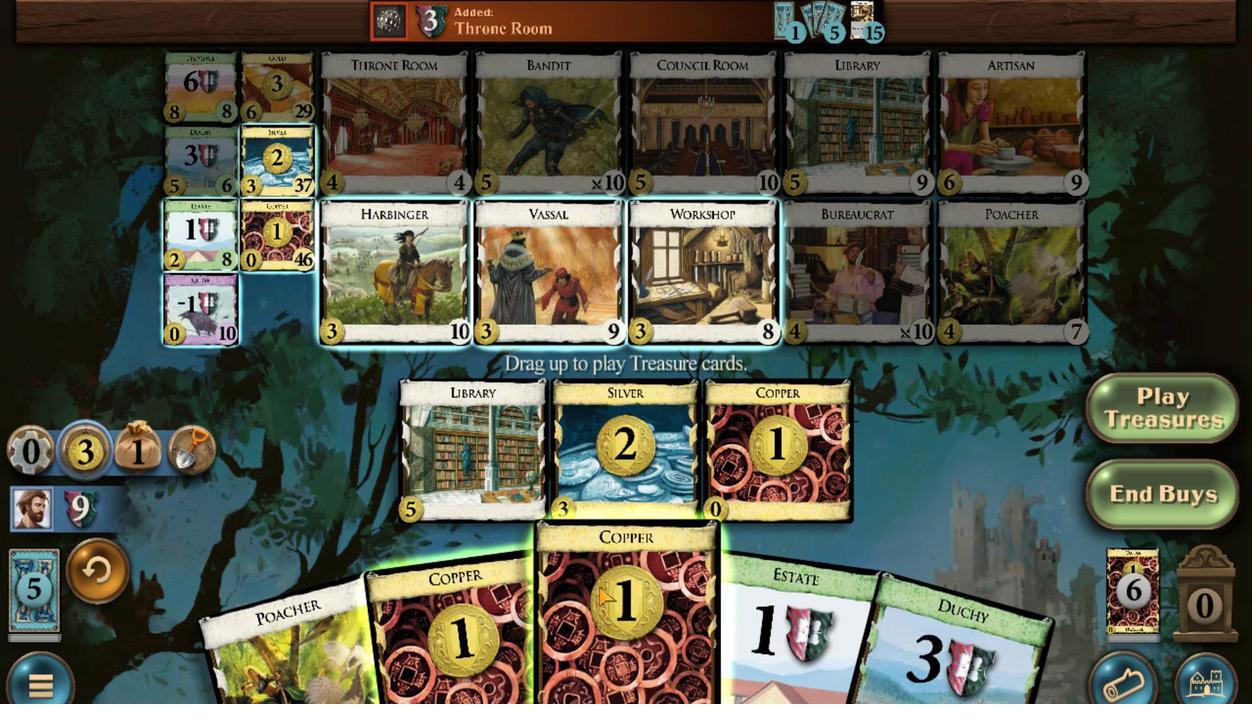 
Action: Mouse moved to (794, 554)
Screenshot: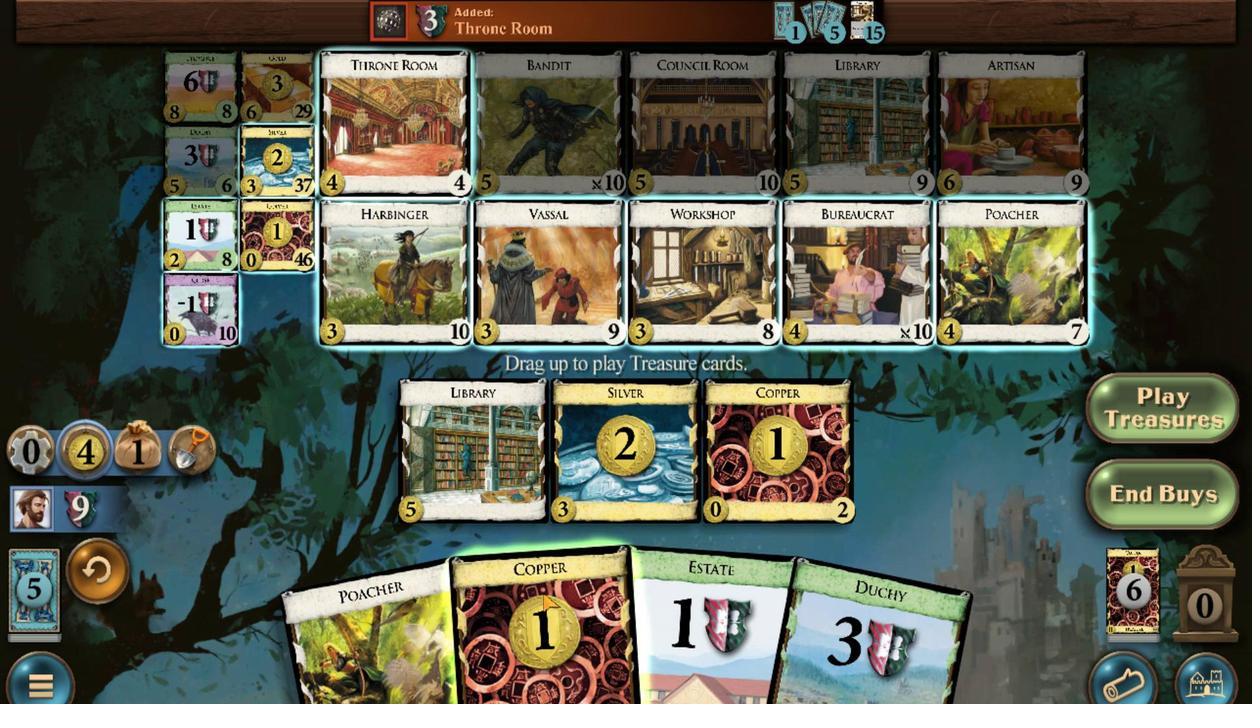 
Action: Mouse scrolled (794, 553) with delta (0, 0)
Screenshot: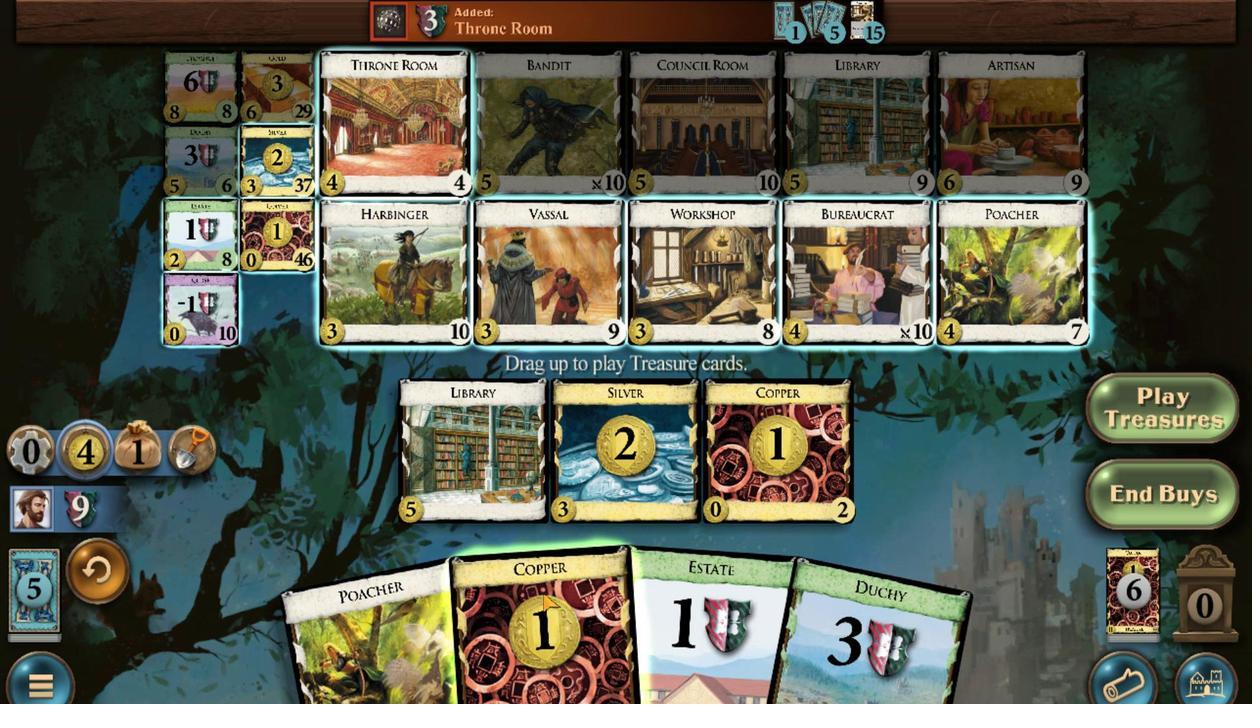 
Action: Mouse moved to (809, 214)
Screenshot: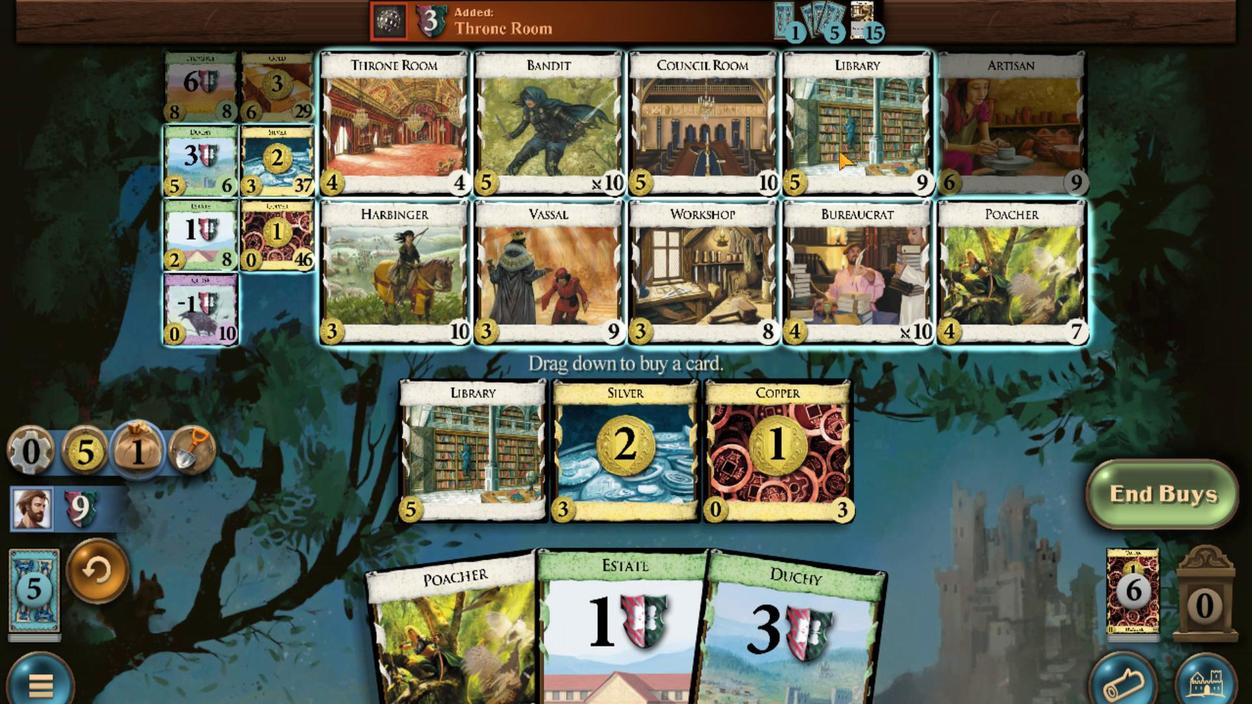
Action: Mouse scrolled (809, 214) with delta (0, 0)
Screenshot: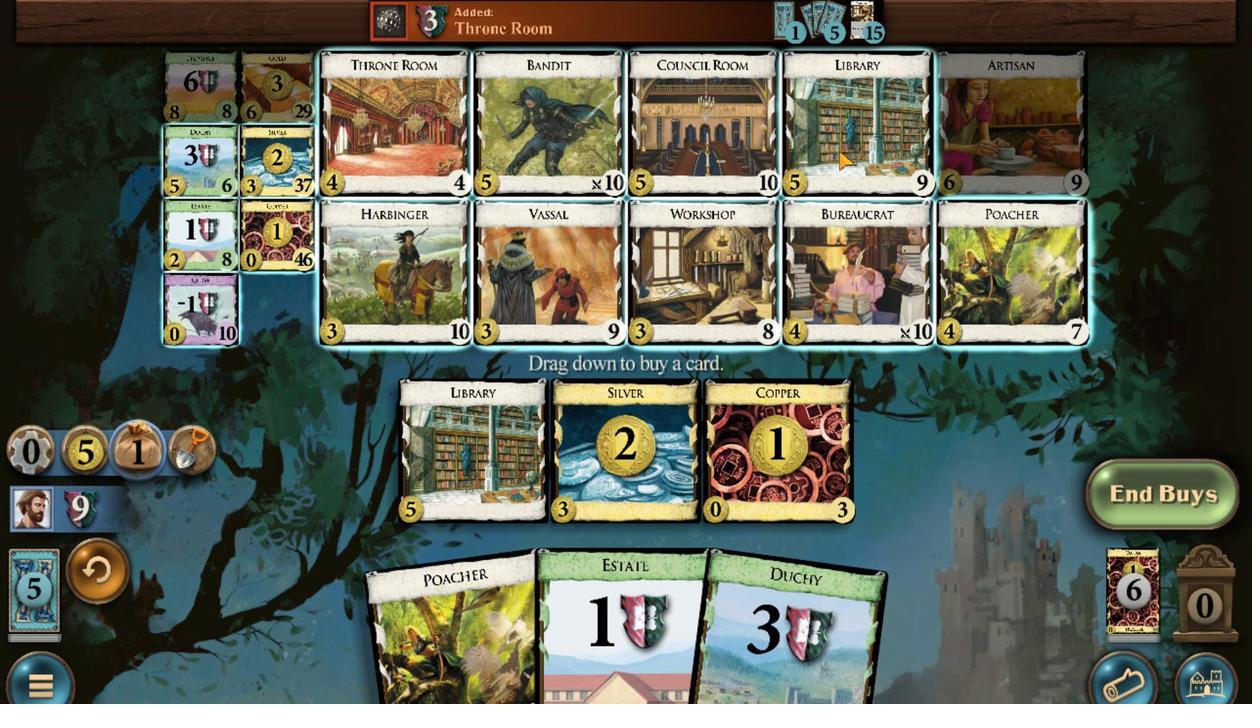 
Action: Mouse scrolled (809, 214) with delta (0, 0)
Screenshot: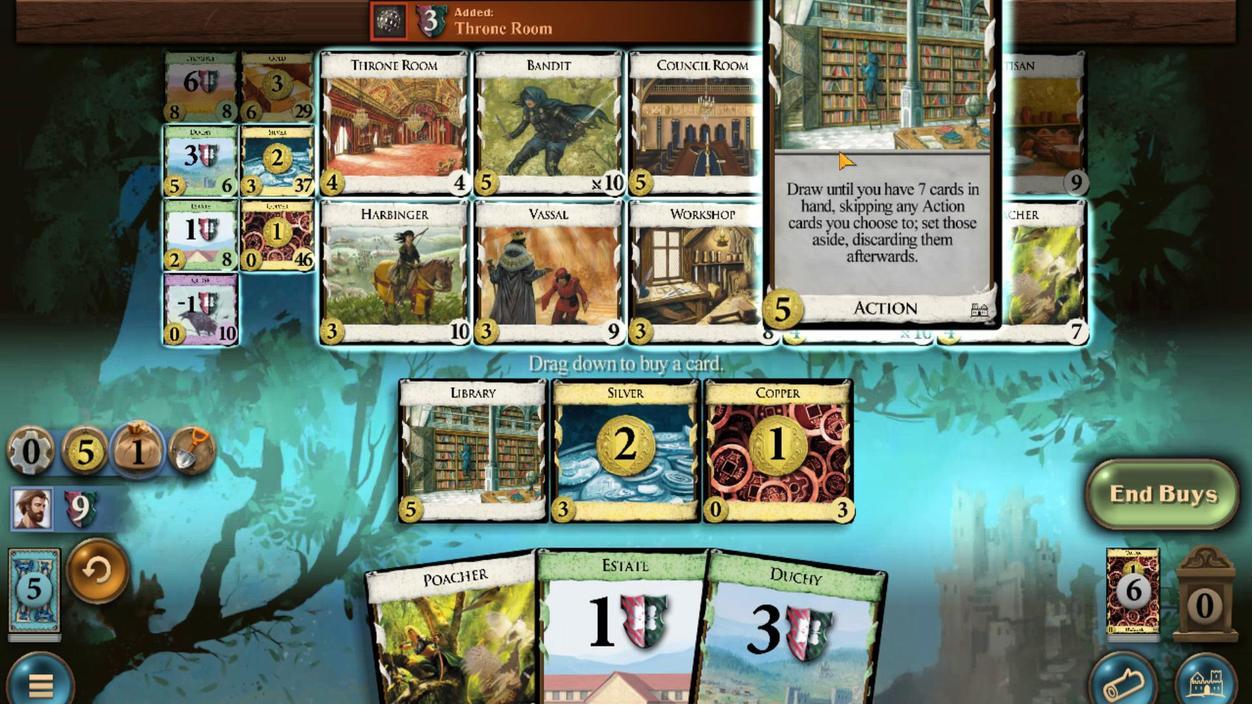 
Action: Mouse scrolled (809, 214) with delta (0, 0)
Screenshot: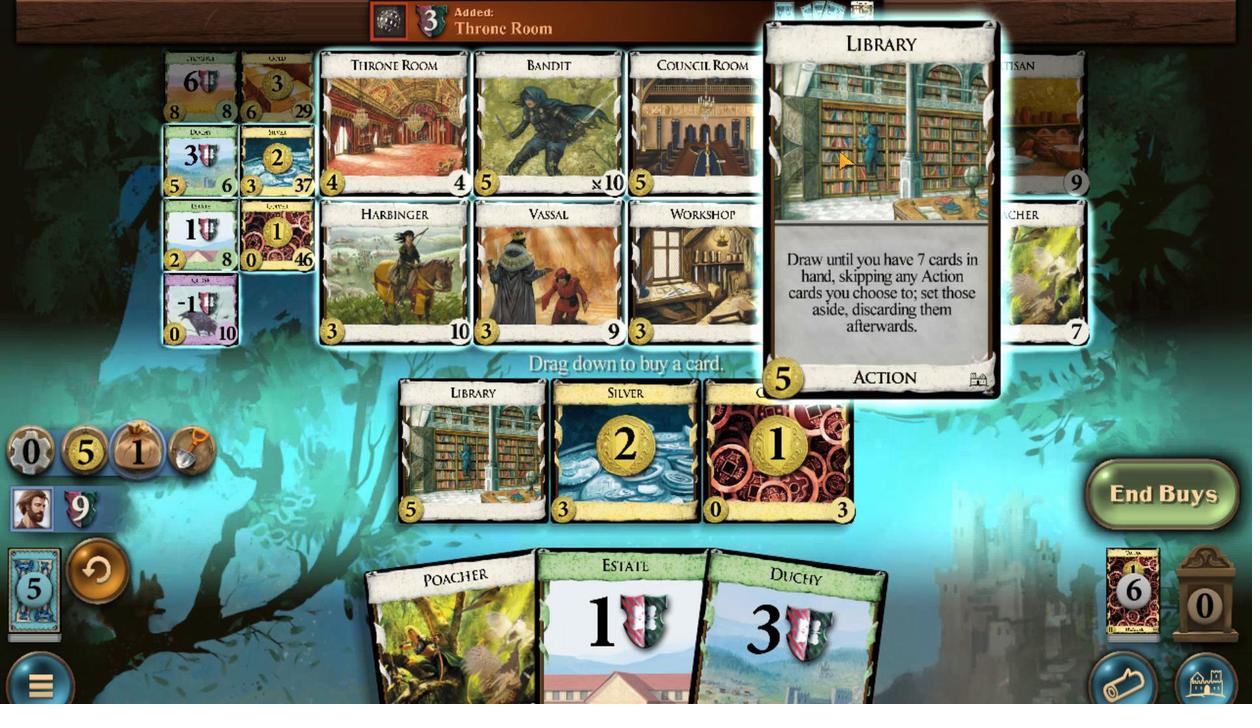 
Action: Mouse scrolled (809, 214) with delta (0, 0)
Screenshot: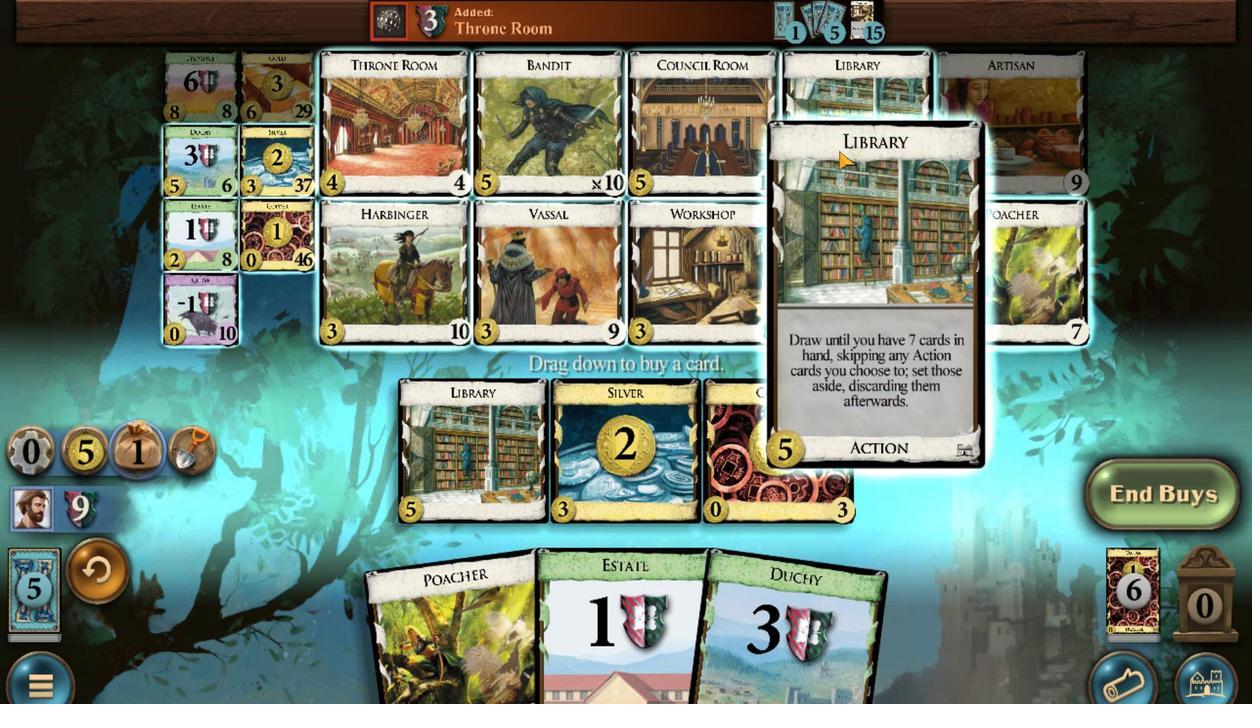 
Action: Mouse scrolled (809, 214) with delta (0, 0)
Screenshot: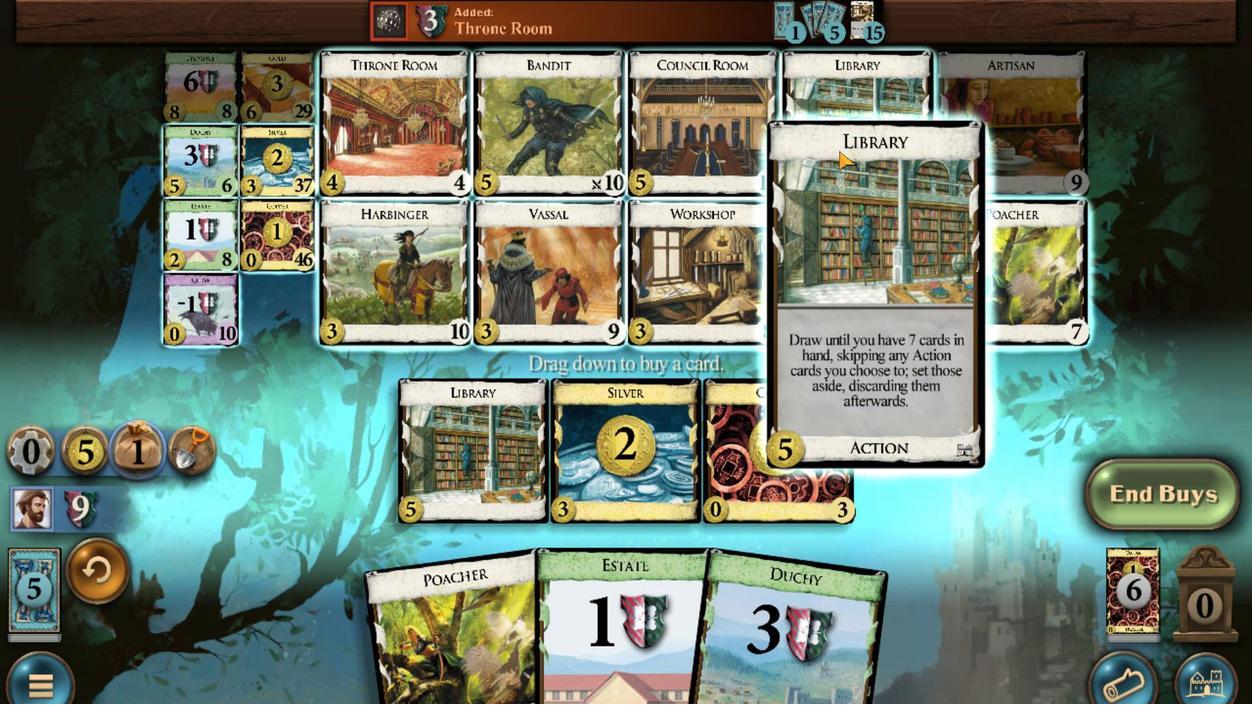 
Action: Mouse scrolled (809, 214) with delta (0, 0)
Screenshot: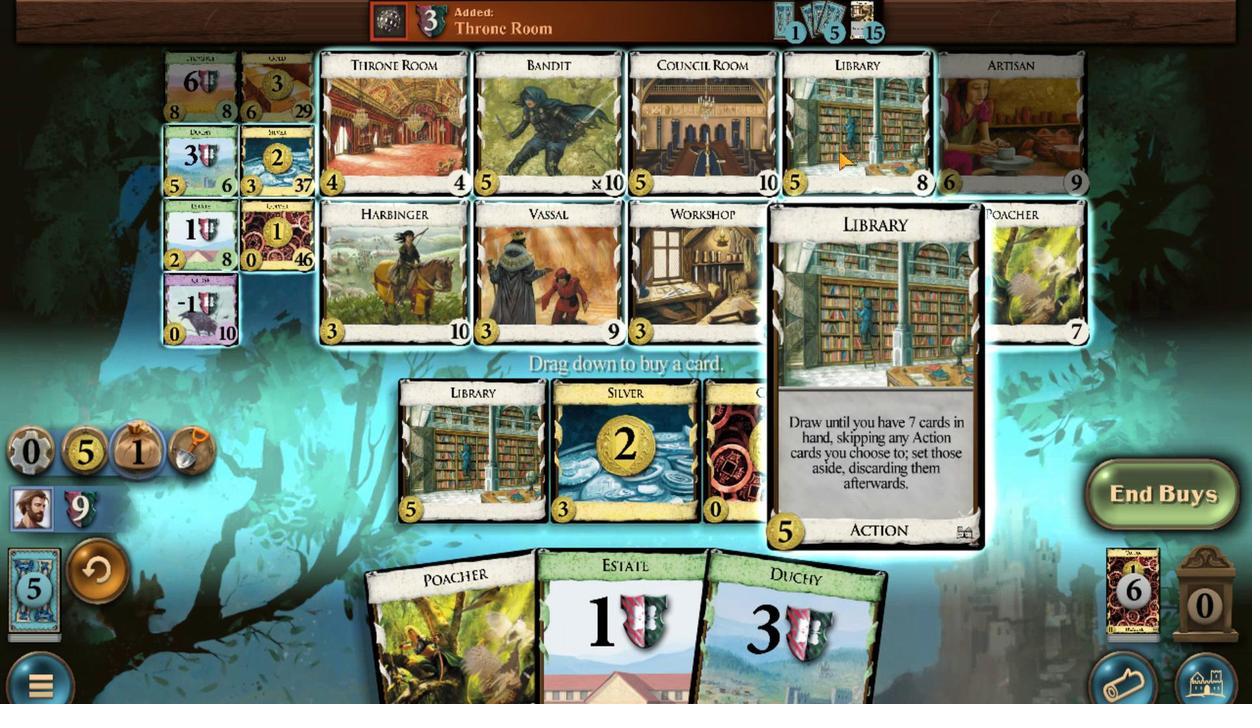 
Action: Mouse moved to (782, 572)
Screenshot: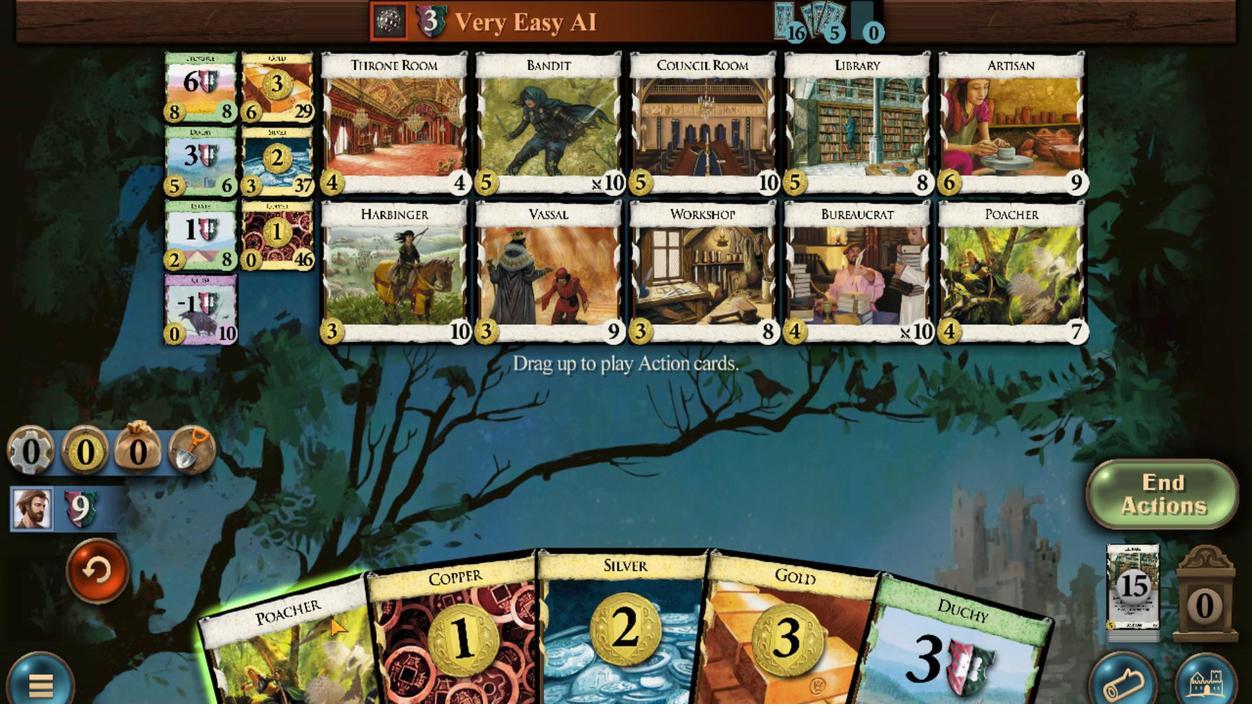 
Action: Mouse scrolled (782, 572) with delta (0, 0)
Screenshot: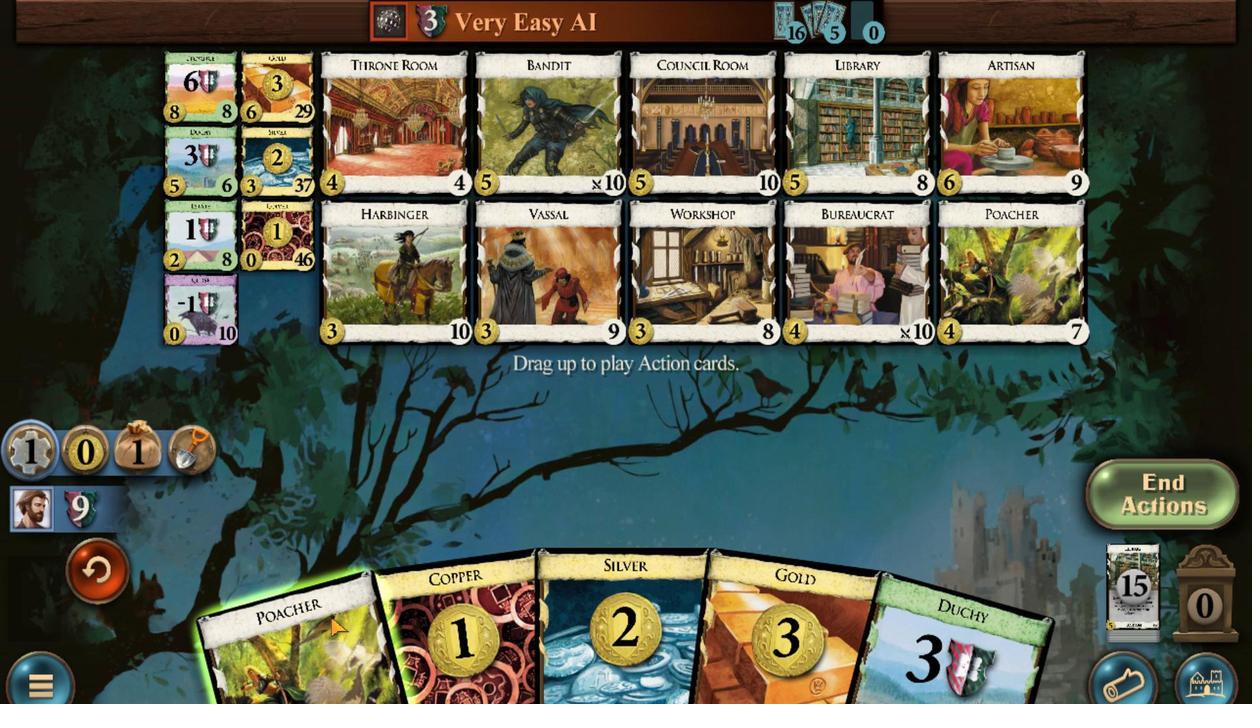 
Action: Mouse moved to (797, 548)
Screenshot: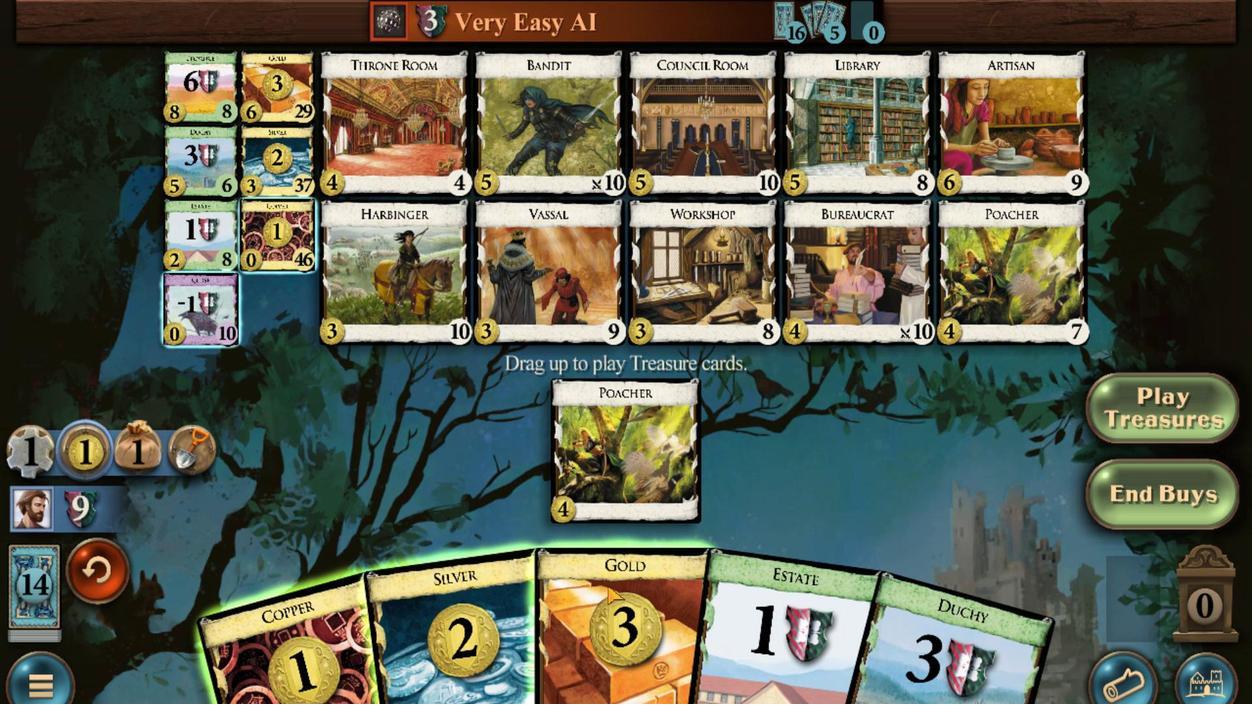 
Action: Mouse scrolled (797, 548) with delta (0, 0)
Screenshot: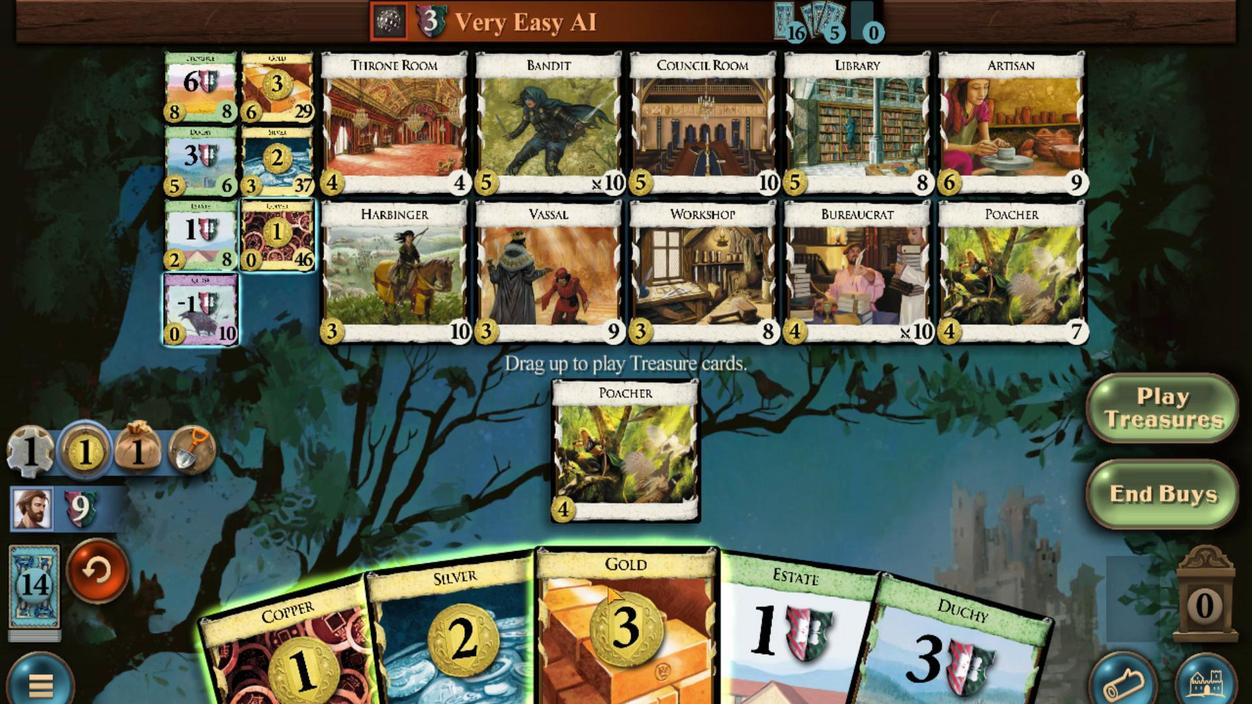 
Action: Mouse moved to (793, 547)
Screenshot: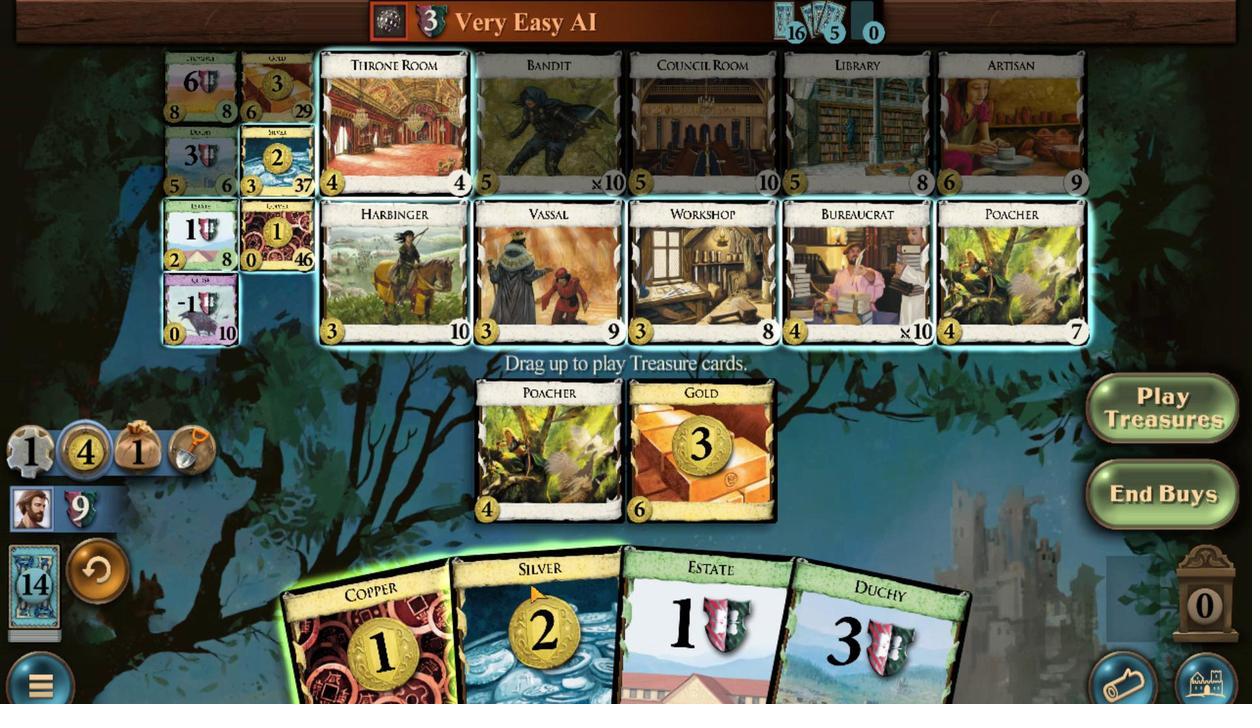 
Action: Mouse scrolled (793, 546) with delta (0, 0)
Screenshot: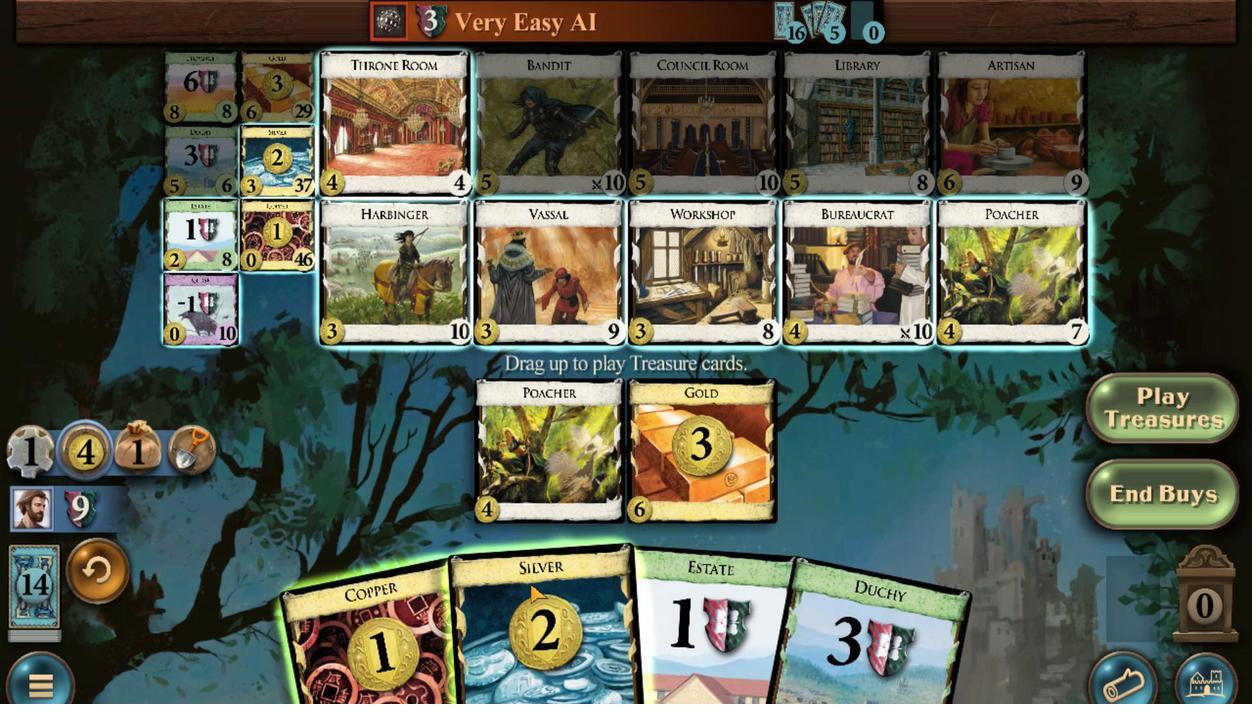
Action: Mouse moved to (788, 557)
Screenshot: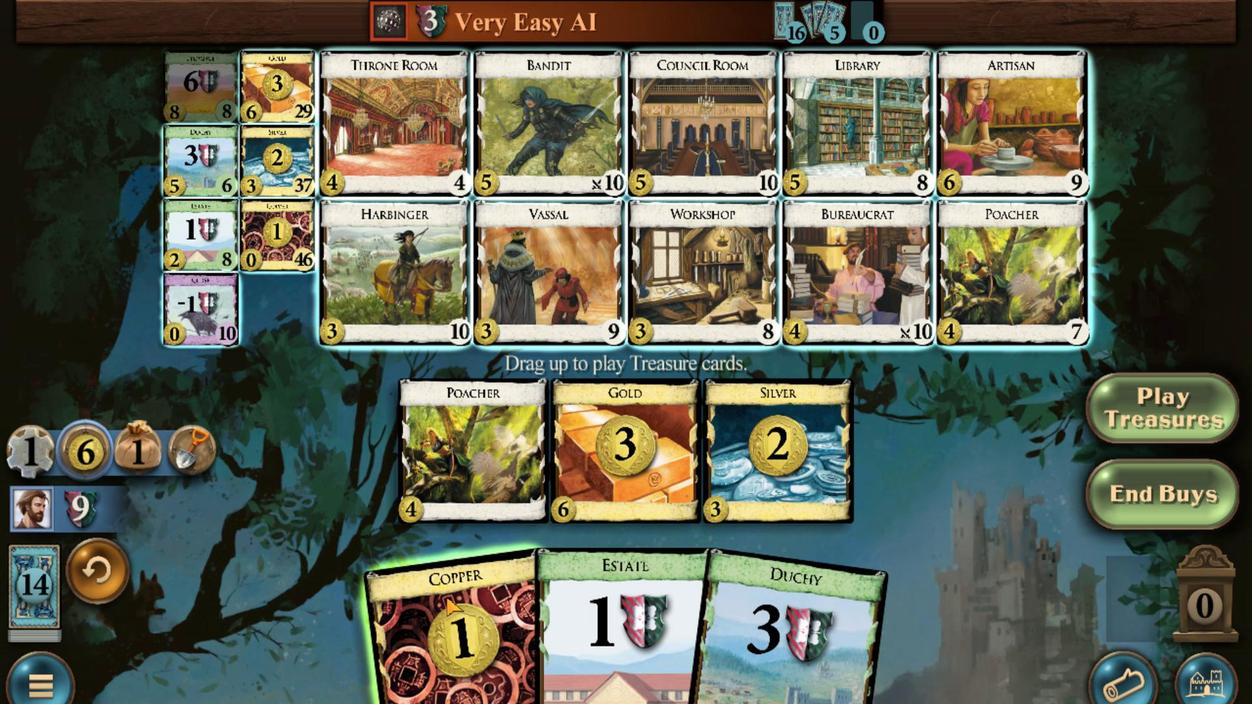 
Action: Mouse scrolled (788, 557) with delta (0, 0)
Screenshot: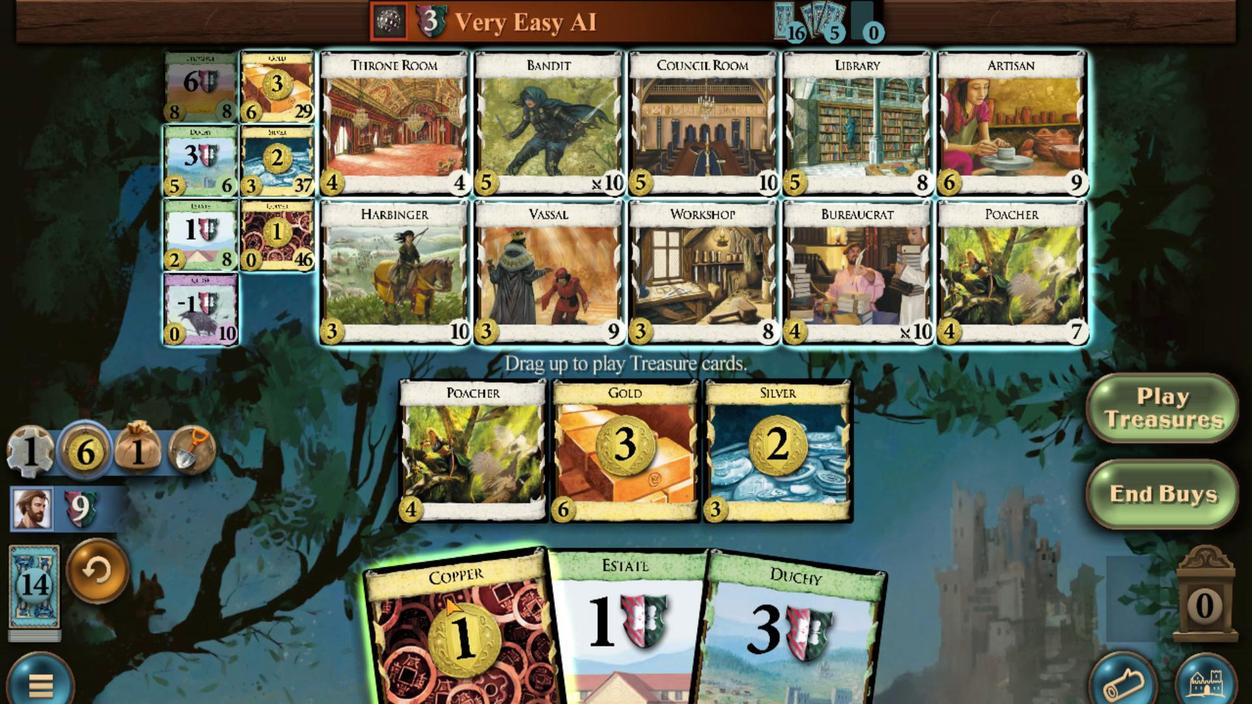 
Action: Mouse moved to (779, 161)
Screenshot: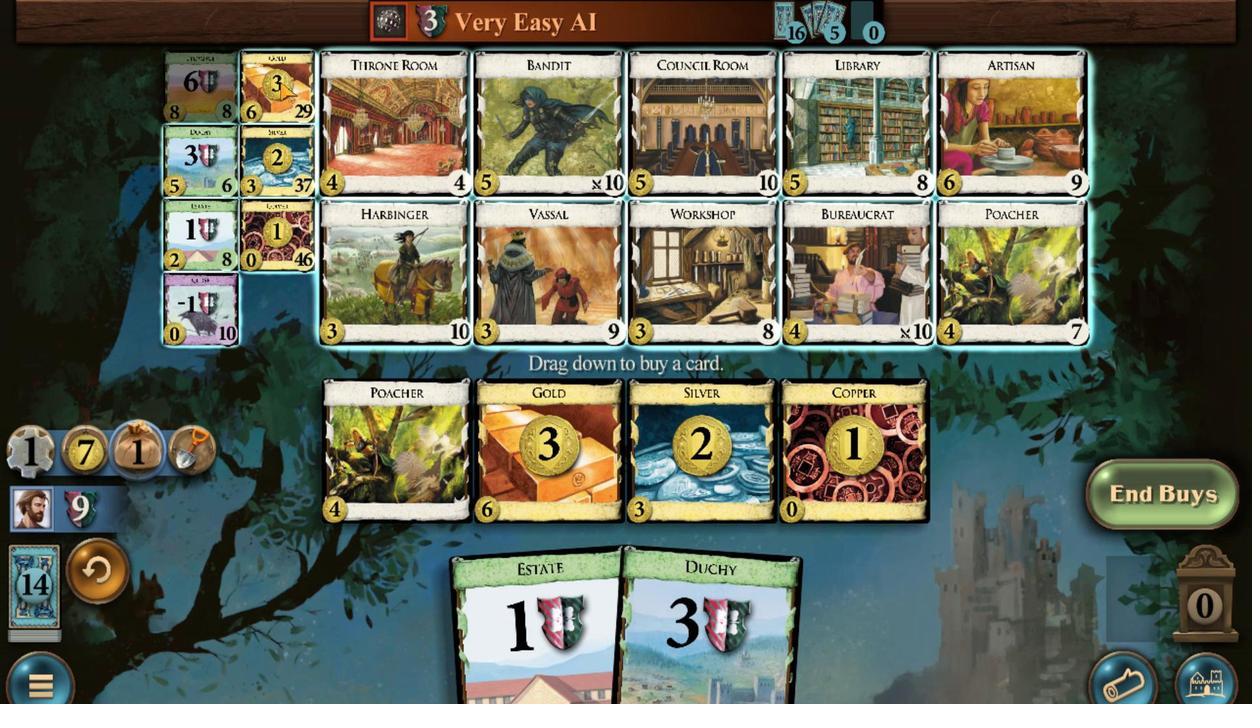 
Action: Mouse scrolled (779, 161) with delta (0, 0)
Screenshot: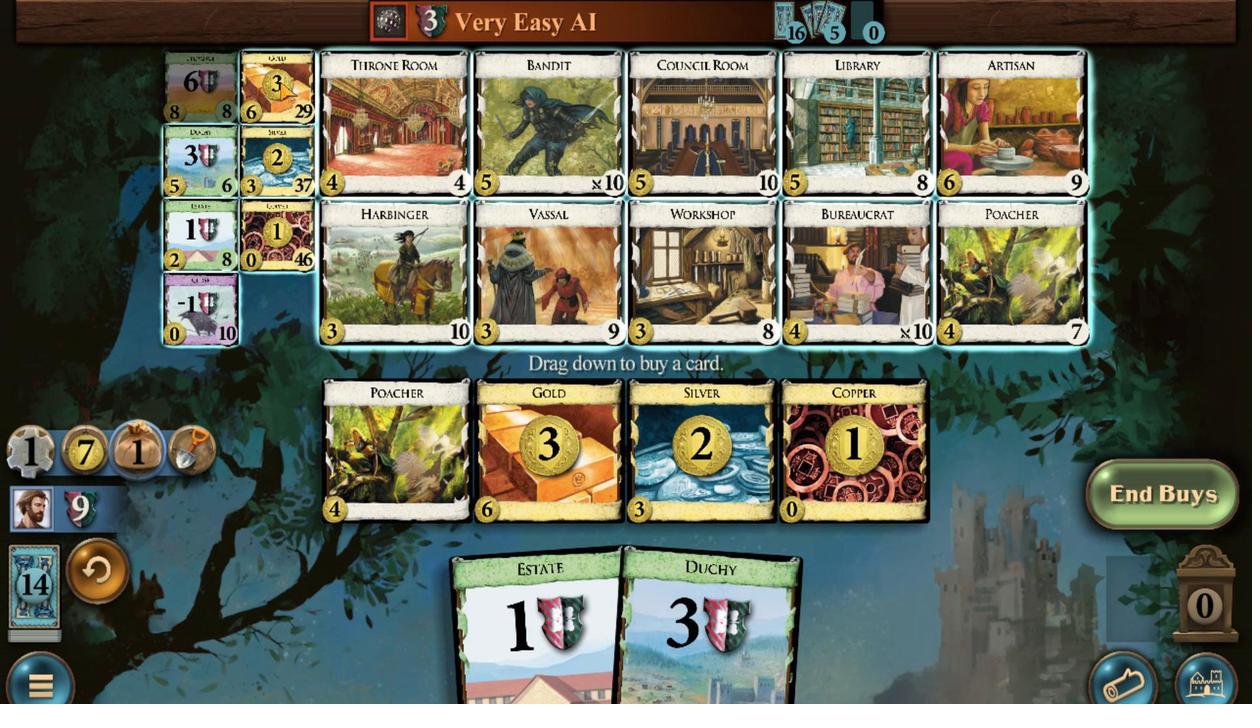 
Action: Mouse scrolled (779, 161) with delta (0, 0)
Screenshot: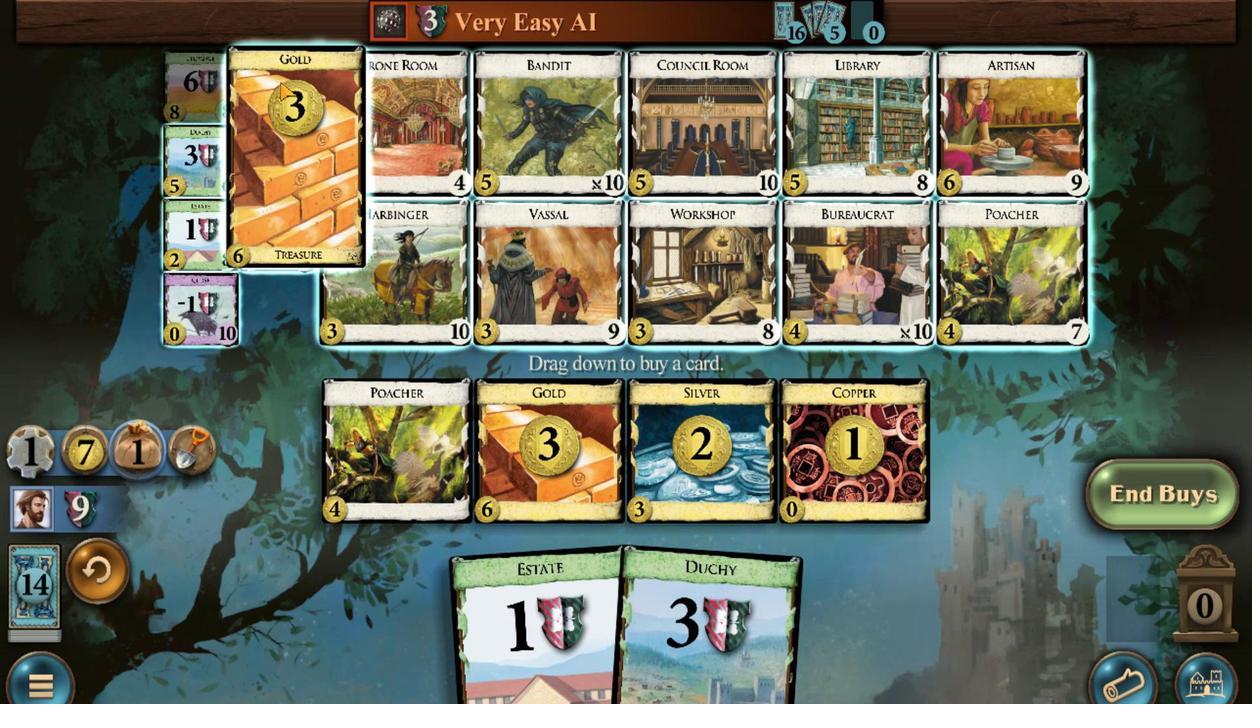 
Action: Mouse scrolled (779, 161) with delta (0, 0)
Screenshot: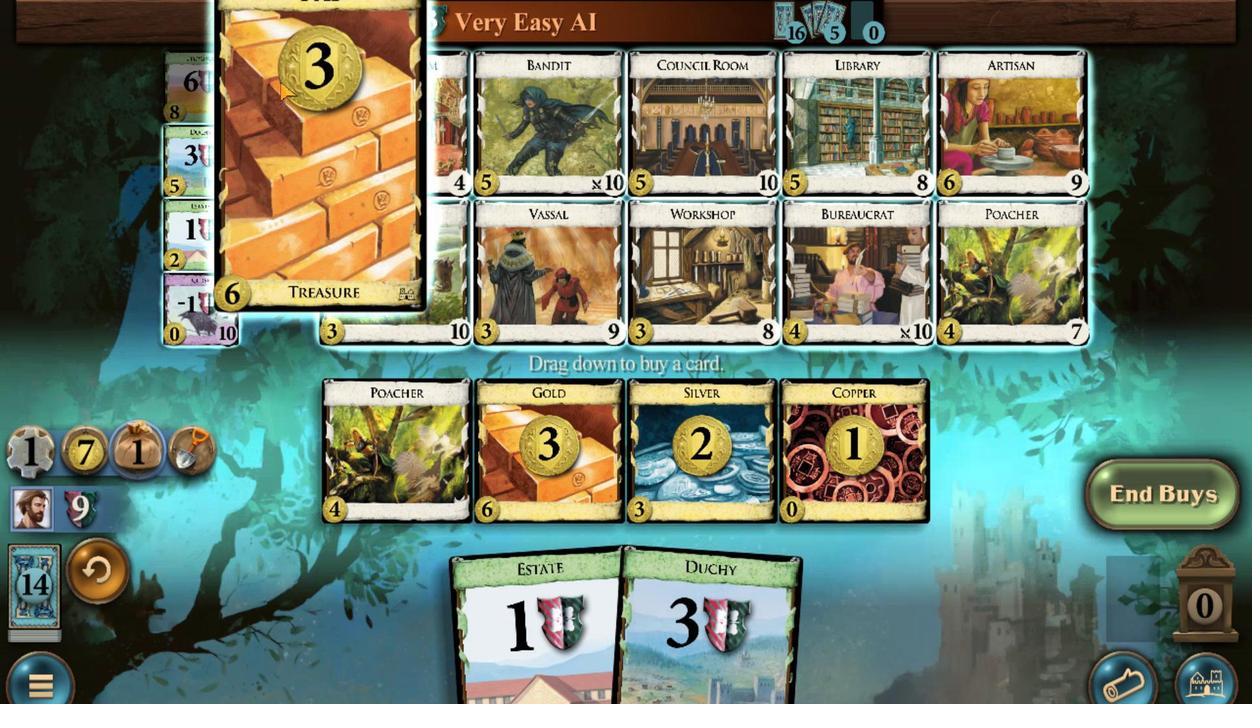 
Action: Mouse scrolled (779, 161) with delta (0, 0)
Screenshot: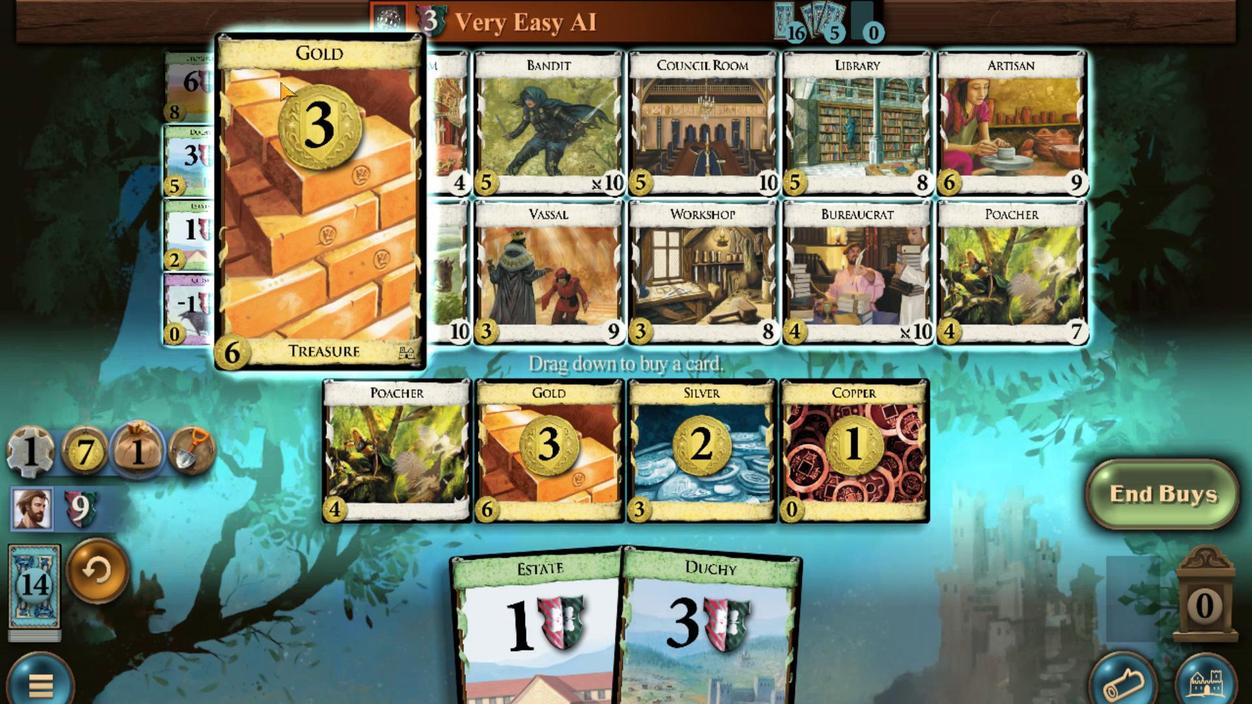 
Action: Mouse scrolled (779, 161) with delta (0, 0)
Screenshot: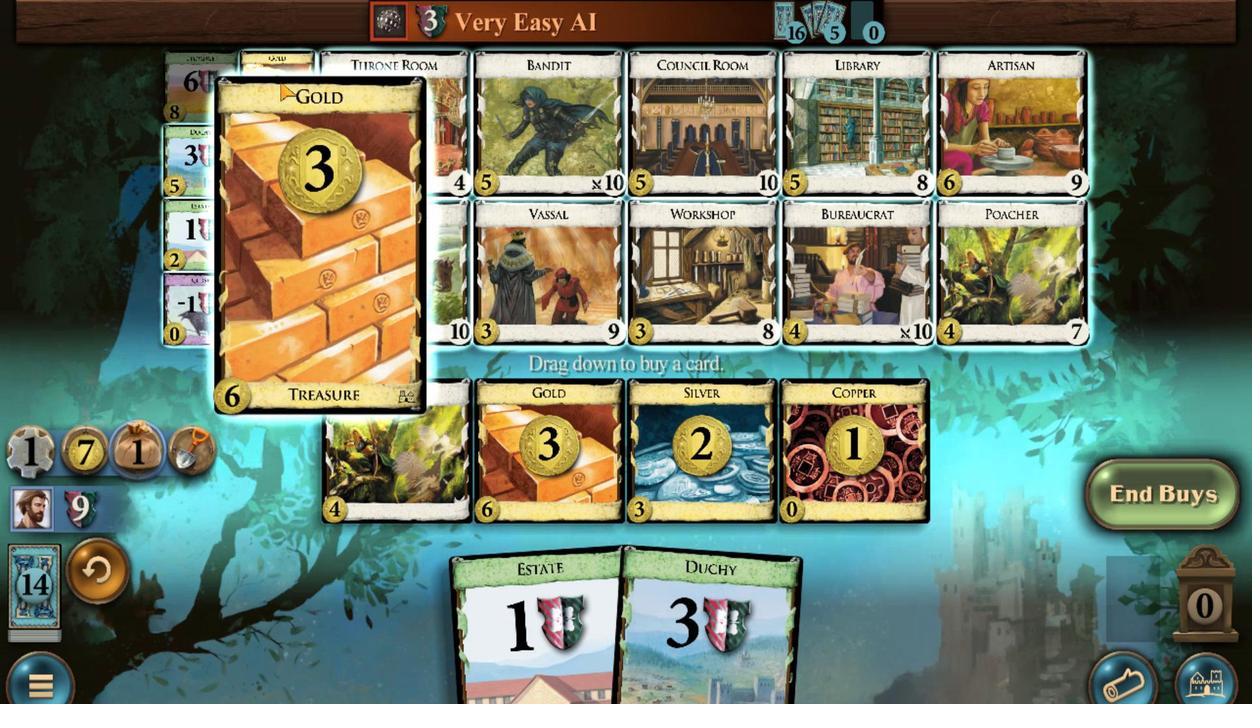 
Action: Mouse scrolled (779, 161) with delta (0, 0)
Screenshot: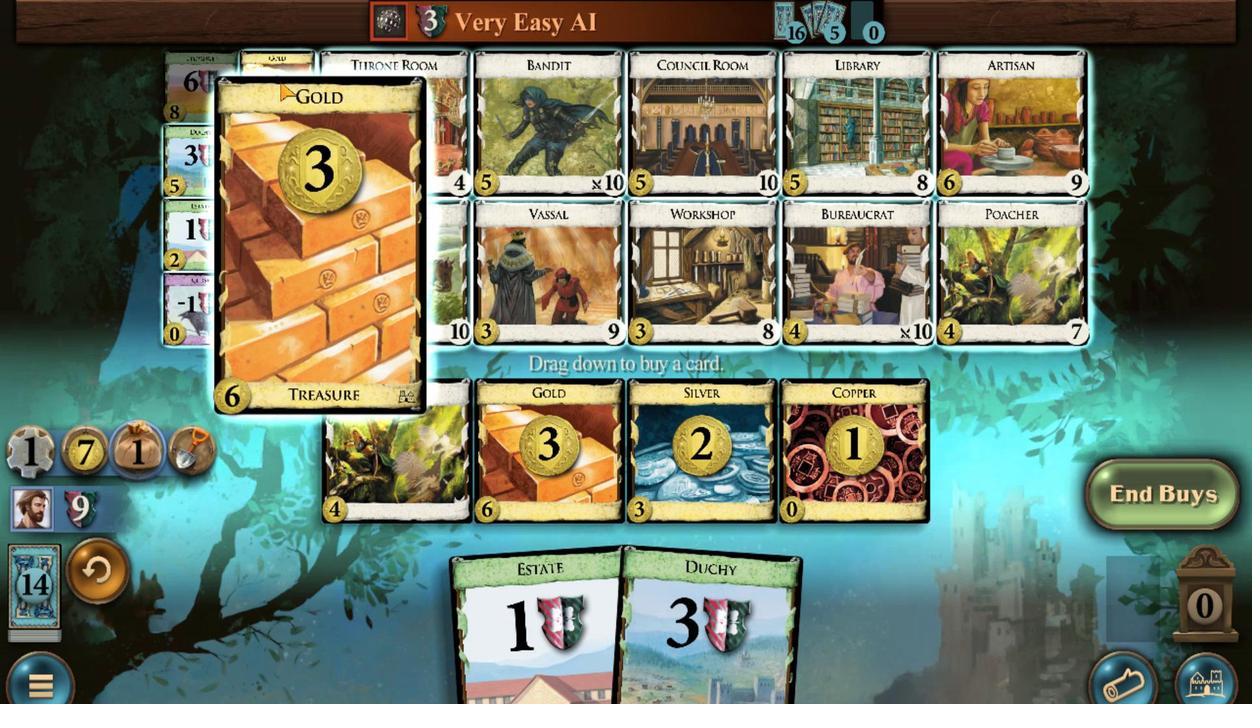 
Action: Mouse moved to (798, 557)
Screenshot: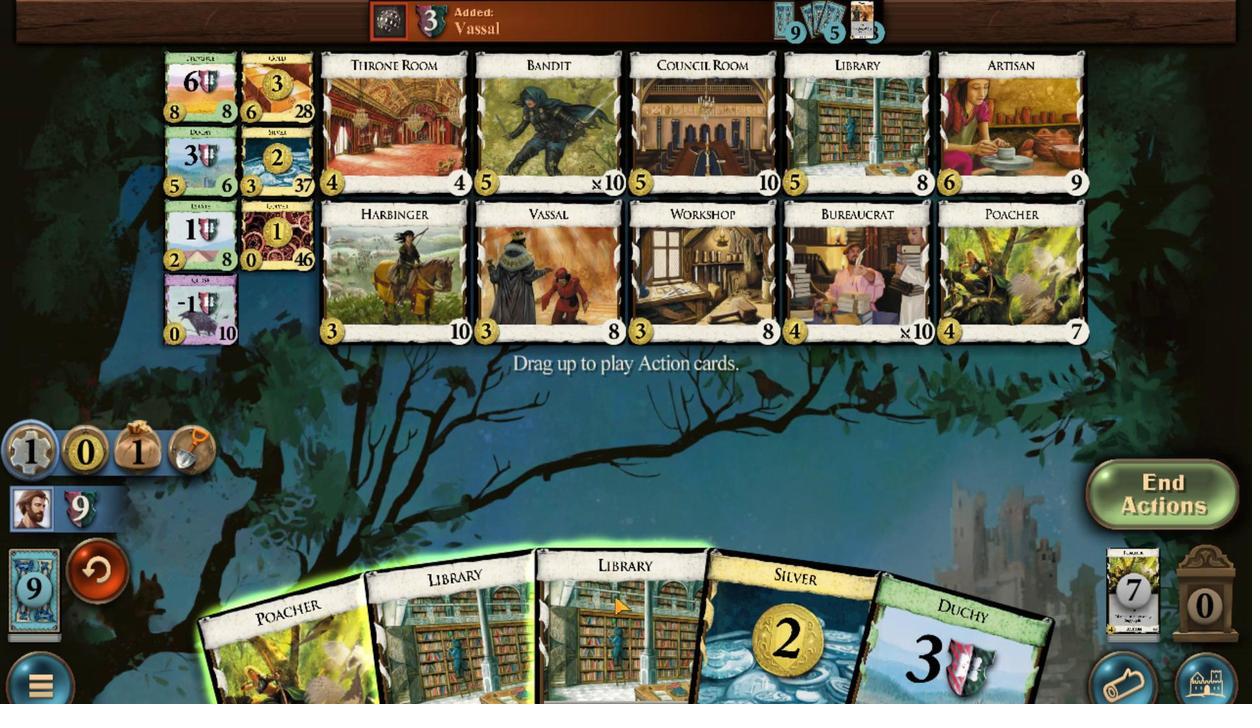 
Action: Mouse scrolled (798, 556) with delta (0, 0)
Screenshot: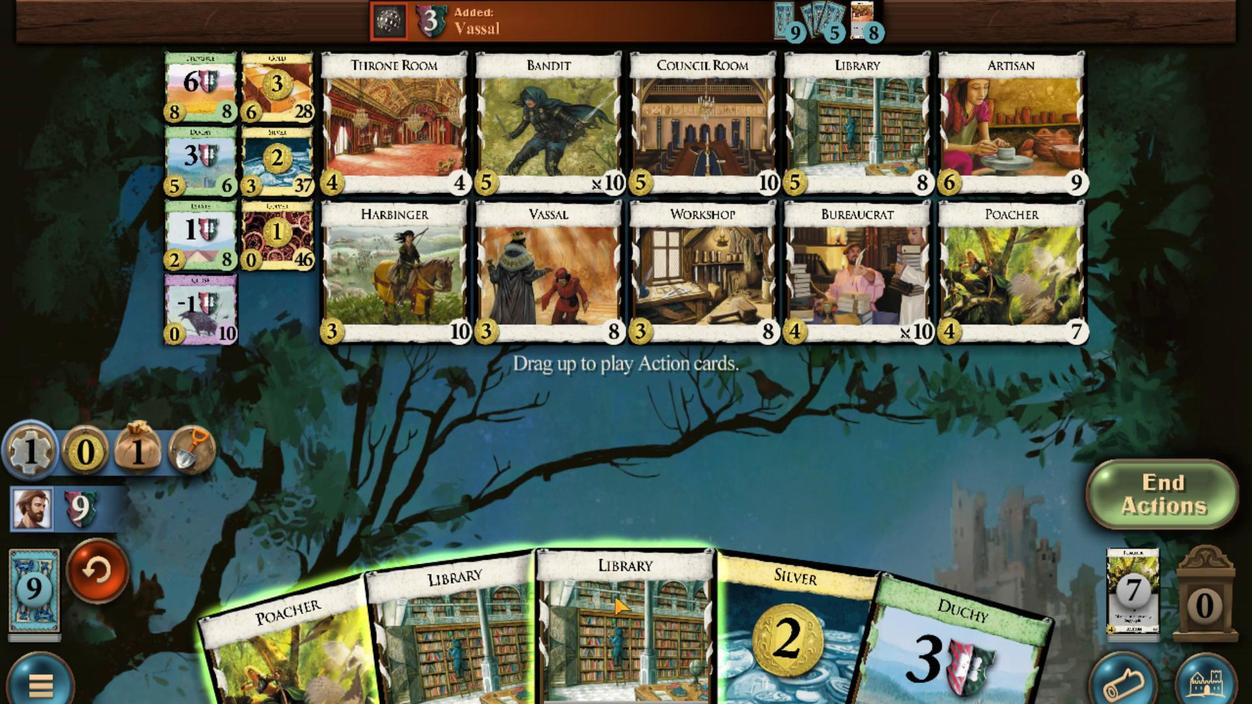 
Action: Mouse moved to (803, 565)
Screenshot: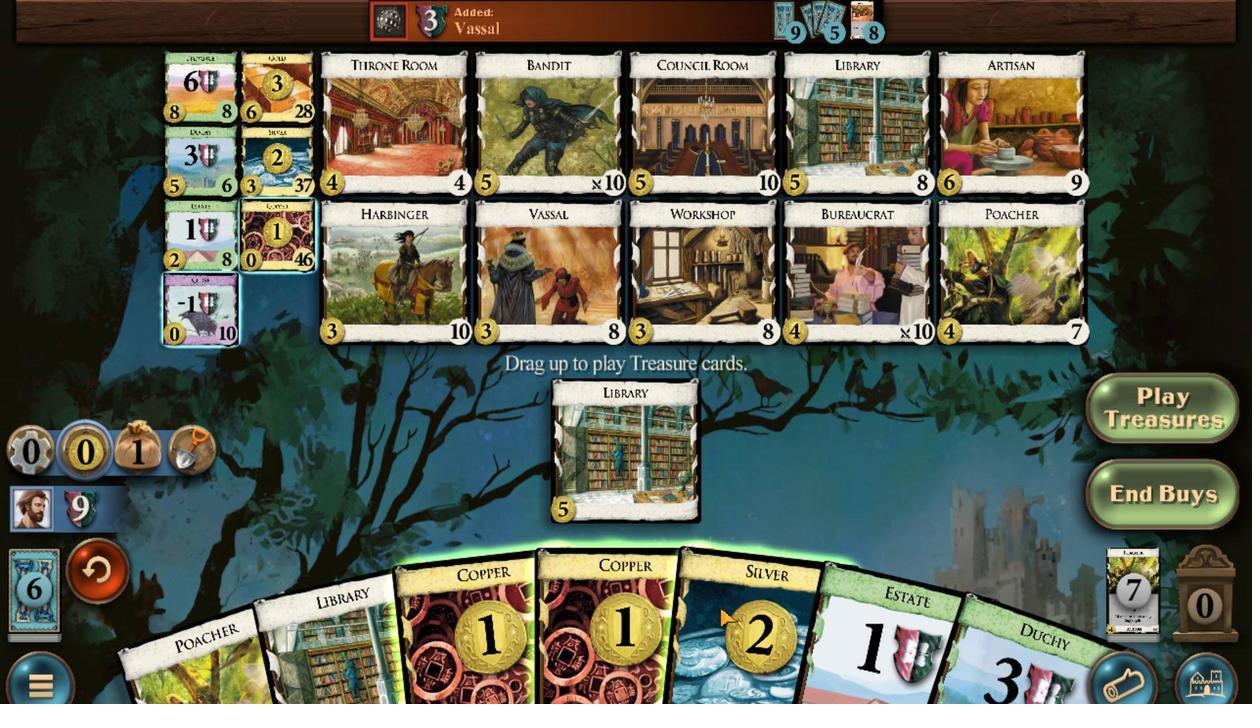 
Action: Mouse scrolled (803, 565) with delta (0, 0)
Screenshot: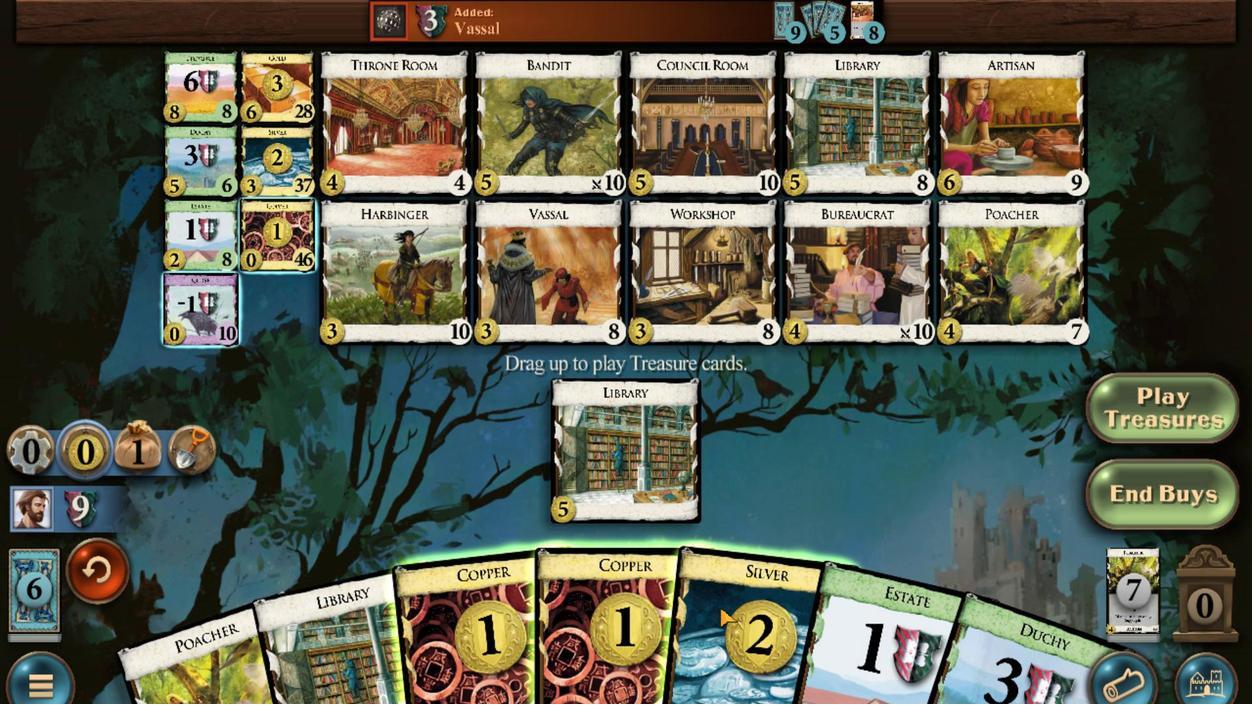 
Action: Mouse moved to (799, 565)
Screenshot: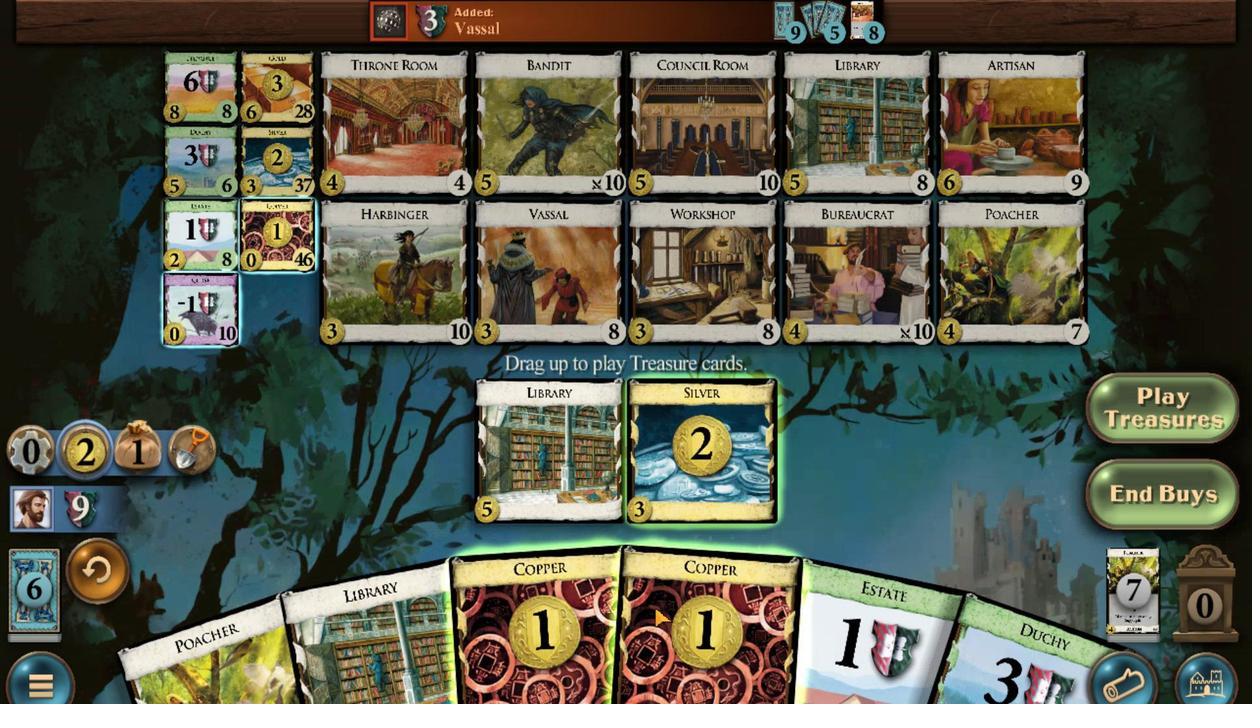 
Action: Mouse scrolled (799, 565) with delta (0, 0)
Screenshot: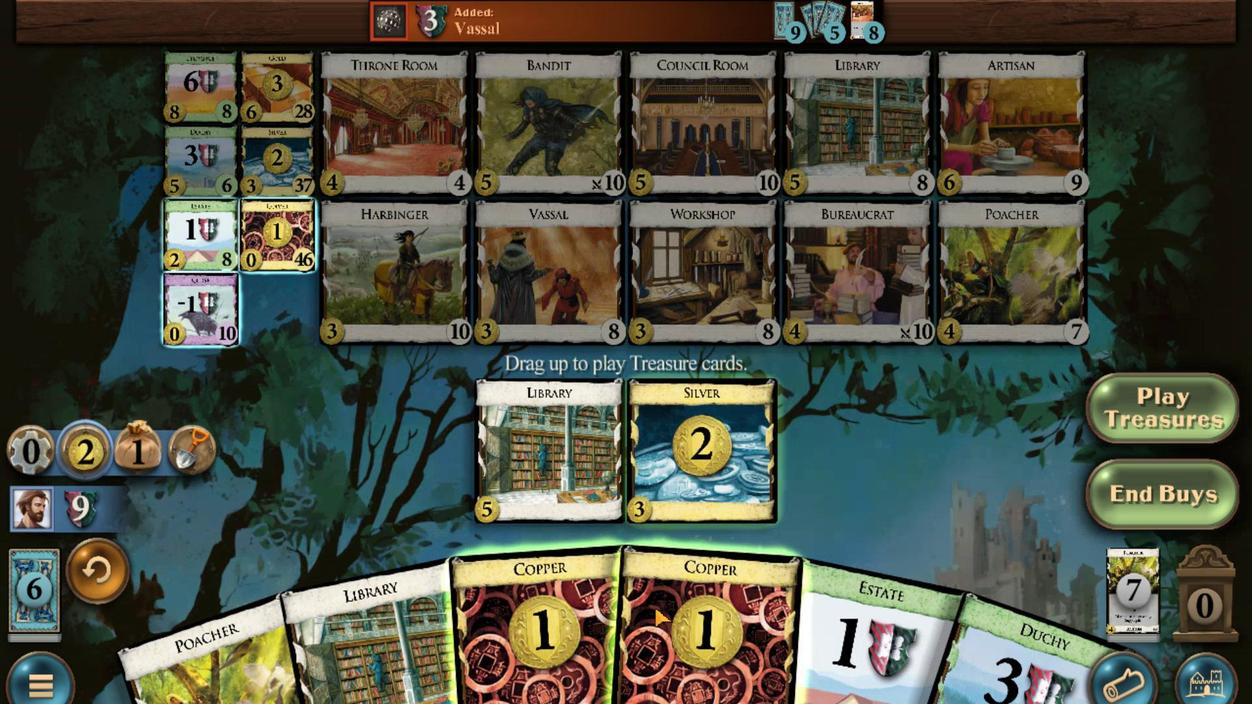 
Action: Mouse moved to (798, 569)
Screenshot: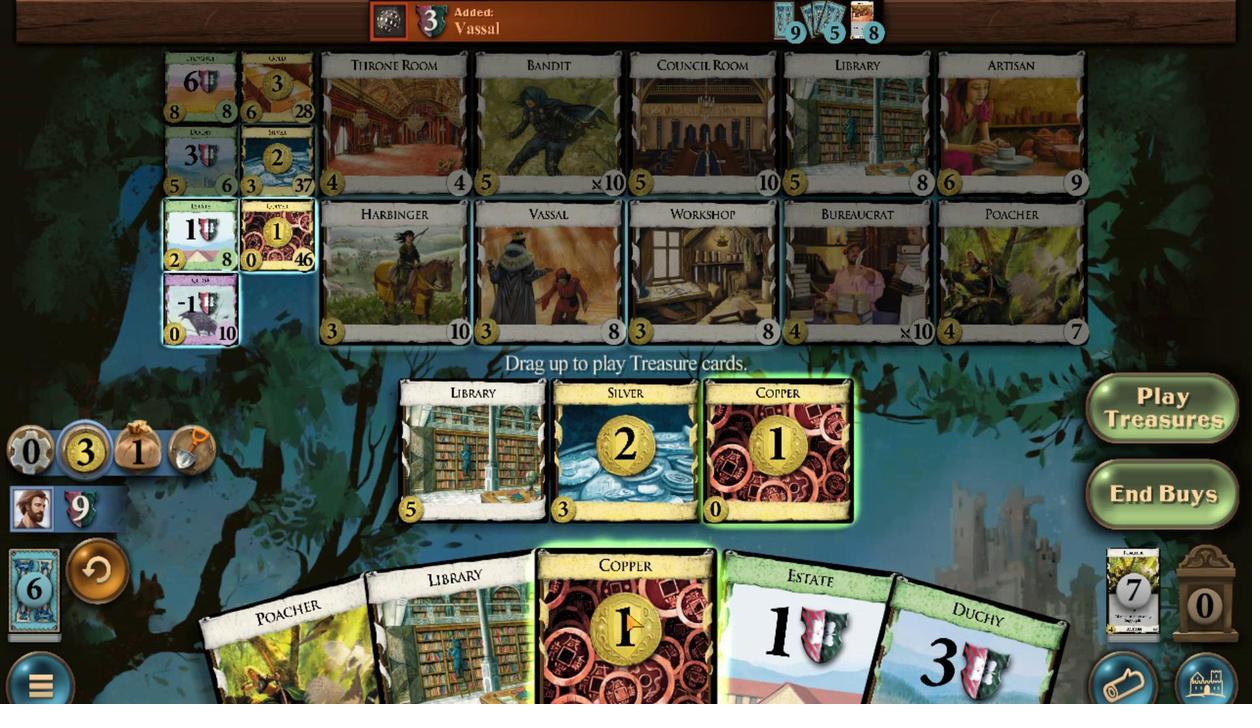 
Action: Mouse scrolled (798, 568) with delta (0, 0)
Screenshot: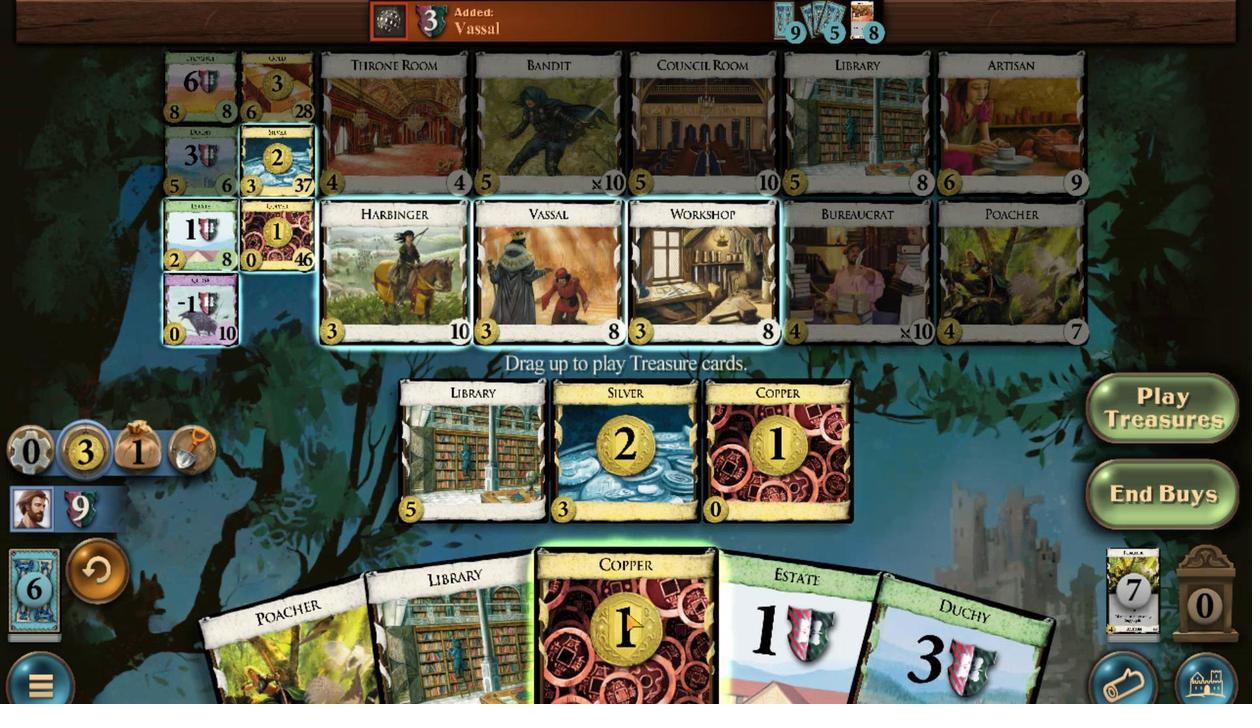 
Action: Mouse moved to (780, 215)
Screenshot: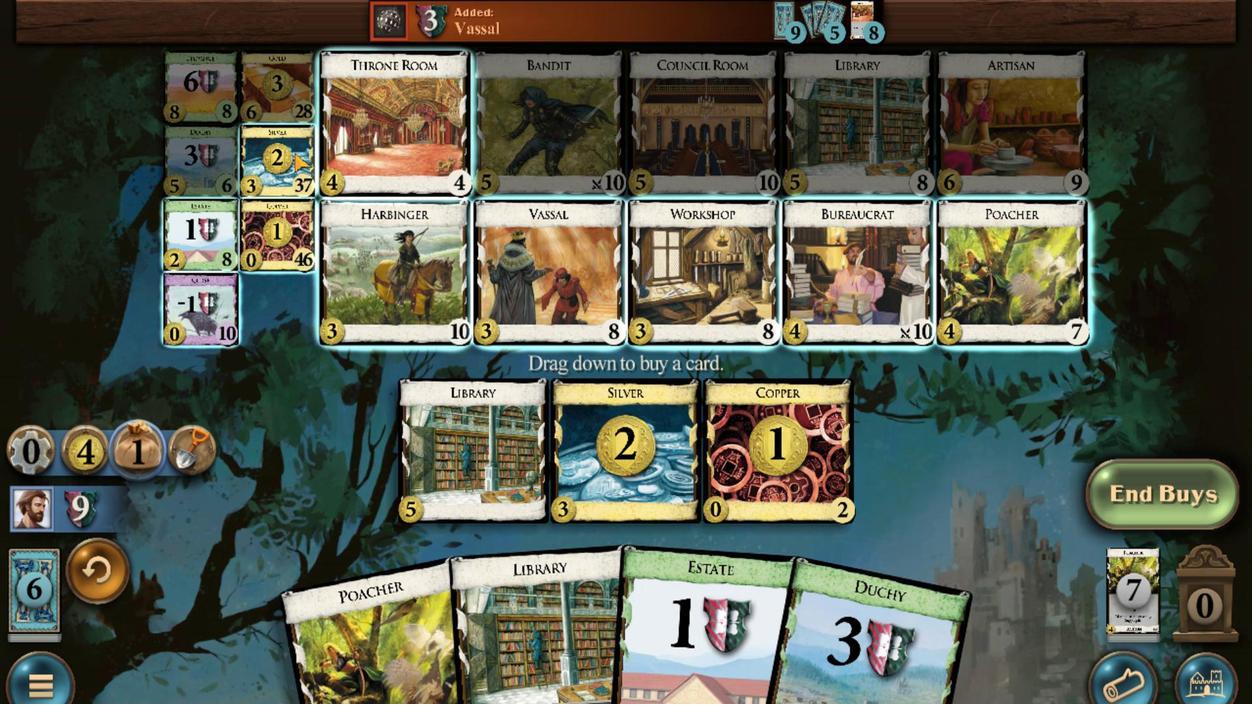 
Action: Mouse scrolled (780, 216) with delta (0, 0)
Screenshot: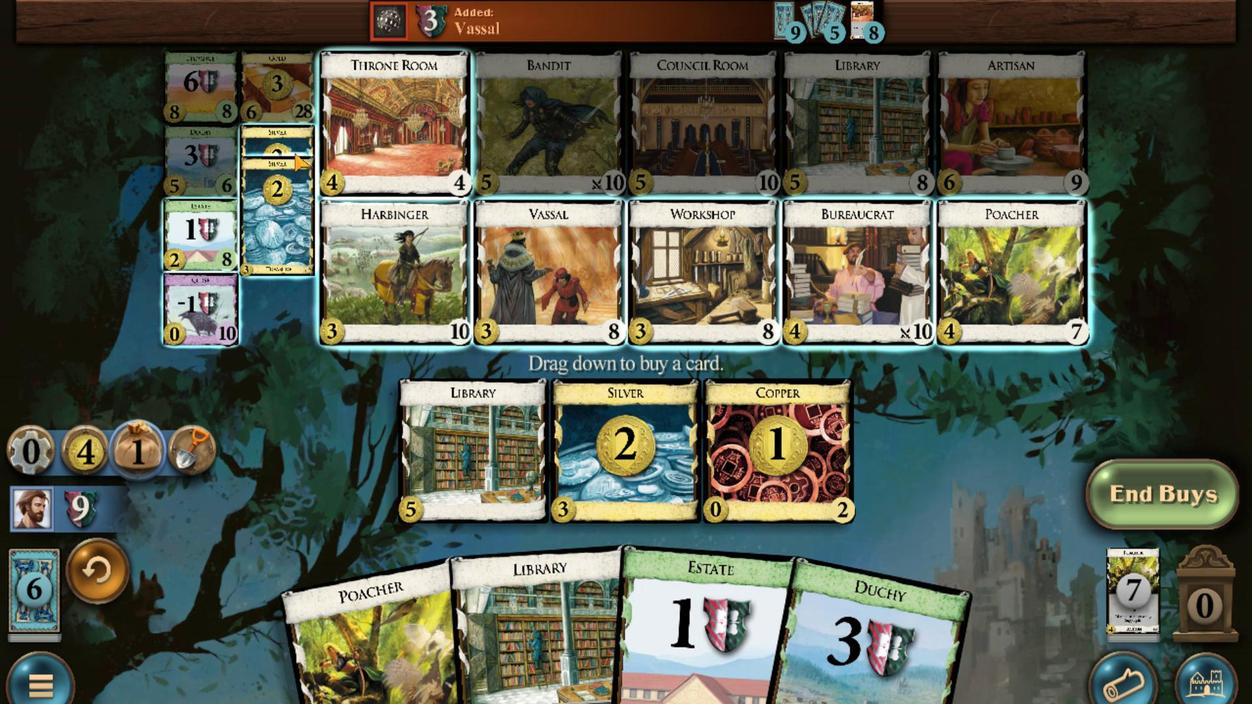 
Action: Mouse scrolled (780, 216) with delta (0, 0)
Screenshot: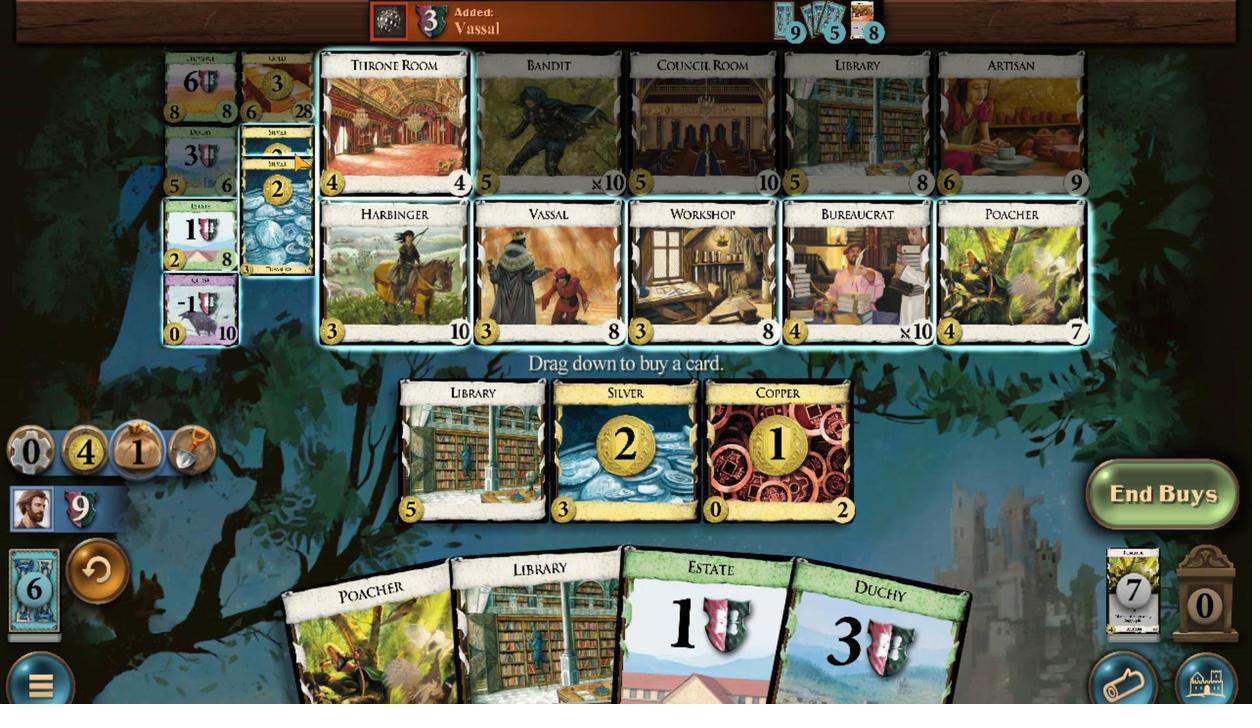 
Action: Mouse scrolled (780, 216) with delta (0, 0)
Screenshot: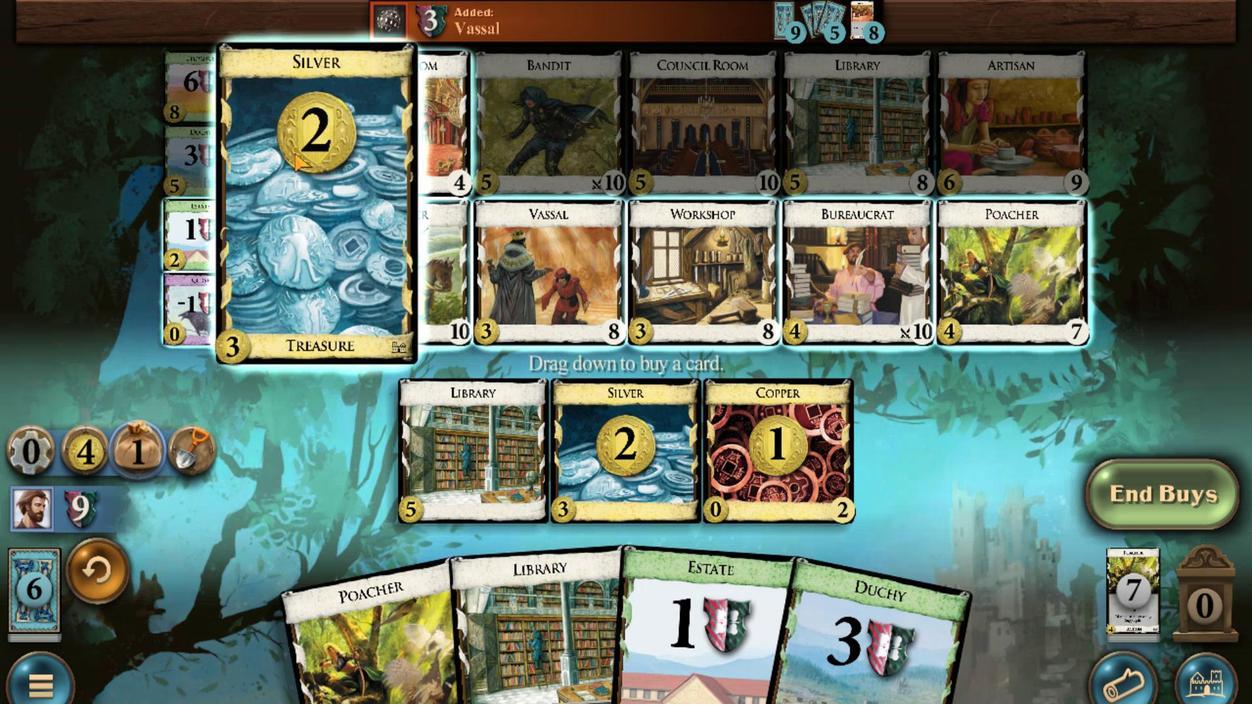 
Action: Mouse scrolled (780, 215) with delta (0, 0)
Screenshot: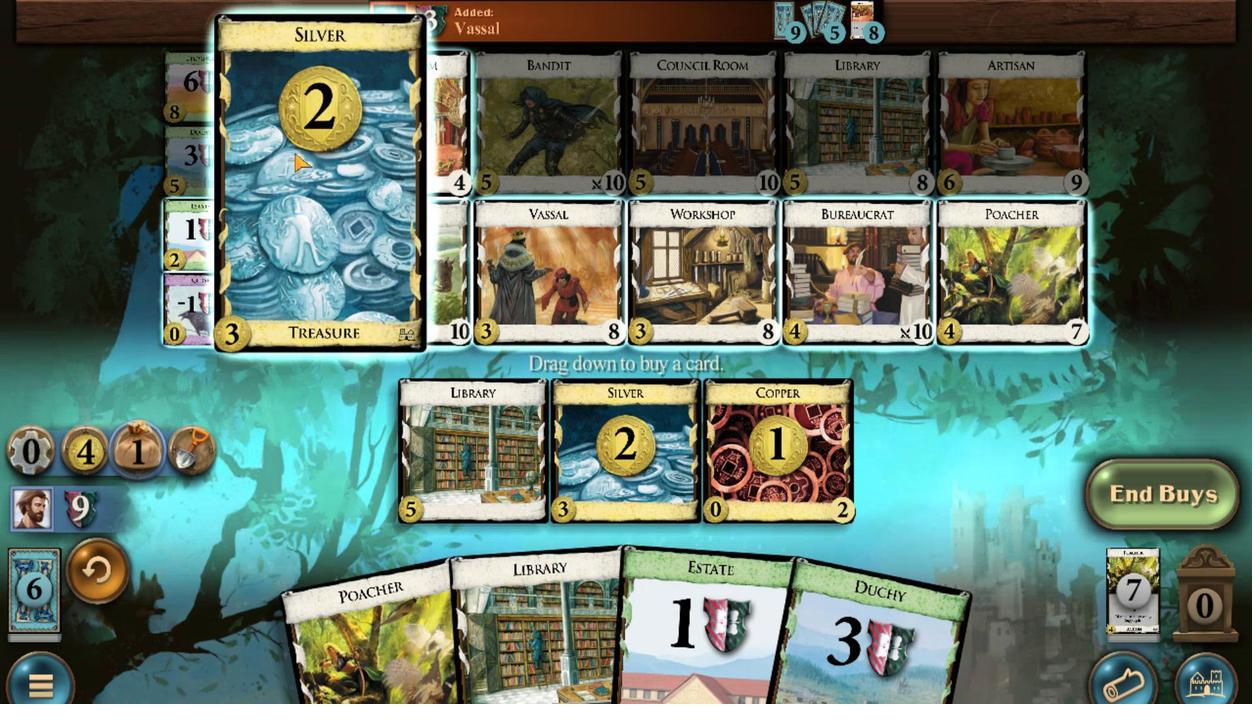 
Action: Mouse moved to (818, 300)
Screenshot: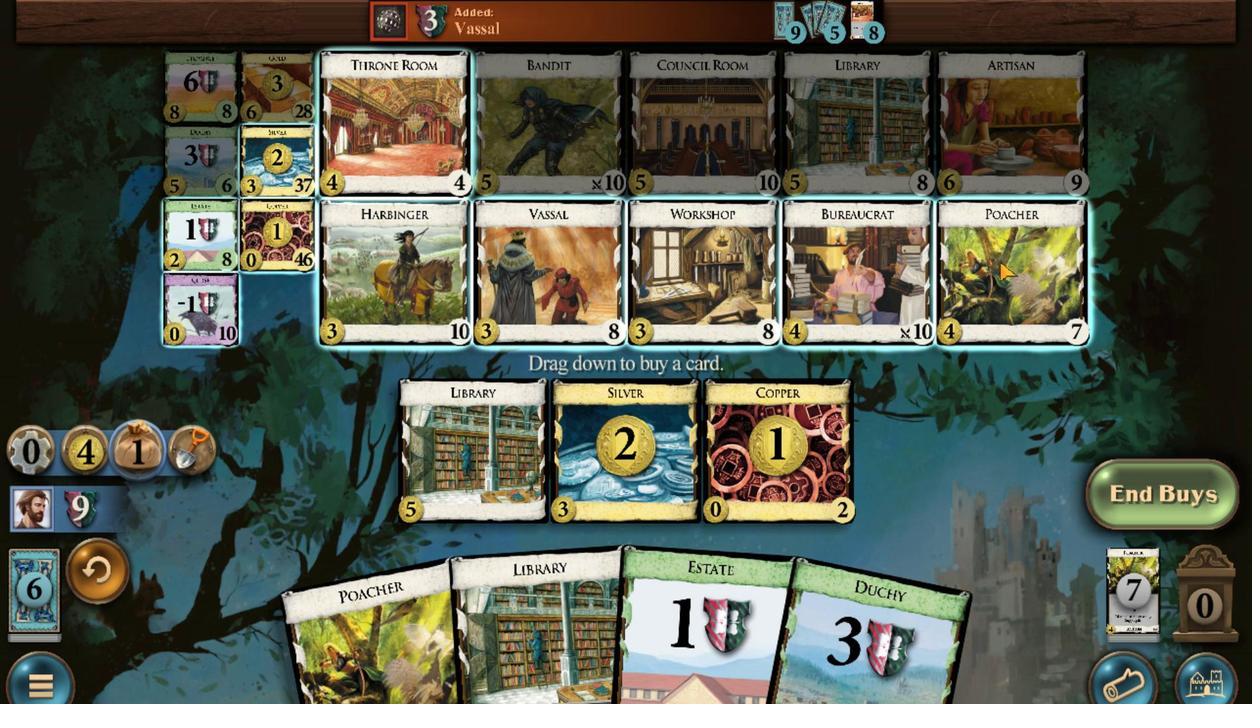 
Action: Mouse scrolled (818, 300) with delta (0, 0)
Screenshot: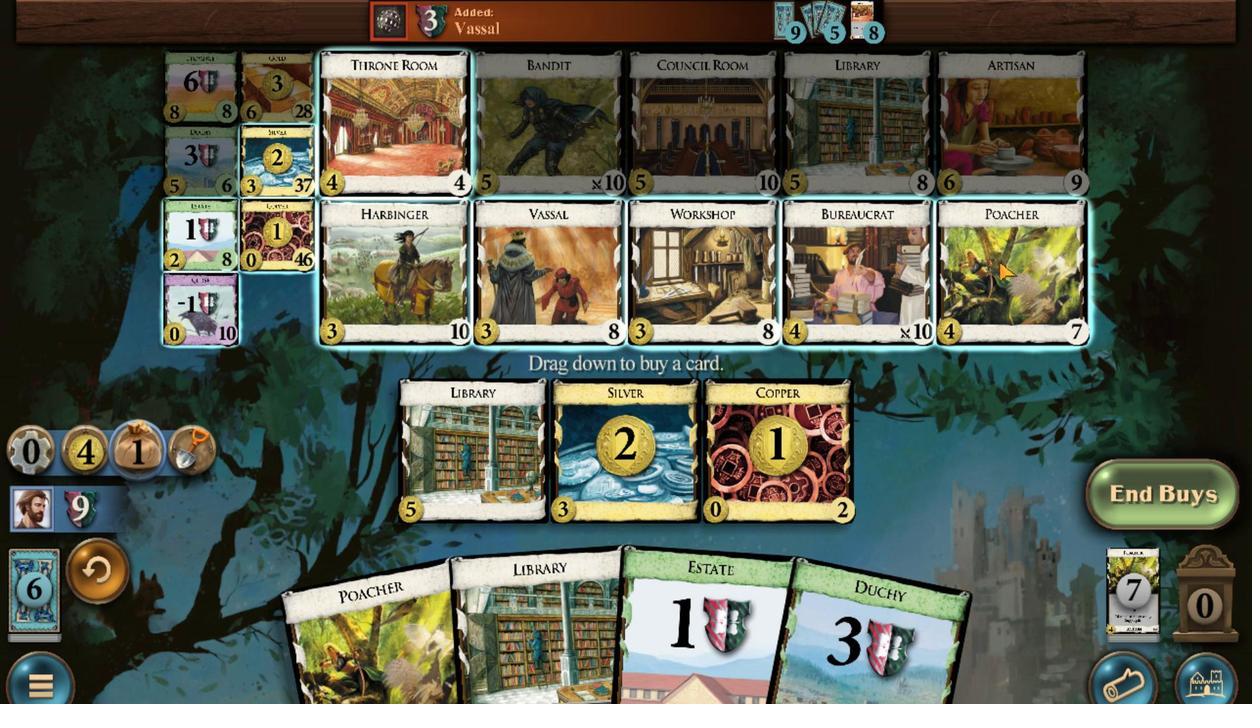 
Action: Mouse moved to (818, 300)
Screenshot: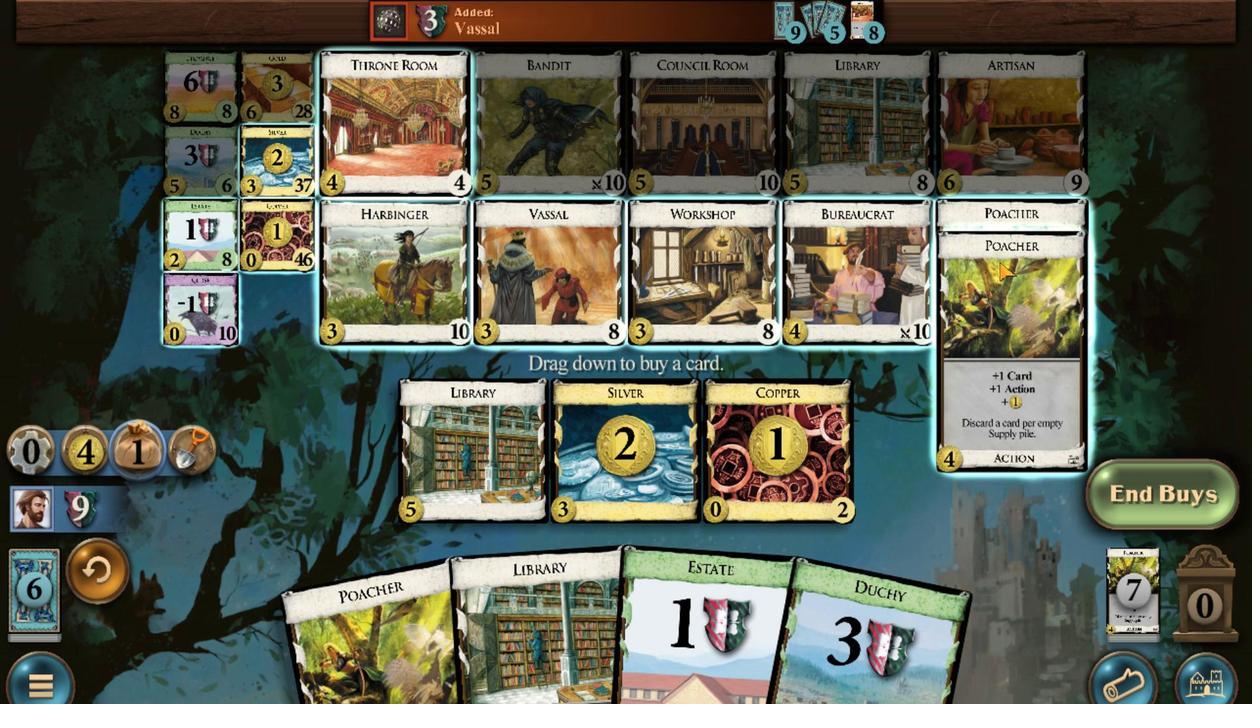 
Action: Mouse scrolled (818, 300) with delta (0, 0)
Screenshot: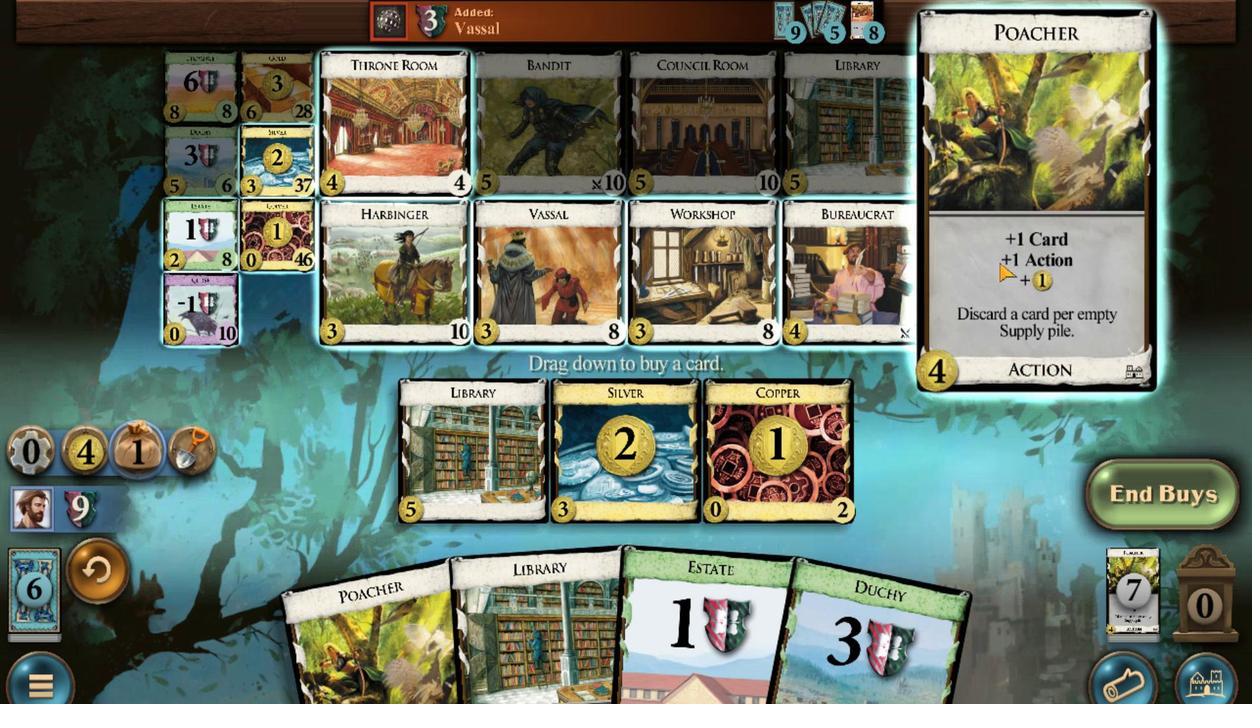 
Action: Mouse scrolled (818, 300) with delta (0, 0)
Screenshot: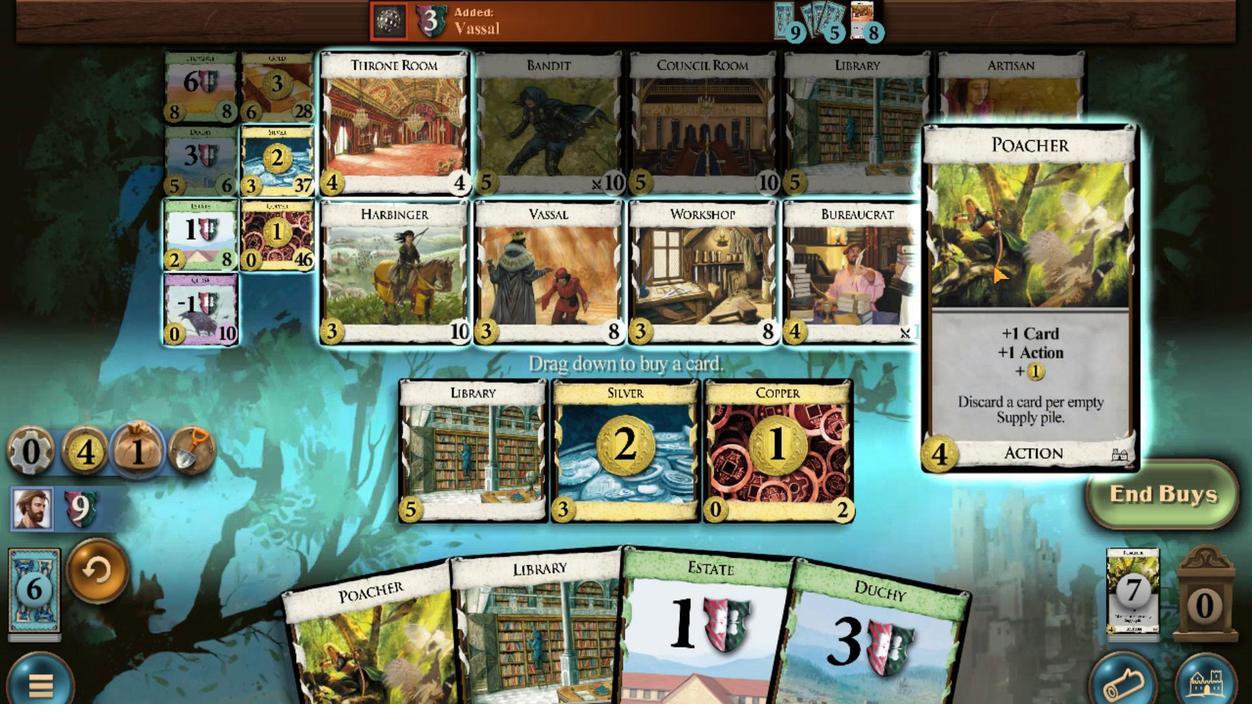 
Action: Mouse moved to (805, 559)
Screenshot: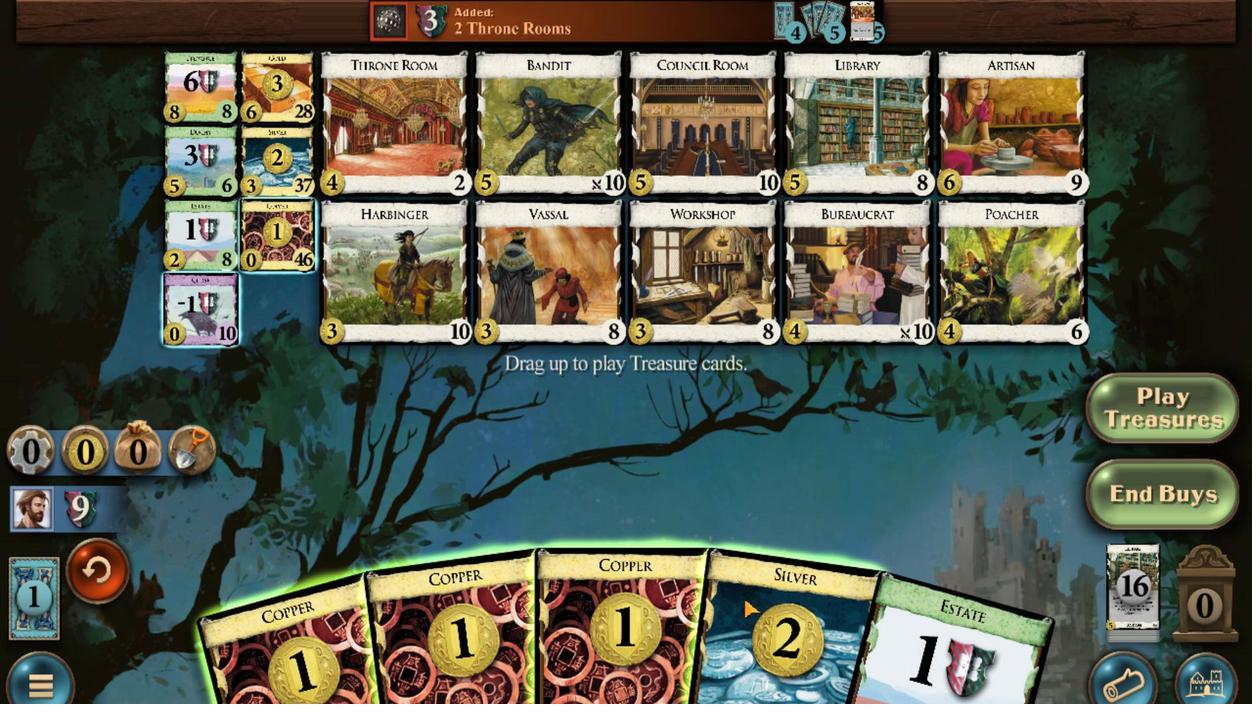
Action: Mouse scrolled (805, 558) with delta (0, 0)
Screenshot: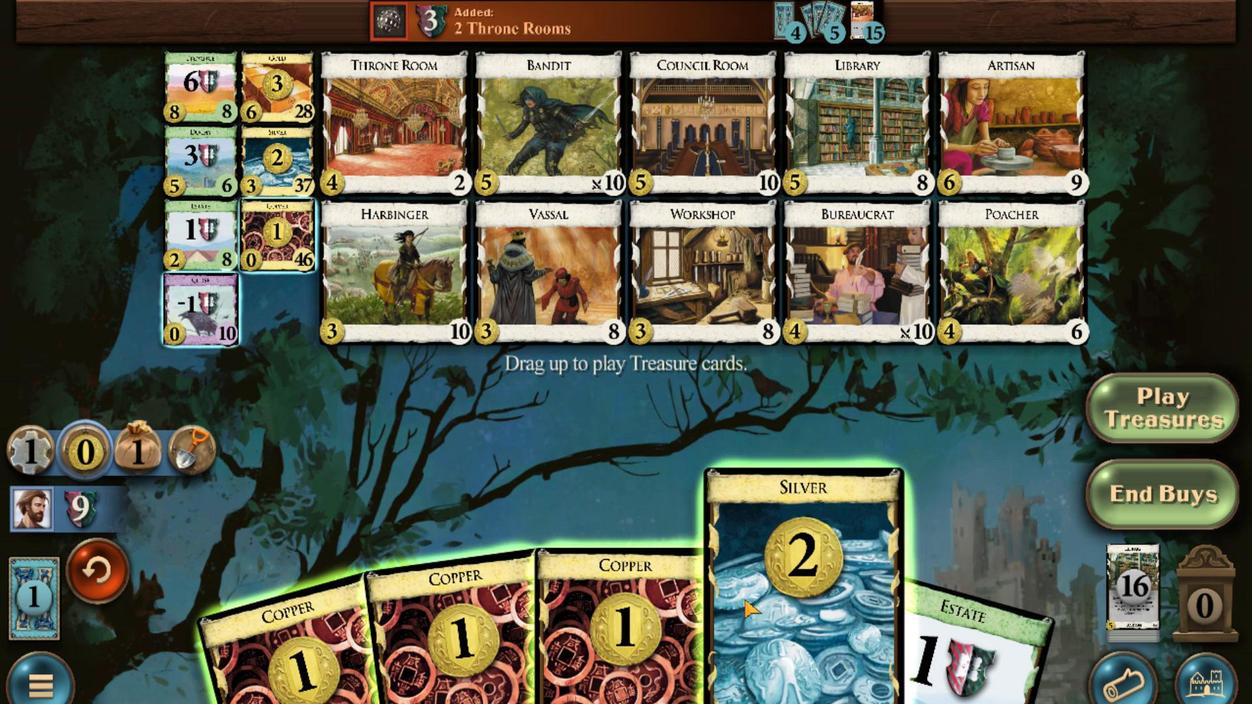 
Action: Mouse moved to (801, 559)
Screenshot: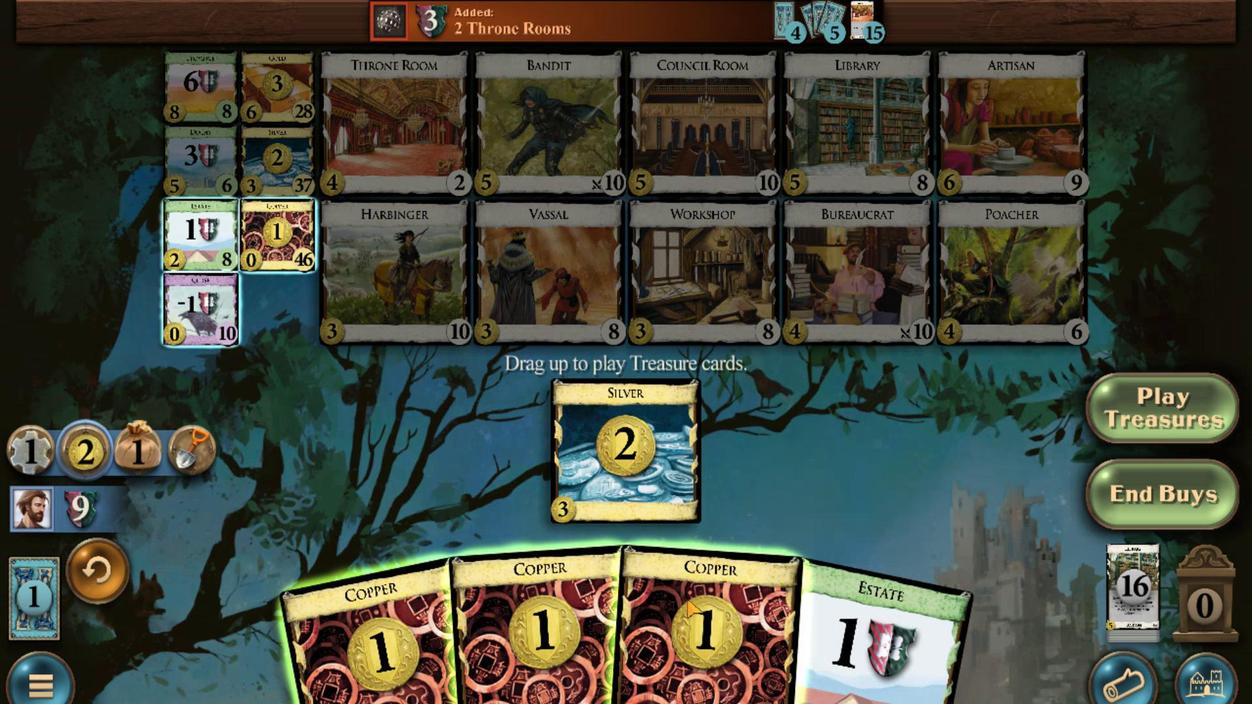 
Action: Mouse scrolled (801, 558) with delta (0, 0)
Screenshot: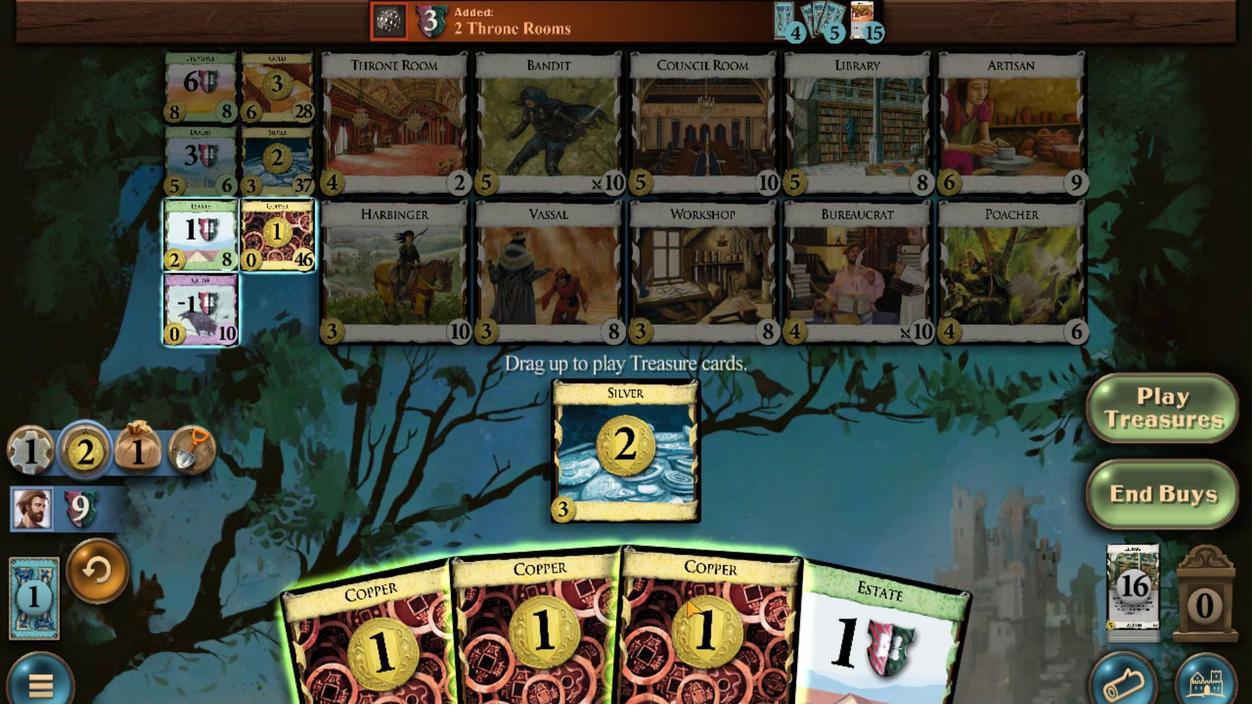 
Action: Mouse moved to (799, 561)
Screenshot: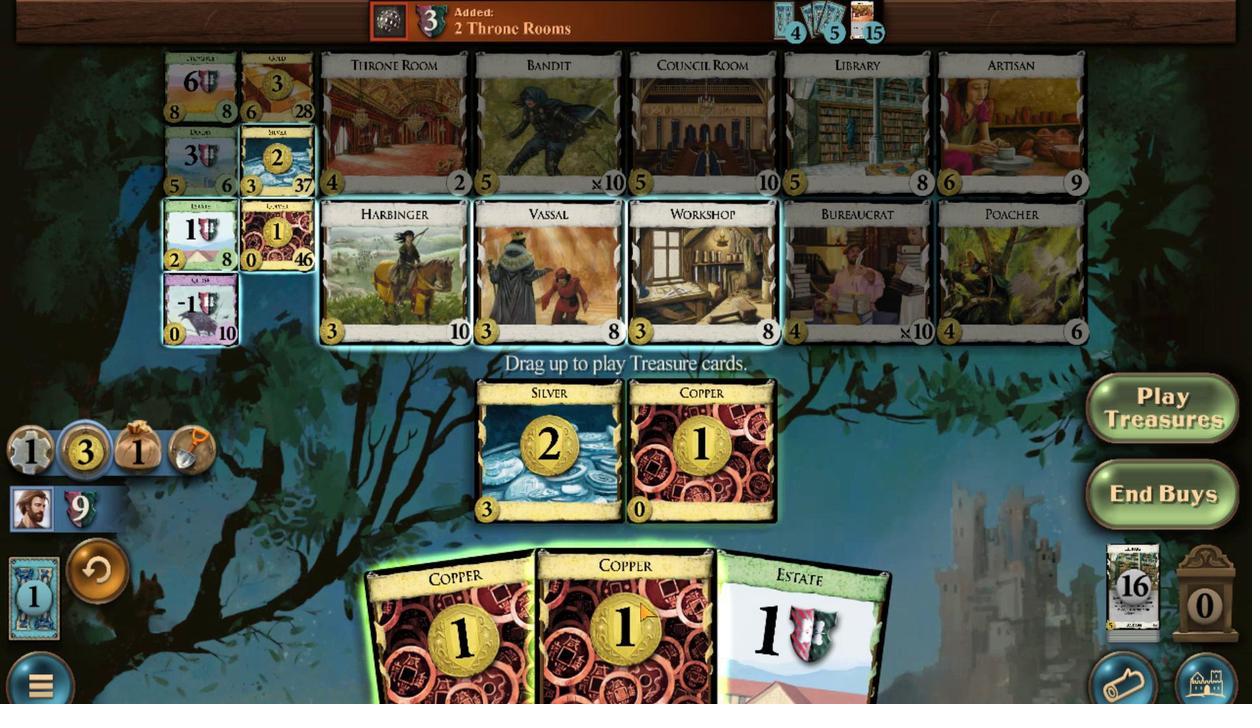 
Action: Mouse scrolled (799, 561) with delta (0, 0)
Screenshot: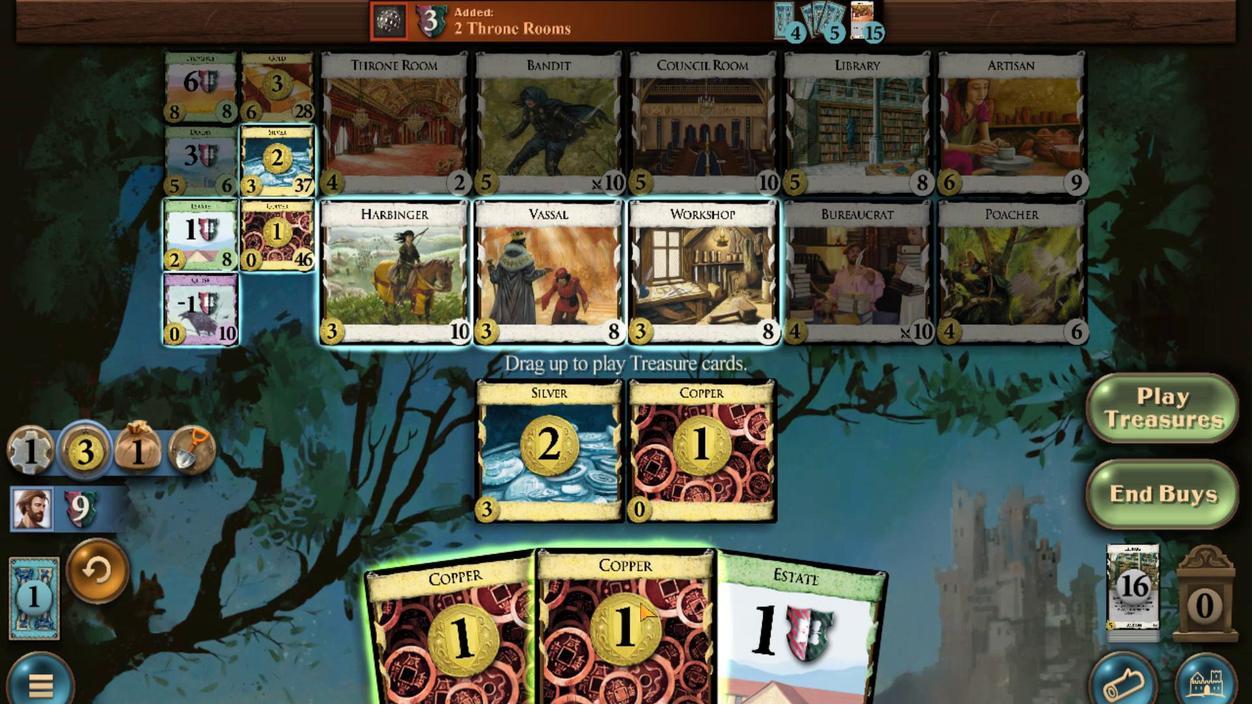 
Action: Mouse moved to (790, 574)
Screenshot: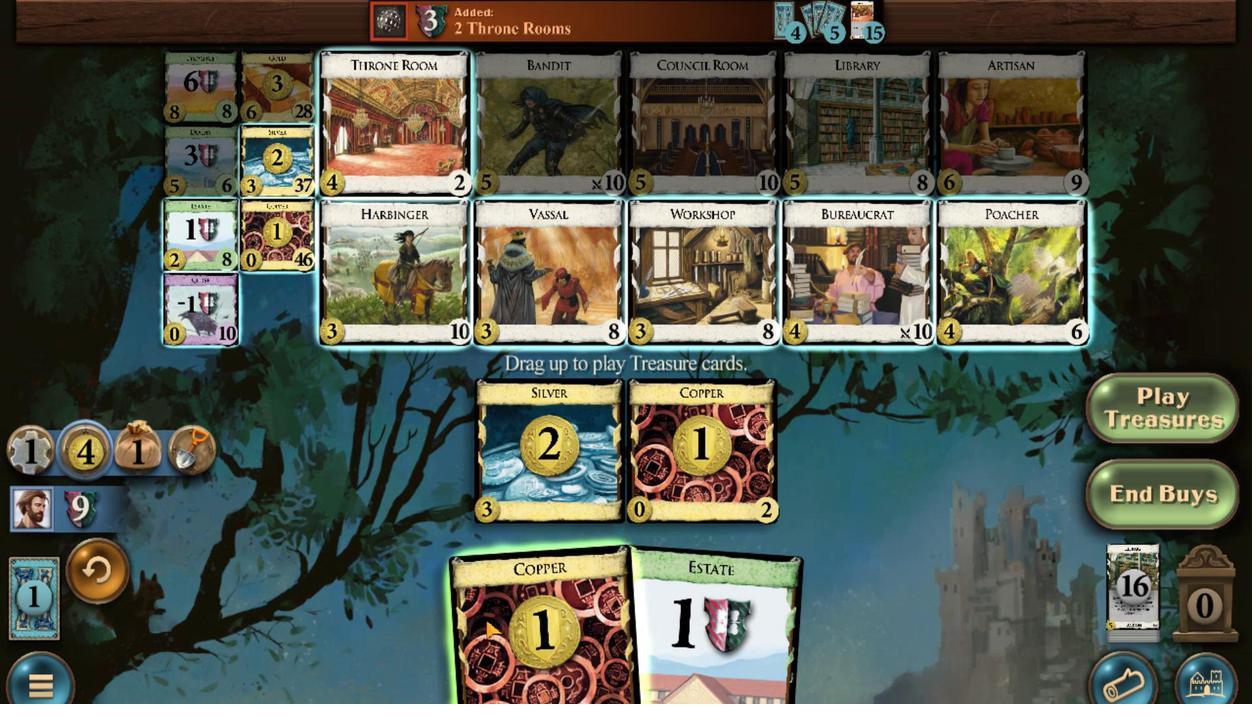 
Action: Mouse scrolled (790, 575) with delta (0, 0)
Screenshot: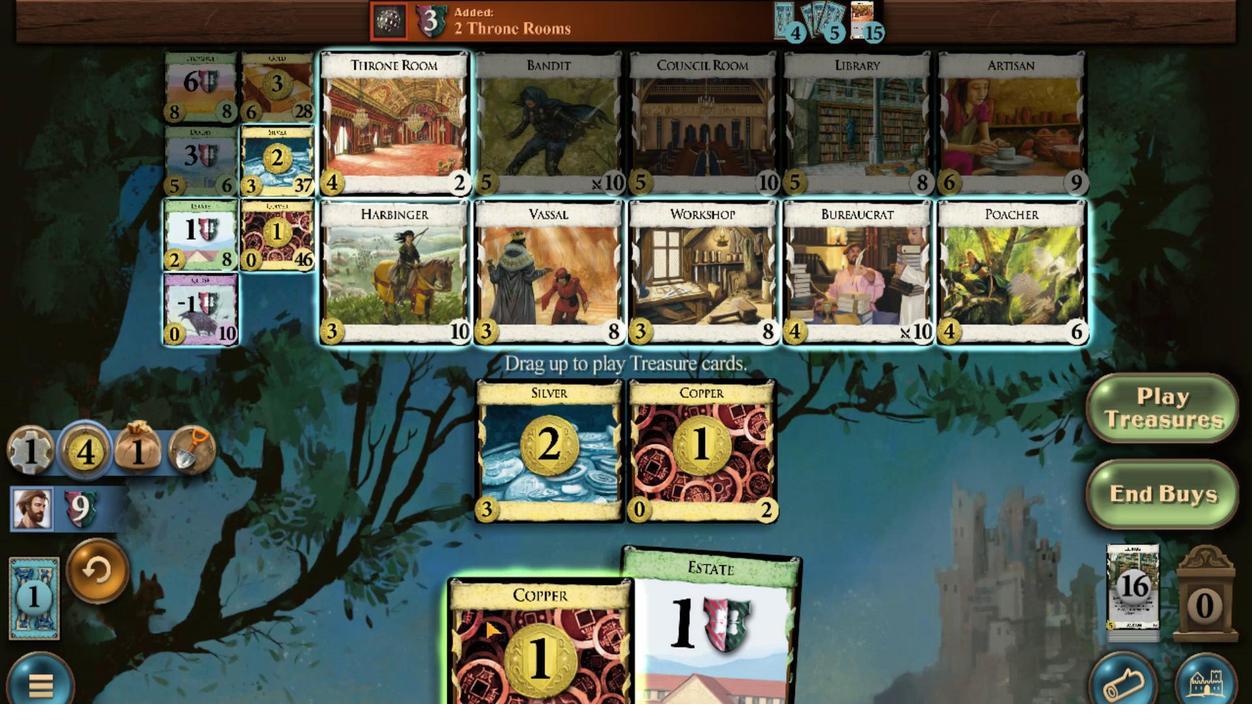 
Action: Mouse scrolled (790, 574) with delta (0, 0)
Screenshot: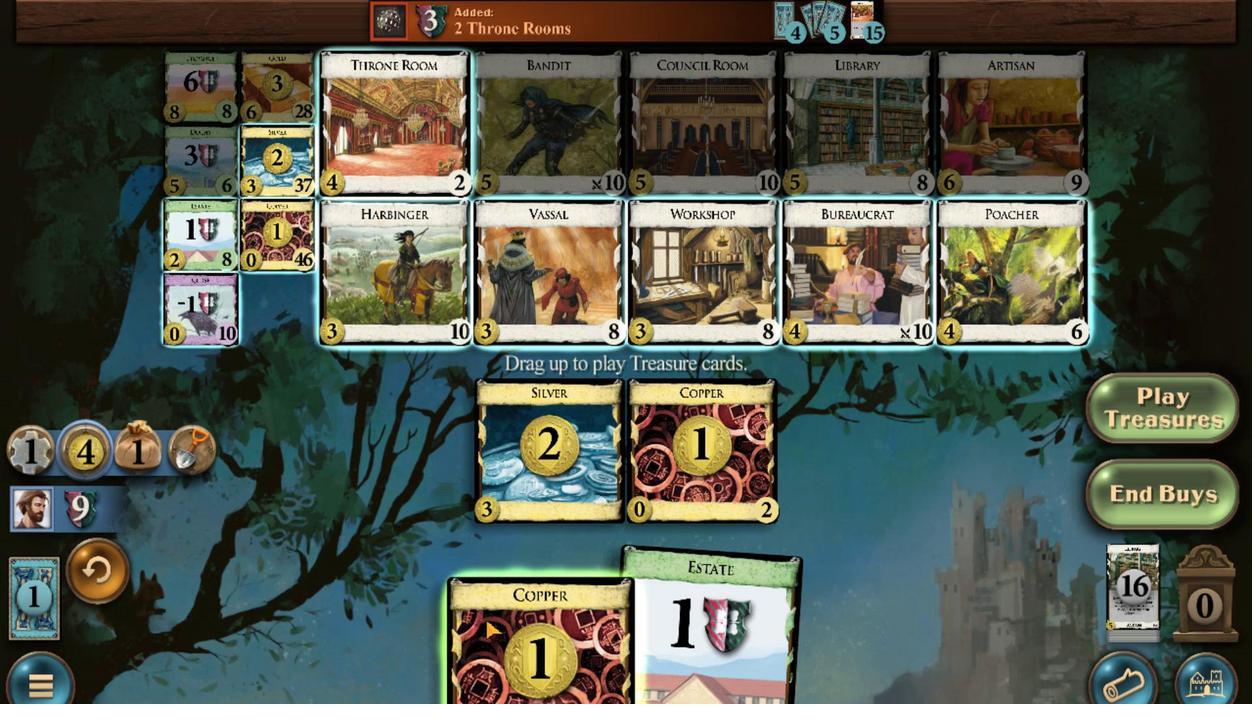 
Action: Mouse moved to (776, 224)
Screenshot: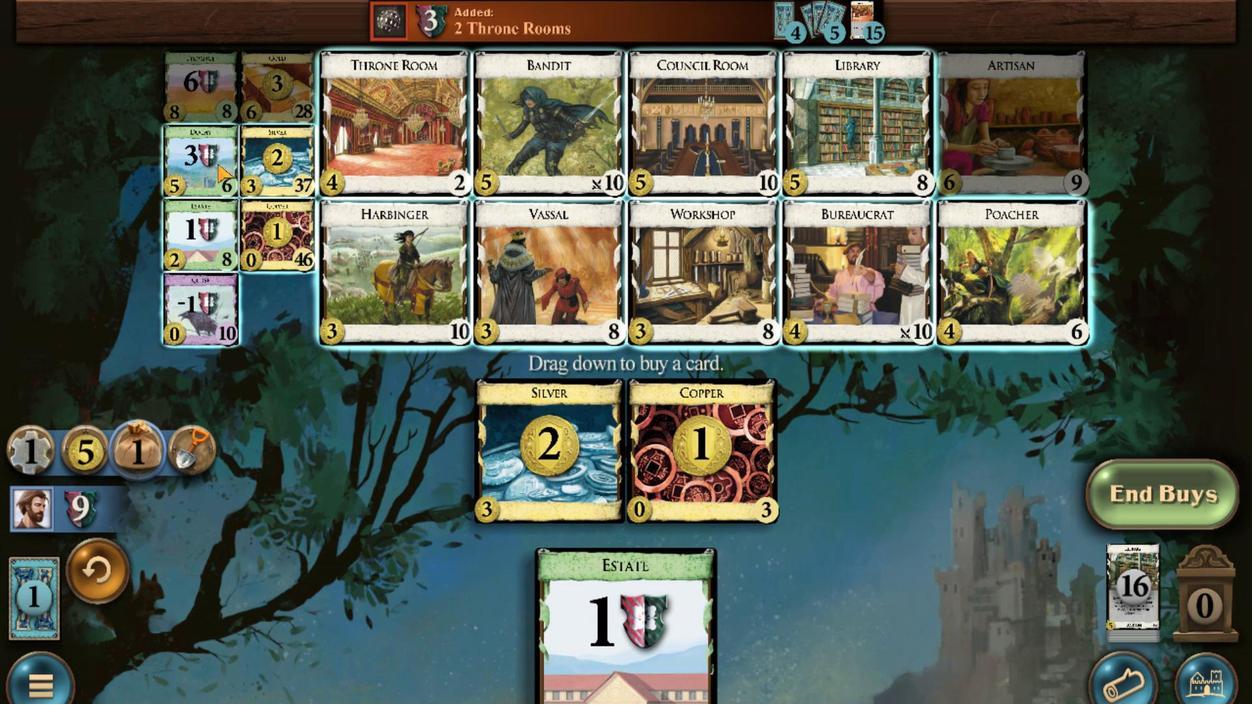 
Action: Mouse scrolled (776, 225) with delta (0, 0)
Screenshot: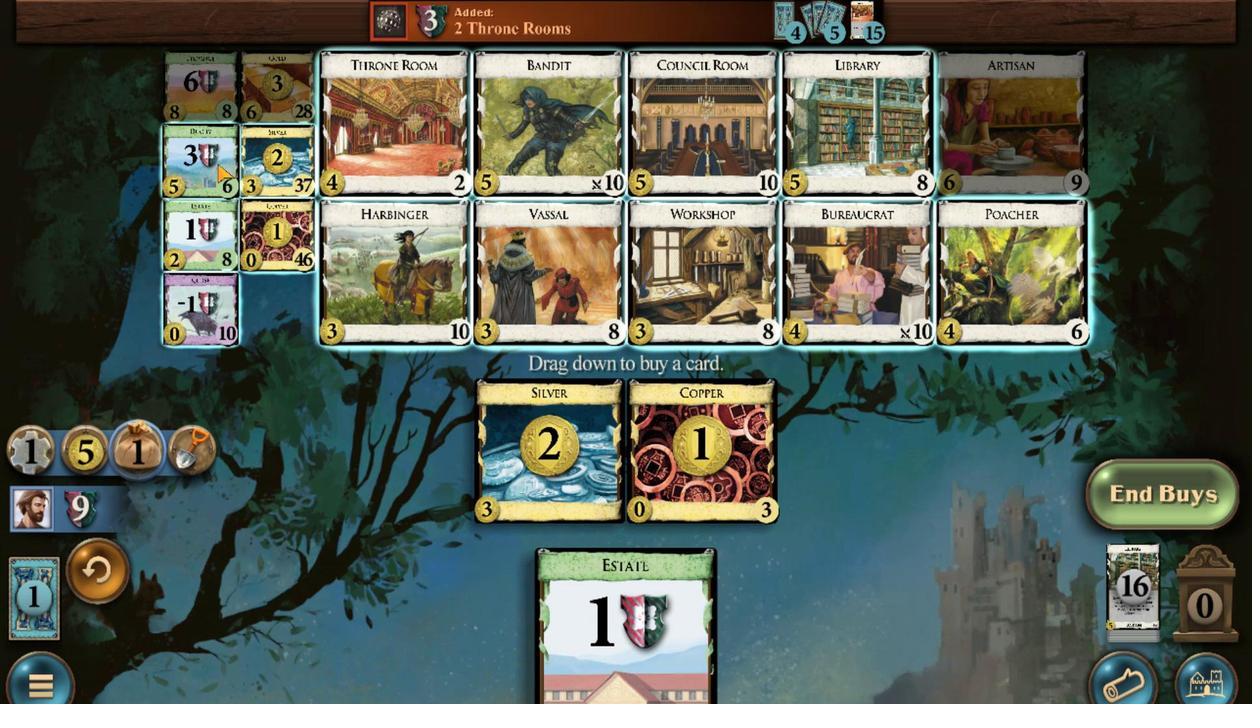 
Action: Mouse scrolled (776, 225) with delta (0, 0)
Screenshot: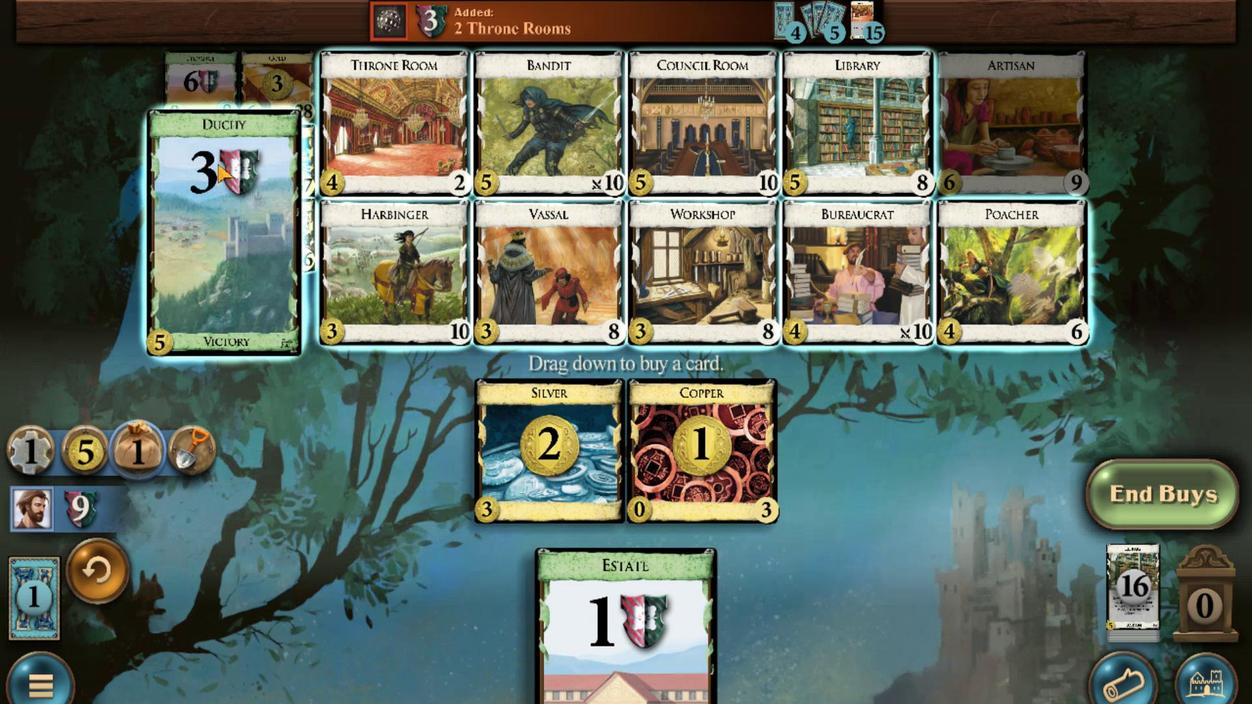 
Action: Mouse scrolled (776, 225) with delta (0, 0)
Screenshot: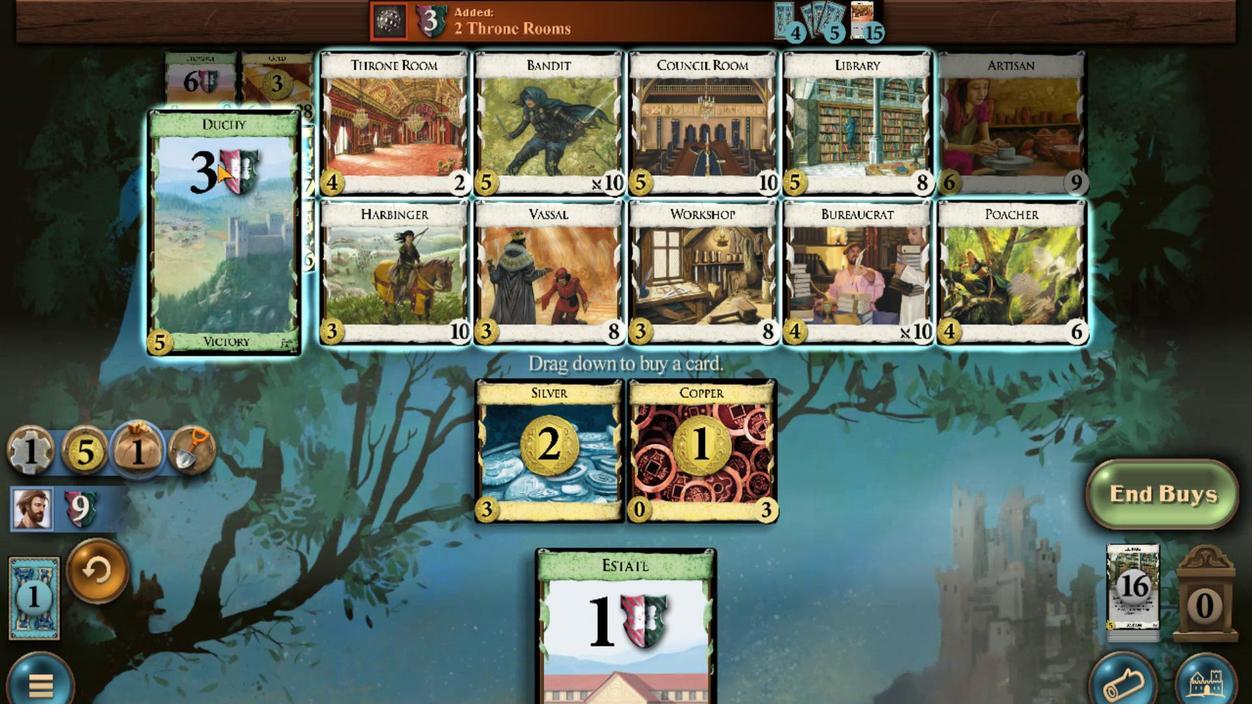 
Action: Mouse scrolled (776, 225) with delta (0, 0)
Screenshot: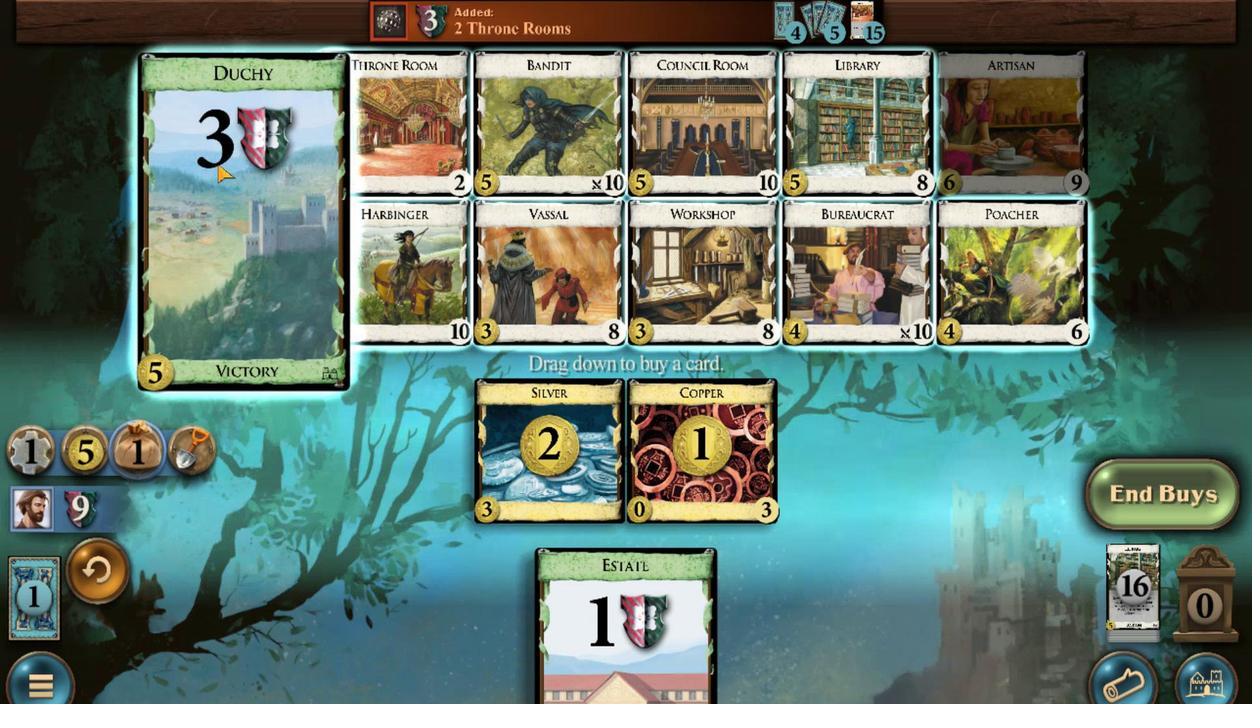 
Action: Mouse scrolled (776, 225) with delta (0, 0)
Screenshot: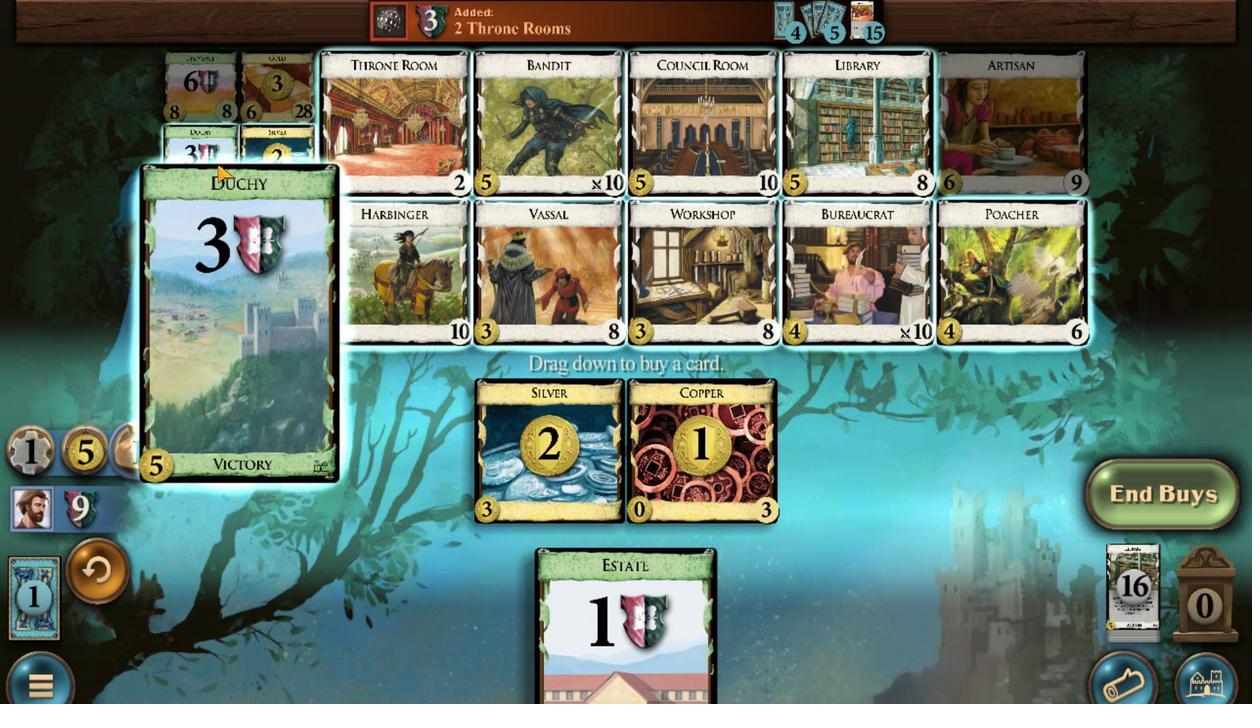 
Action: Mouse moved to (804, 581)
Screenshot: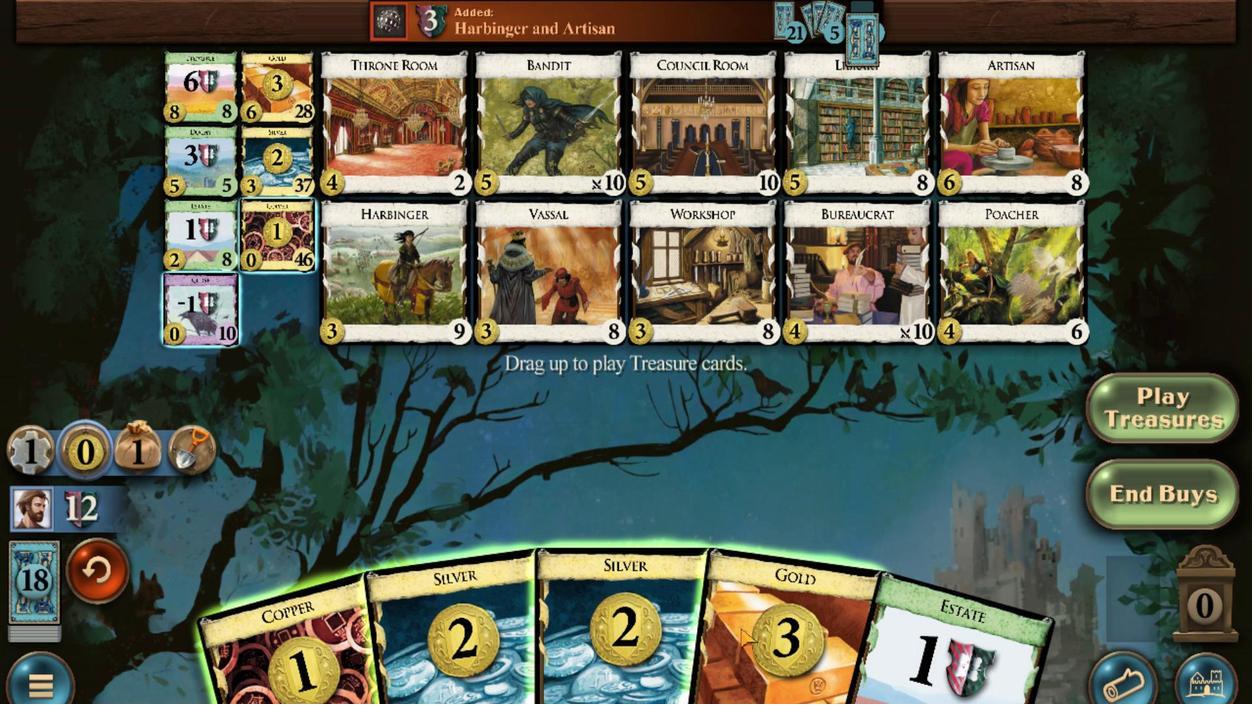 
Action: Mouse scrolled (804, 580) with delta (0, 0)
Screenshot: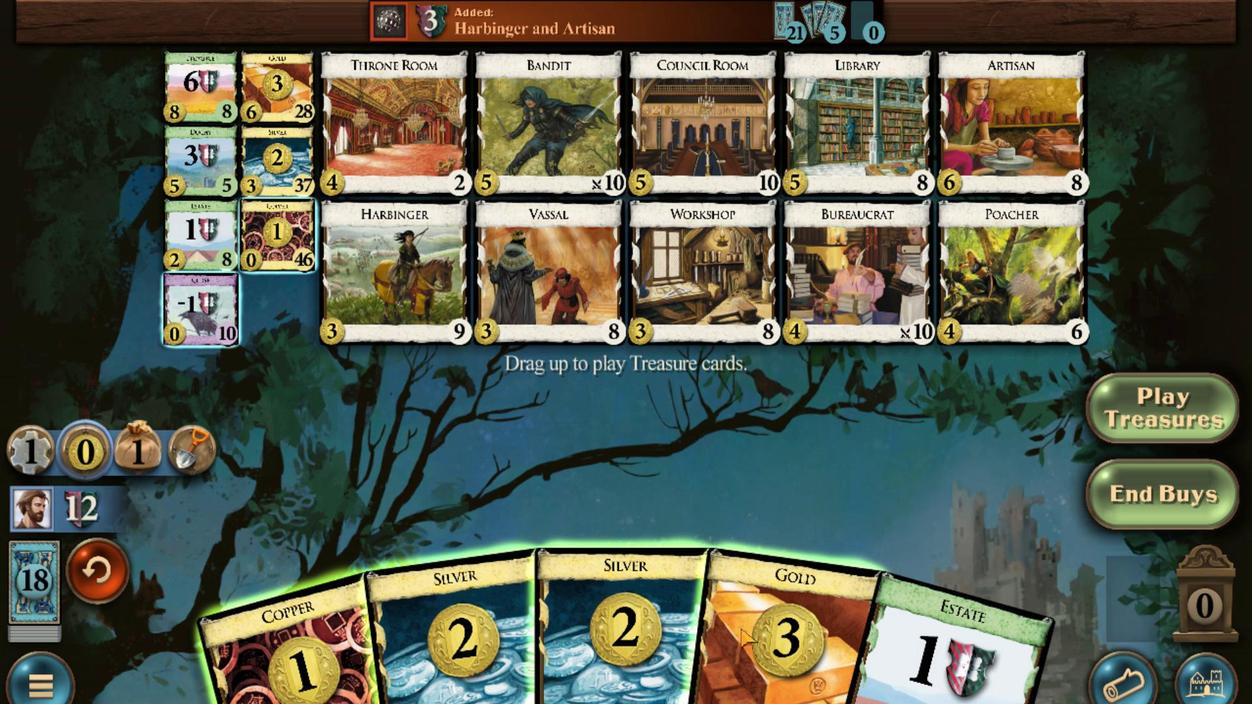 
Action: Mouse moved to (802, 582)
Screenshot: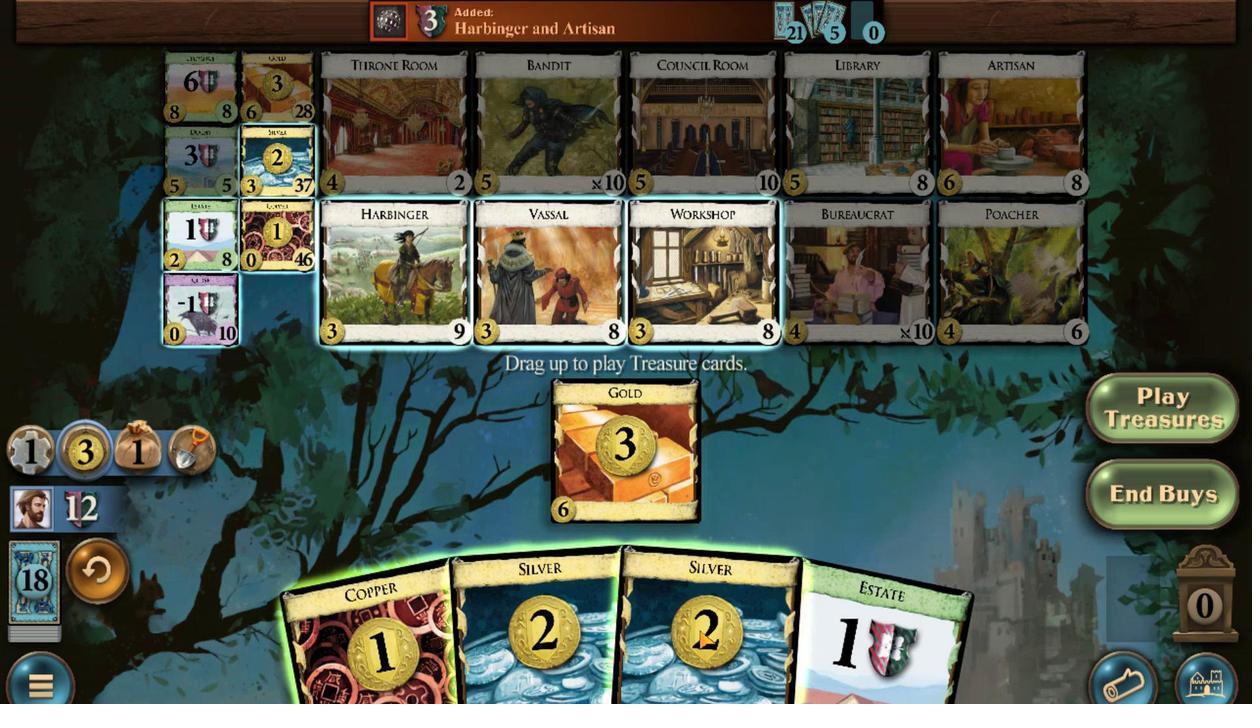 
Action: Mouse scrolled (802, 582) with delta (0, 0)
Screenshot: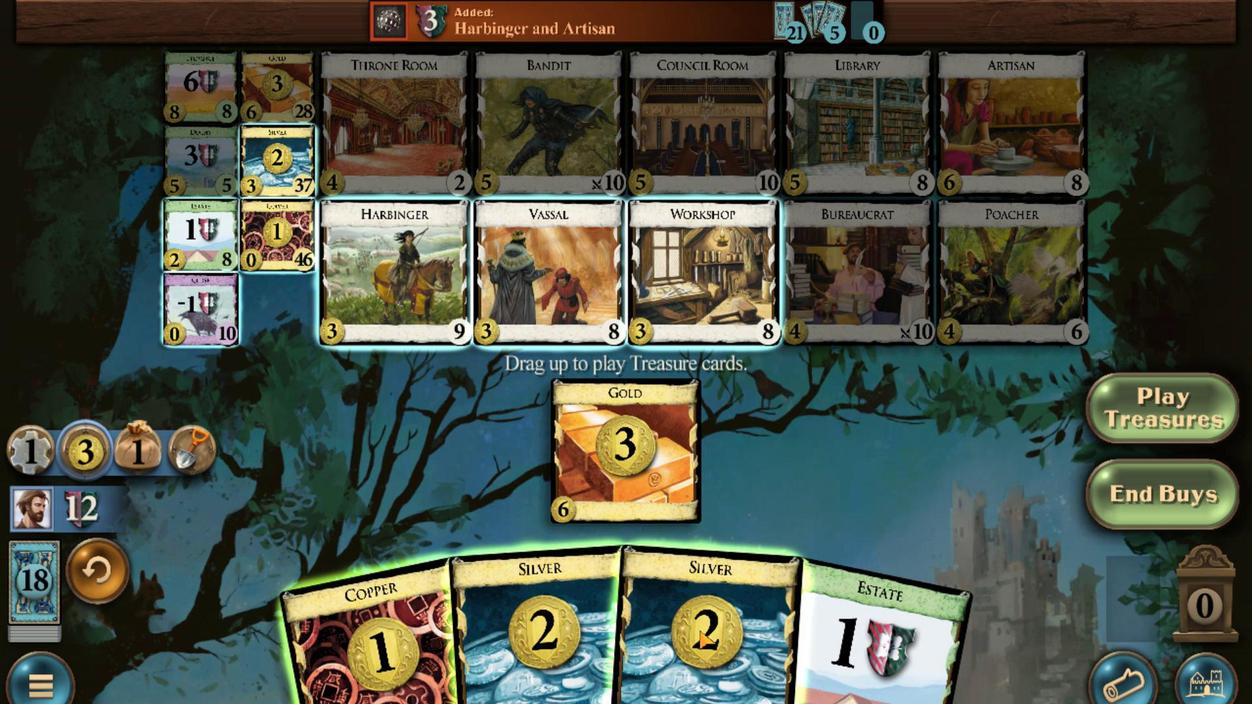 
Action: Mouse moved to (799, 580)
Screenshot: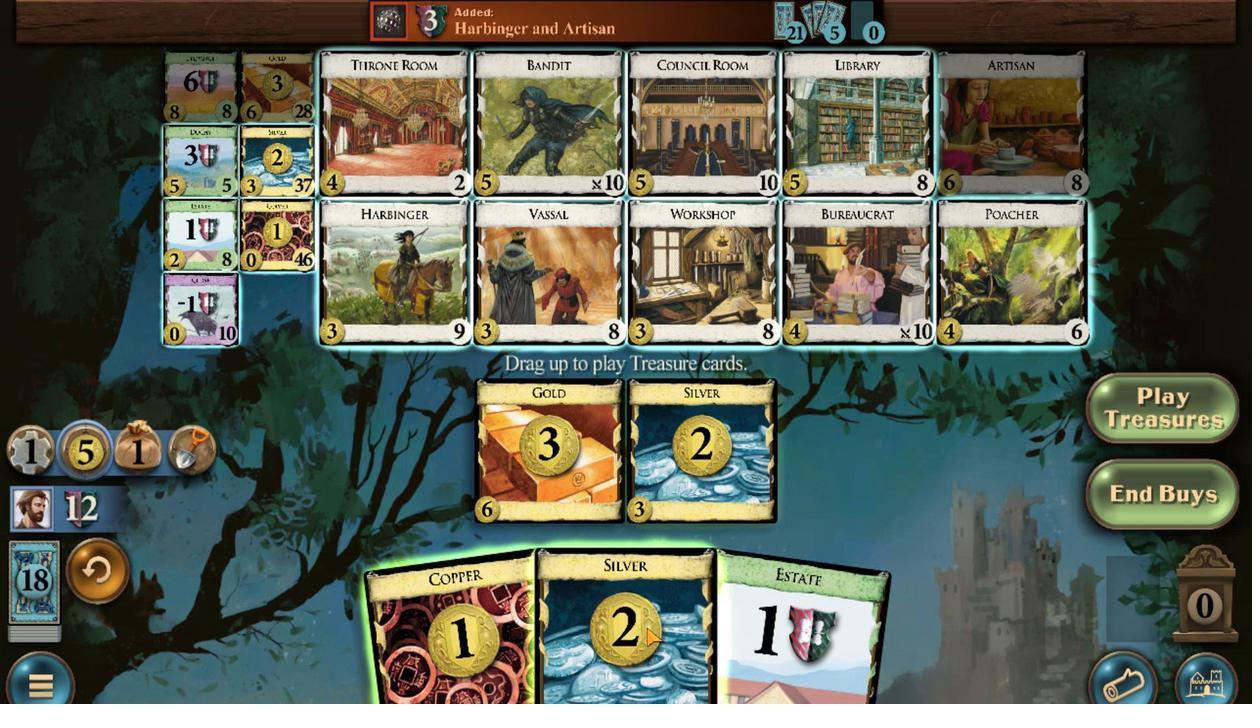 
Action: Mouse scrolled (799, 580) with delta (0, 0)
Screenshot: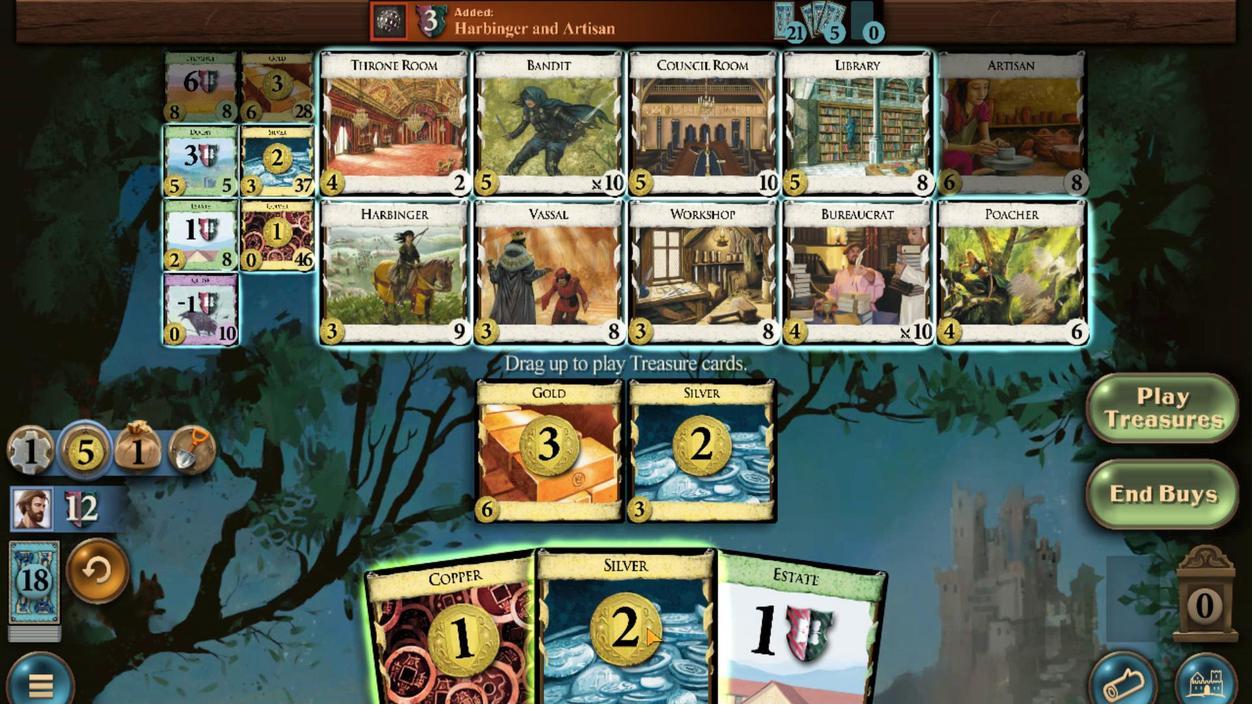 
Action: Mouse moved to (795, 563)
Screenshot: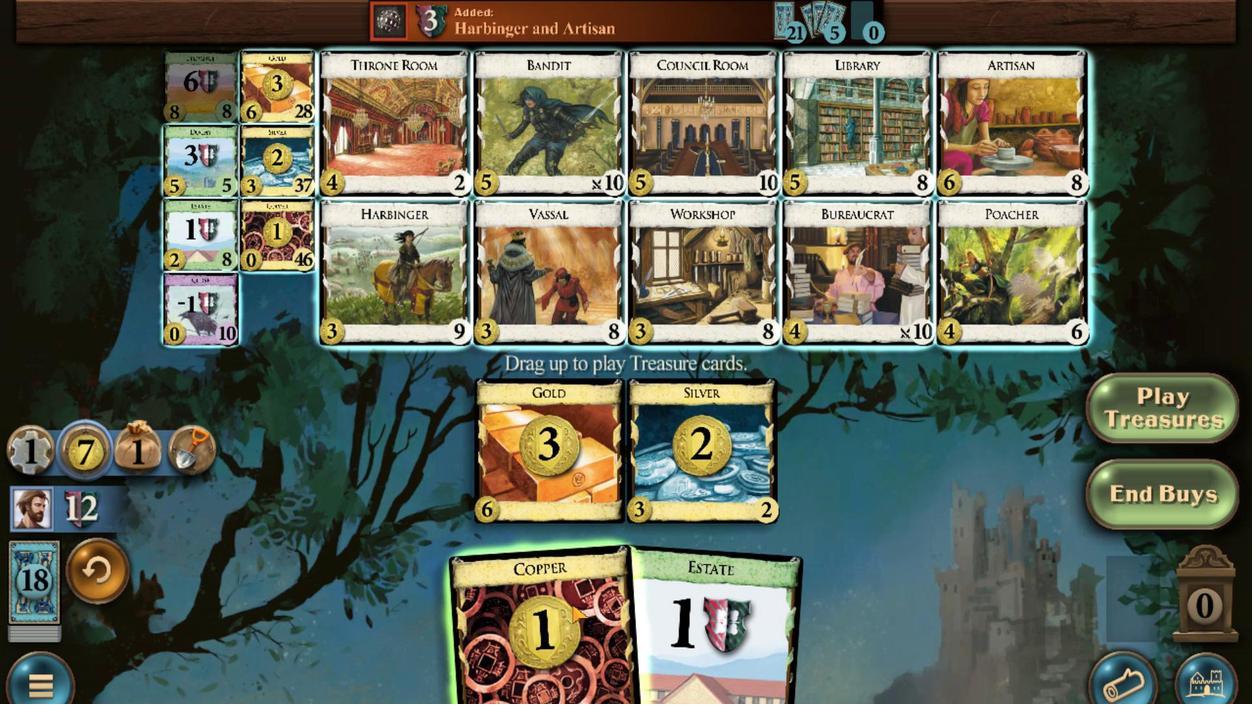 
Action: Mouse scrolled (795, 562) with delta (0, 0)
Screenshot: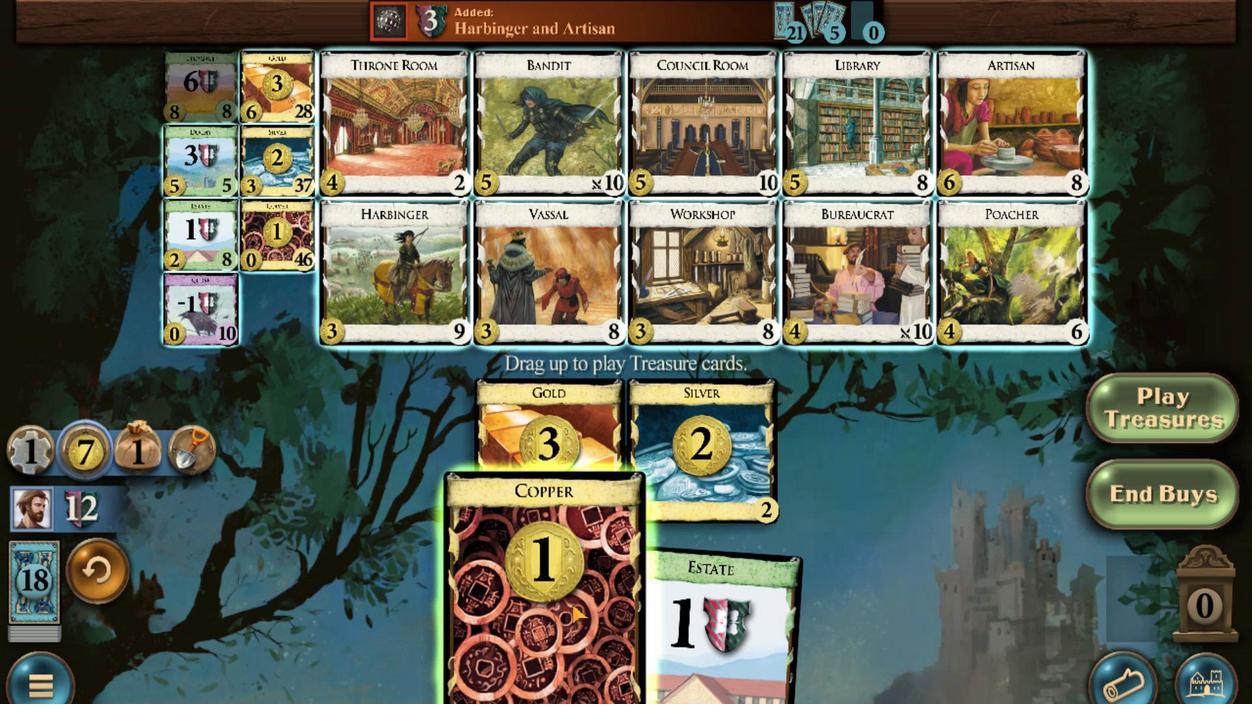 
Action: Mouse moved to (776, 165)
Screenshot: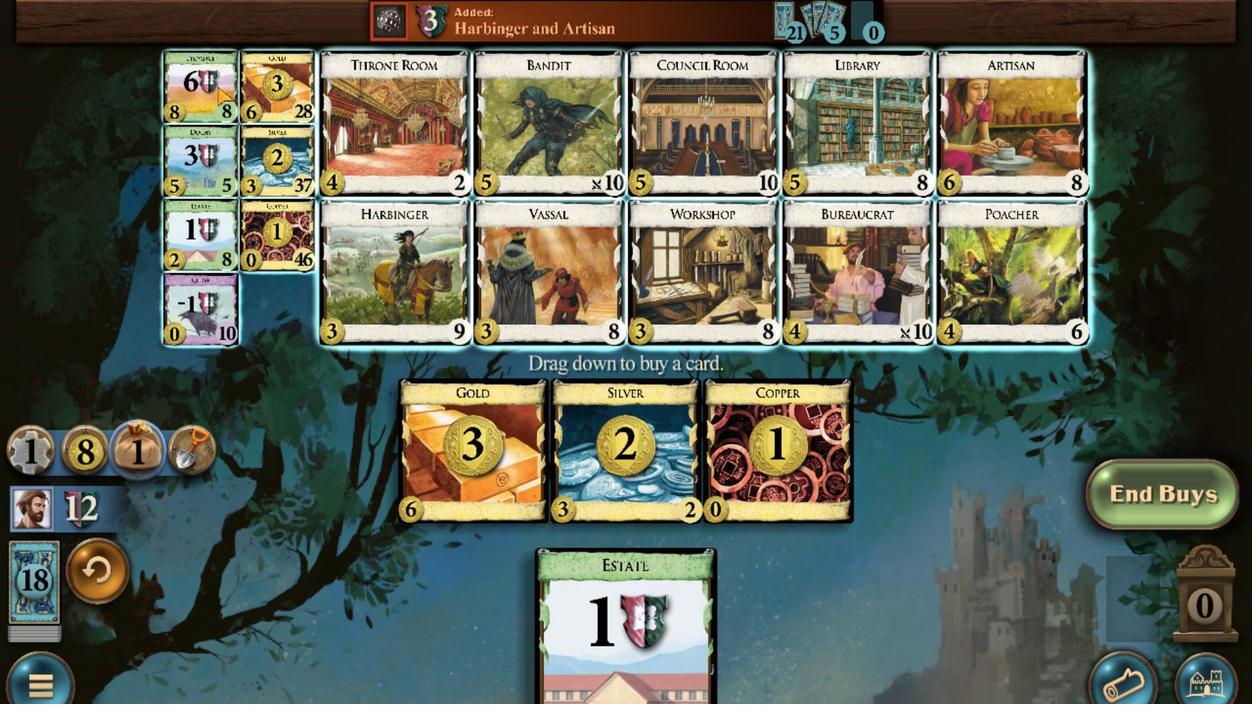 
Action: Mouse scrolled (776, 165) with delta (0, 0)
Screenshot: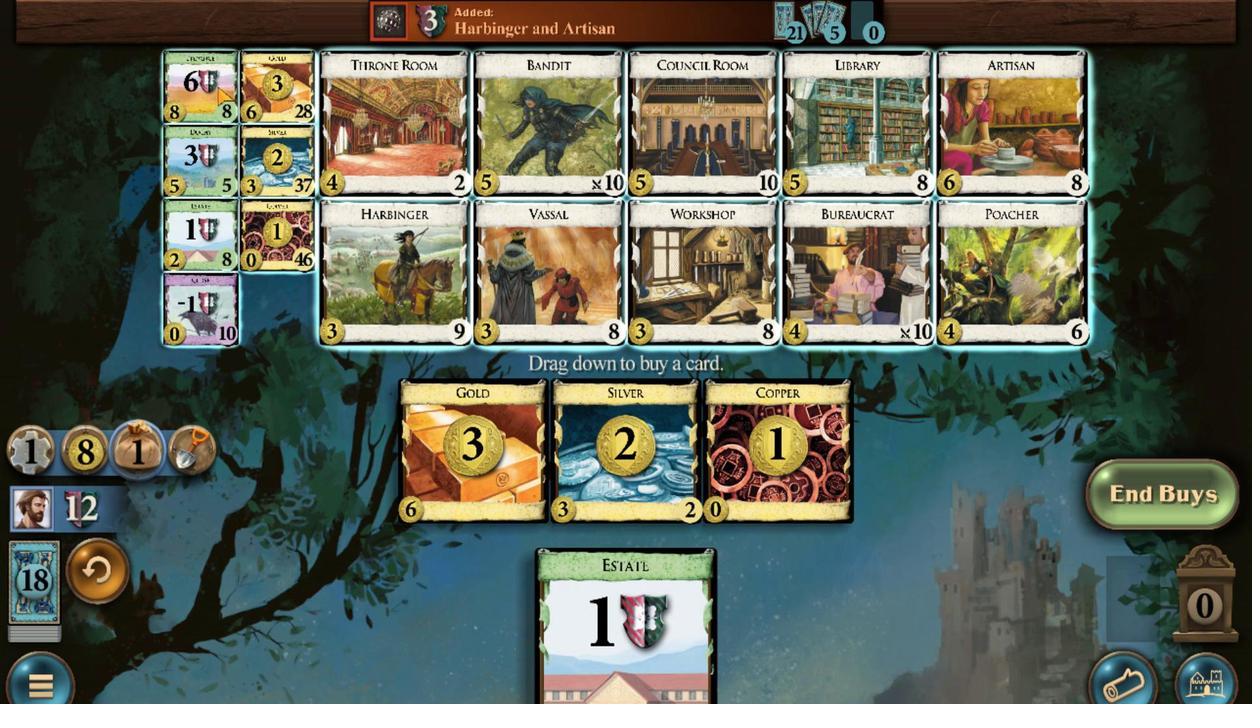 
Action: Mouse scrolled (776, 165) with delta (0, 0)
Screenshot: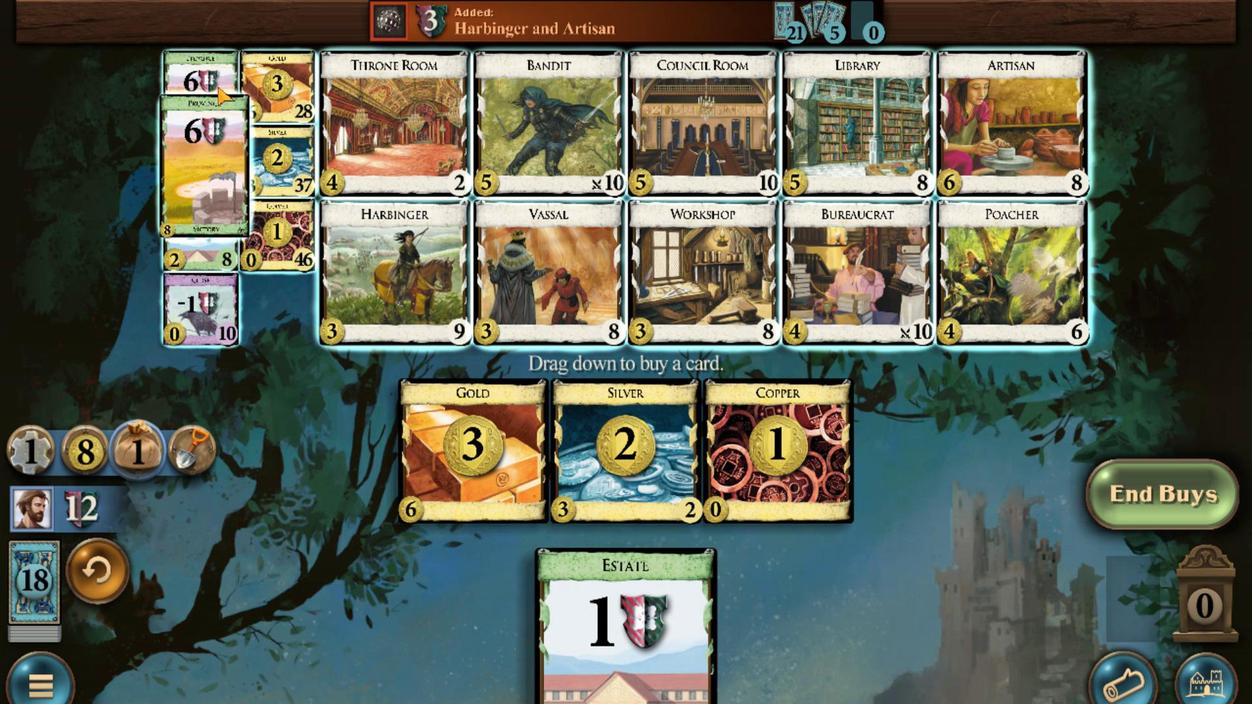 
Action: Mouse scrolled (776, 165) with delta (0, 0)
Screenshot: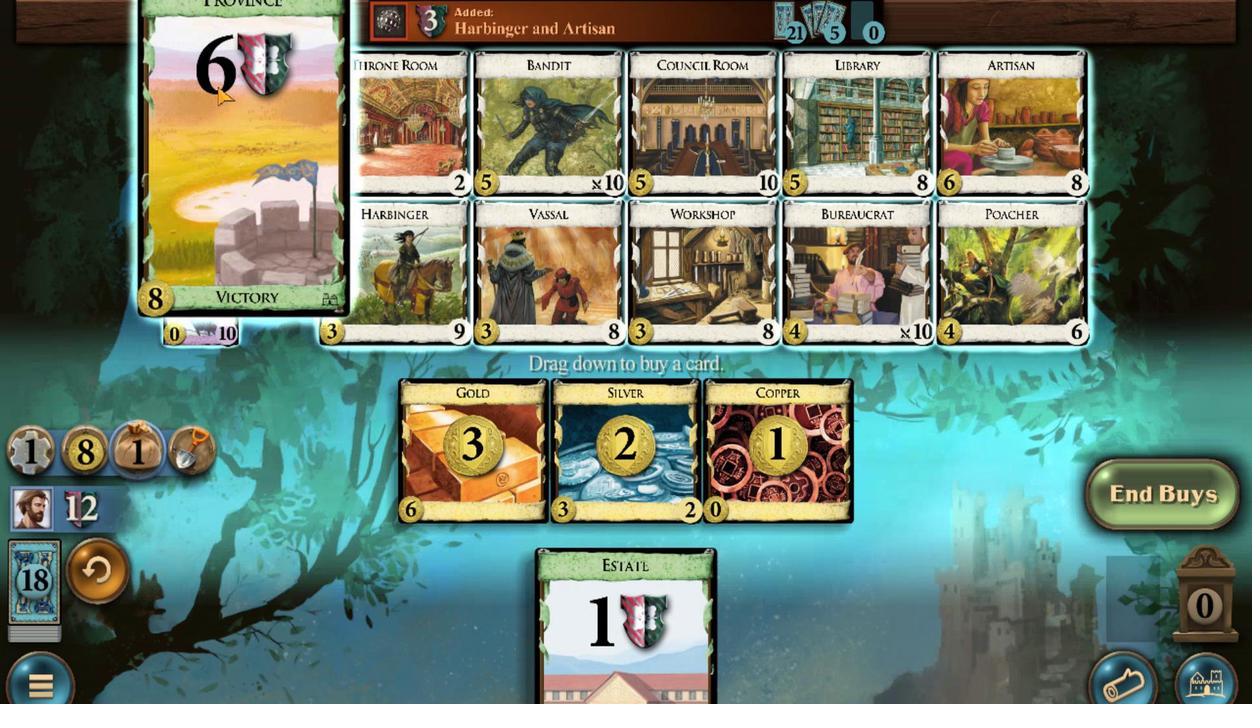 
Action: Mouse scrolled (776, 165) with delta (0, 0)
Screenshot: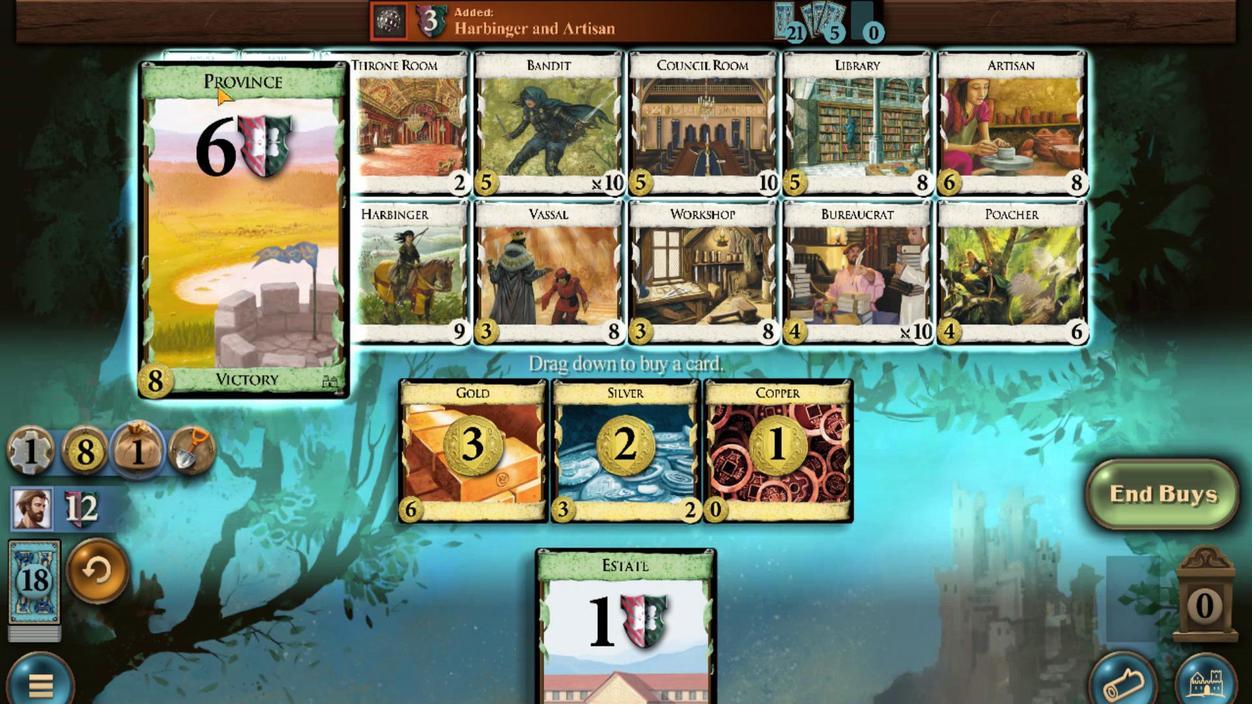 
Action: Mouse scrolled (776, 165) with delta (0, 0)
Screenshot: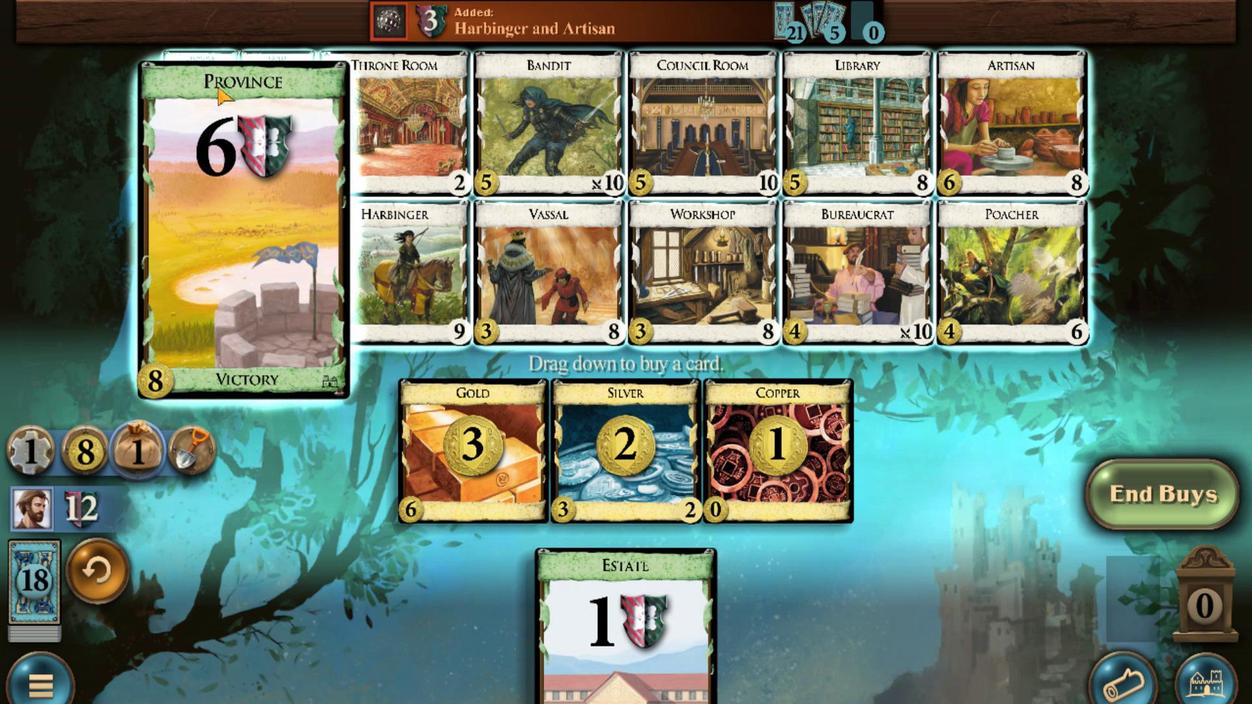 
Action: Mouse scrolled (776, 165) with delta (0, 0)
Screenshot: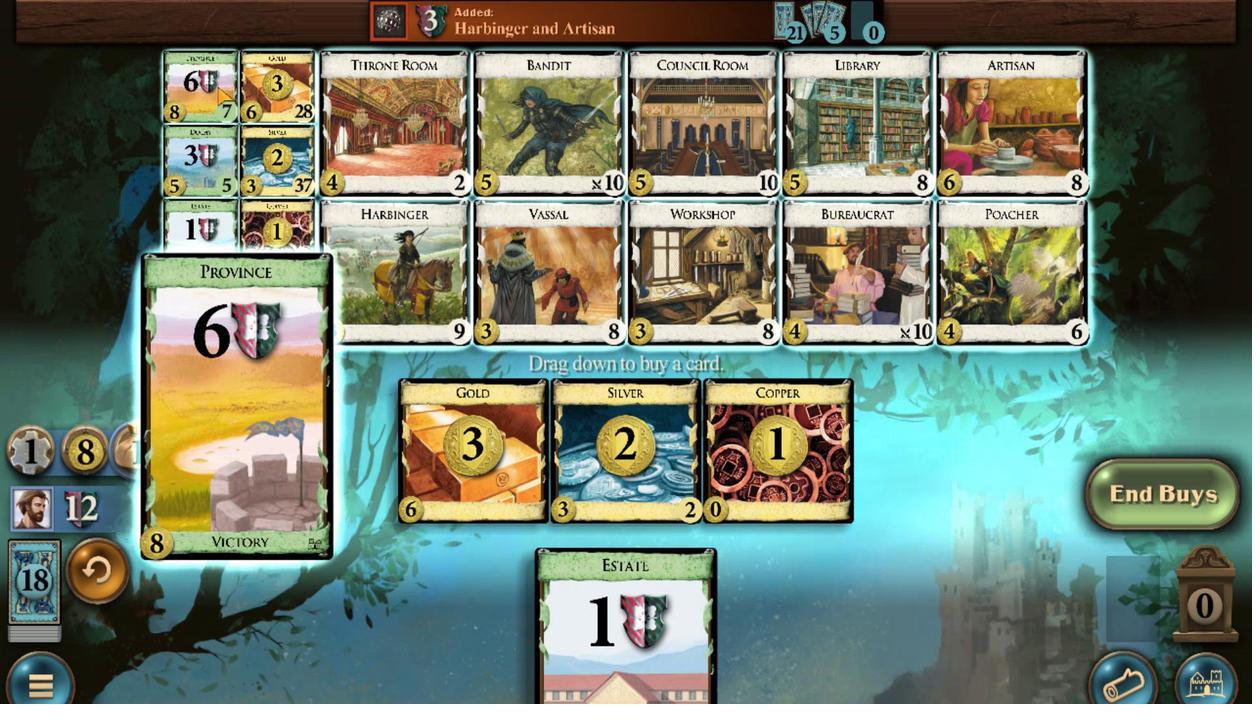 
Action: Mouse moved to (783, 587)
Screenshot: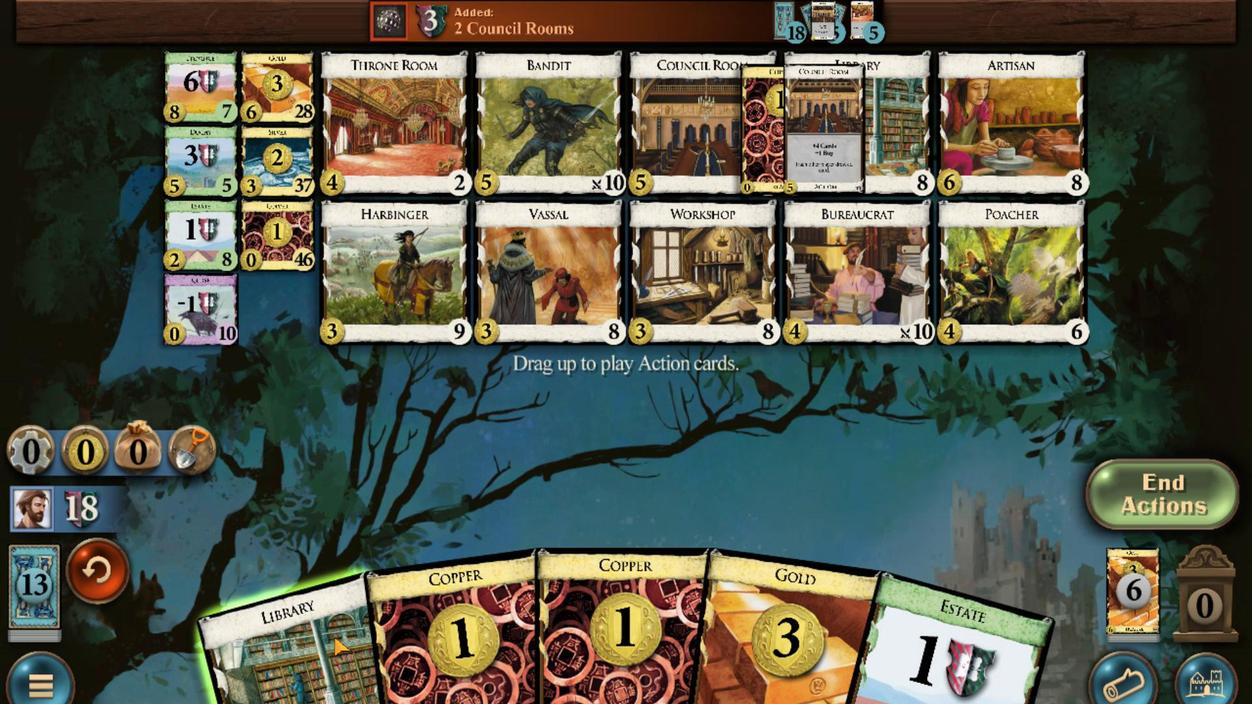 
Action: Mouse scrolled (783, 587) with delta (0, 0)
Screenshot: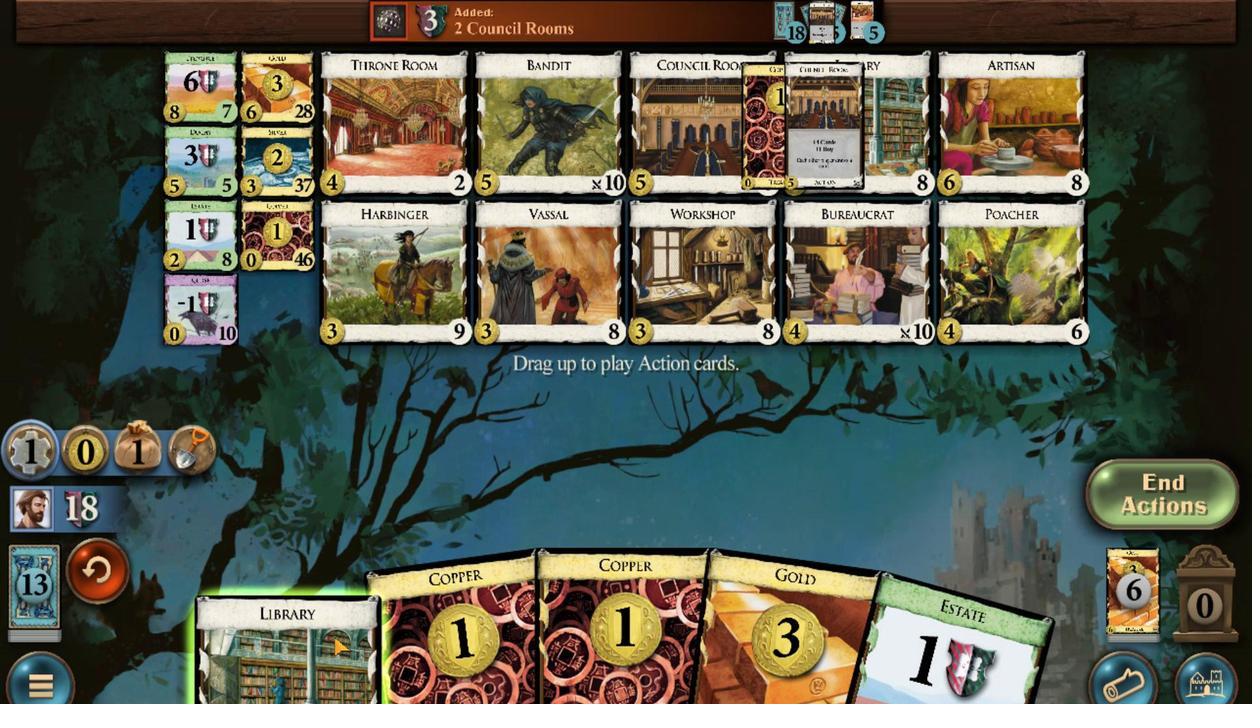 
Action: Mouse moved to (811, 390)
Screenshot: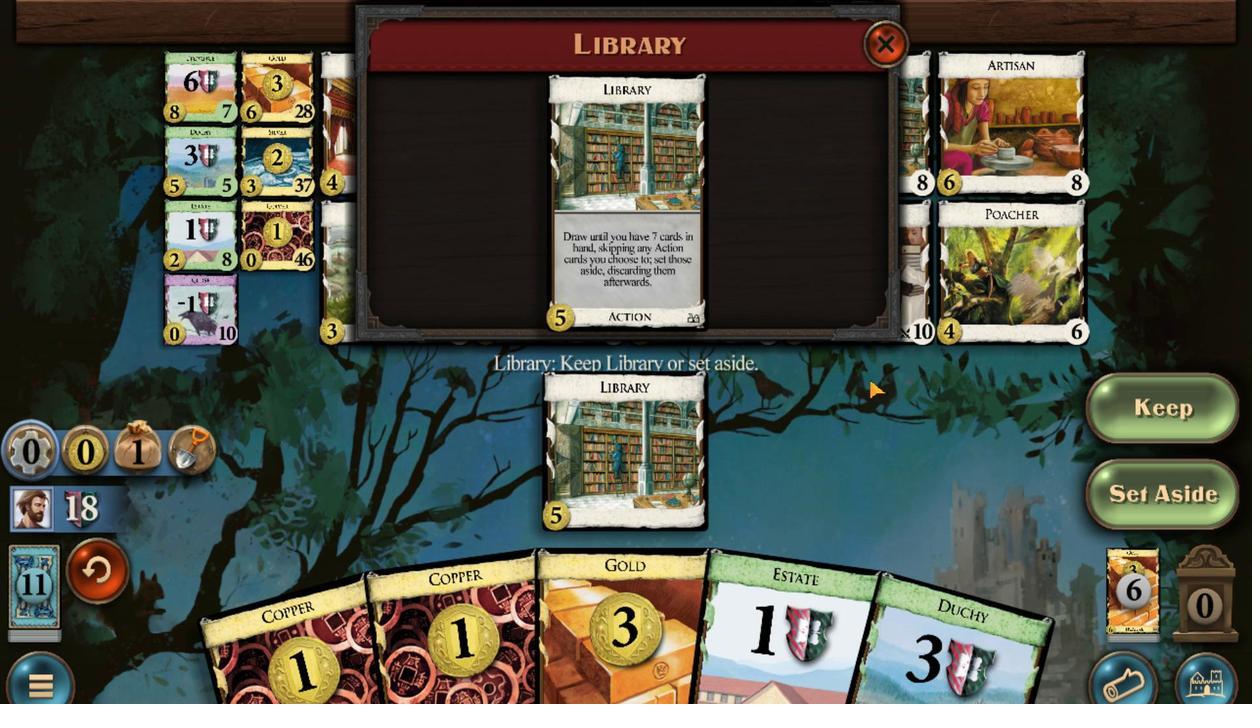 
Action: Mouse pressed left at (811, 390)
Screenshot: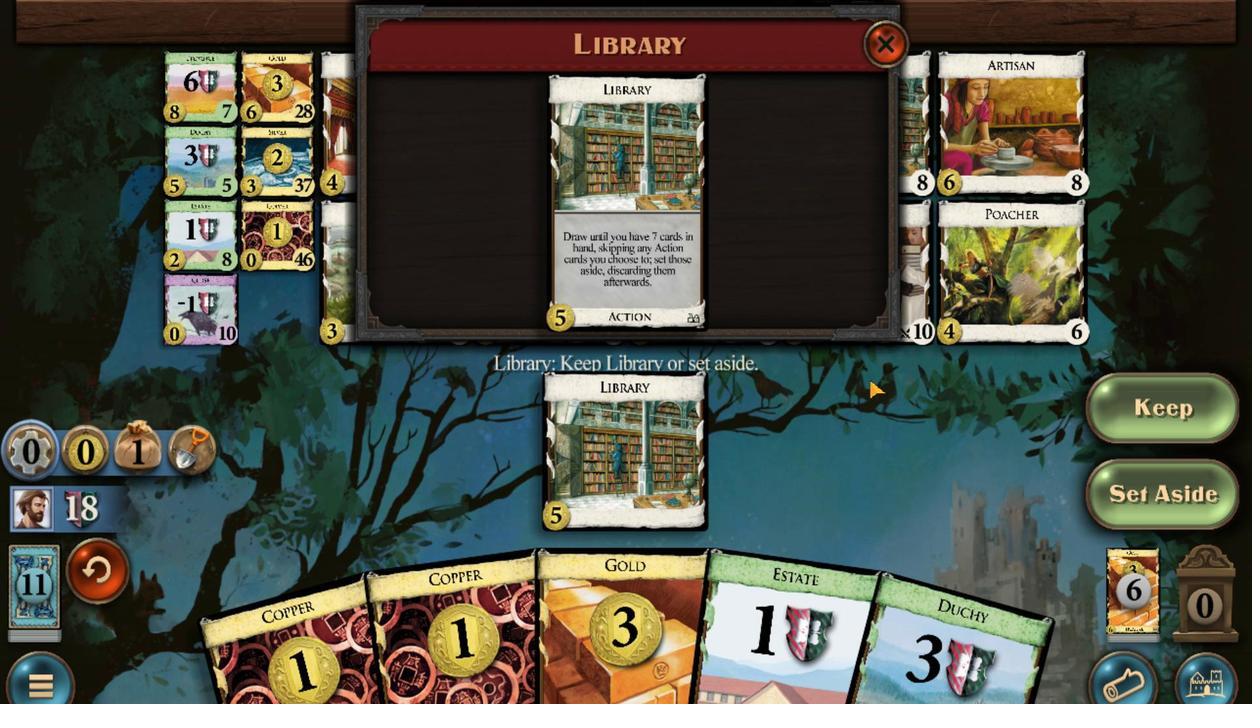 
Action: Mouse moved to (828, 426)
Screenshot: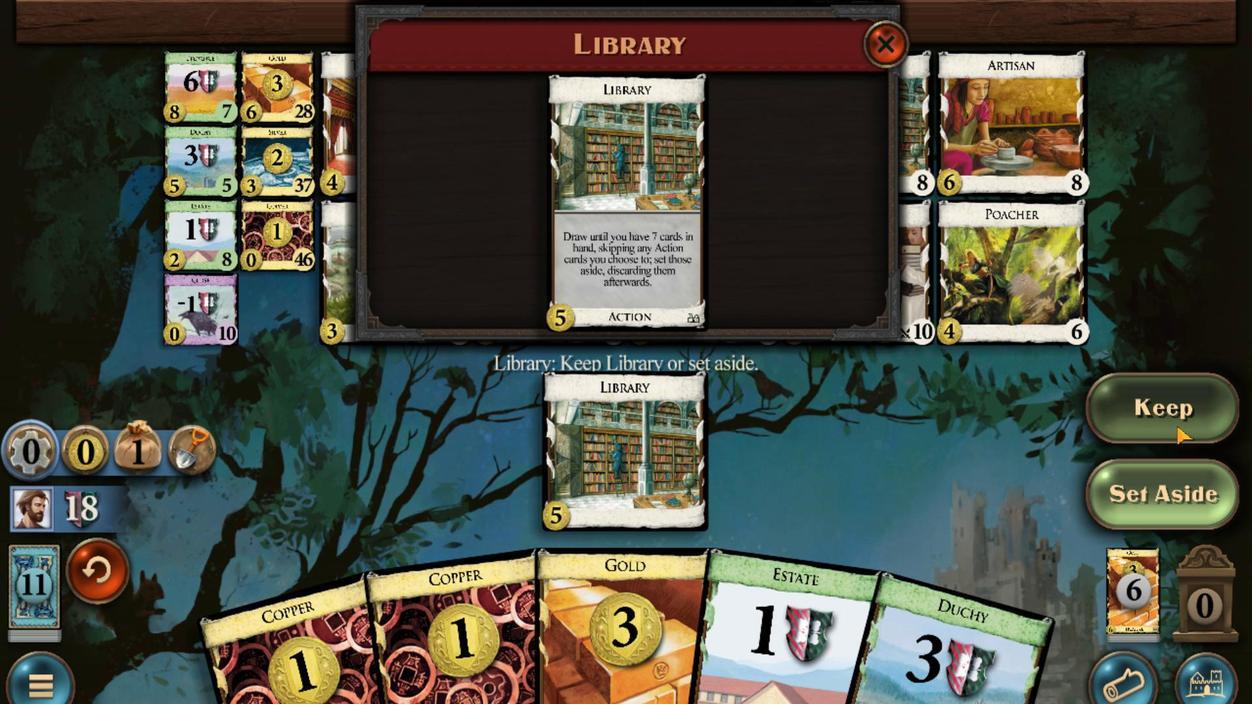 
Action: Mouse pressed left at (828, 426)
Screenshot: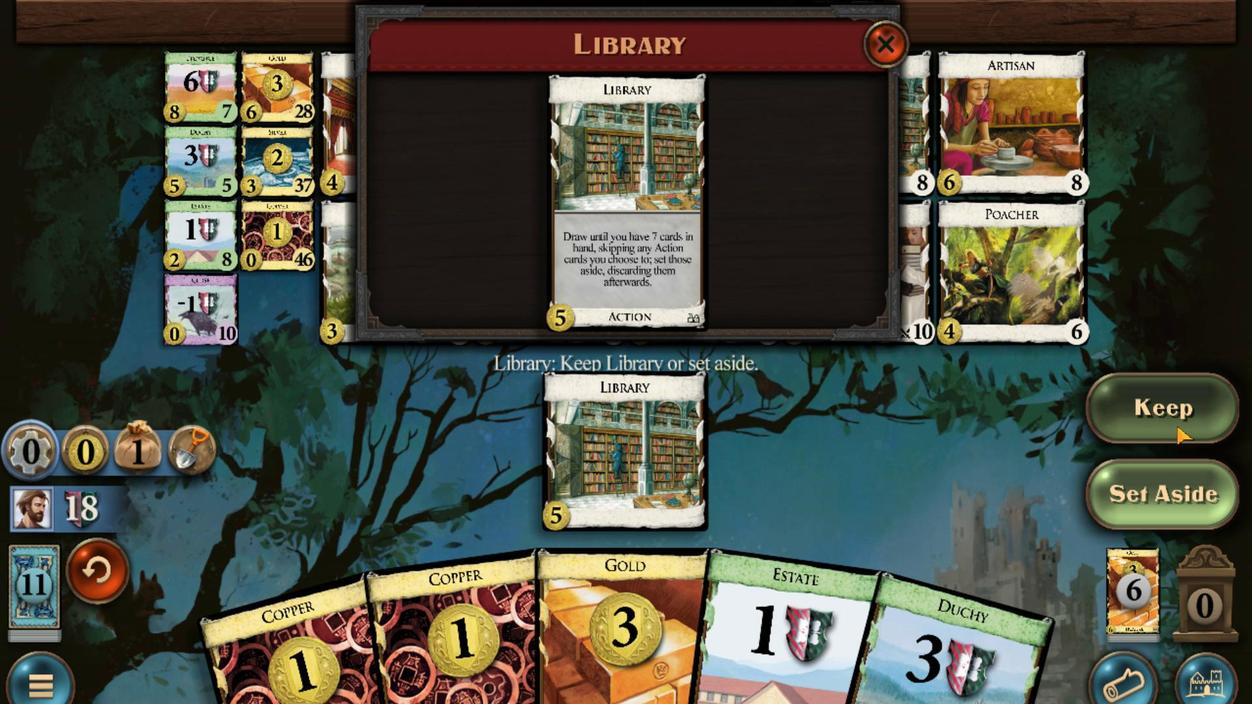 
Action: Mouse moved to (799, 550)
Screenshot: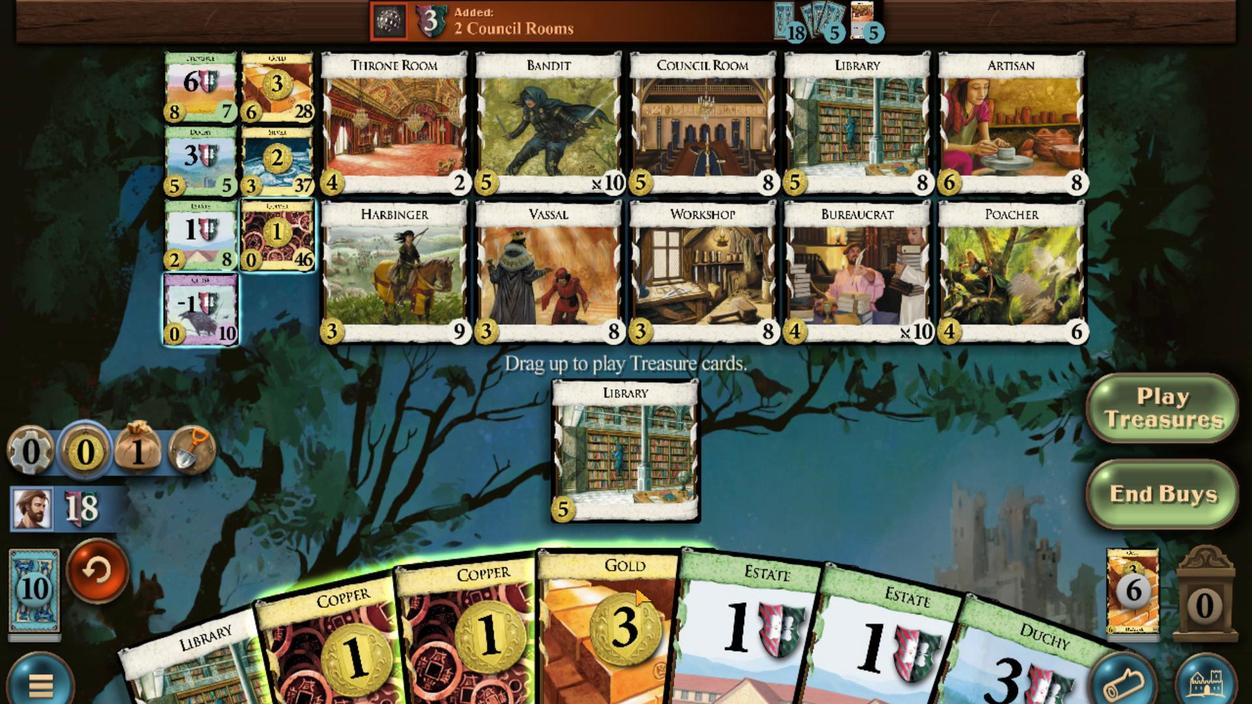
Action: Mouse scrolled (799, 549) with delta (0, 0)
Screenshot: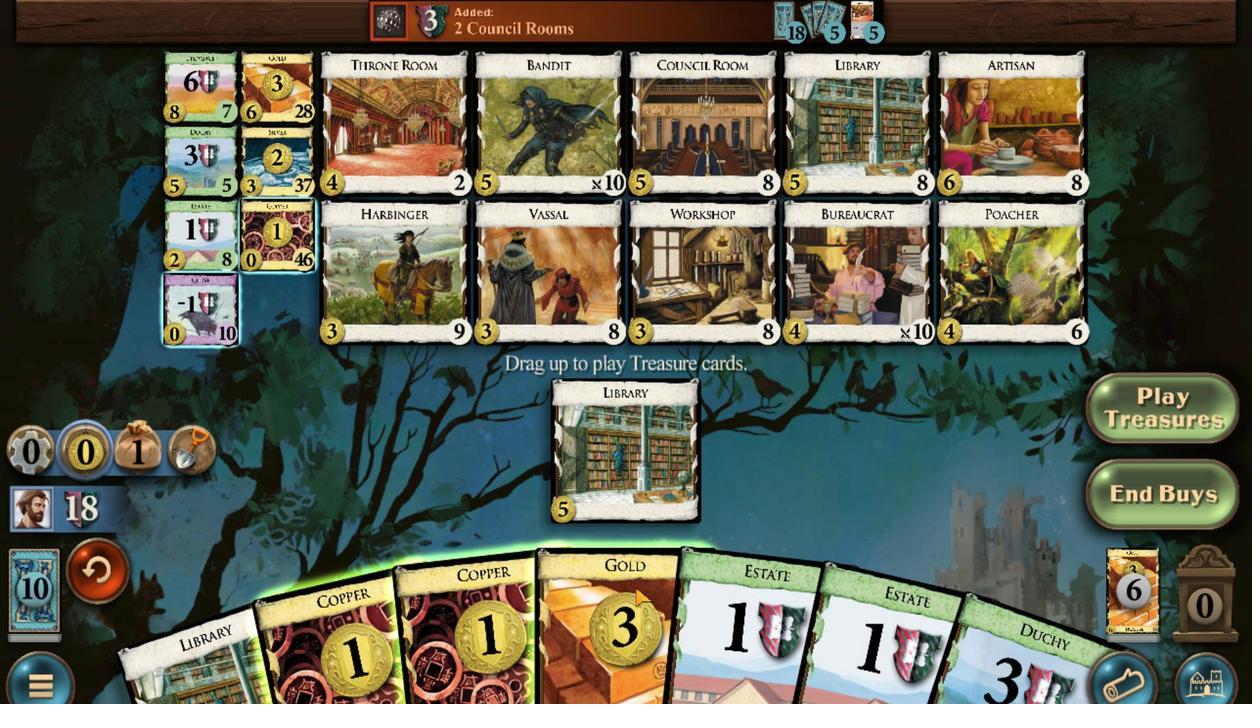 
Action: Mouse moved to (795, 557)
Screenshot: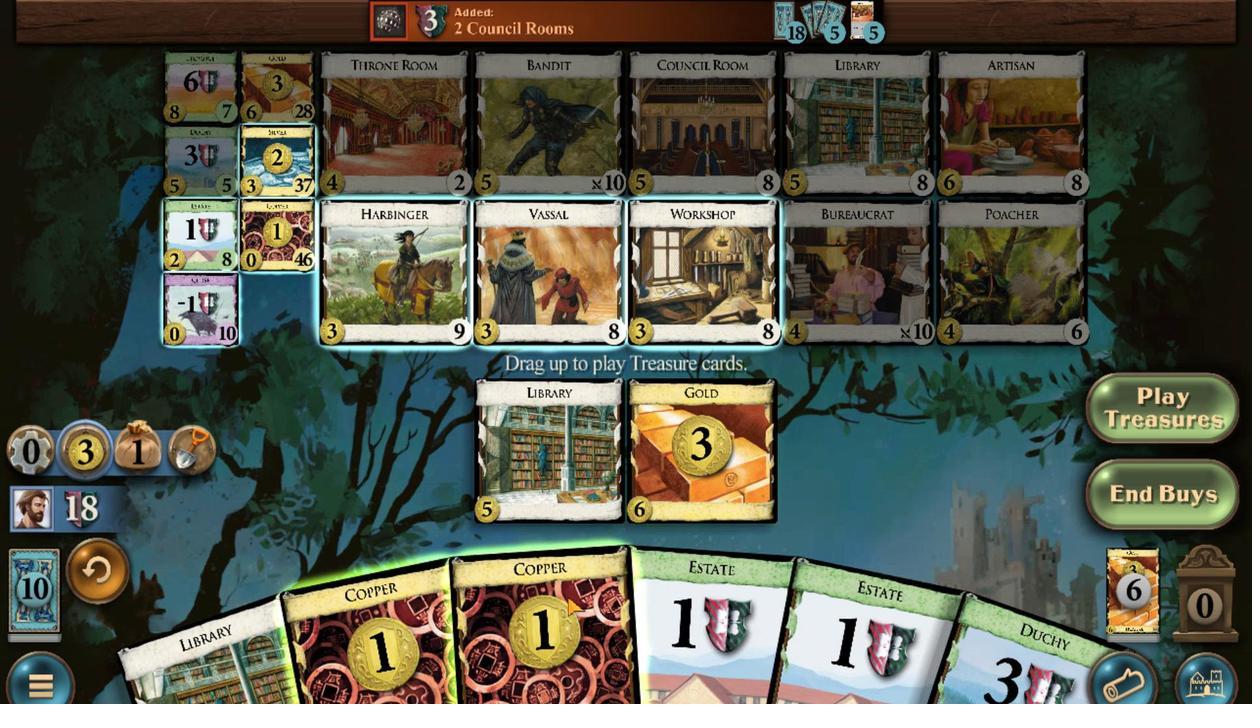 
Action: Mouse scrolled (795, 557) with delta (0, 0)
Screenshot: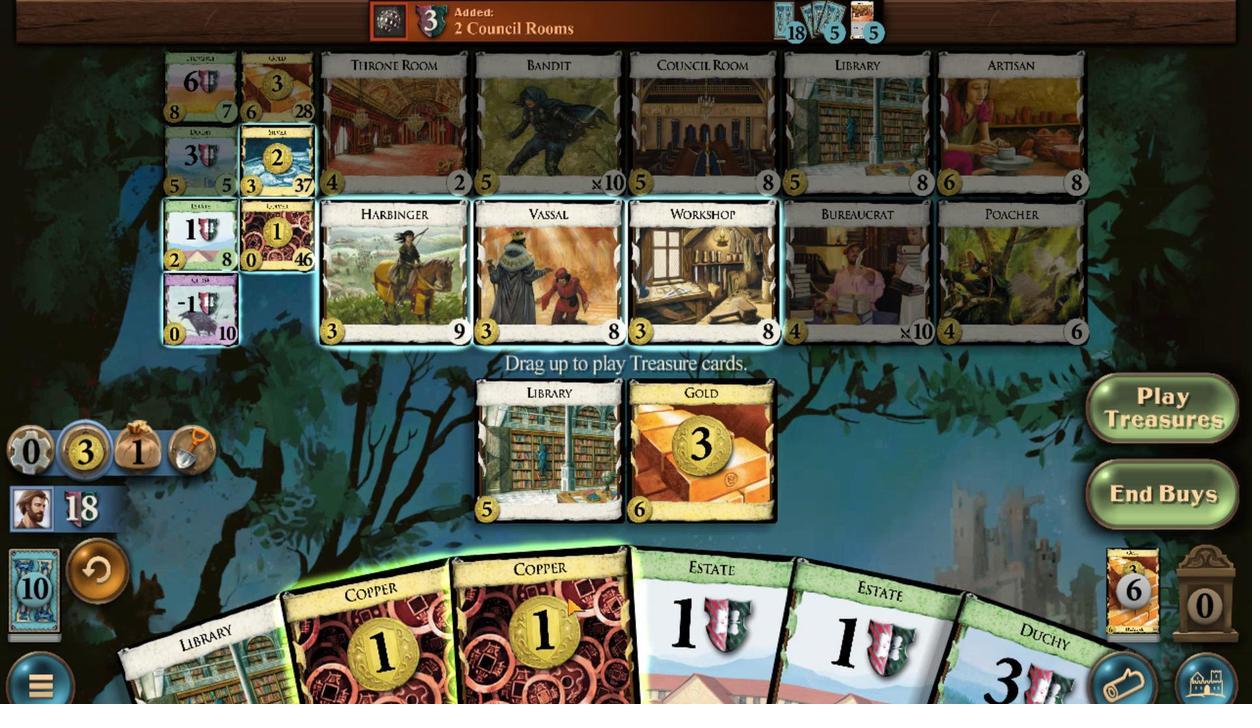 
Action: Mouse moved to (792, 557)
Screenshot: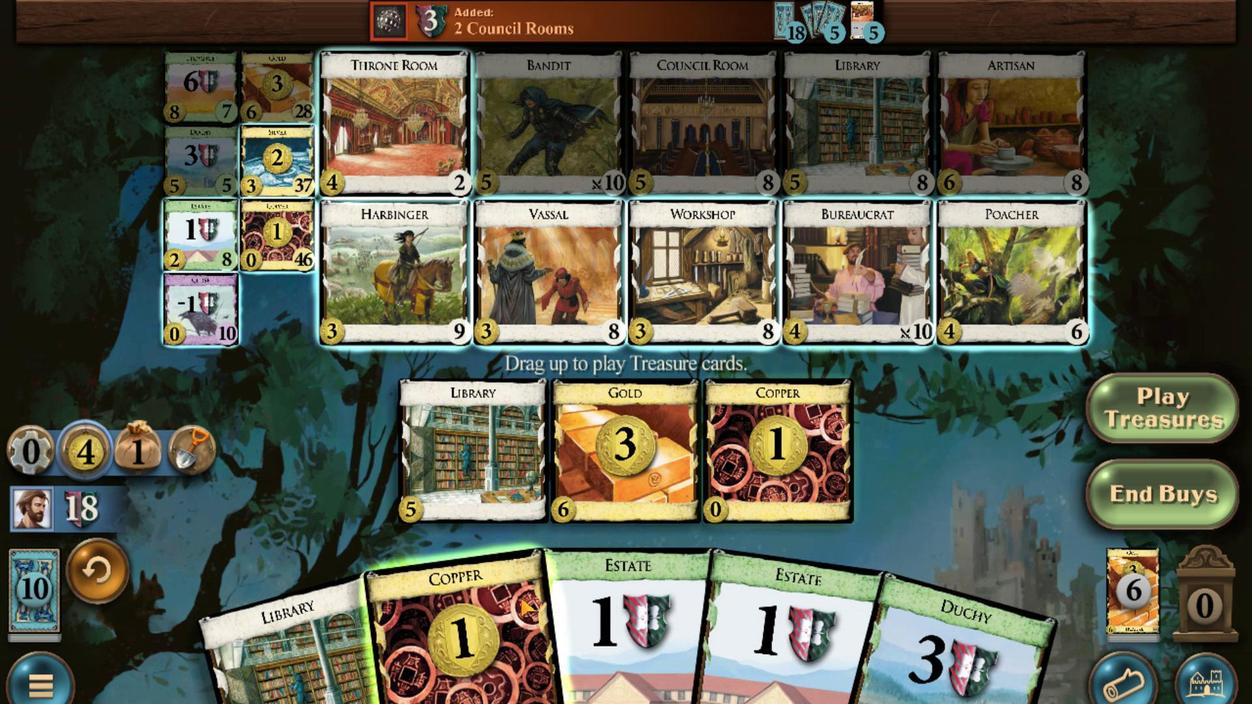
Action: Mouse scrolled (792, 557) with delta (0, 0)
Screenshot: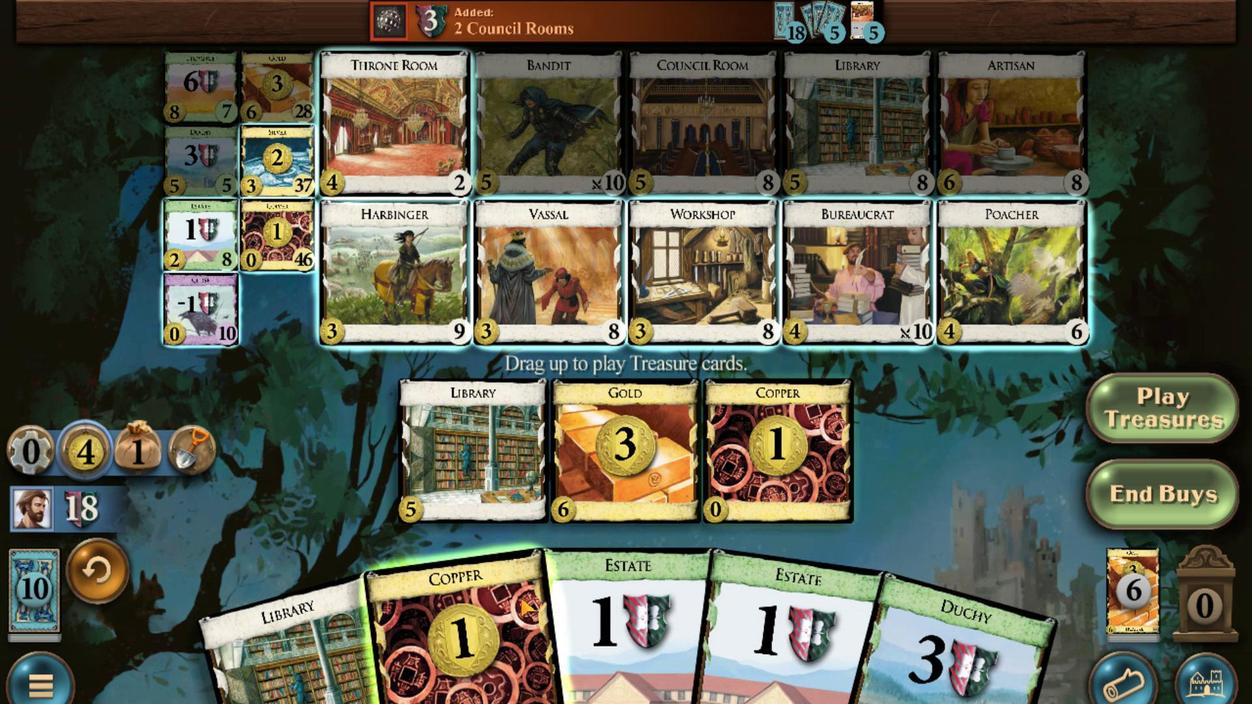 
Action: Mouse moved to (809, 230)
Screenshot: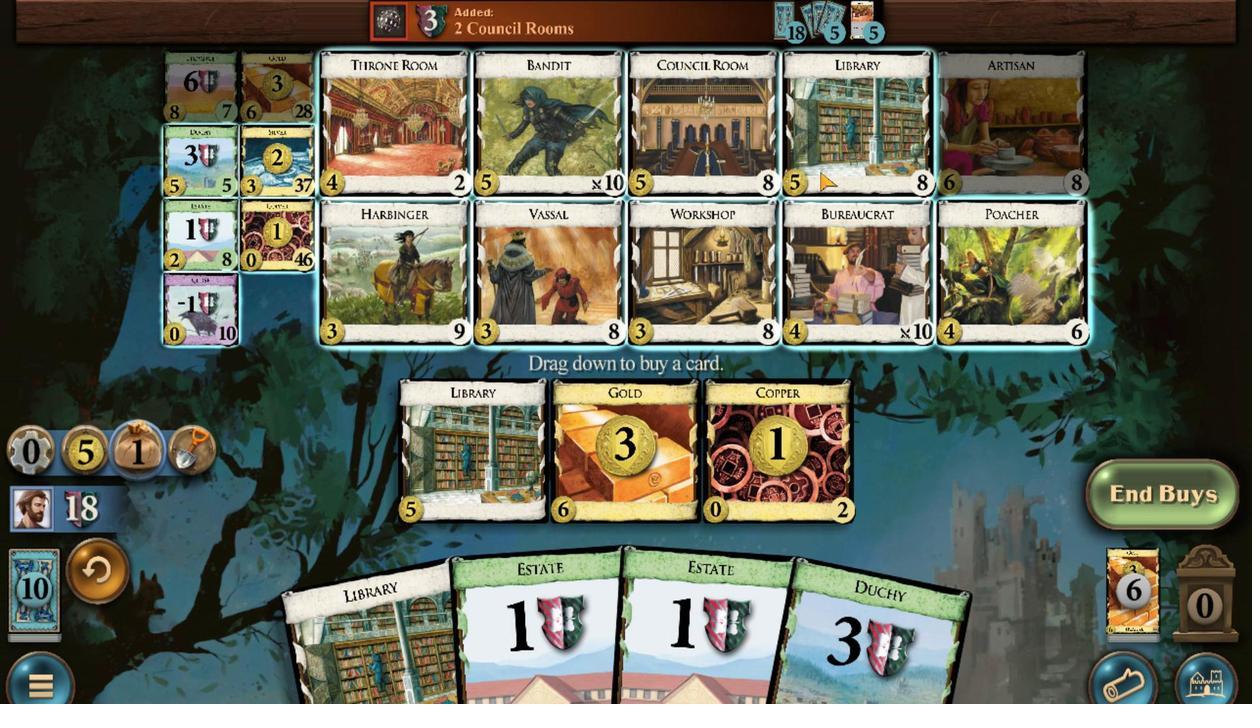 
Action: Mouse scrolled (809, 230) with delta (0, 0)
Screenshot: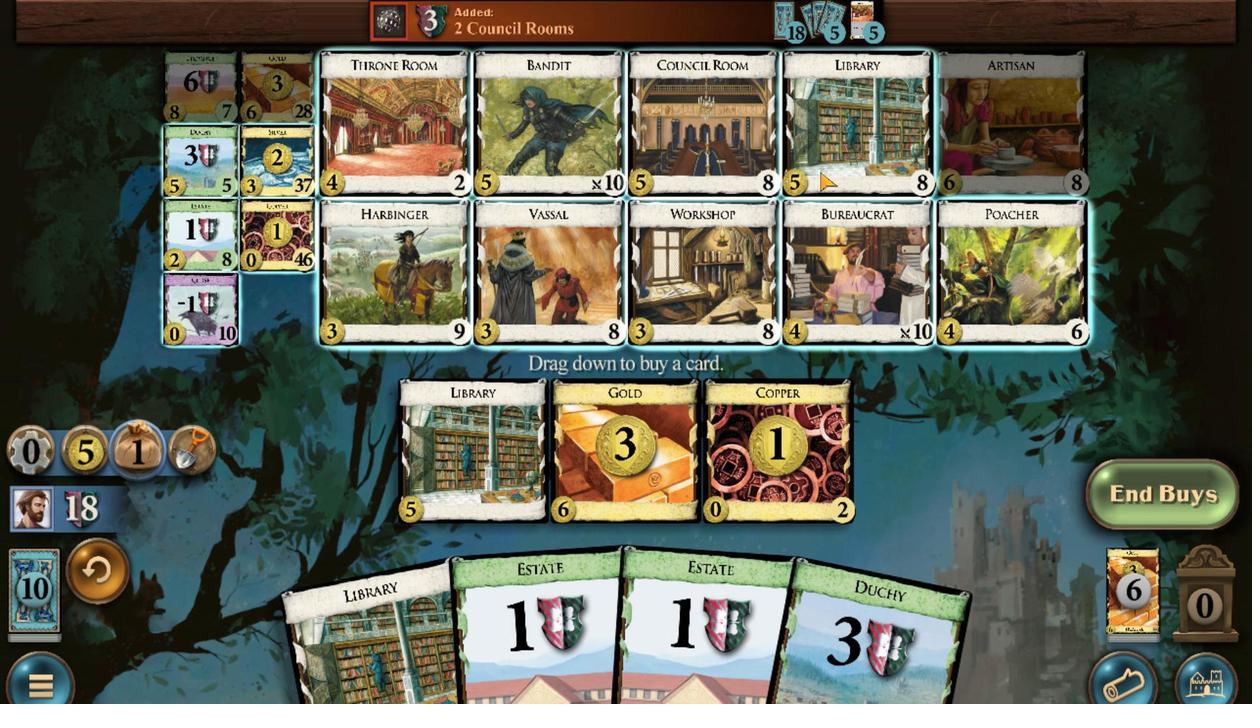 
Action: Mouse scrolled (809, 230) with delta (0, 0)
Screenshot: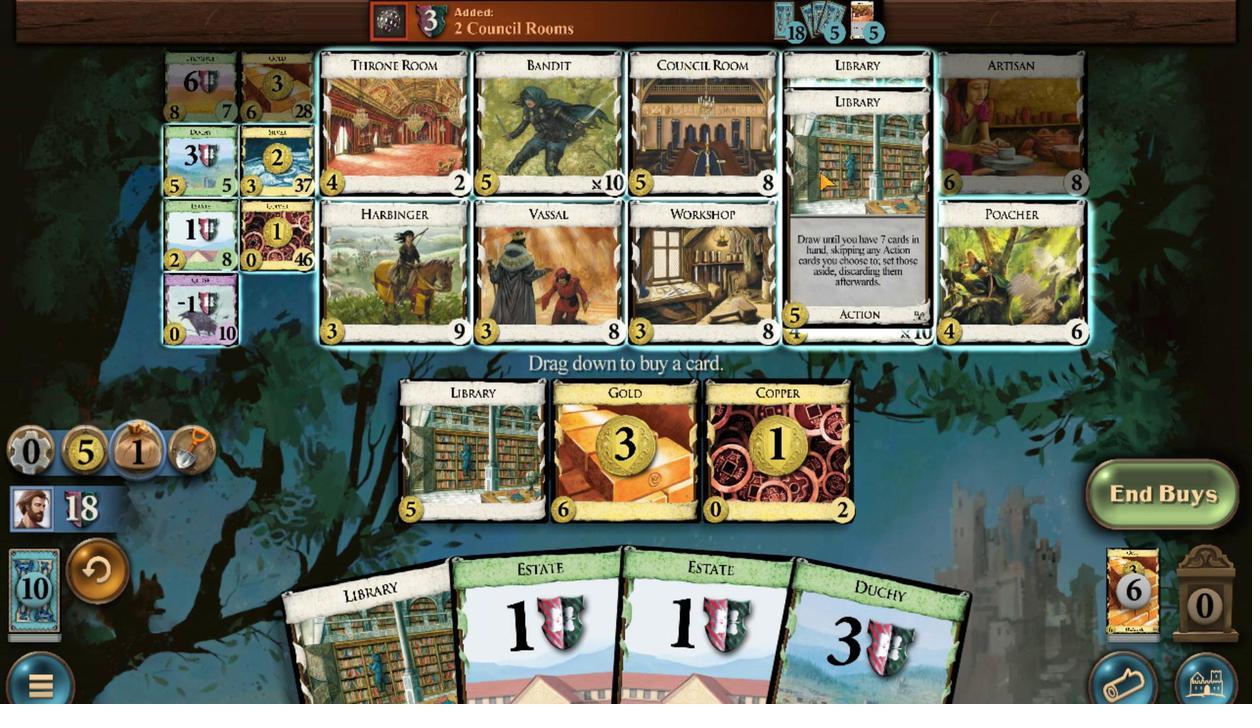 
Action: Mouse scrolled (809, 230) with delta (0, 0)
Screenshot: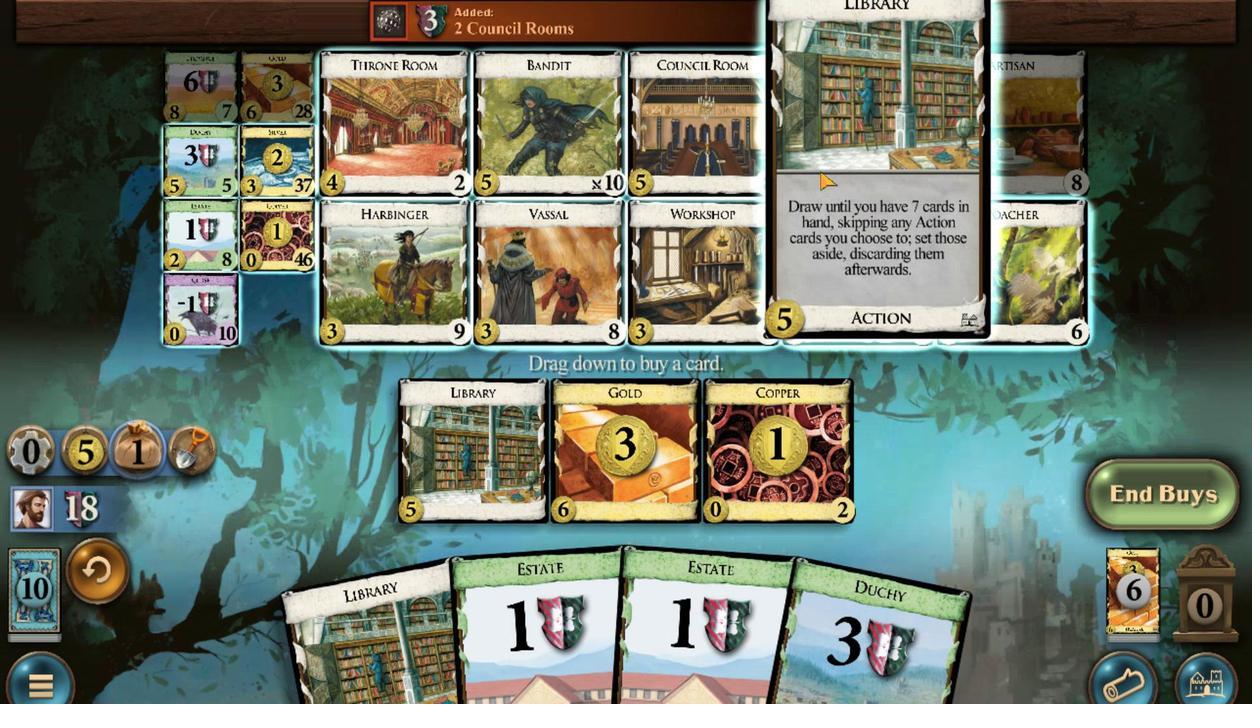 
Action: Mouse scrolled (809, 230) with delta (0, 0)
Screenshot: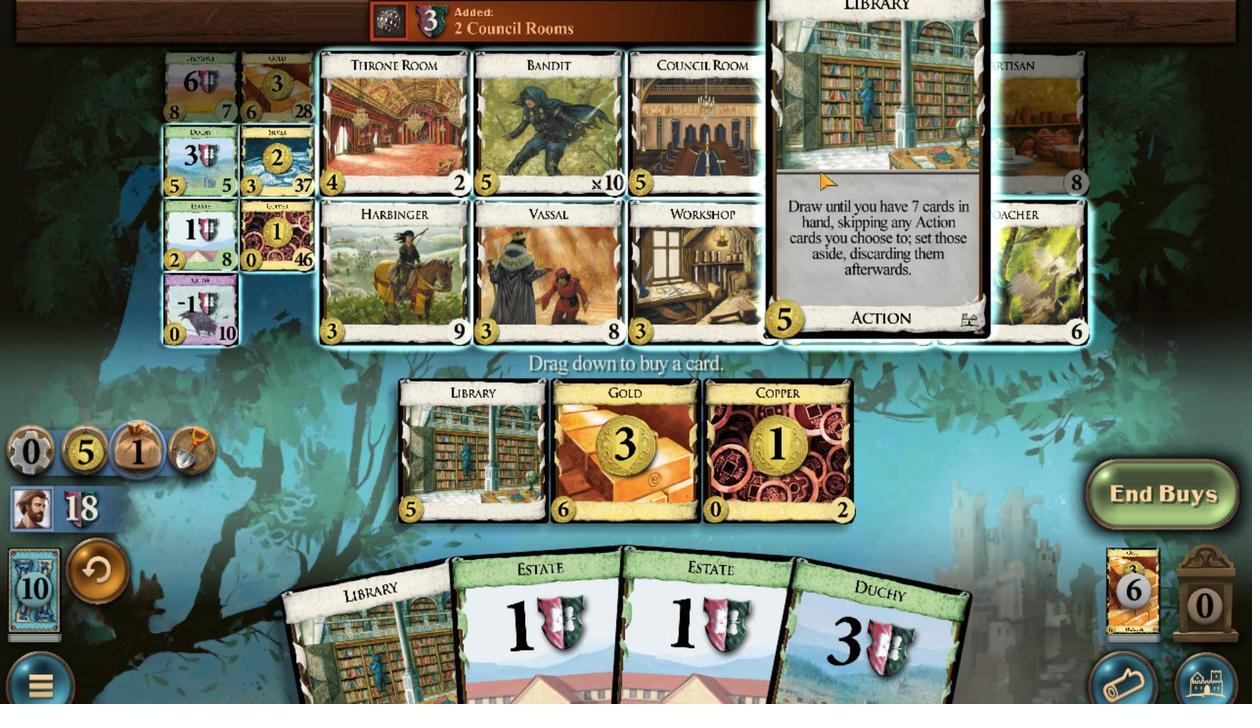 
Action: Mouse moved to (809, 230)
Screenshot: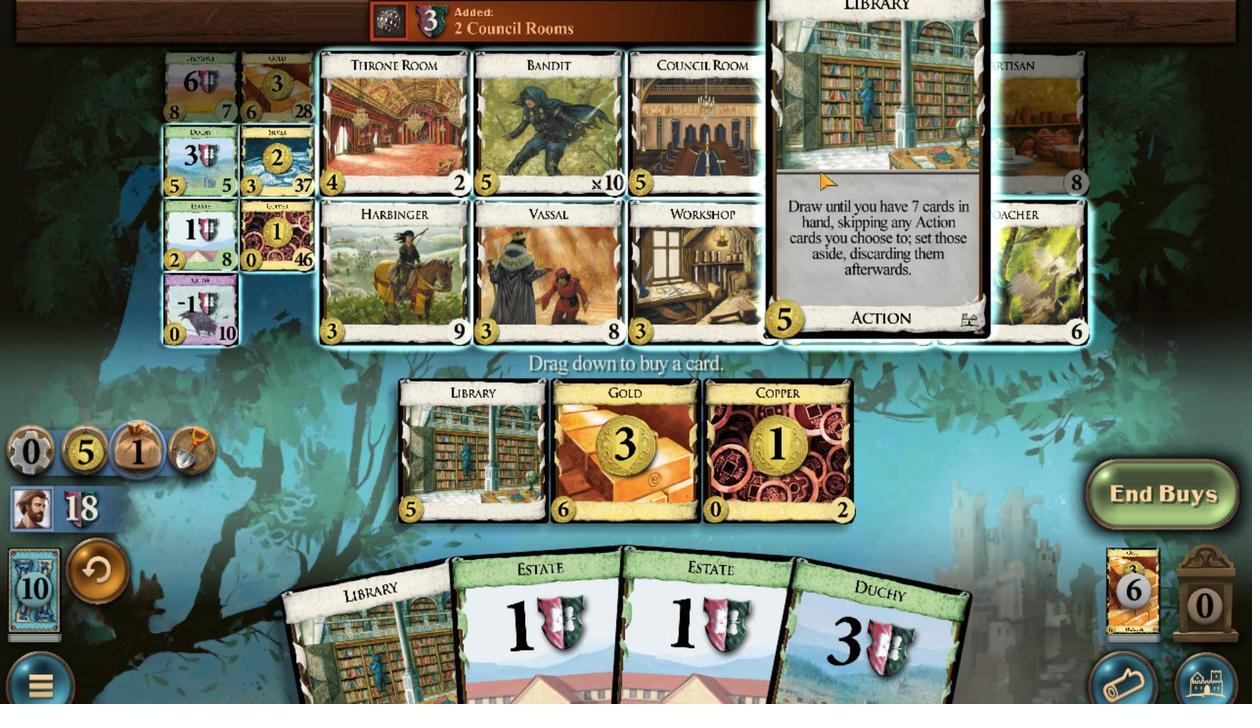
Action: Mouse scrolled (809, 230) with delta (0, 0)
Screenshot: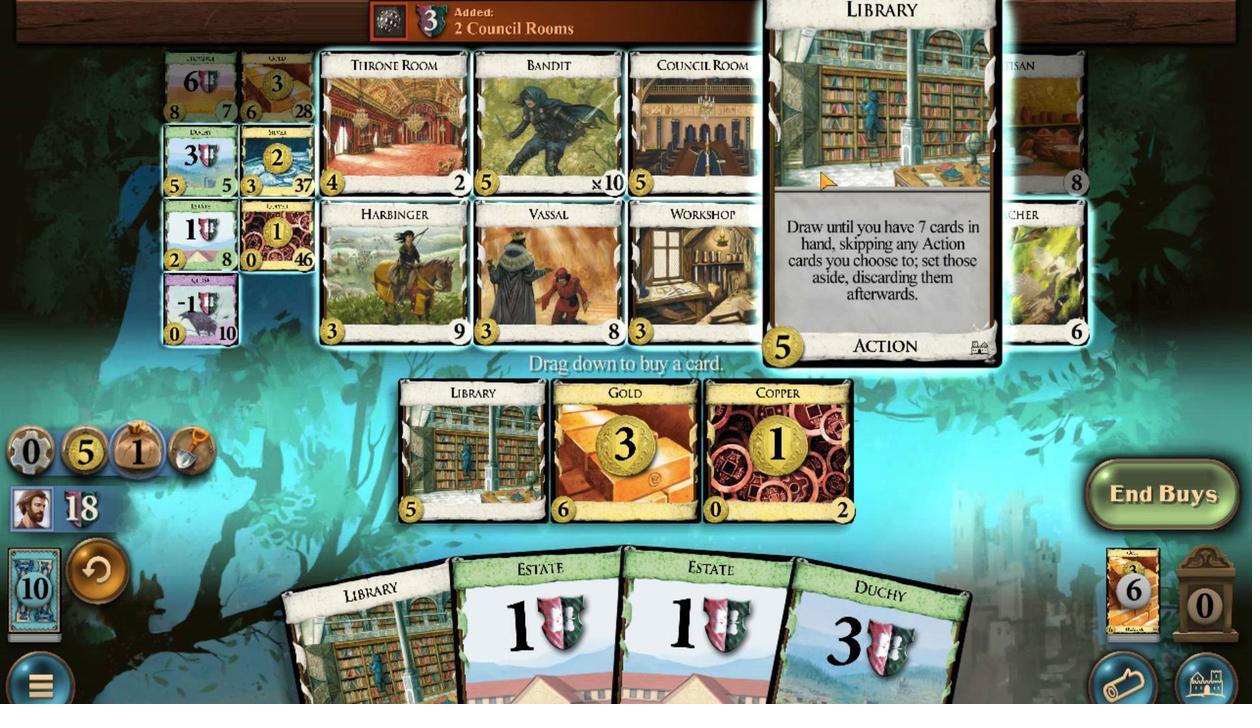 
Action: Mouse scrolled (809, 230) with delta (0, 0)
Screenshot: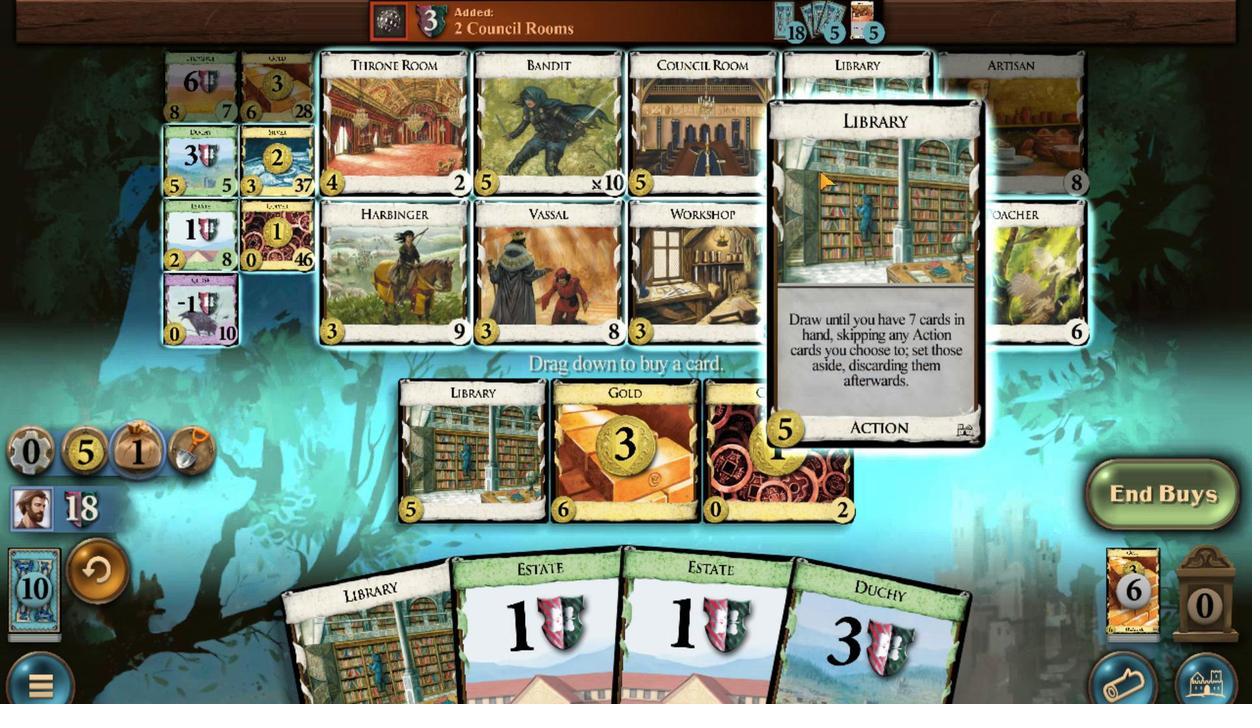 
Action: Mouse scrolled (809, 230) with delta (0, 0)
Screenshot: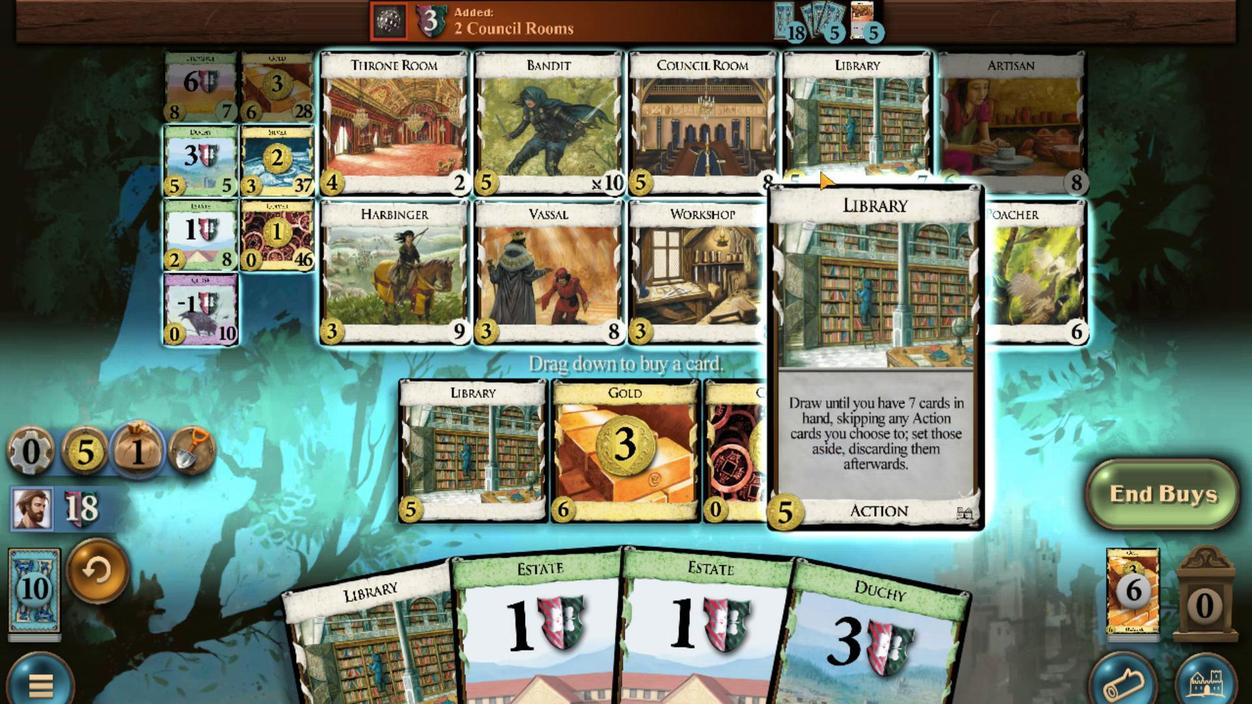 
Action: Mouse moved to (783, 573)
Screenshot: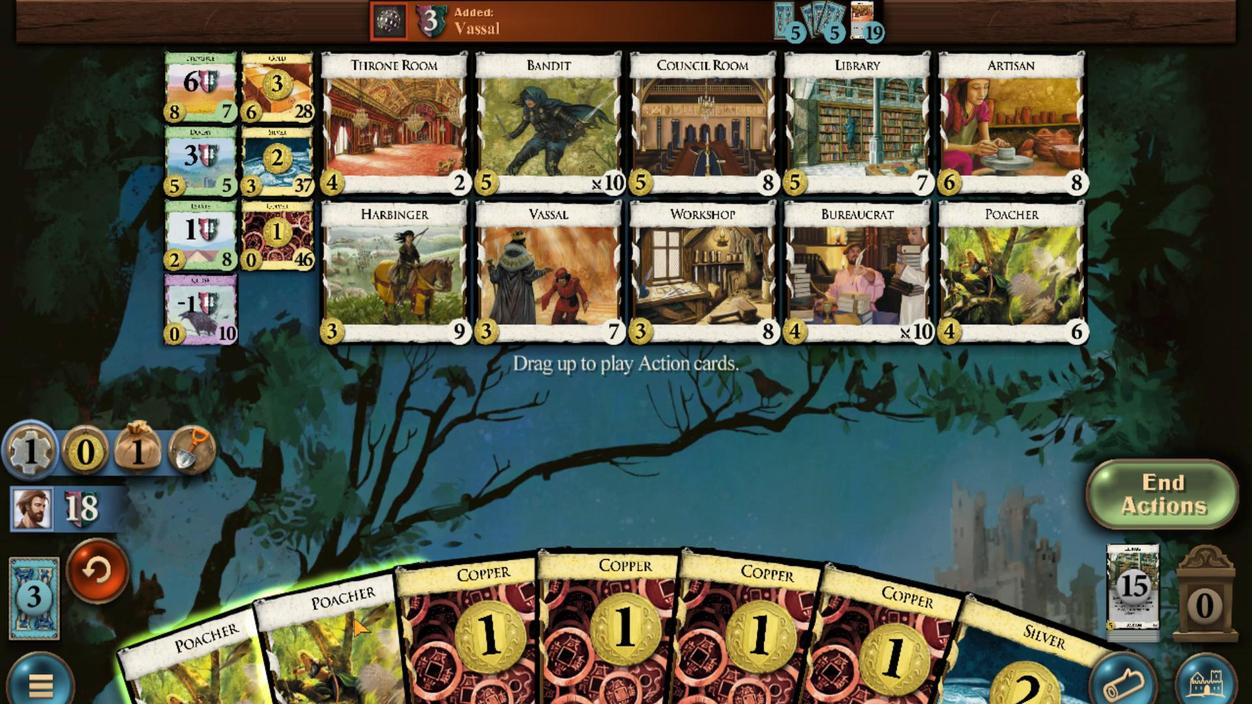 
Action: Mouse scrolled (783, 572) with delta (0, 0)
Screenshot: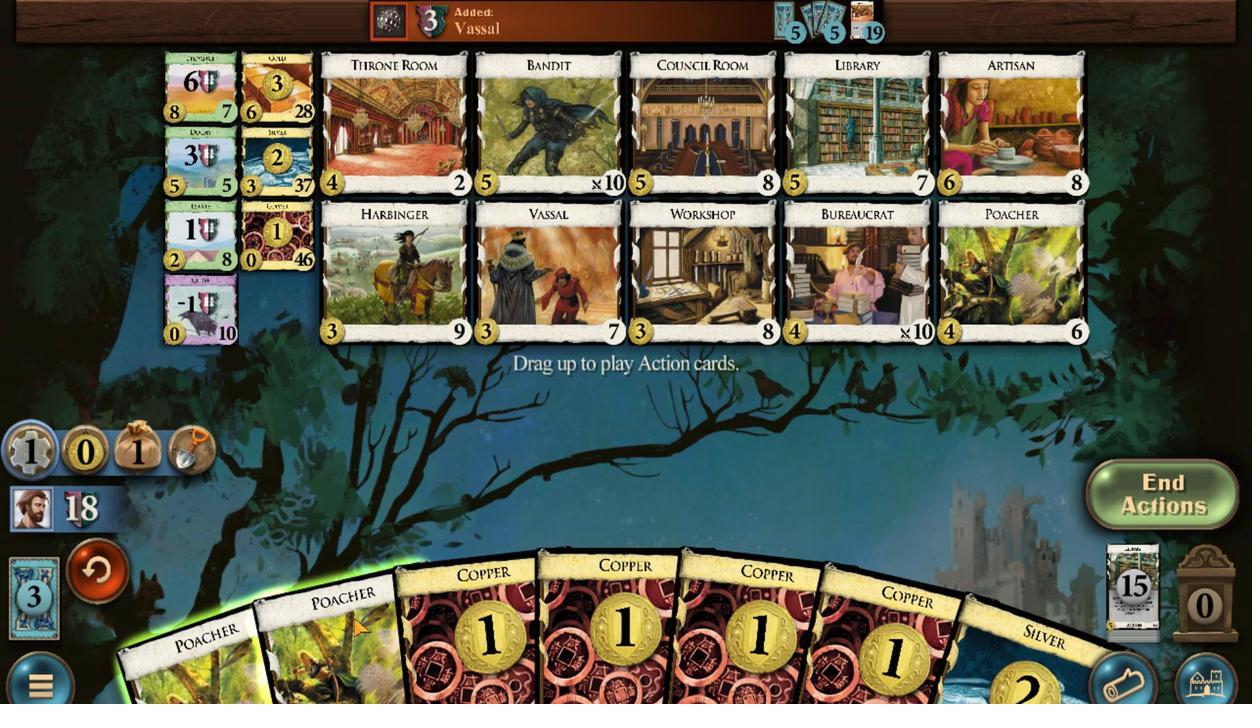 
Action: Mouse moved to (775, 597)
Screenshot: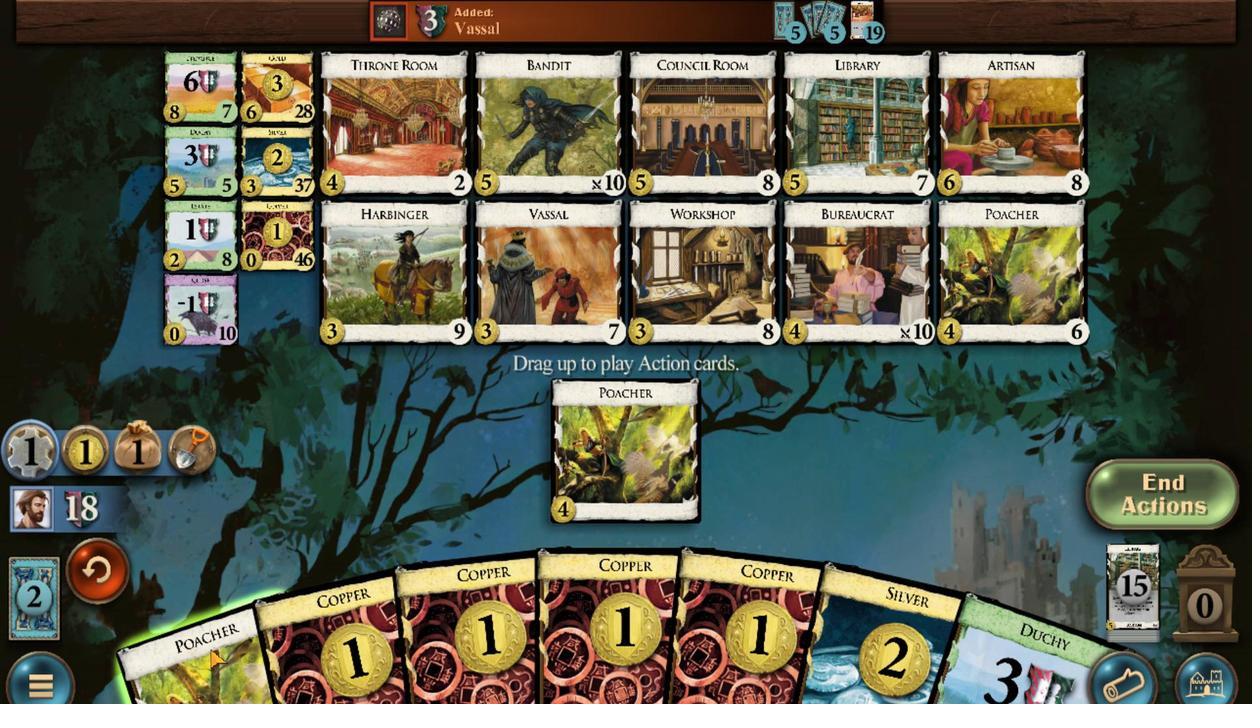 
Action: Mouse scrolled (775, 597) with delta (0, 0)
Screenshot: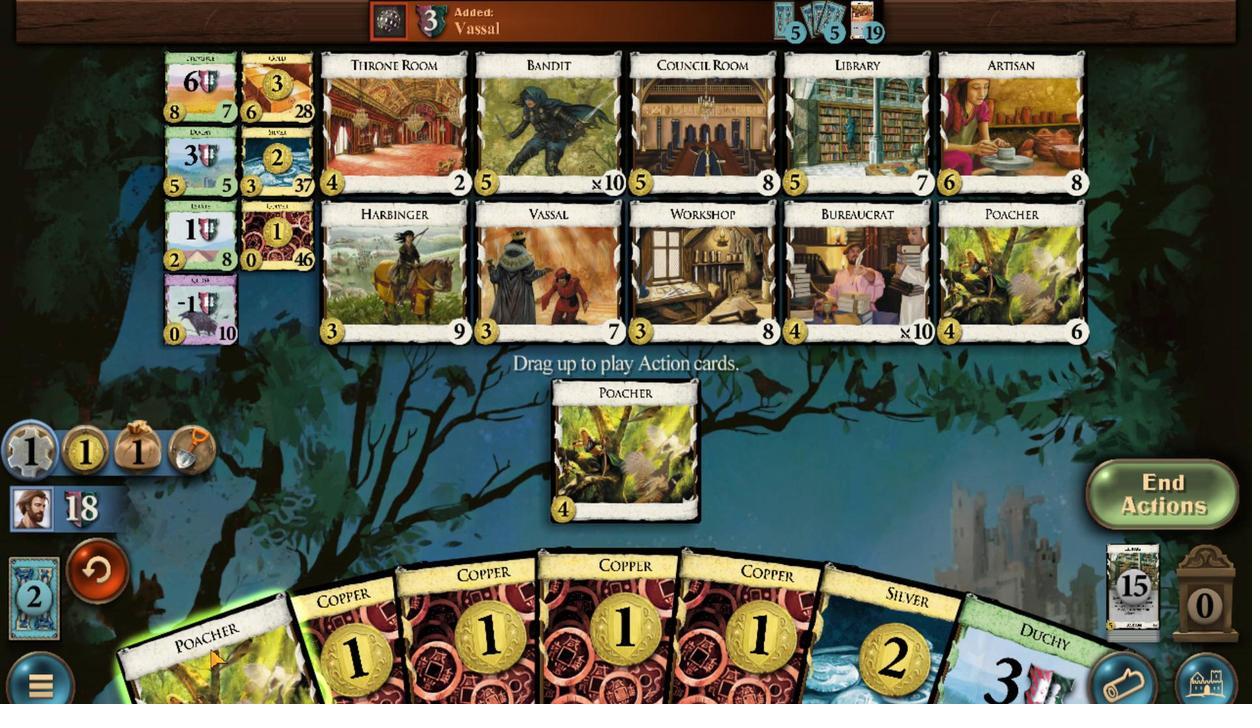 
Action: Mouse moved to (803, 554)
